 Task: Create a Public Transportation and Transit Systems: Information on public transportation options, routes, and schedules.
Action: Mouse moved to (949, 67)
Screenshot: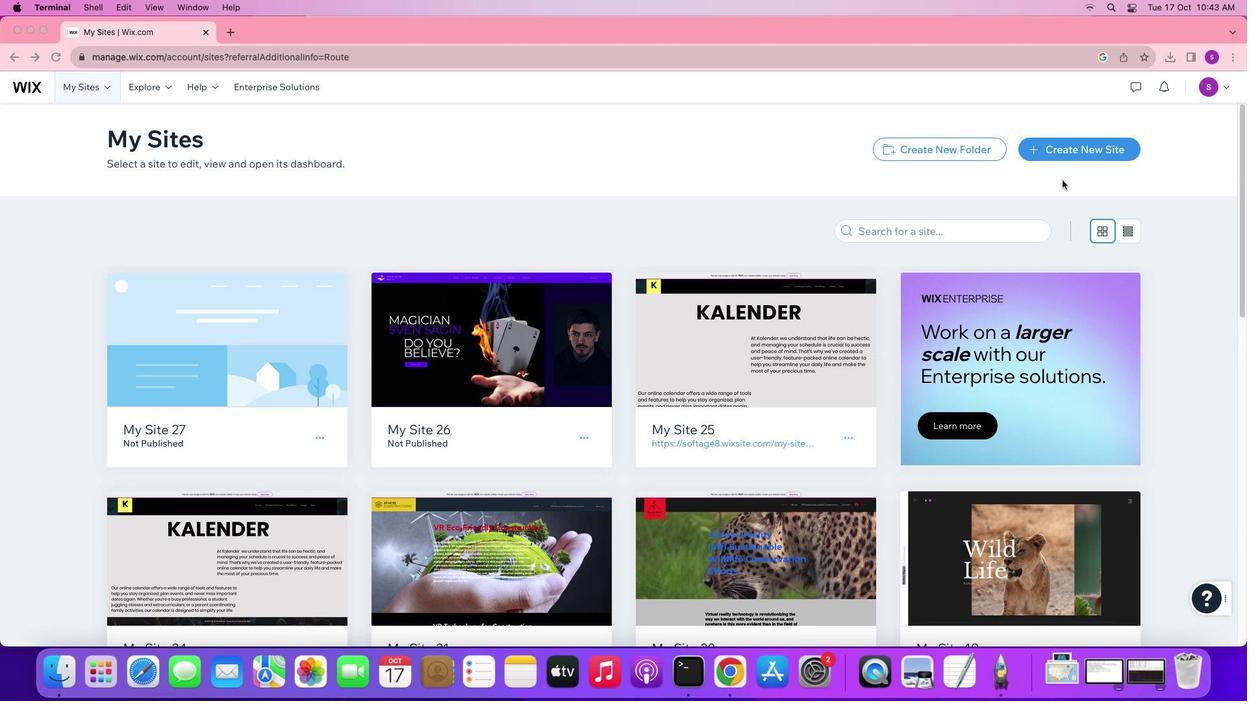 
Action: Mouse pressed left at (949, 67)
Screenshot: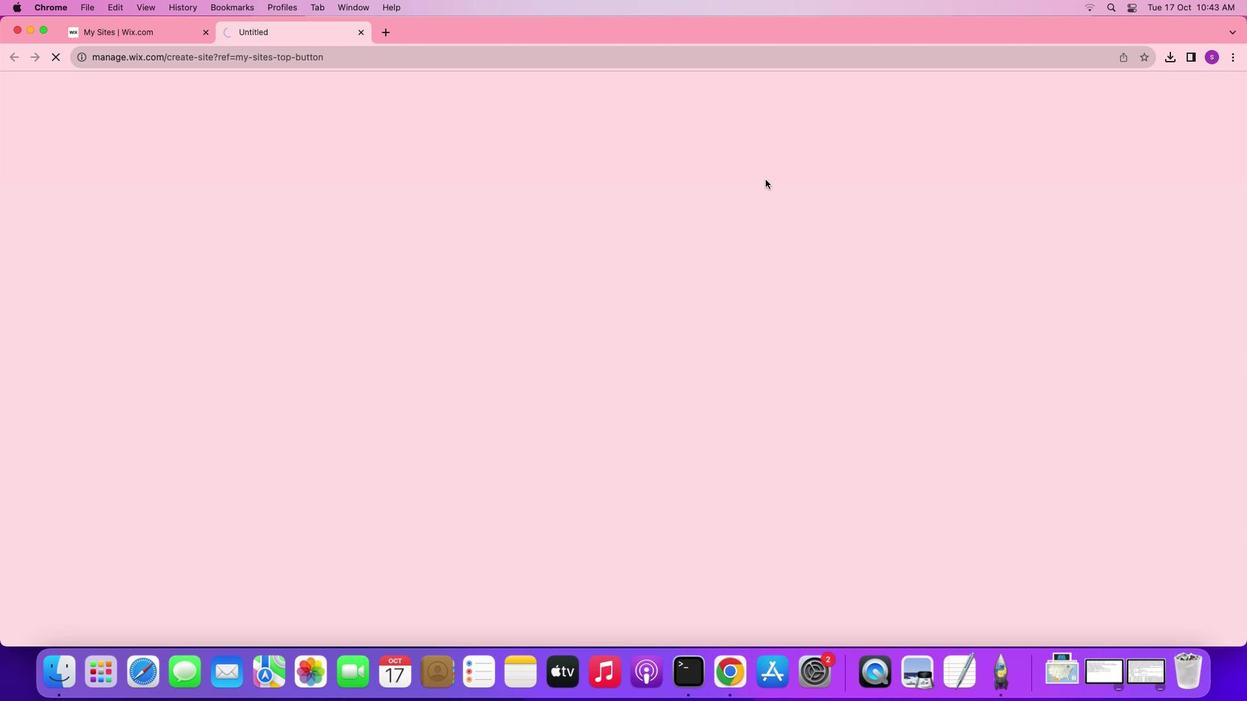 
Action: Mouse moved to (983, 34)
Screenshot: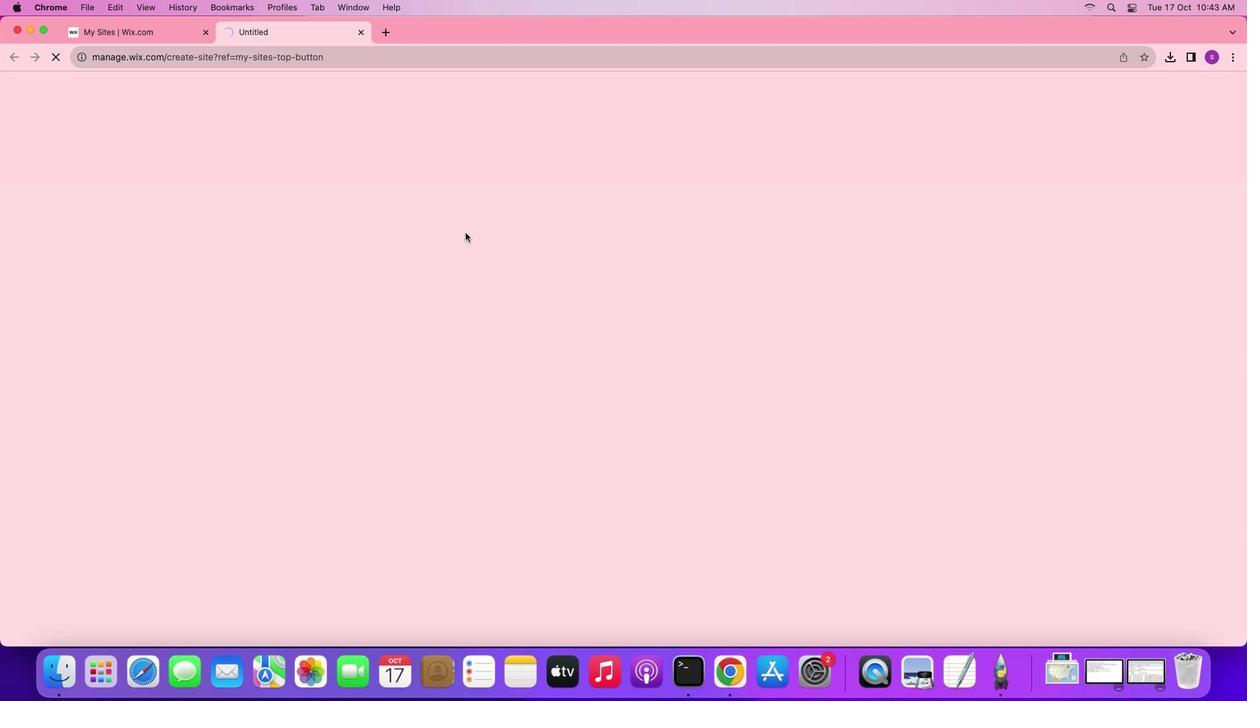 
Action: Mouse pressed left at (983, 34)
Screenshot: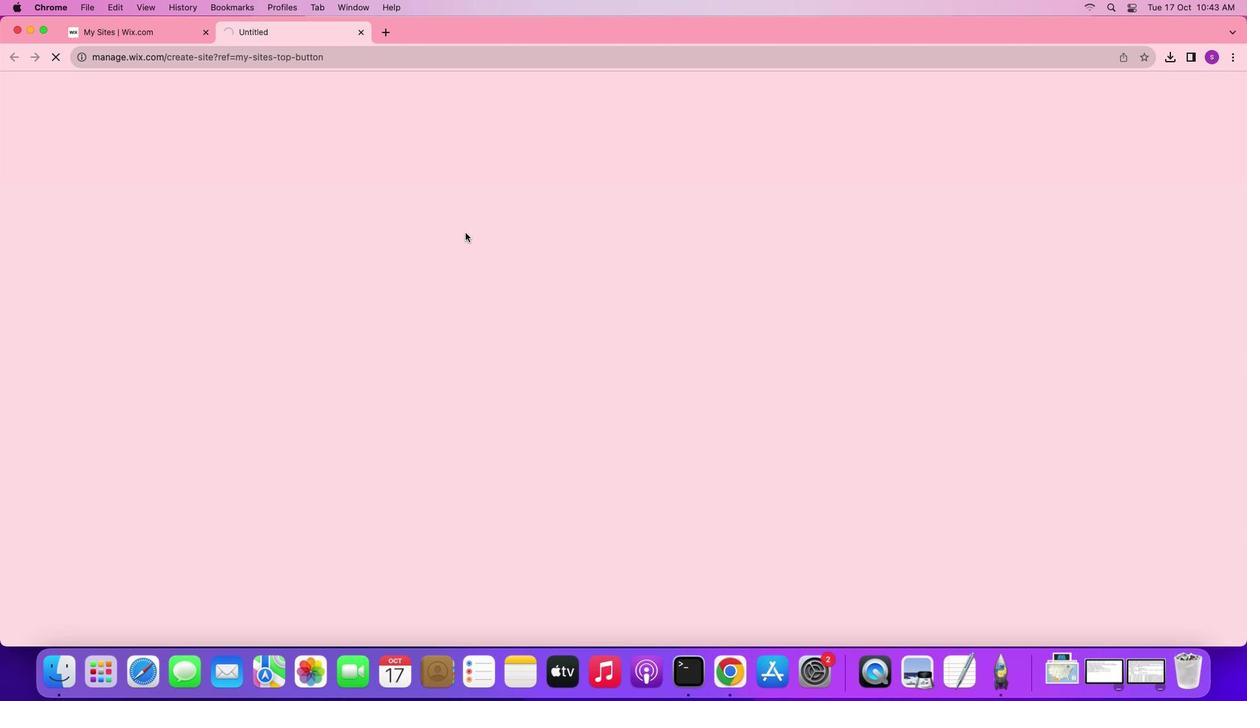 
Action: Mouse moved to (1083, 493)
Screenshot: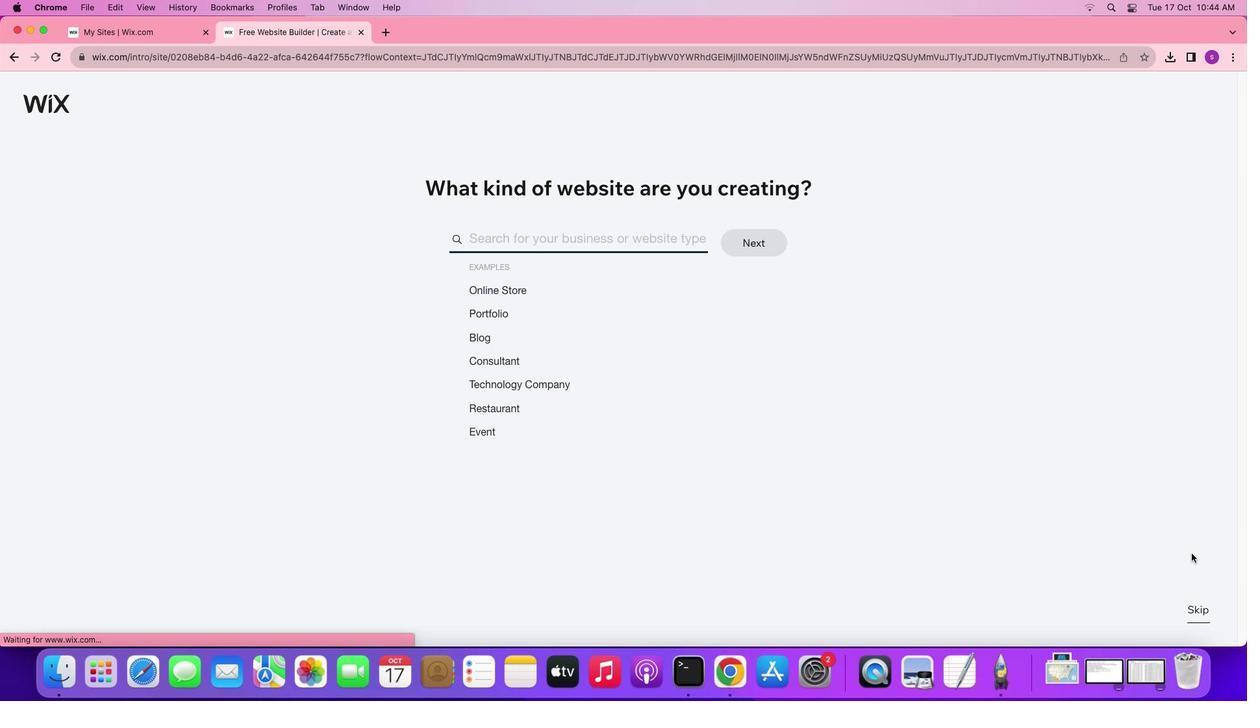 
Action: Mouse pressed left at (1083, 493)
Screenshot: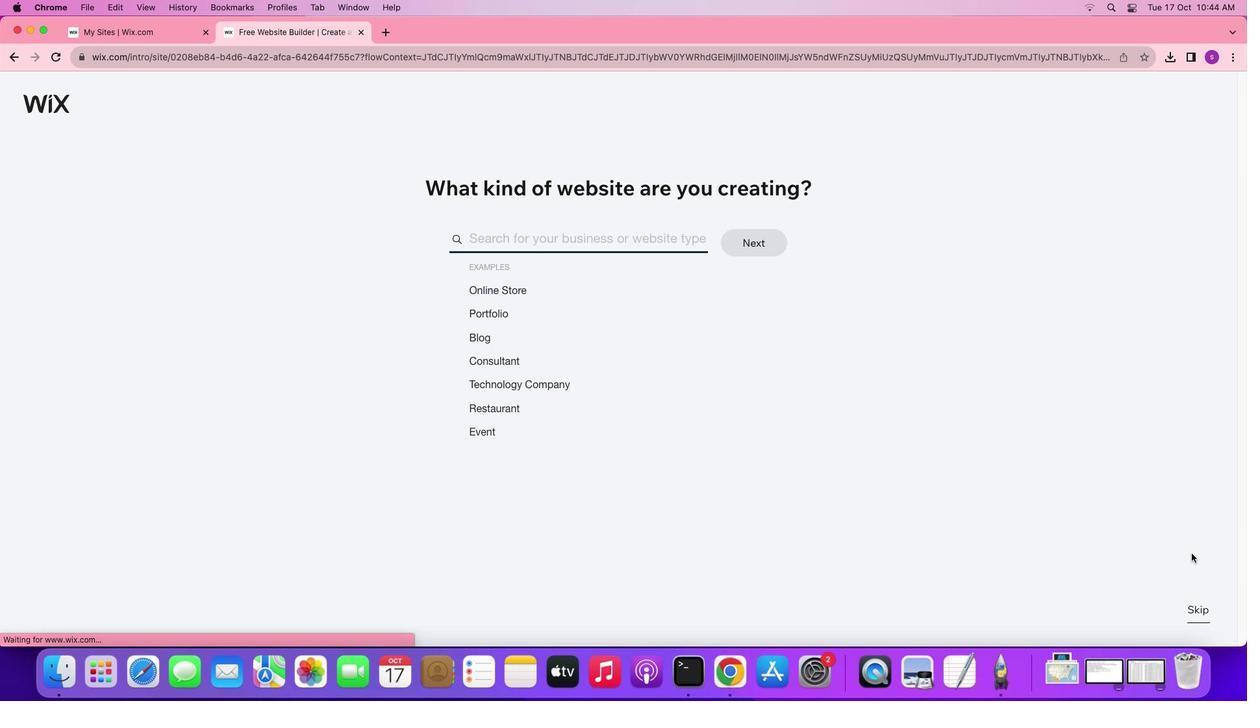 
Action: Mouse moved to (1083, 494)
Screenshot: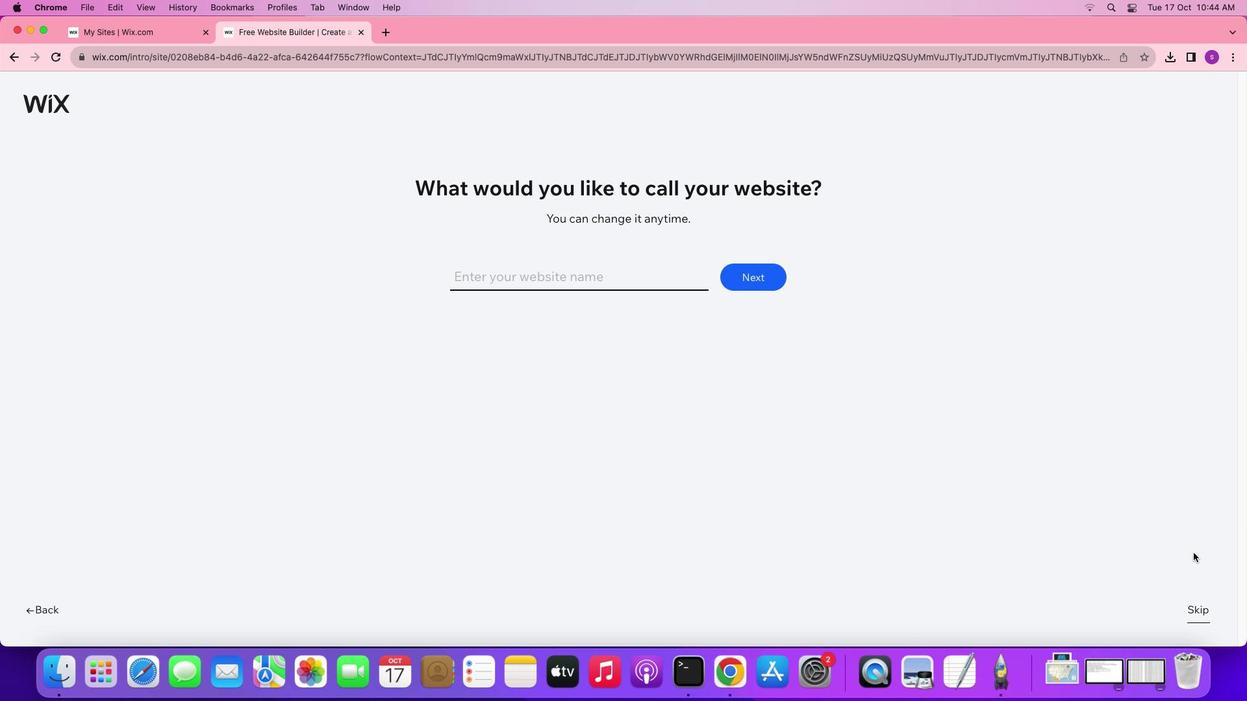 
Action: Mouse pressed left at (1083, 494)
Screenshot: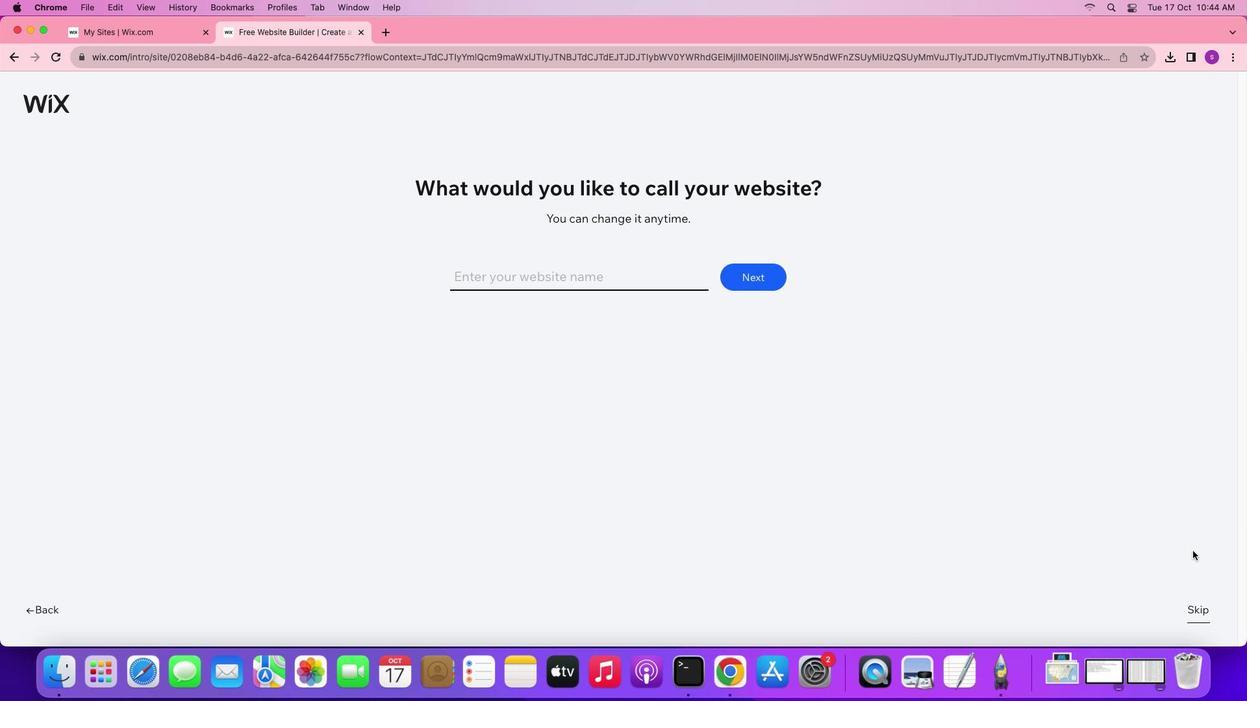 
Action: Mouse moved to (1084, 494)
Screenshot: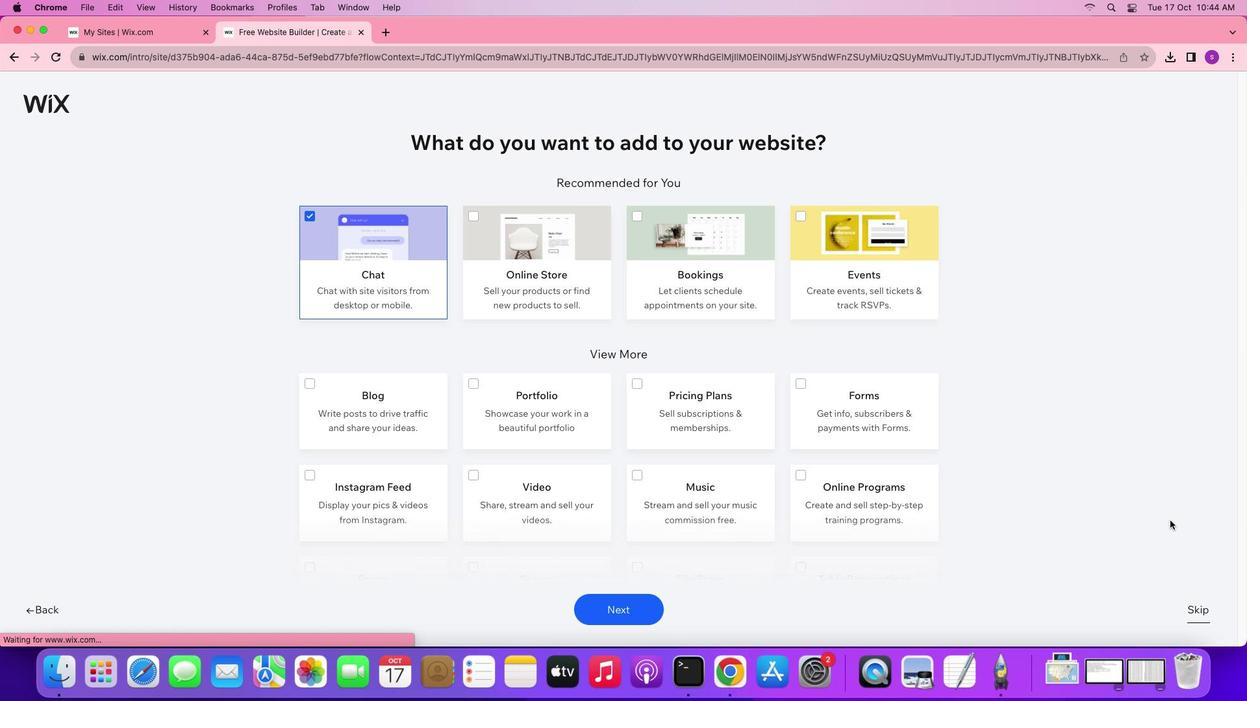 
Action: Mouse pressed left at (1084, 494)
Screenshot: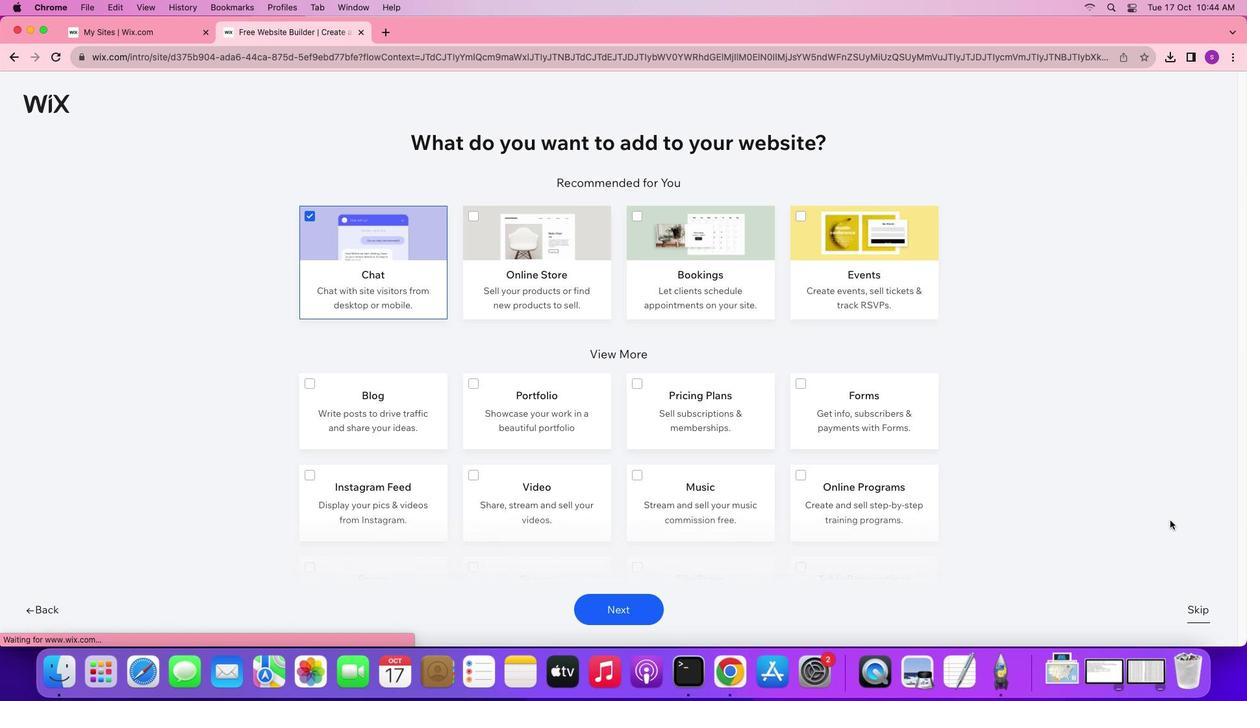 
Action: Mouse moved to (355, 250)
Screenshot: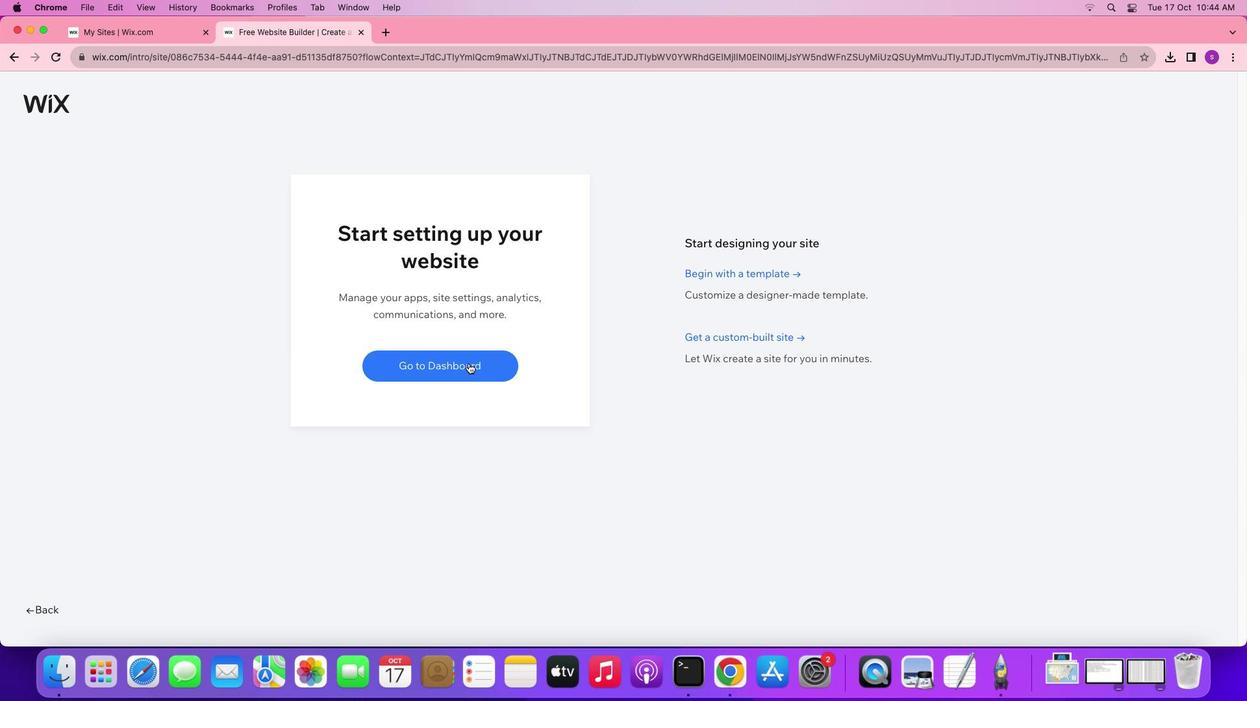 
Action: Mouse pressed left at (355, 250)
Screenshot: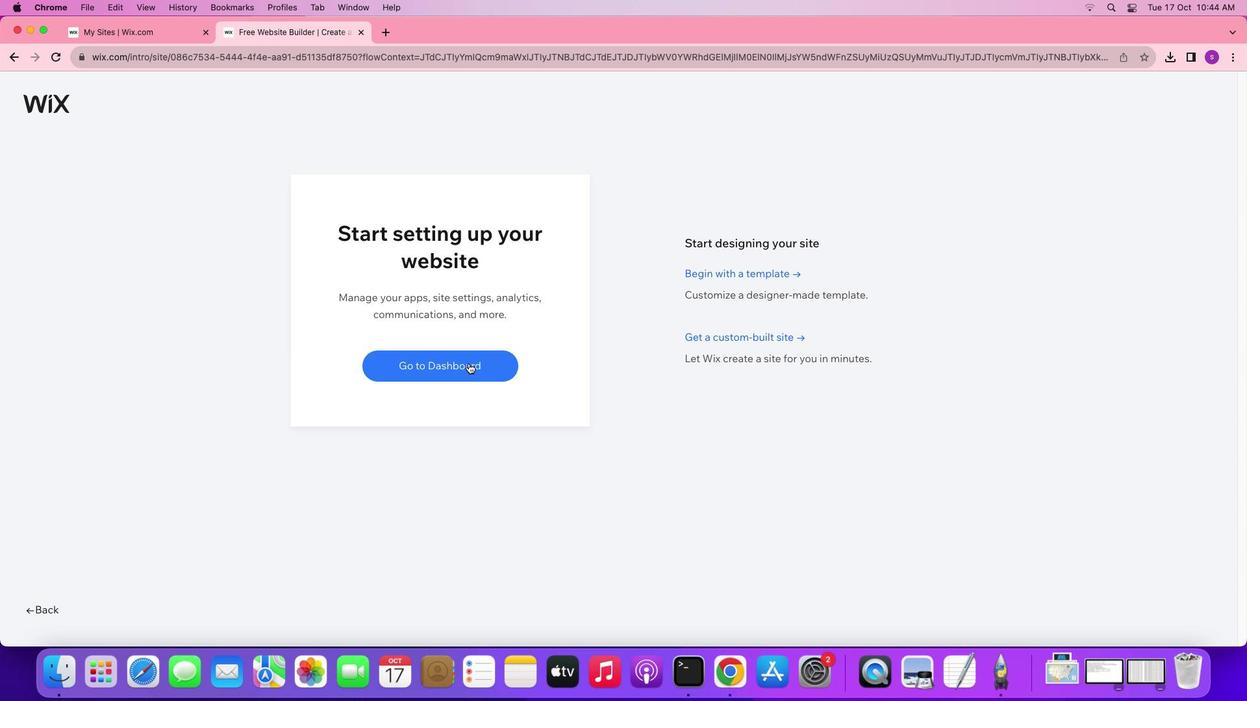 
Action: Mouse moved to (758, 255)
Screenshot: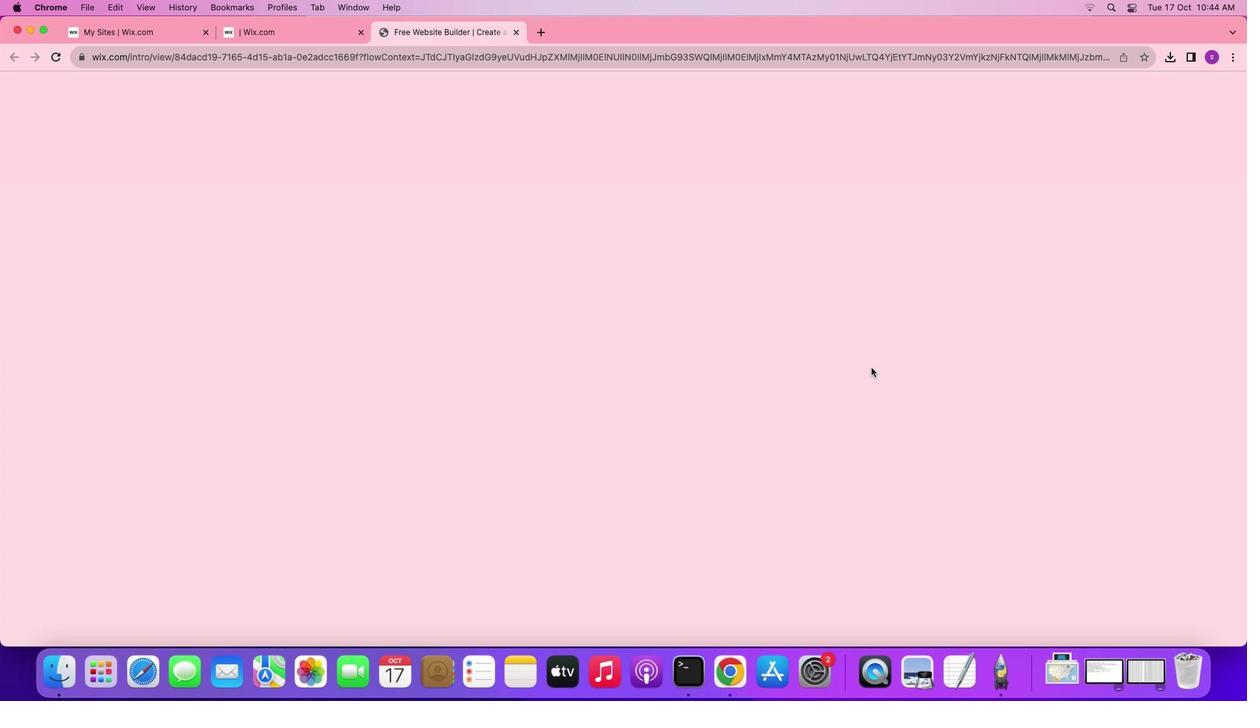 
Action: Mouse pressed left at (758, 255)
Screenshot: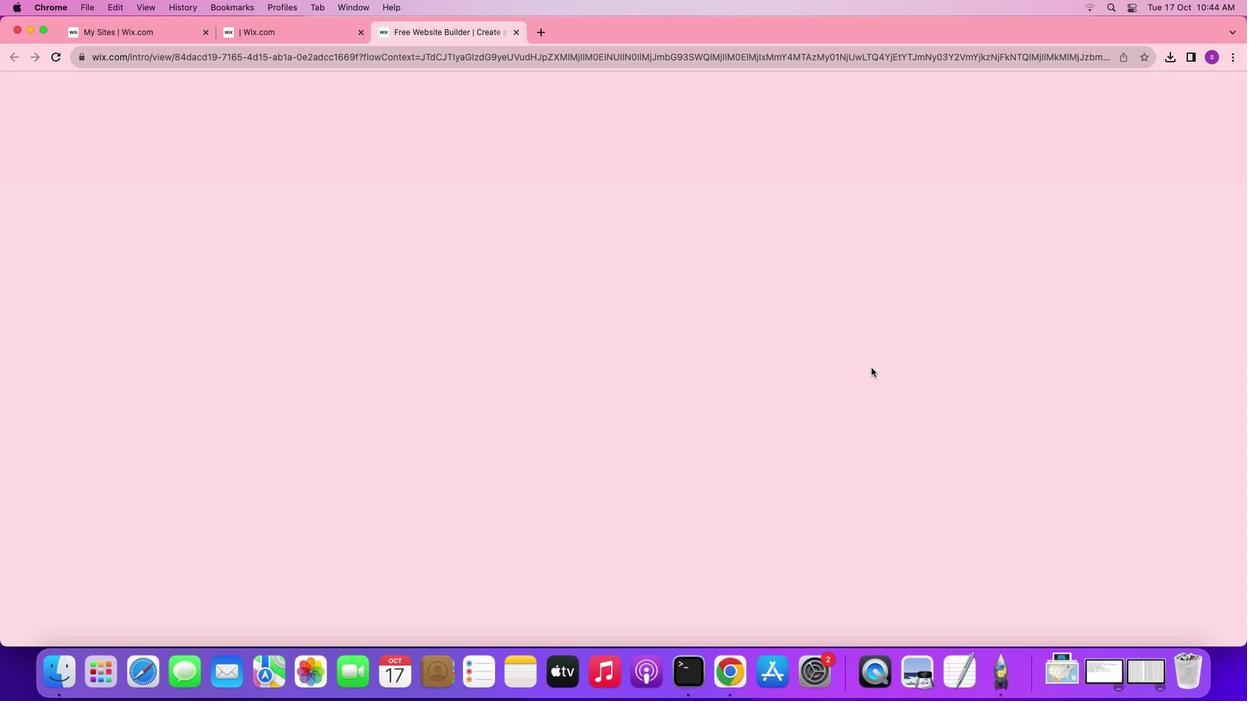
Action: Mouse moved to (653, 324)
Screenshot: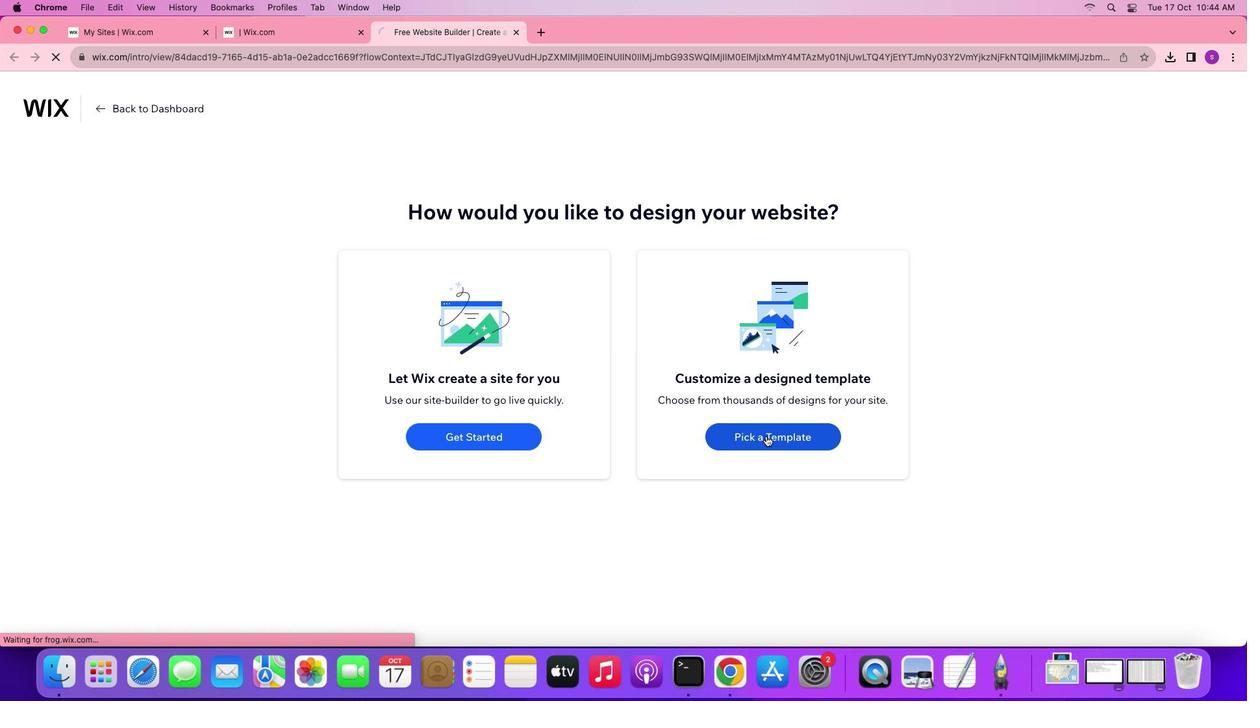 
Action: Mouse pressed left at (653, 324)
Screenshot: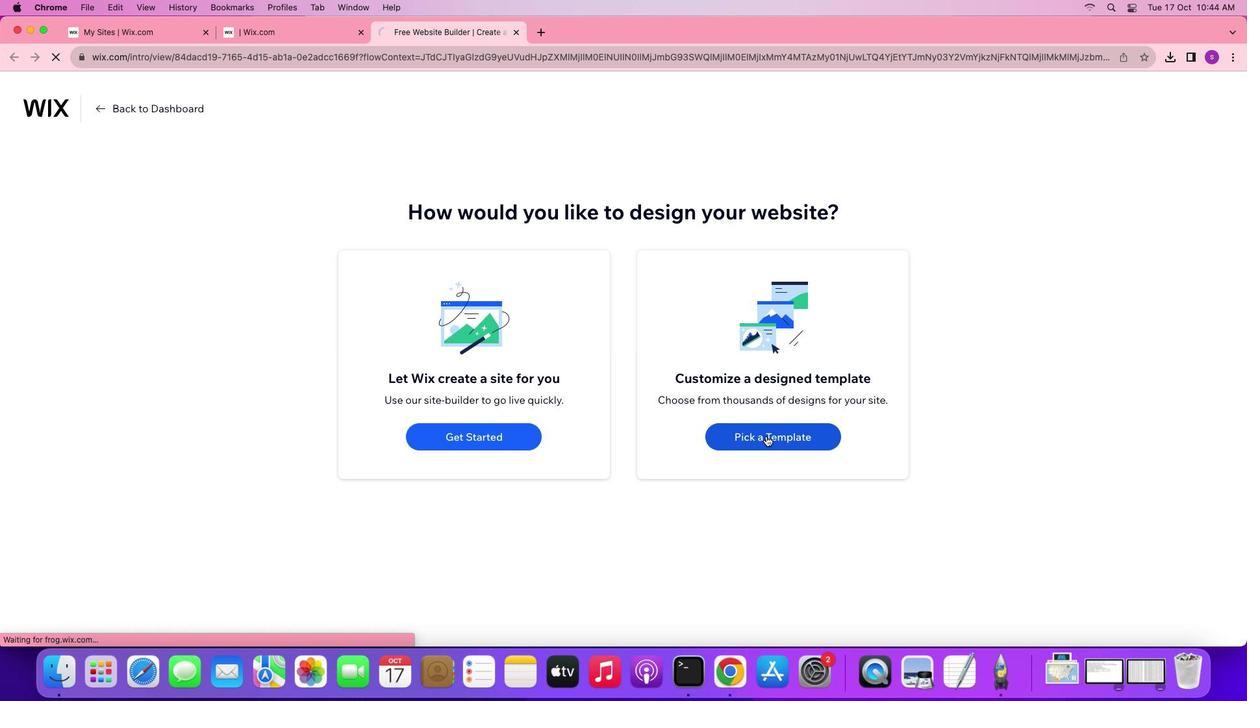 
Action: Mouse moved to (977, 53)
Screenshot: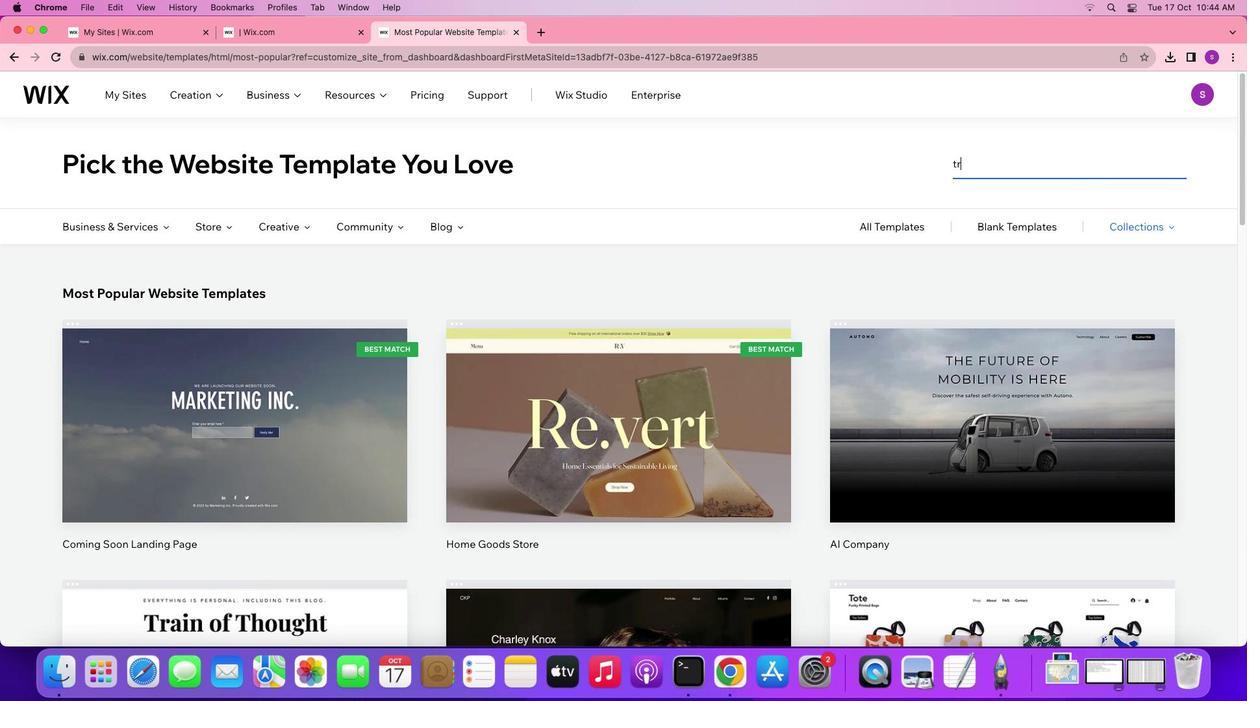 
Action: Mouse pressed left at (977, 53)
Screenshot: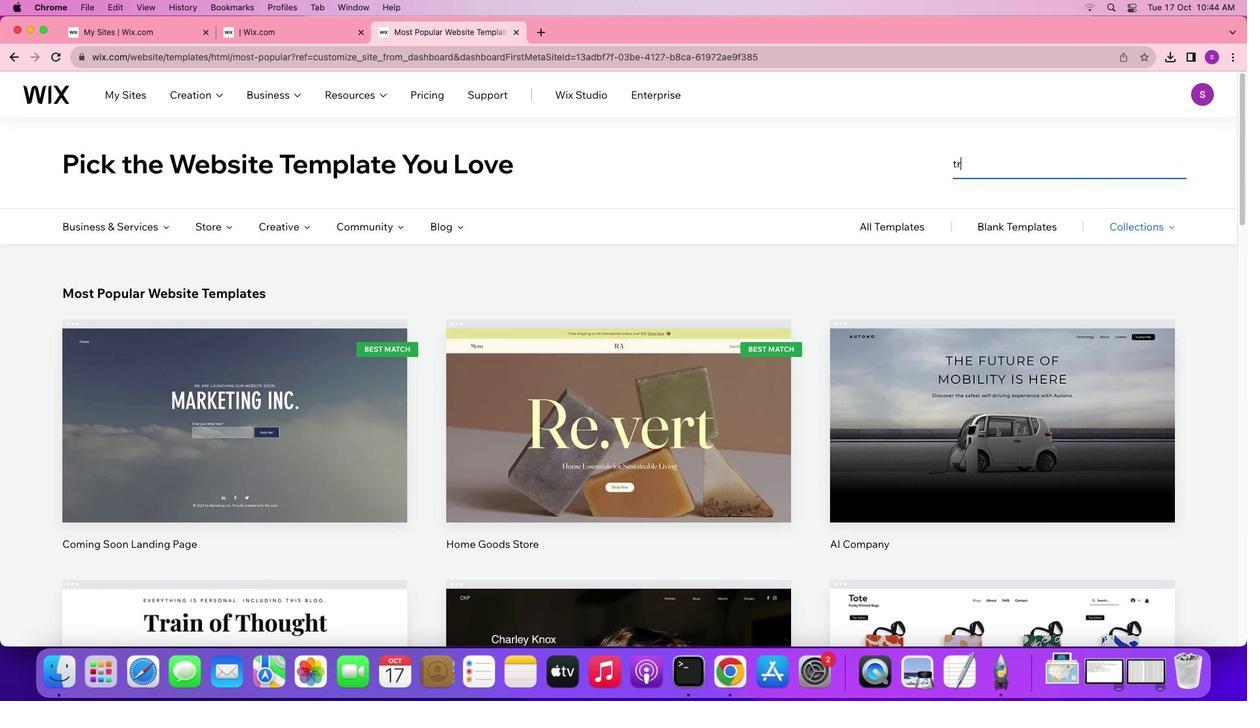 
Action: Mouse moved to (977, 53)
Screenshot: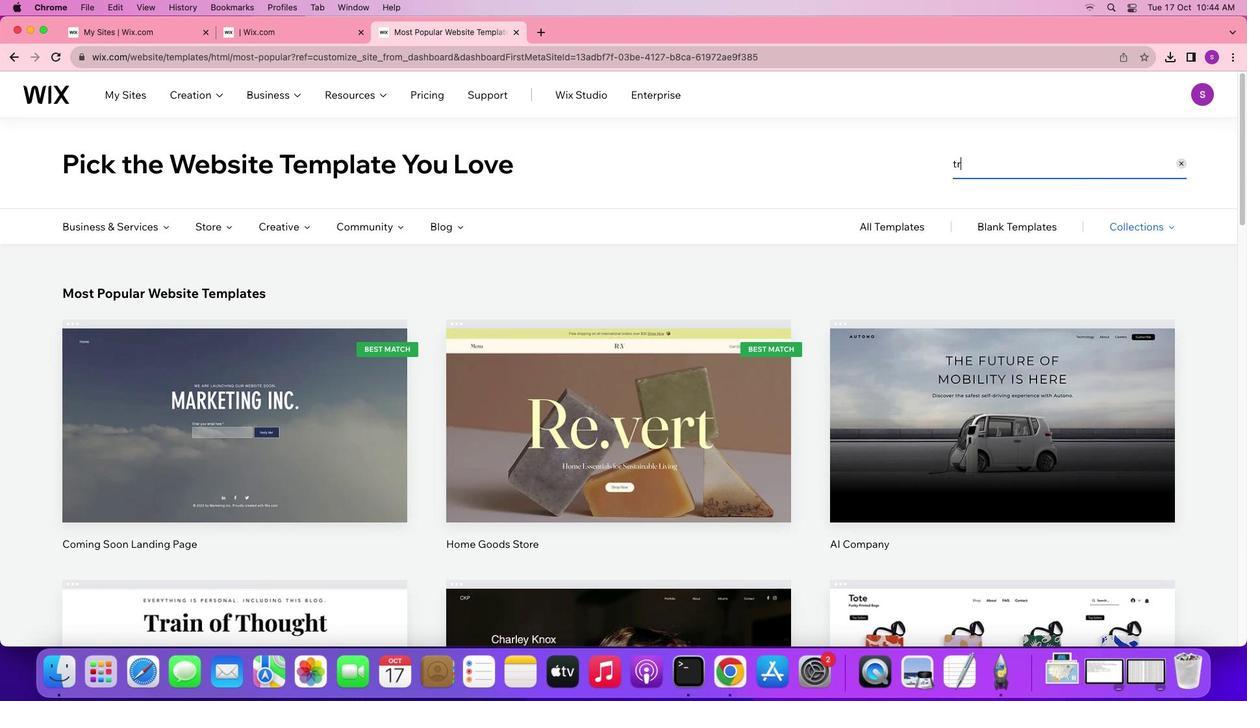 
Action: Key pressed 't''r''a''n''s''p''o''r''t''a''t''i''o''n'
Screenshot: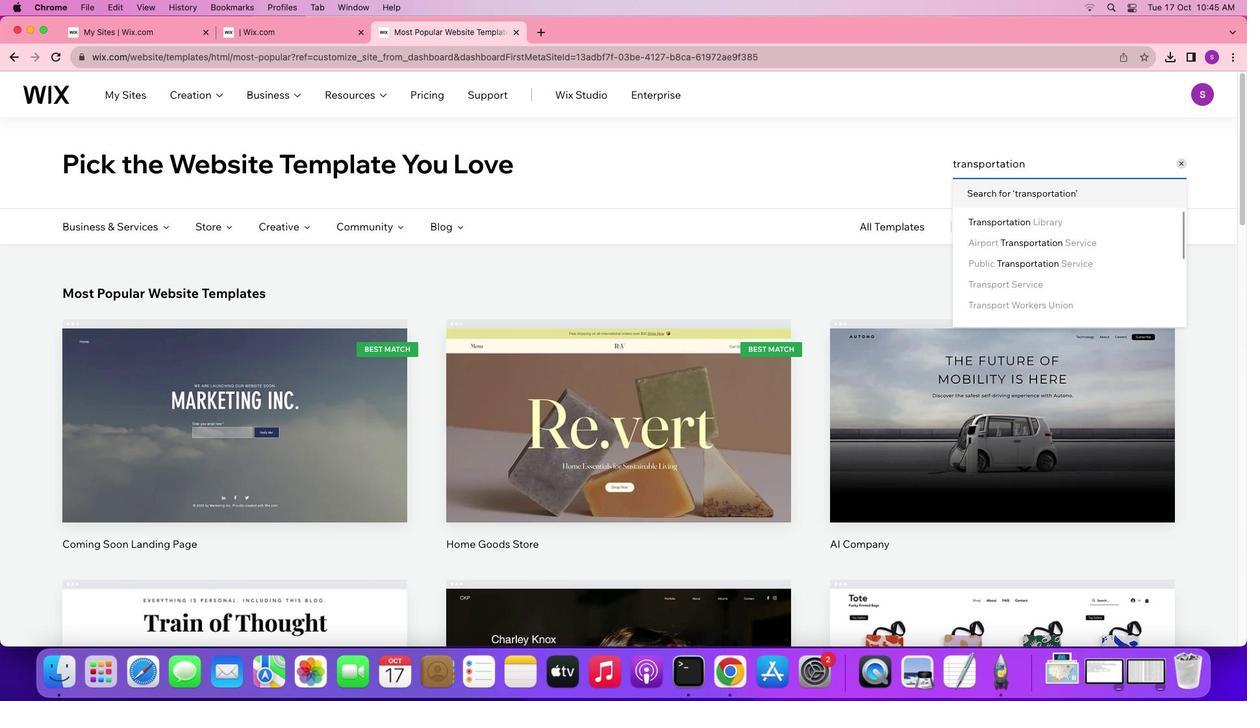 
Action: Mouse moved to (978, 164)
Screenshot: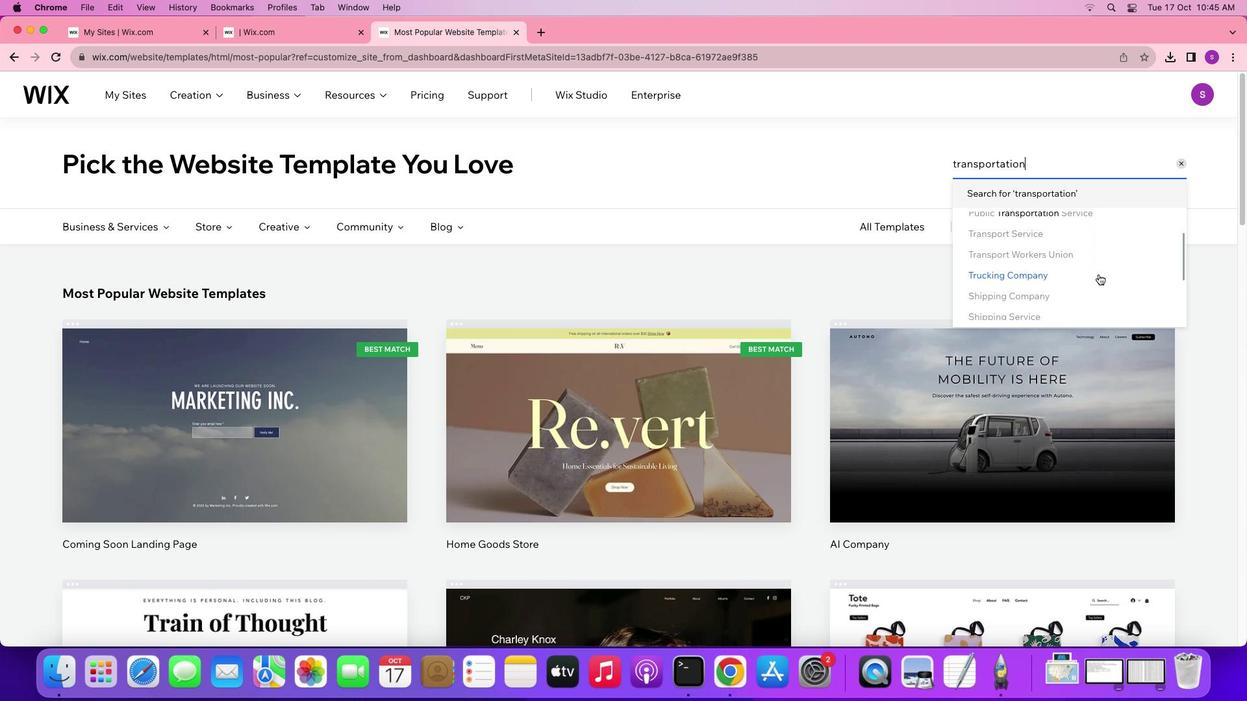 
Action: Mouse scrolled (978, 164) with delta (-112, -113)
Screenshot: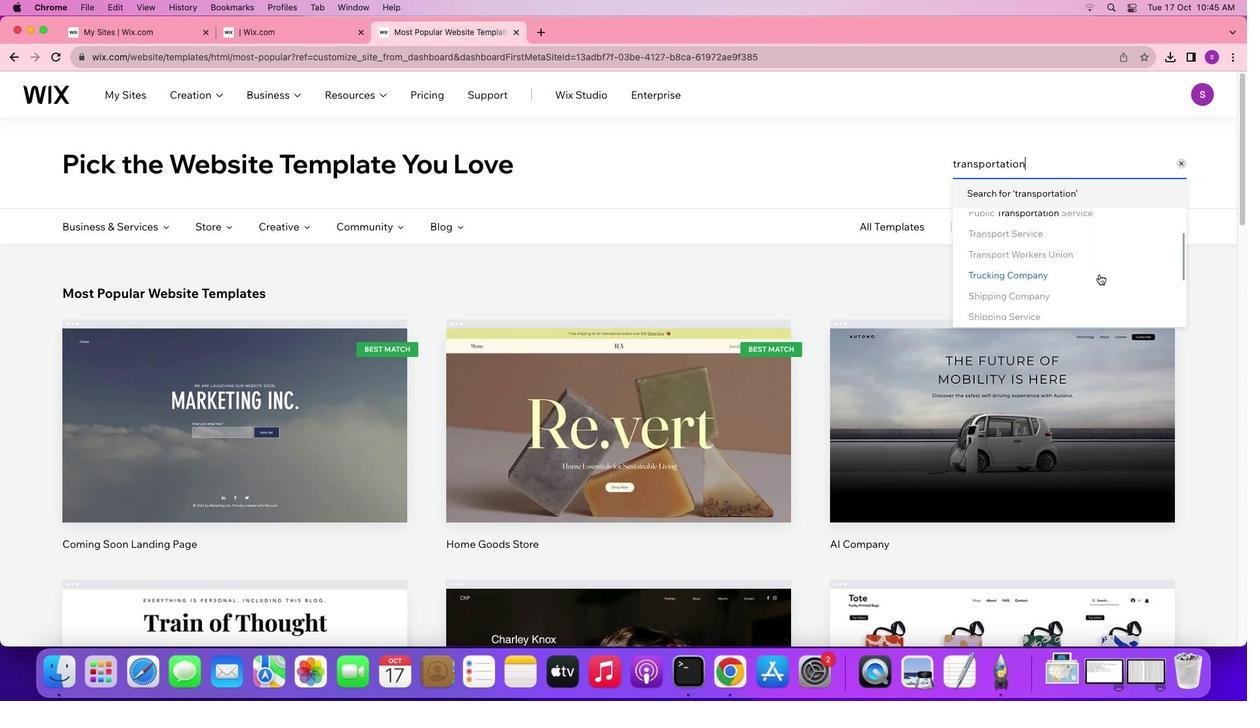 
Action: Mouse scrolled (978, 164) with delta (-112, -113)
Screenshot: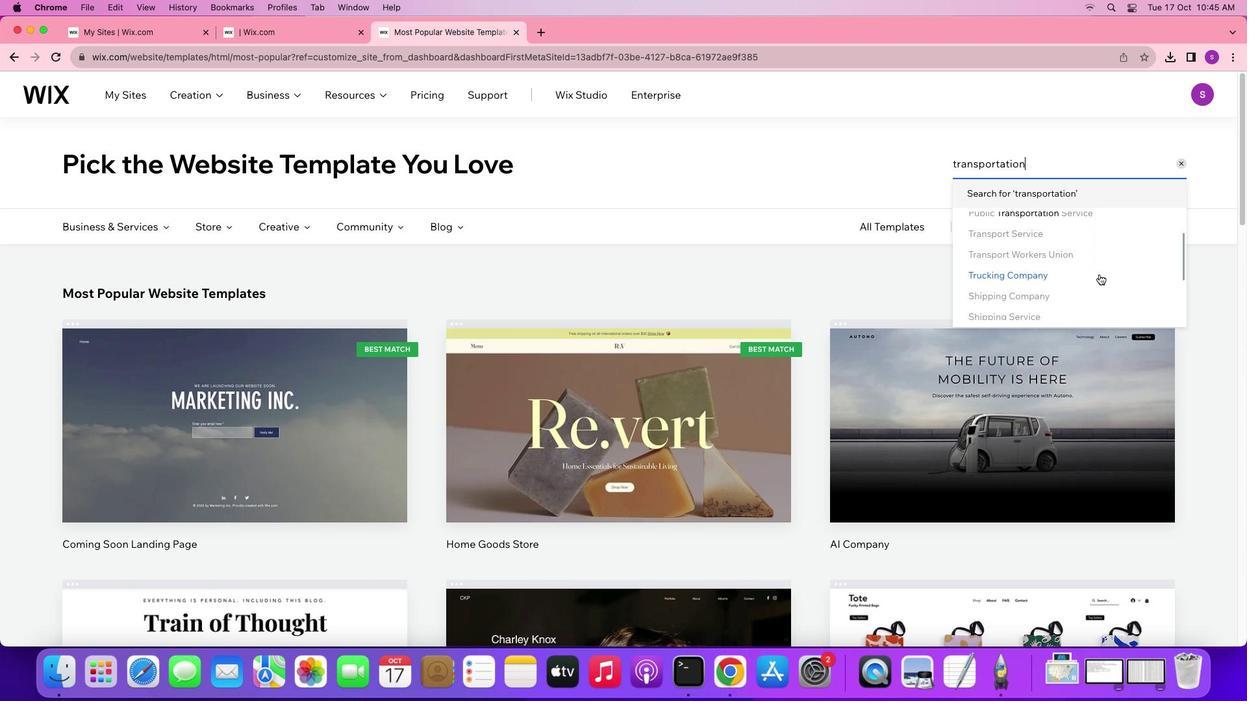 
Action: Mouse scrolled (978, 164) with delta (-112, -113)
Screenshot: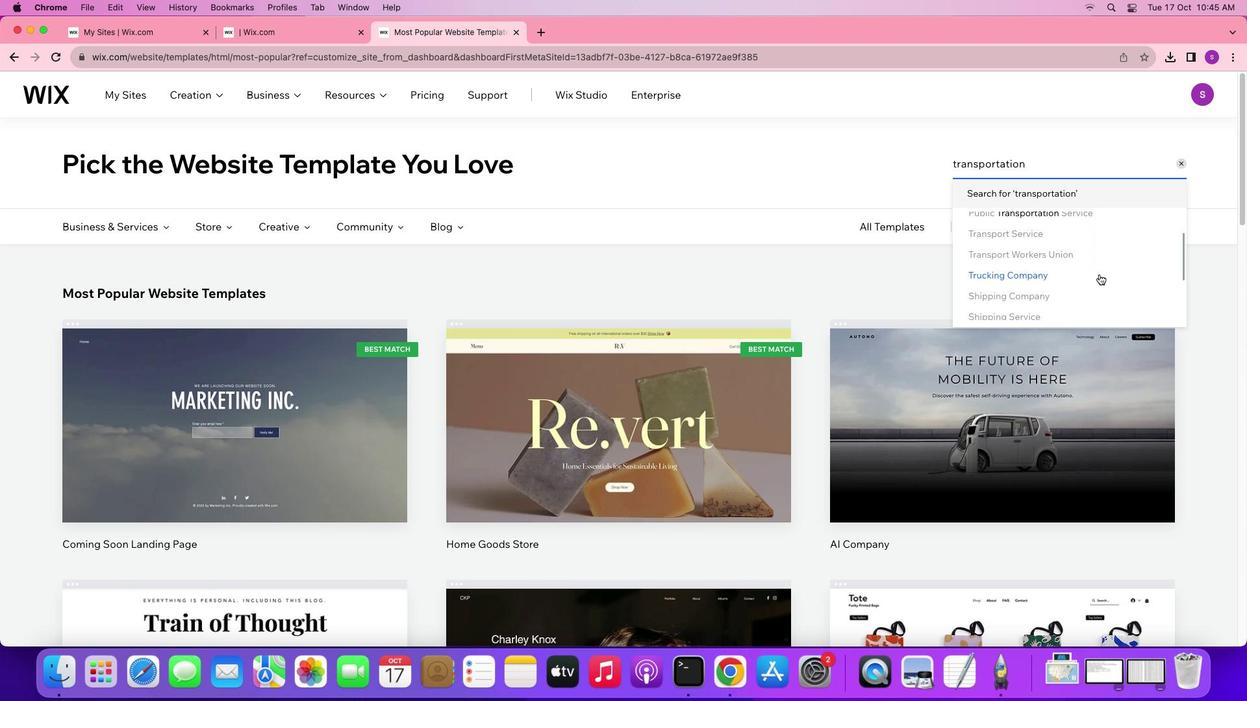 
Action: Mouse moved to (986, 161)
Screenshot: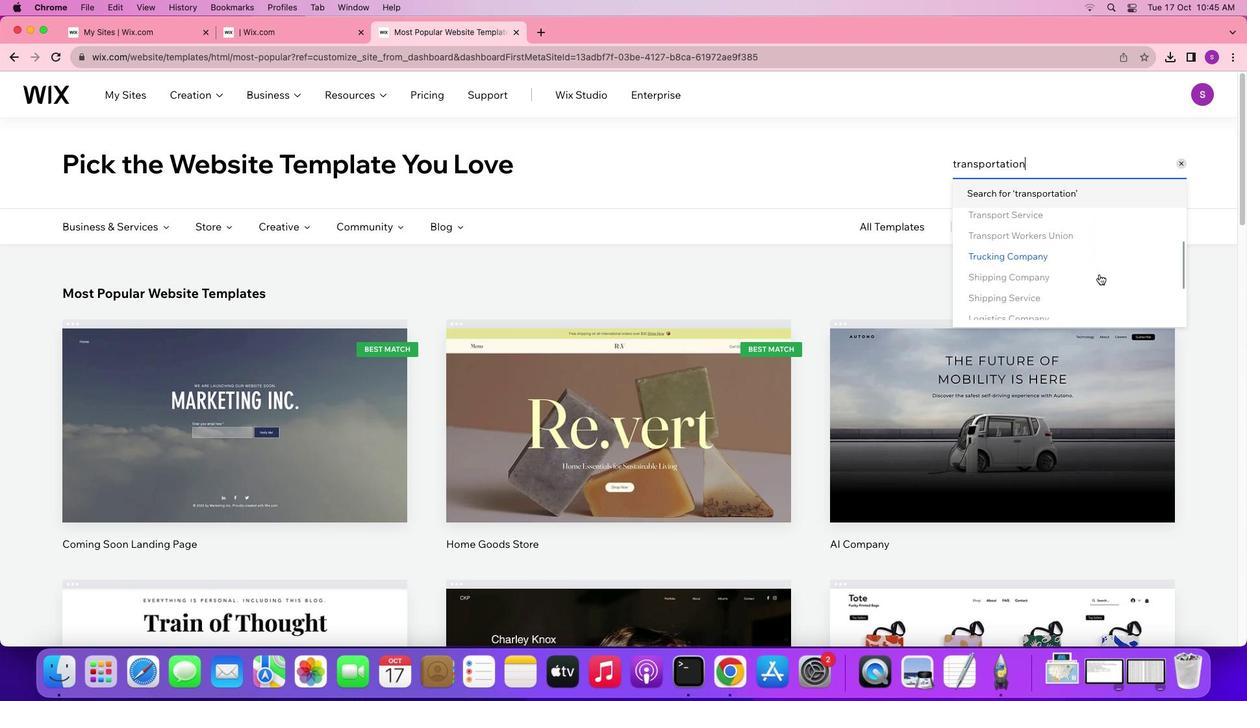 
Action: Mouse scrolled (986, 161) with delta (-112, -113)
Screenshot: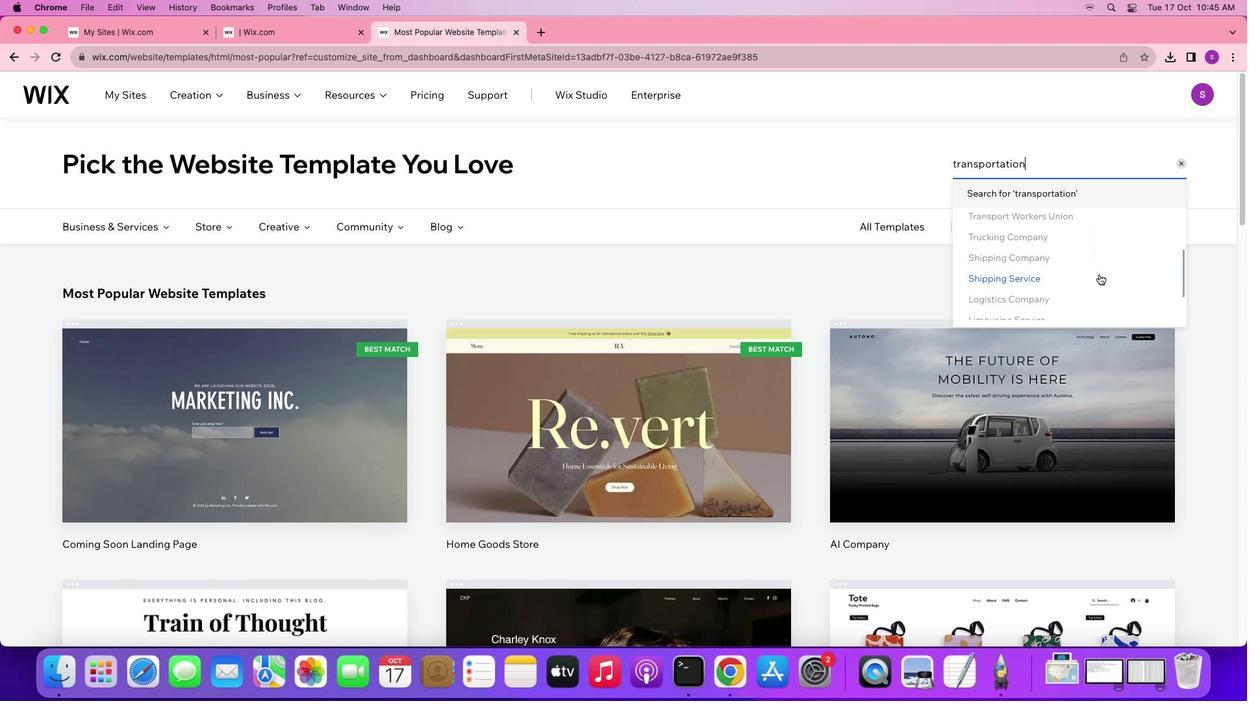 
Action: Mouse scrolled (986, 161) with delta (-112, -113)
Screenshot: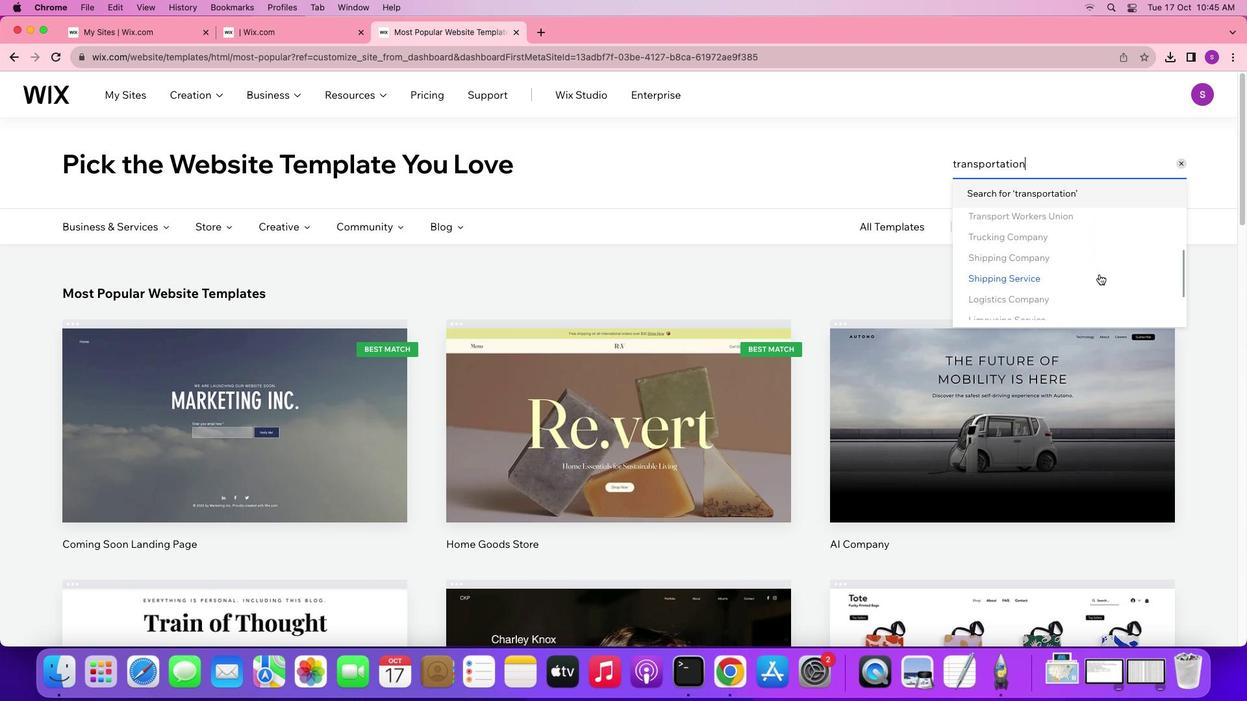 
Action: Mouse scrolled (986, 161) with delta (-112, -113)
Screenshot: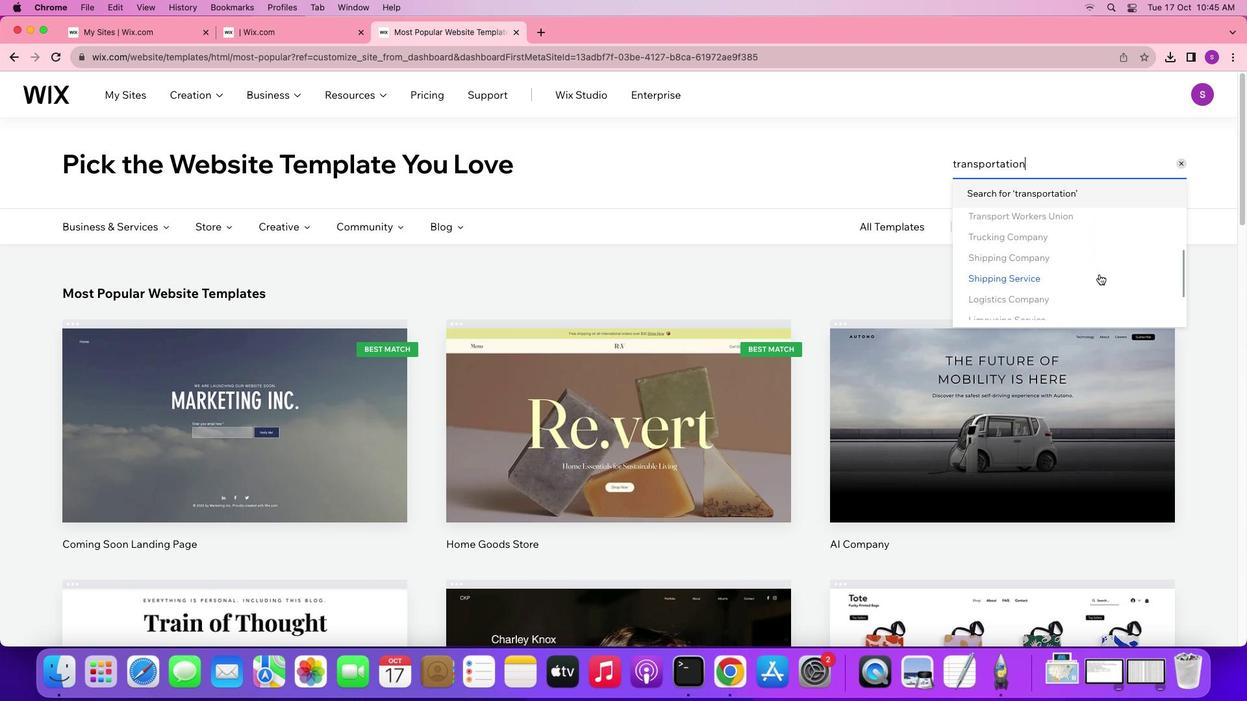 
Action: Mouse scrolled (986, 161) with delta (-112, -113)
Screenshot: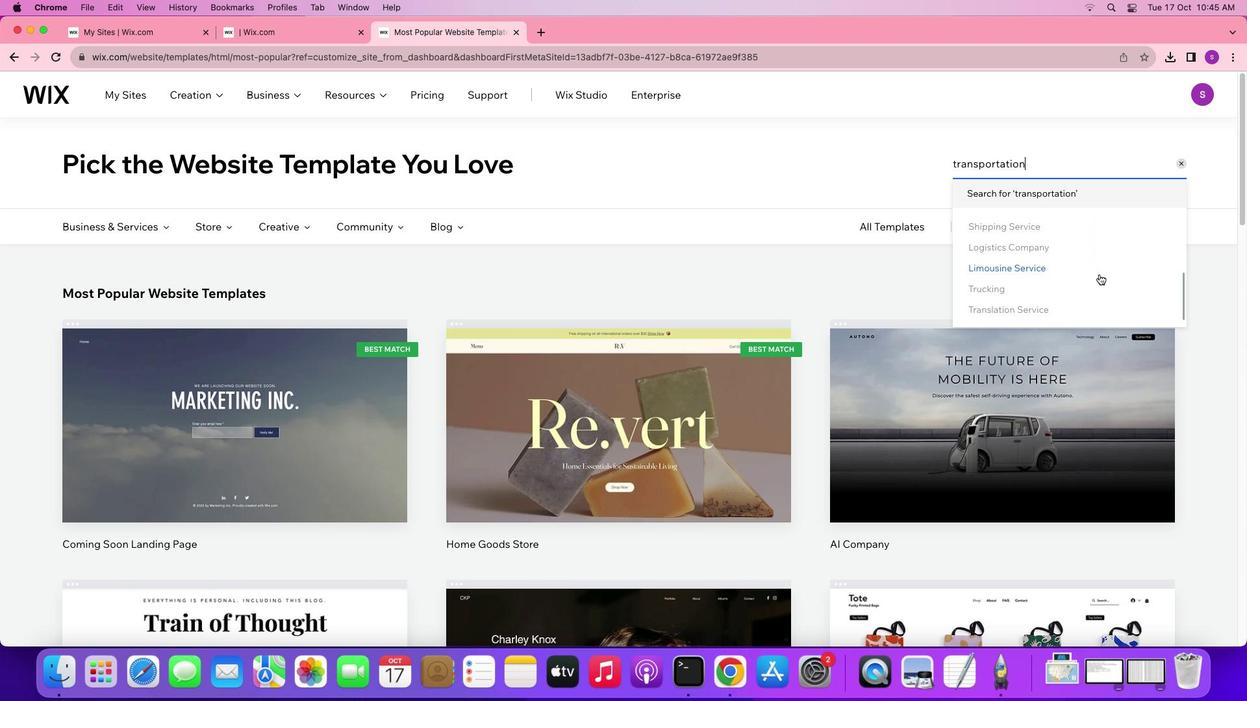 
Action: Mouse scrolled (986, 161) with delta (-112, -113)
Screenshot: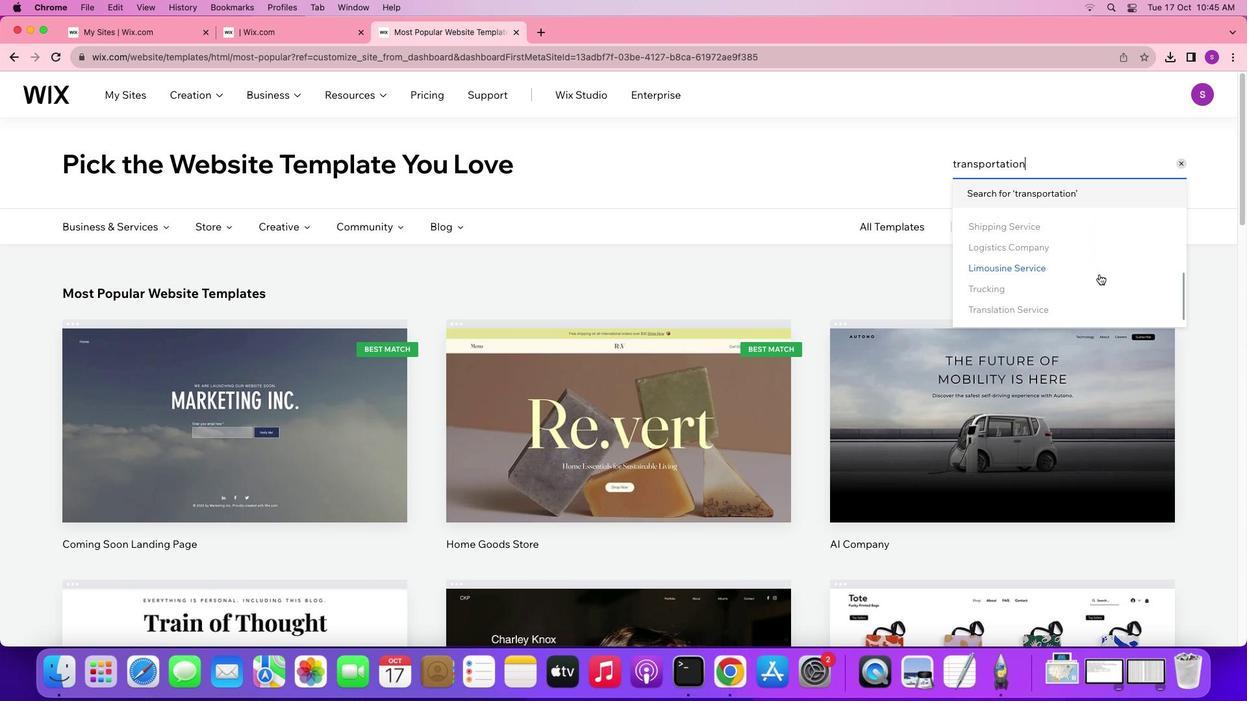 
Action: Mouse scrolled (986, 161) with delta (-112, -113)
Screenshot: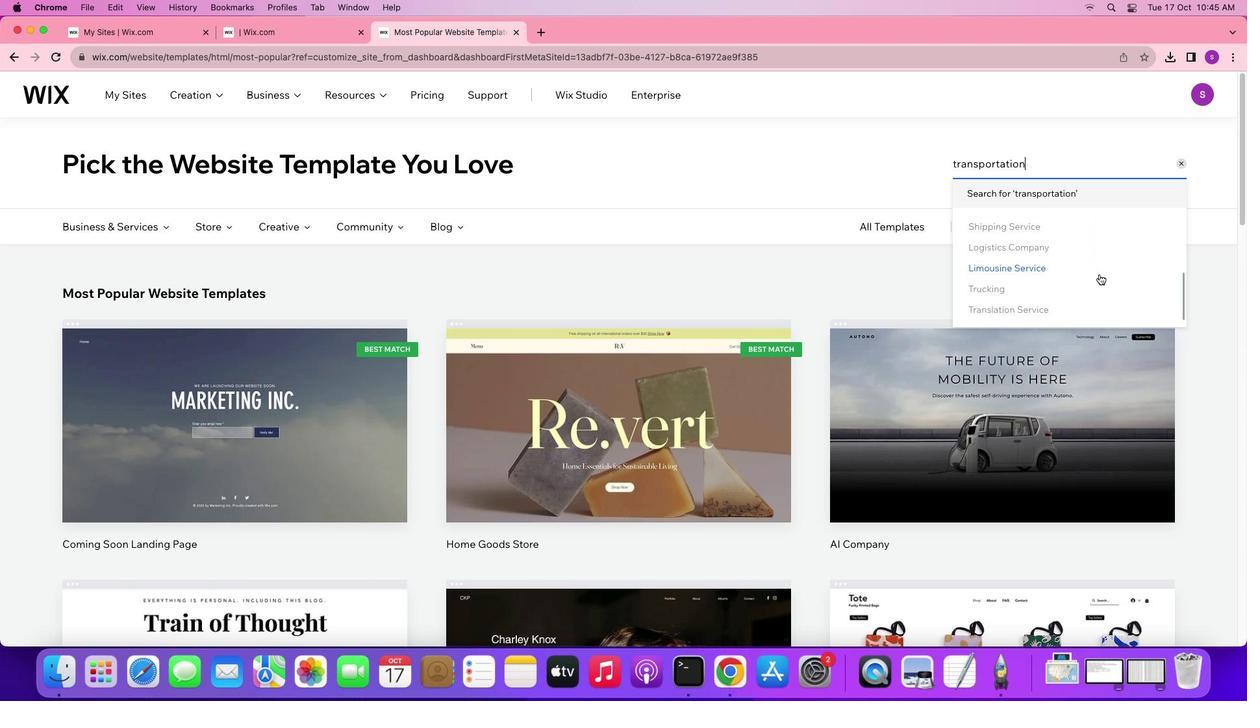 
Action: Mouse scrolled (986, 161) with delta (-112, -113)
Screenshot: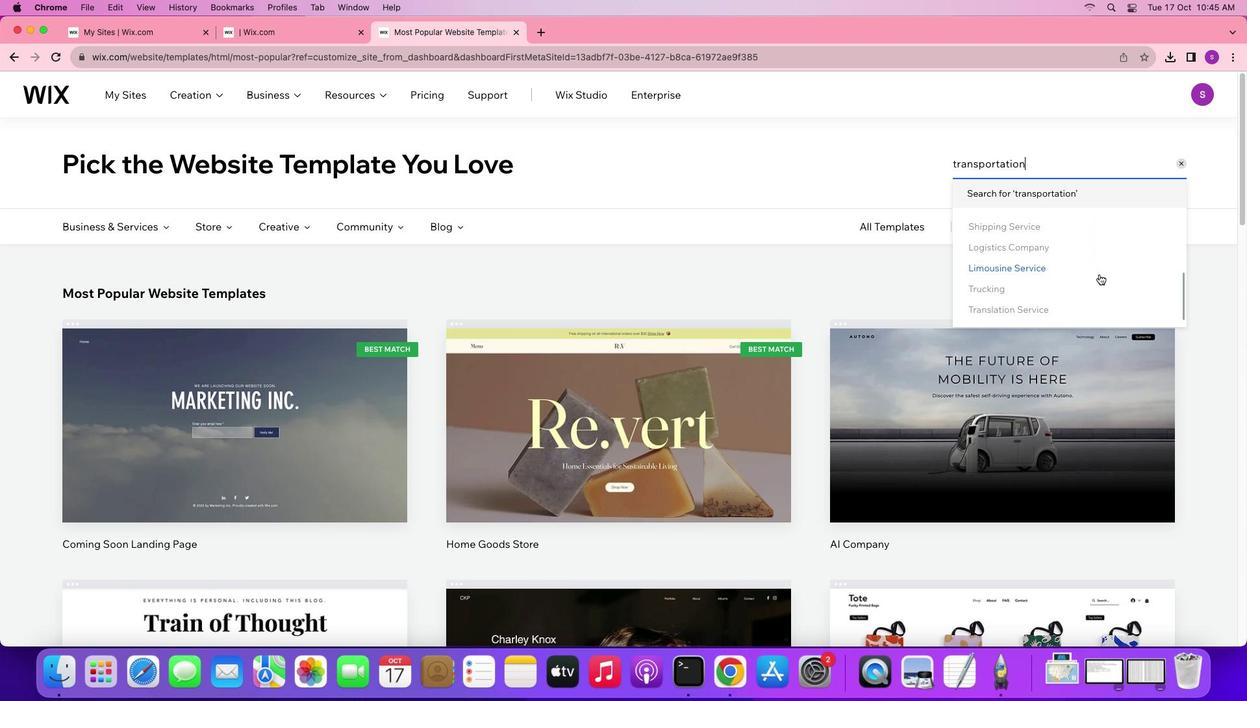 
Action: Mouse scrolled (986, 161) with delta (-112, -113)
Screenshot: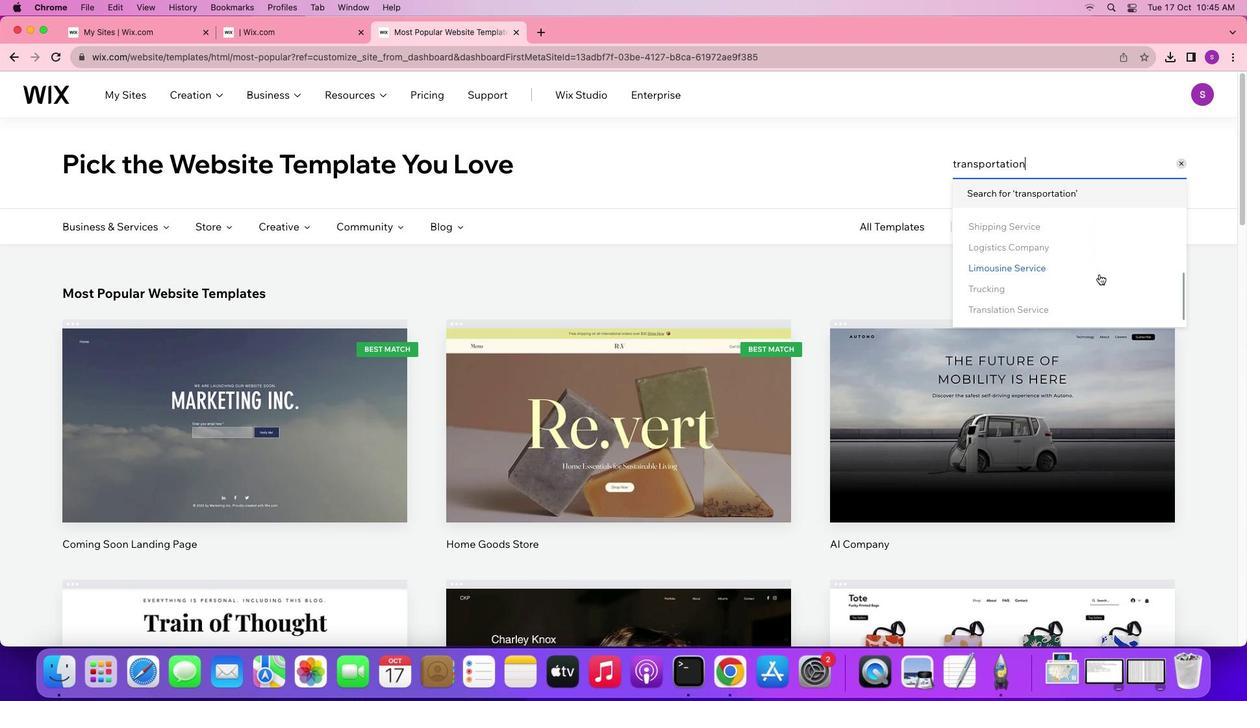 
Action: Mouse scrolled (986, 161) with delta (-112, -113)
Screenshot: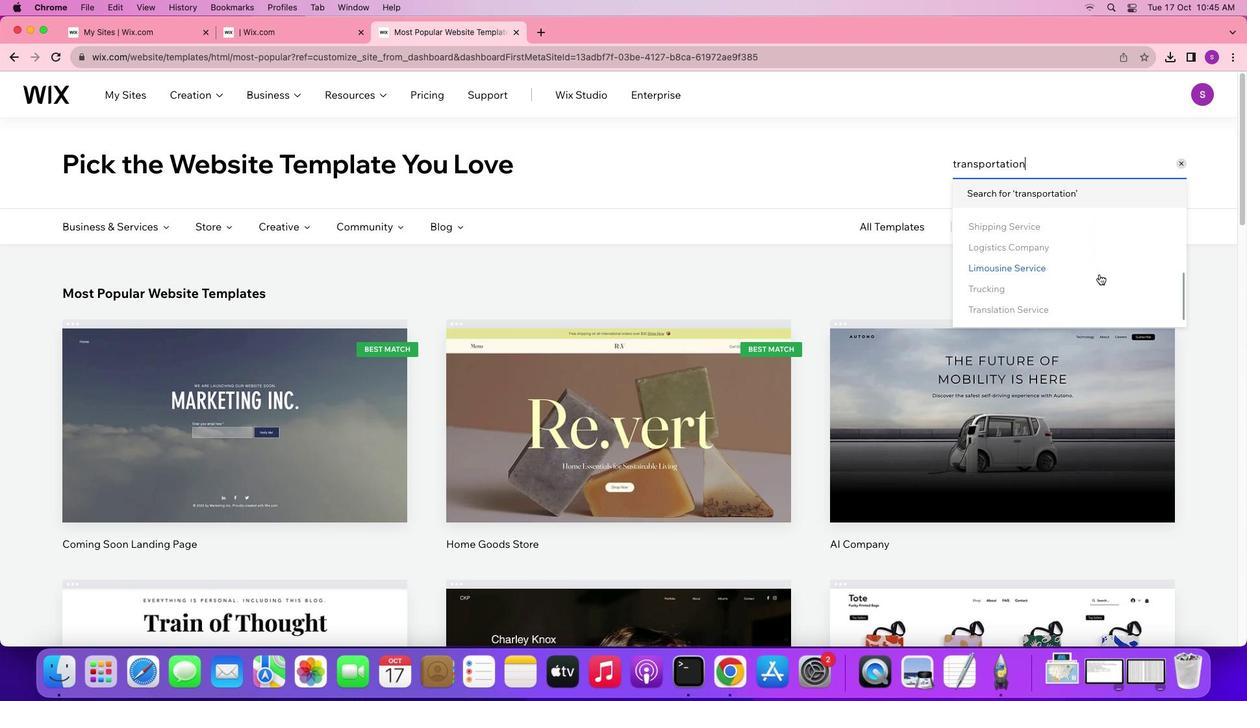 
Action: Mouse scrolled (986, 161) with delta (-112, -113)
Screenshot: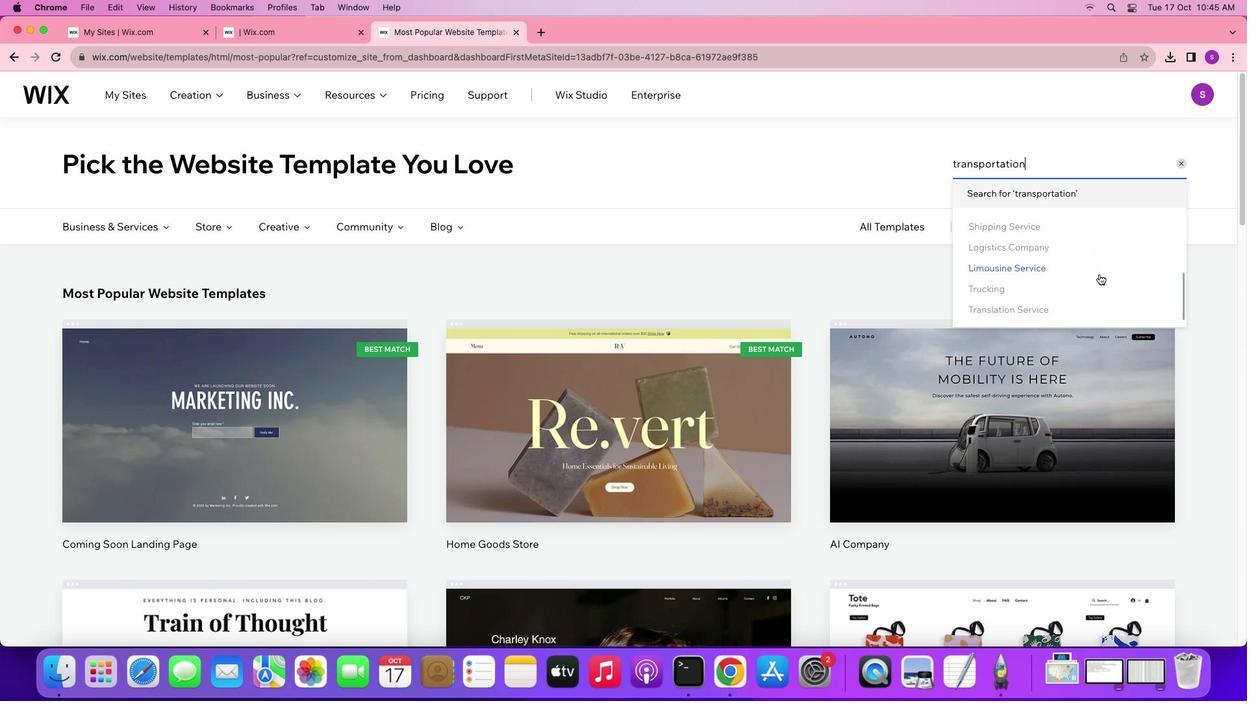 
Action: Mouse moved to (913, 134)
Screenshot: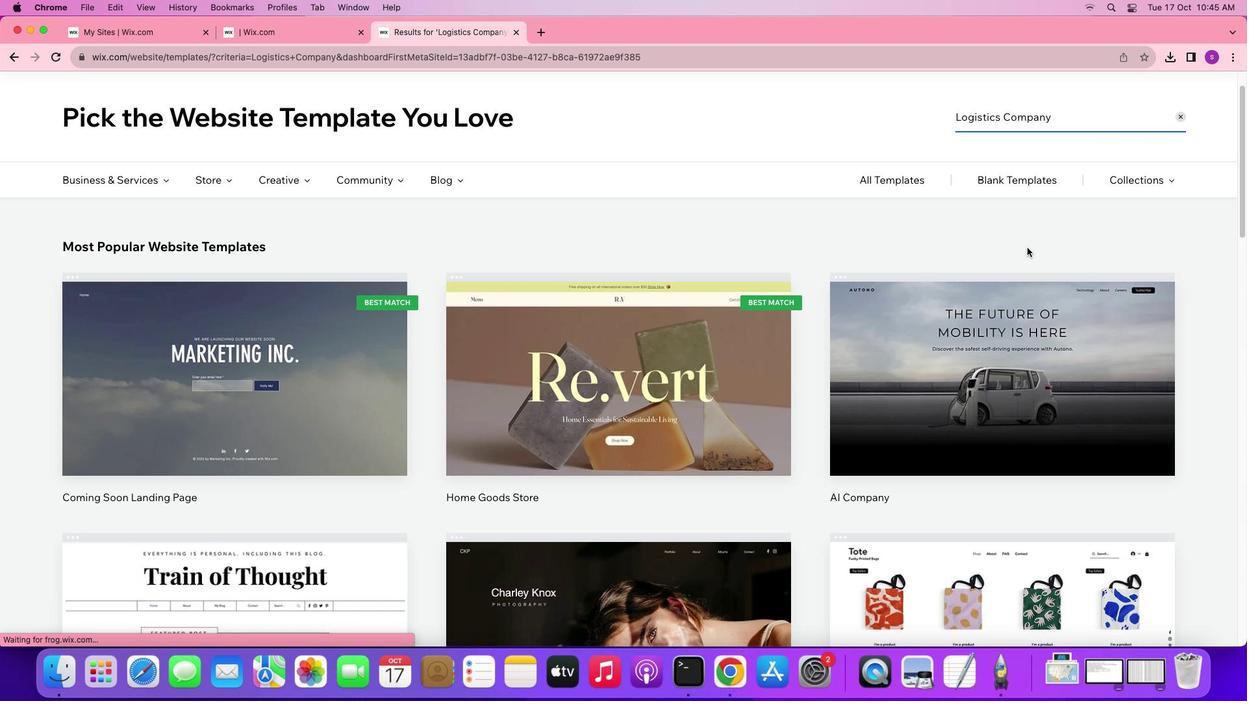 
Action: Mouse pressed left at (913, 134)
Screenshot: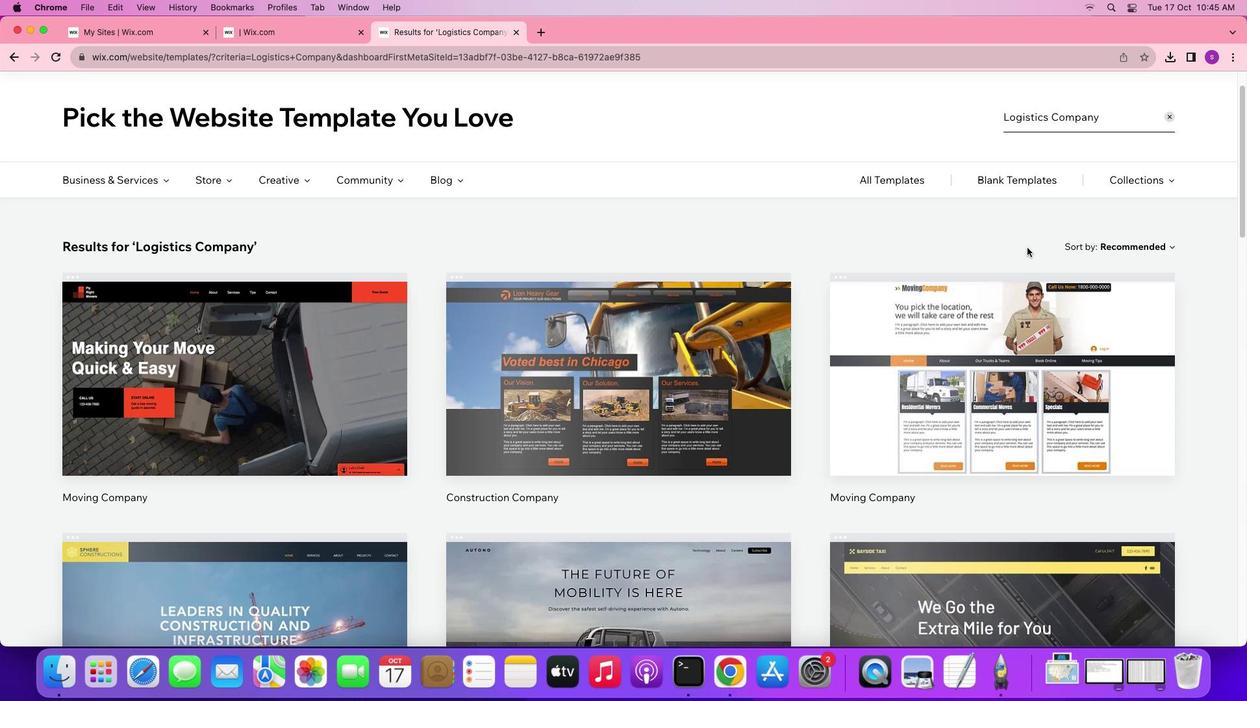 
Action: Mouse moved to (697, 364)
Screenshot: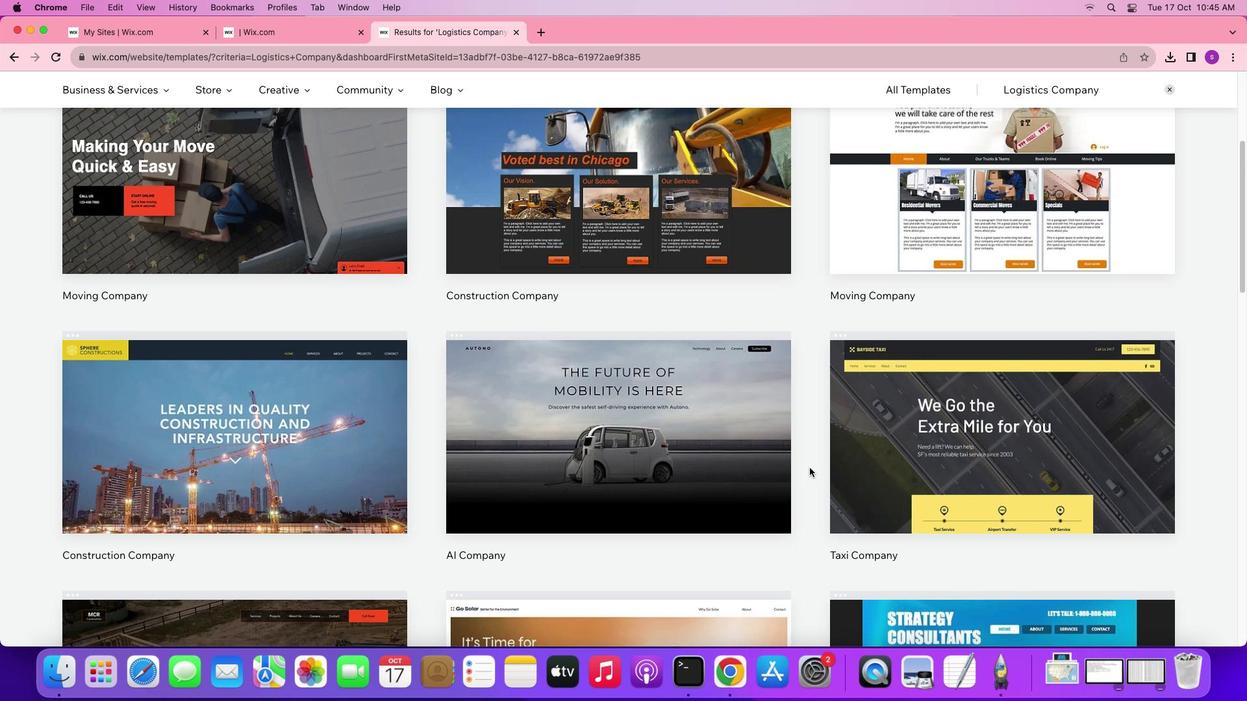 
Action: Mouse scrolled (697, 364) with delta (-112, -113)
Screenshot: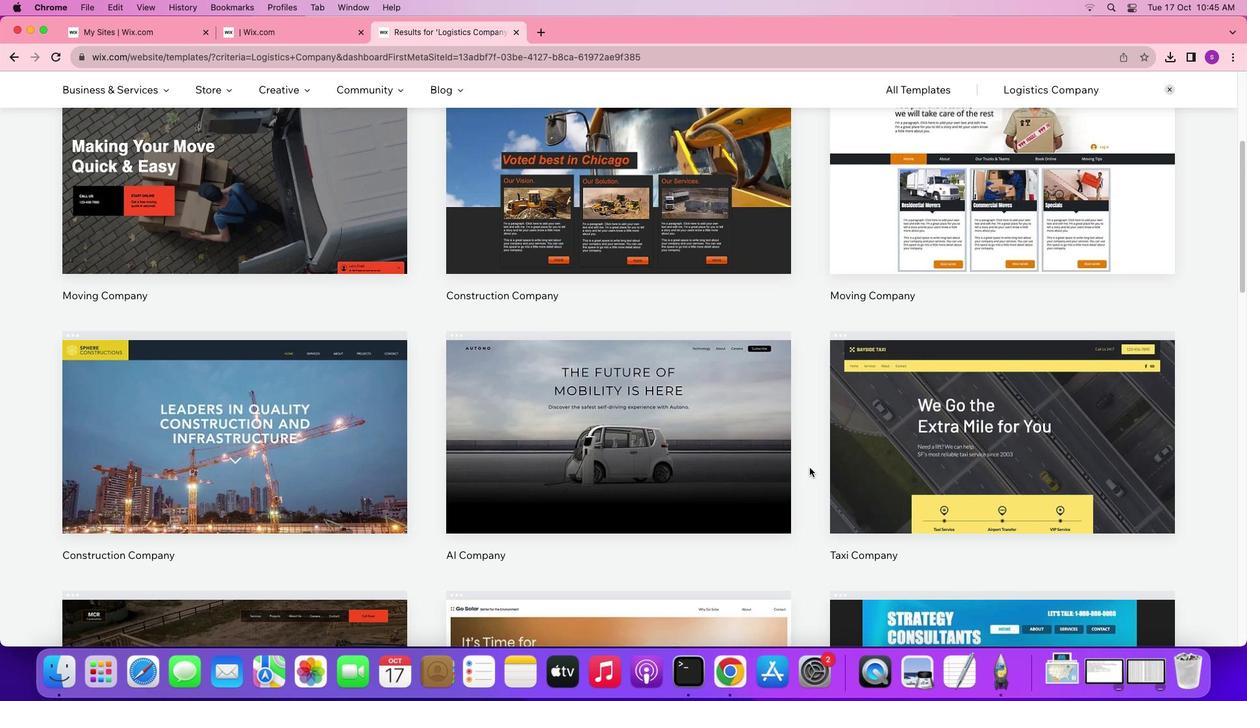 
Action: Mouse scrolled (697, 364) with delta (-112, -113)
Screenshot: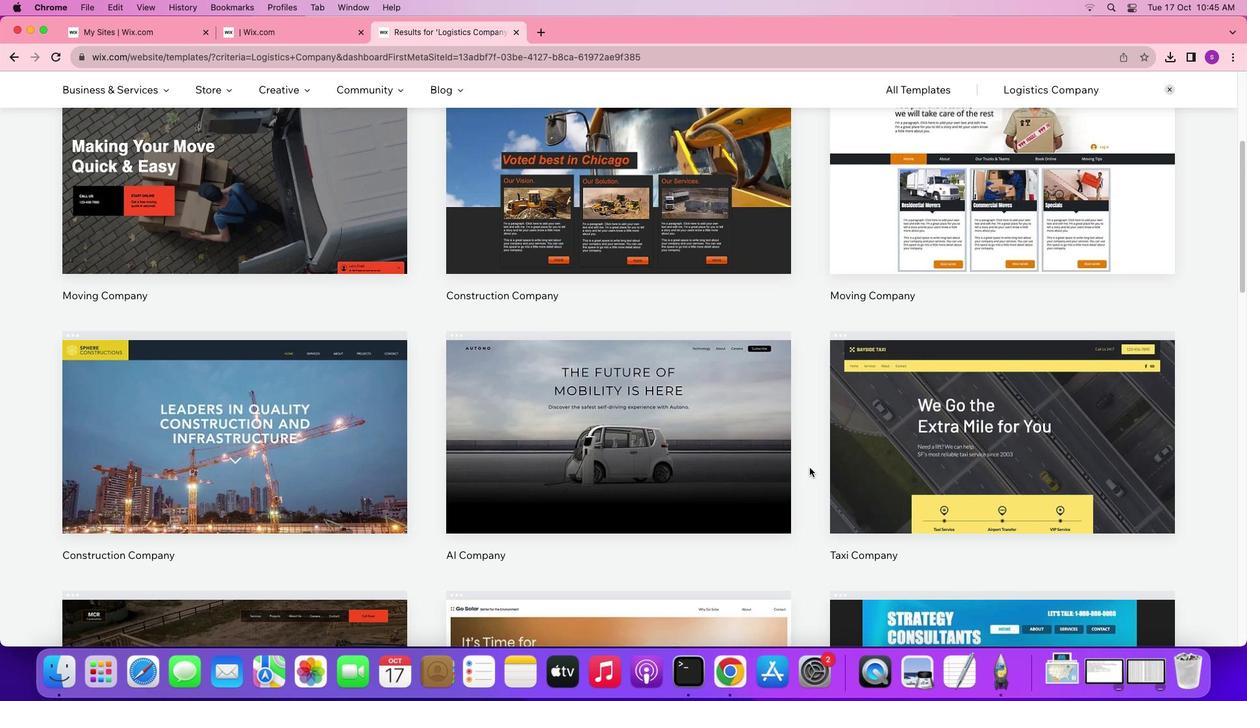 
Action: Mouse scrolled (697, 364) with delta (-112, -113)
Screenshot: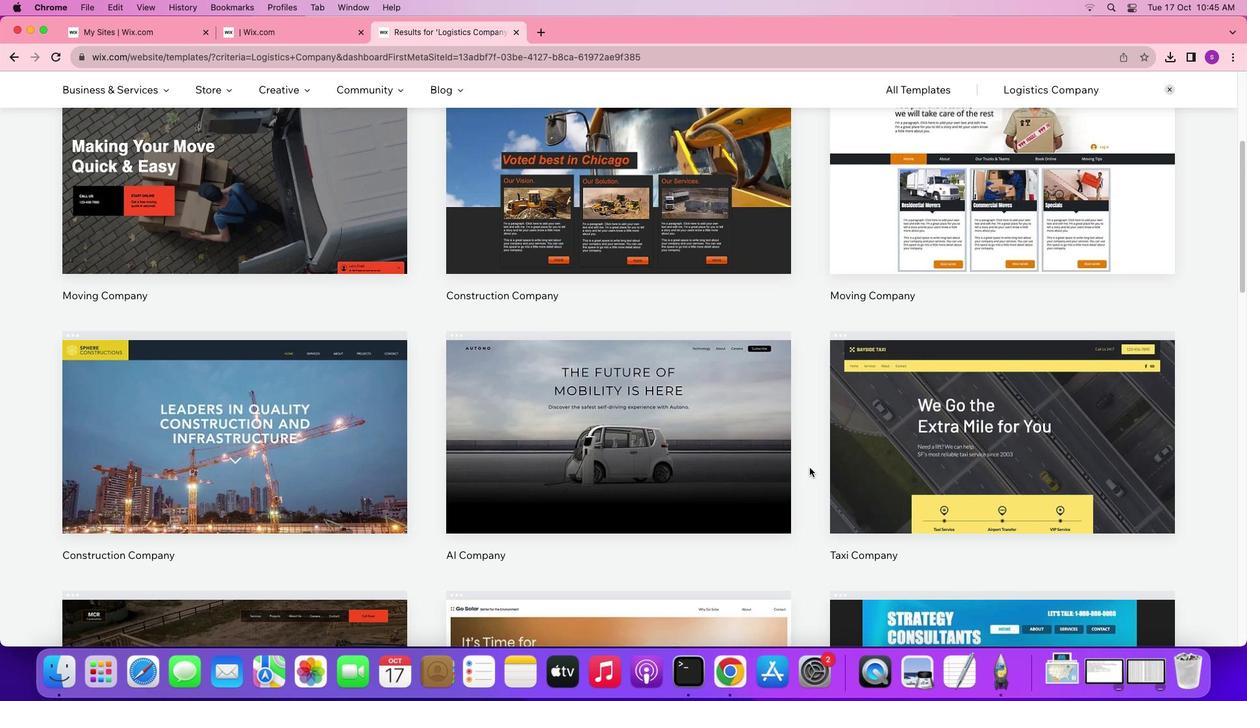 
Action: Mouse scrolled (697, 364) with delta (-112, -114)
Screenshot: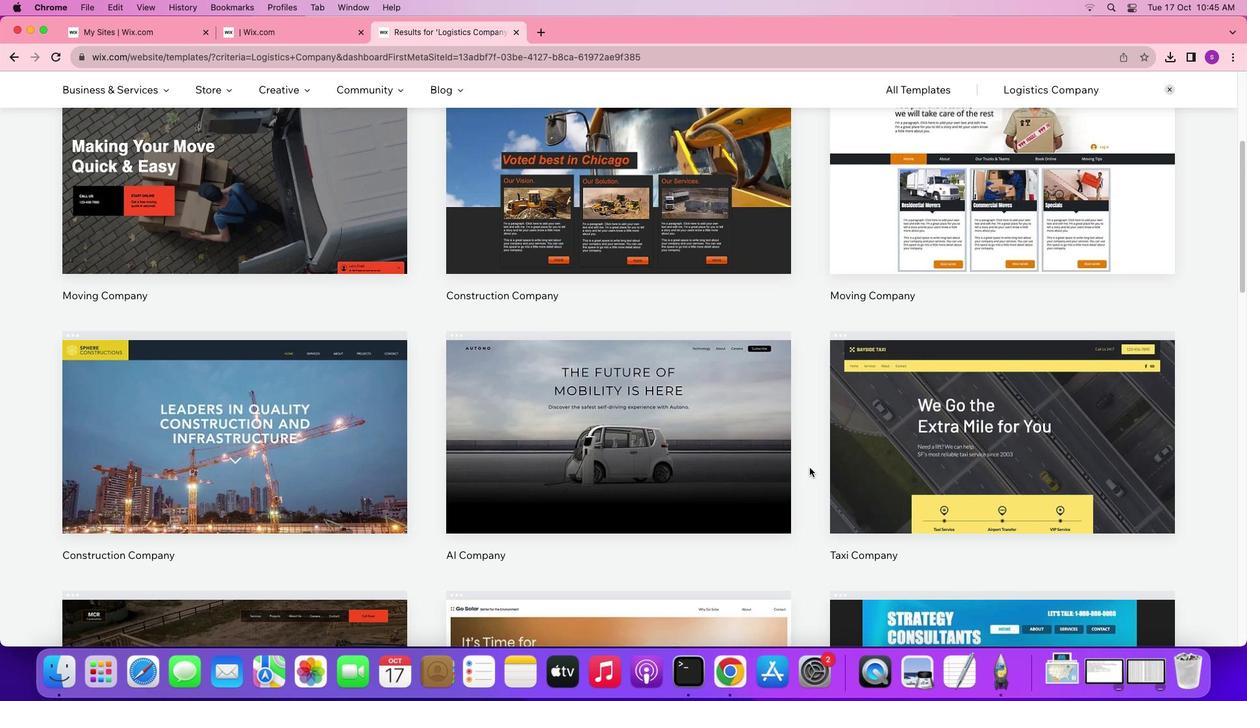 
Action: Mouse moved to (696, 355)
Screenshot: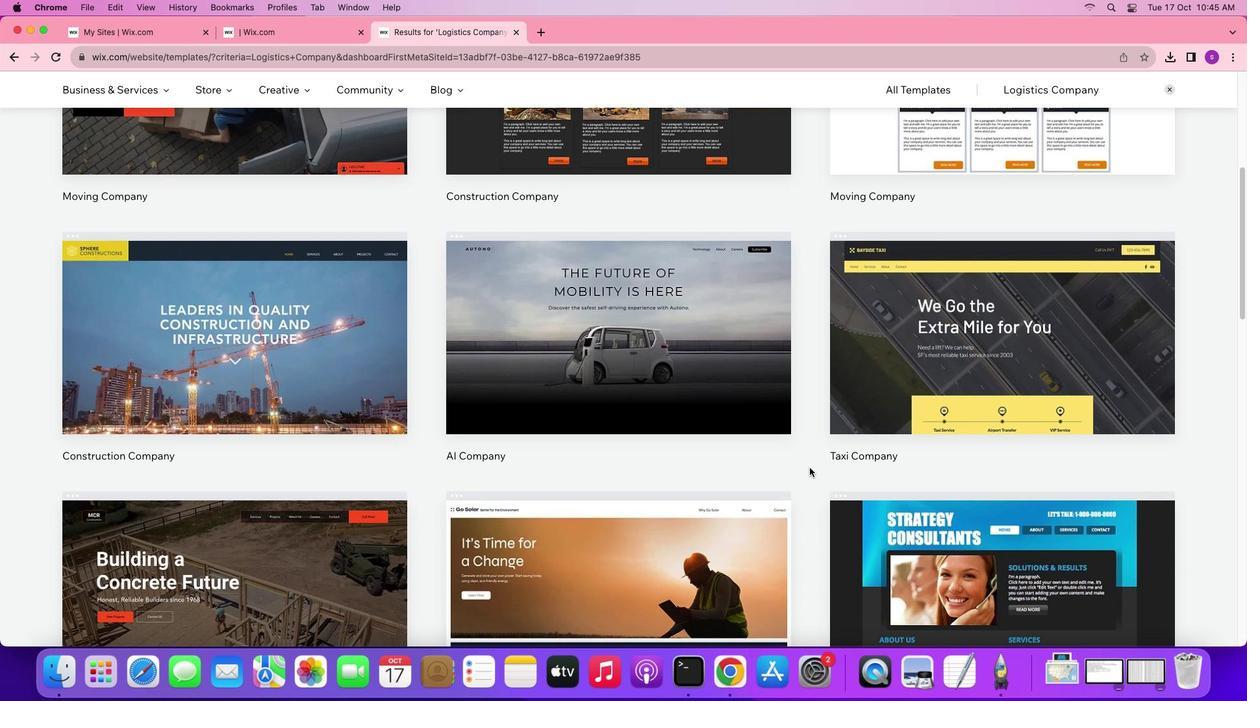 
Action: Mouse scrolled (696, 355) with delta (-112, -113)
Screenshot: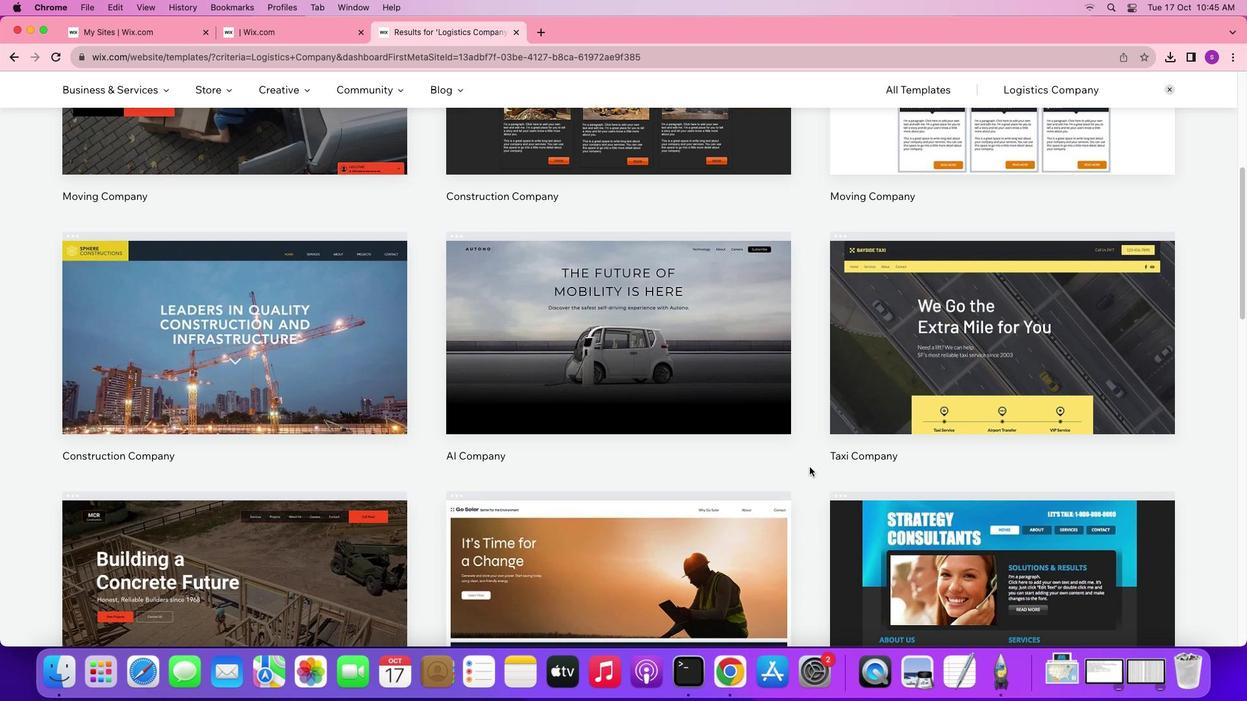 
Action: Mouse scrolled (696, 355) with delta (-112, -113)
Screenshot: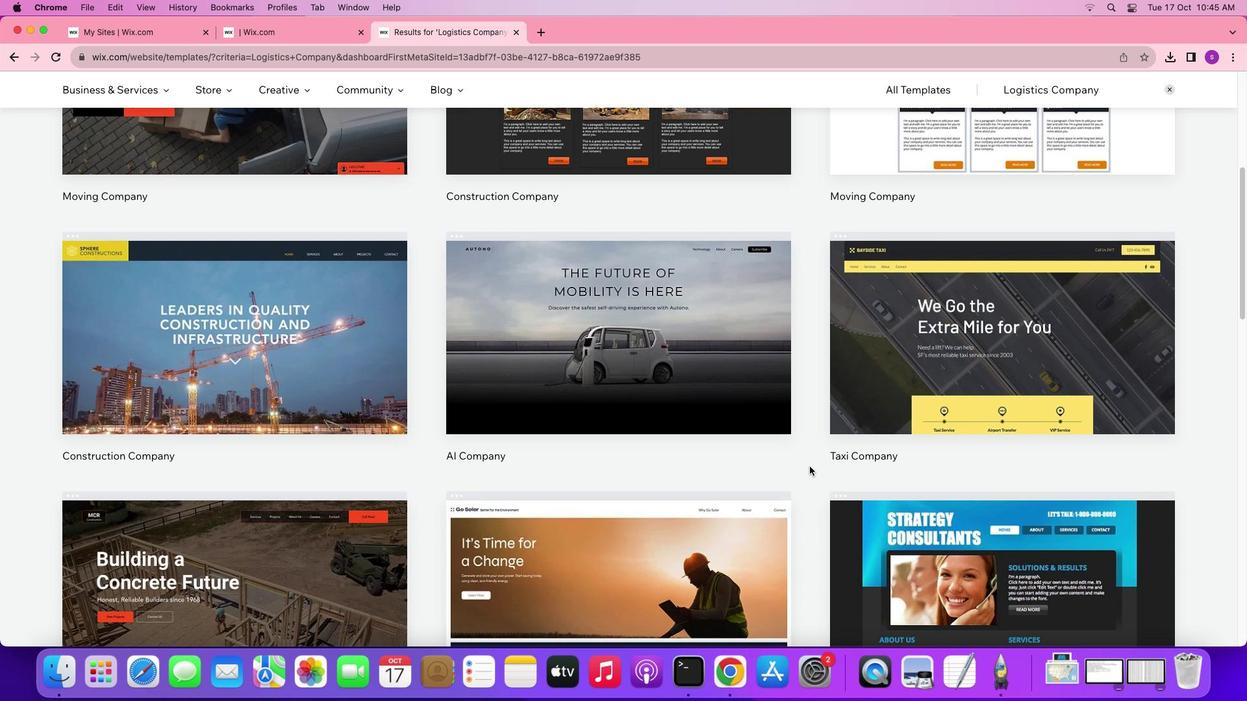 
Action: Mouse scrolled (696, 355) with delta (-112, -113)
Screenshot: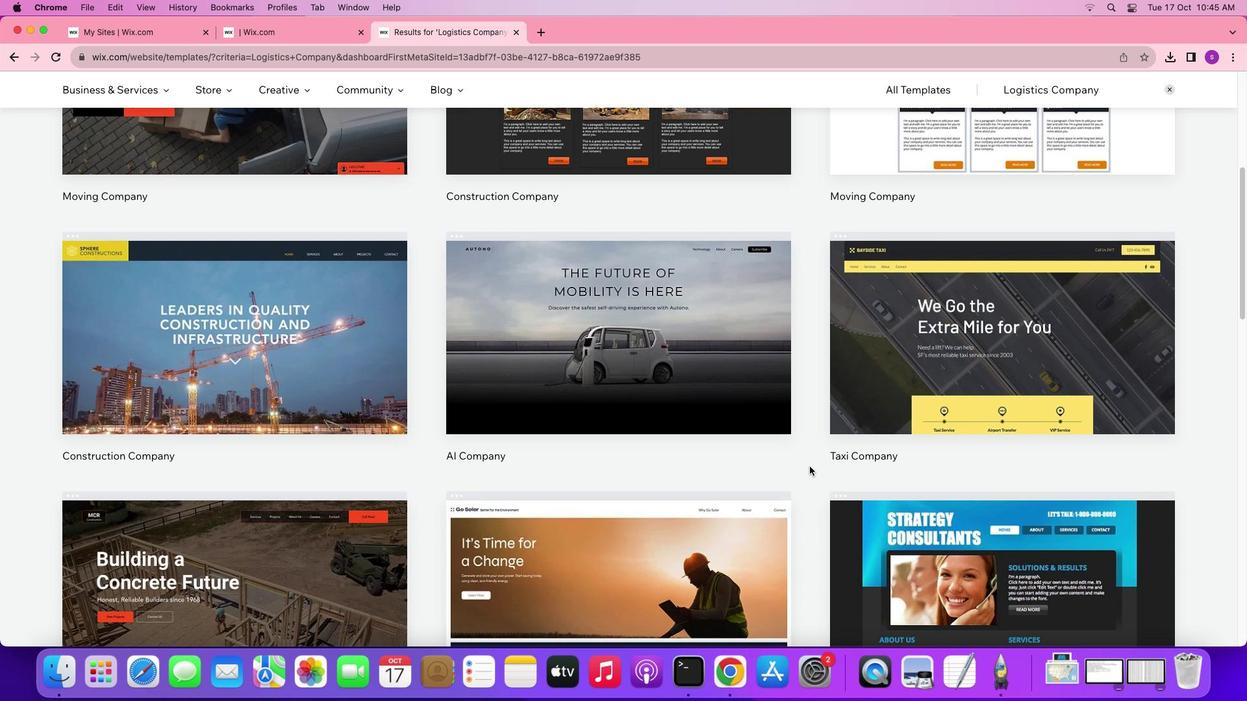 
Action: Mouse scrolled (696, 355) with delta (-112, -113)
Screenshot: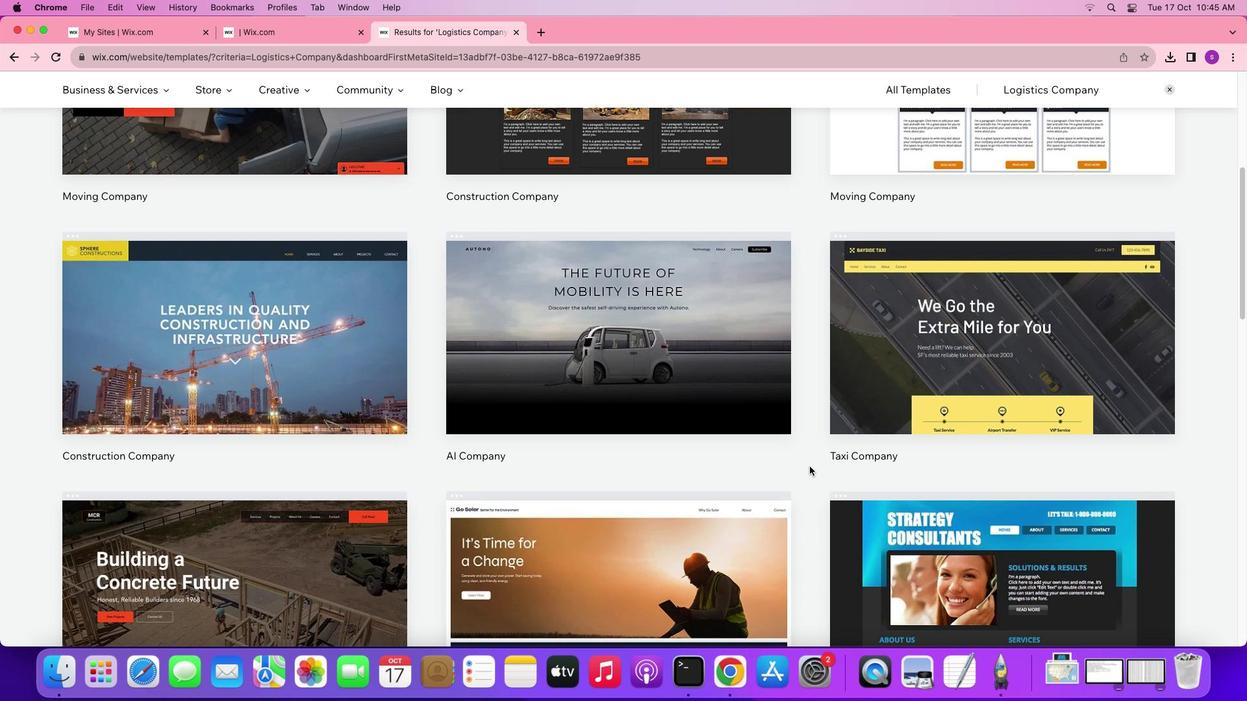 
Action: Mouse moved to (696, 353)
Screenshot: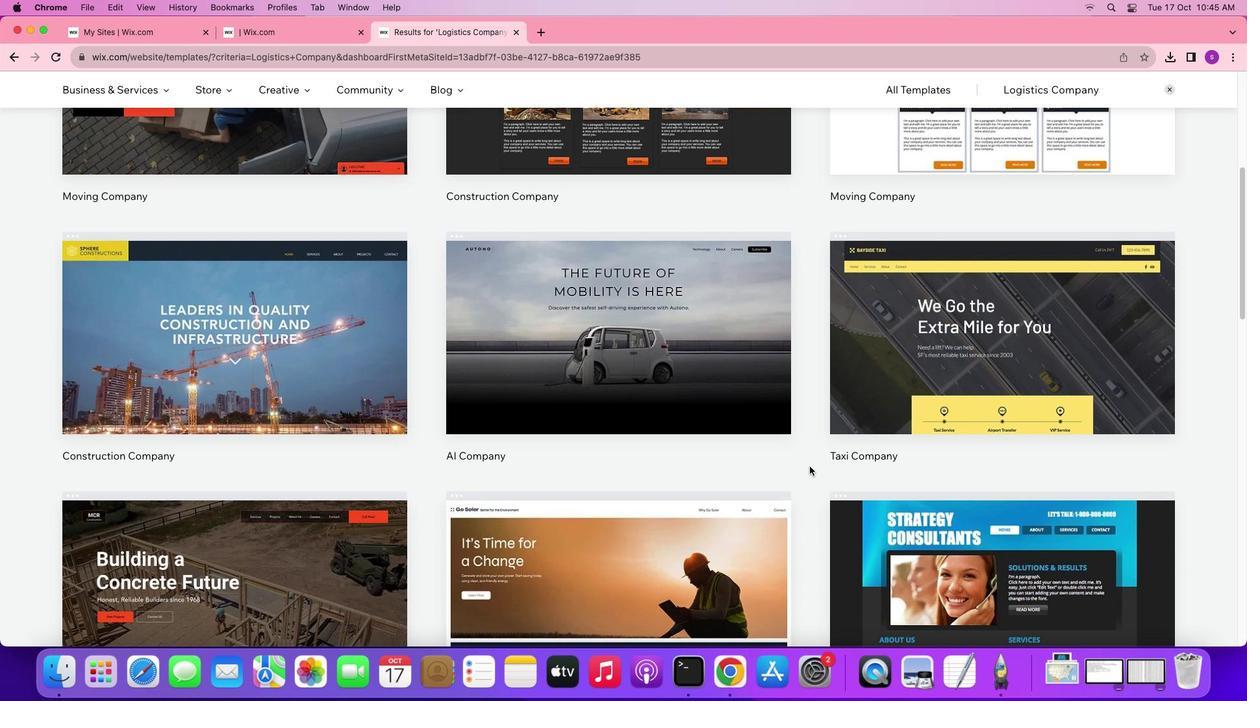 
Action: Mouse scrolled (696, 353) with delta (-112, -113)
Screenshot: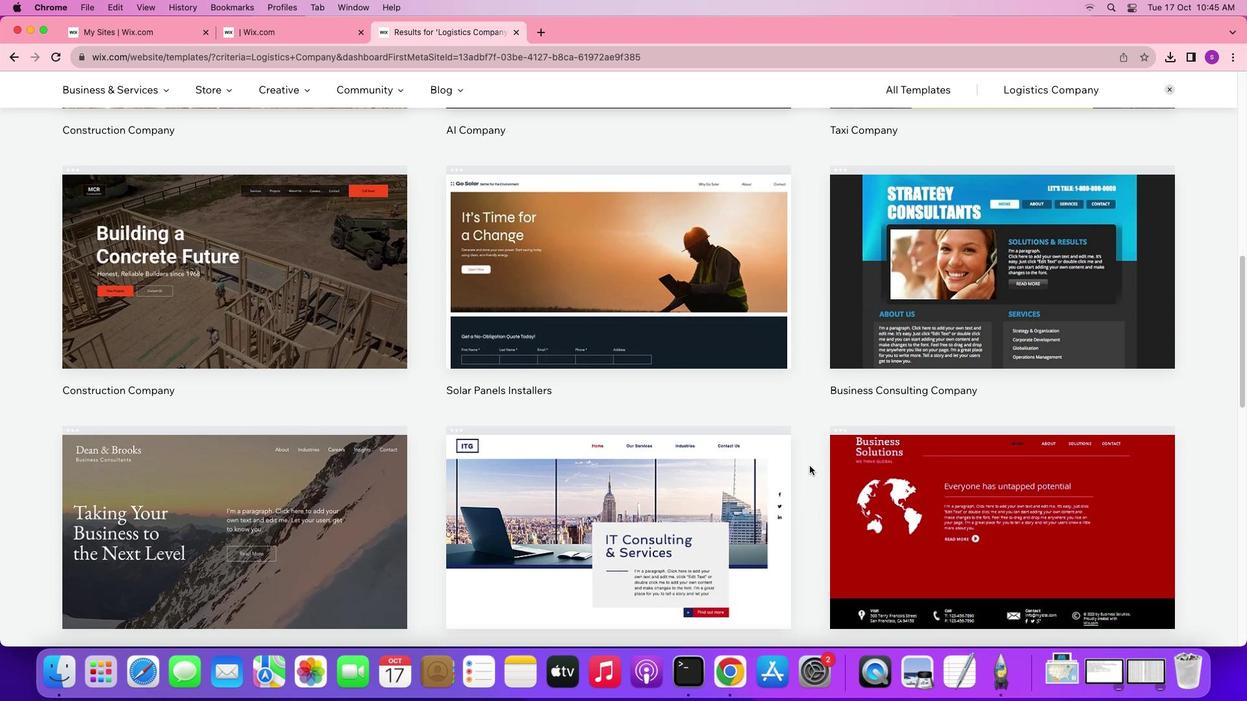 
Action: Mouse scrolled (696, 353) with delta (-112, -113)
Screenshot: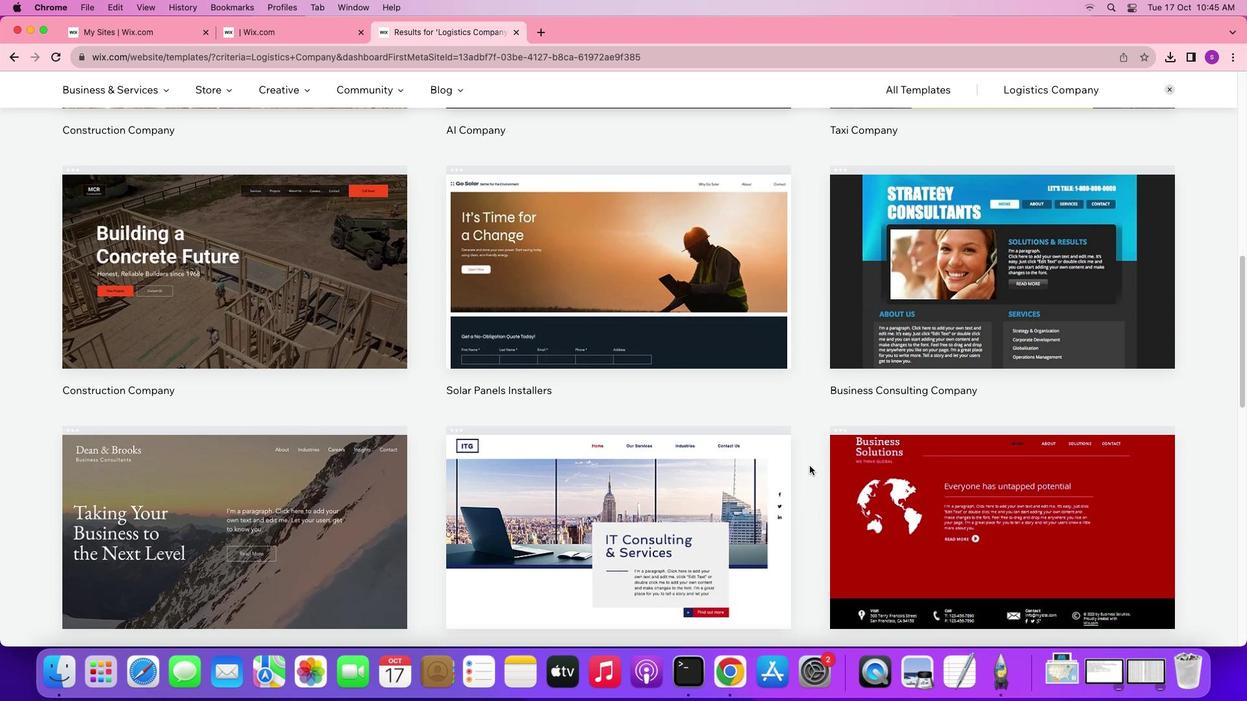 
Action: Mouse scrolled (696, 353) with delta (-112, -111)
Screenshot: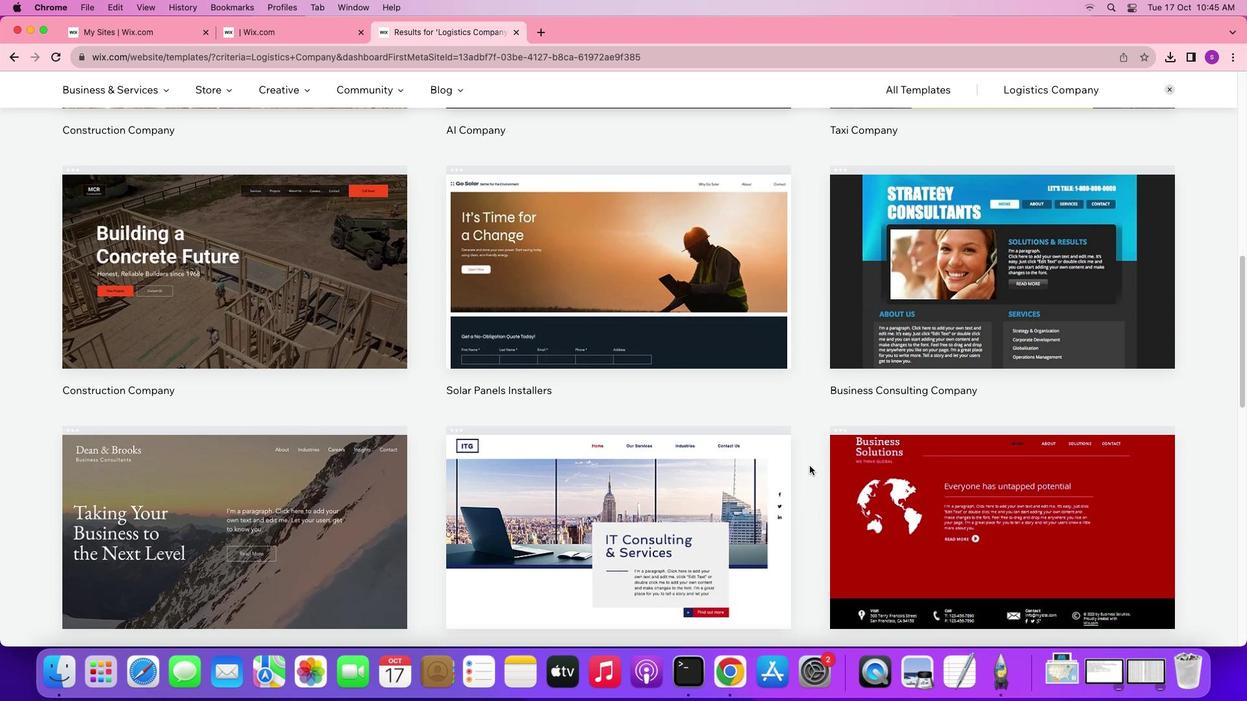 
Action: Mouse scrolled (696, 353) with delta (-112, -113)
Screenshot: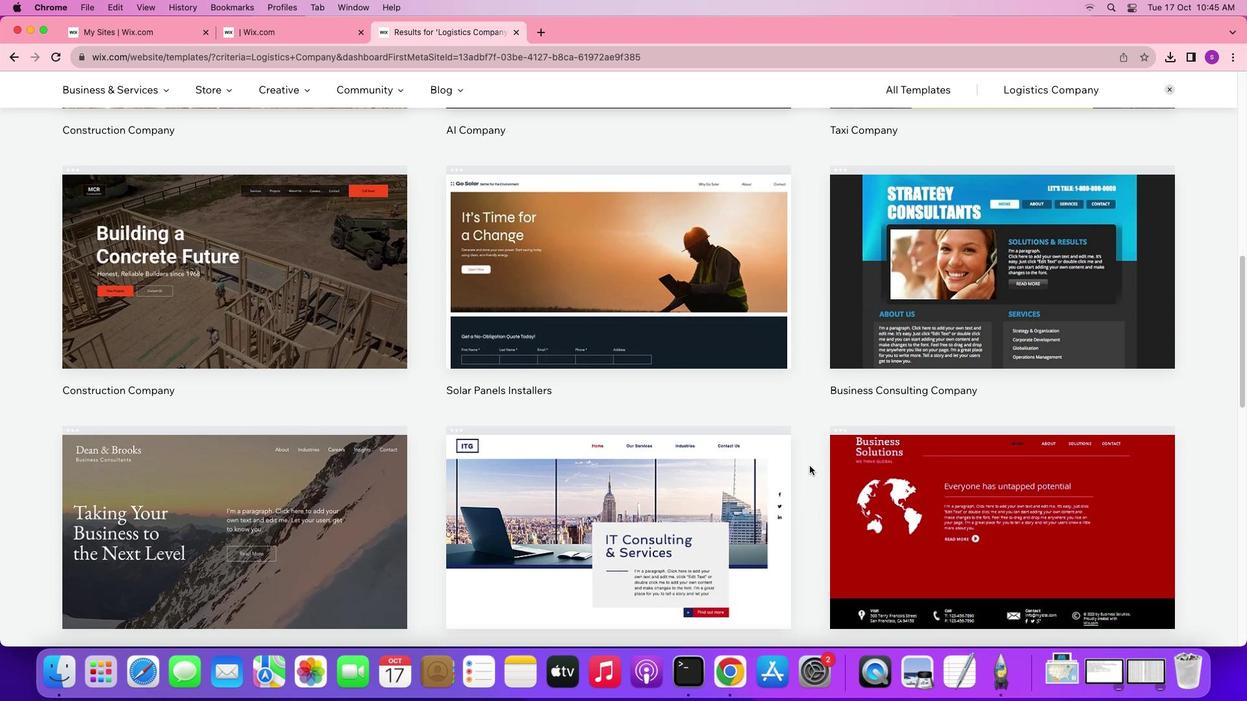 
Action: Mouse scrolled (696, 353) with delta (-112, -113)
Screenshot: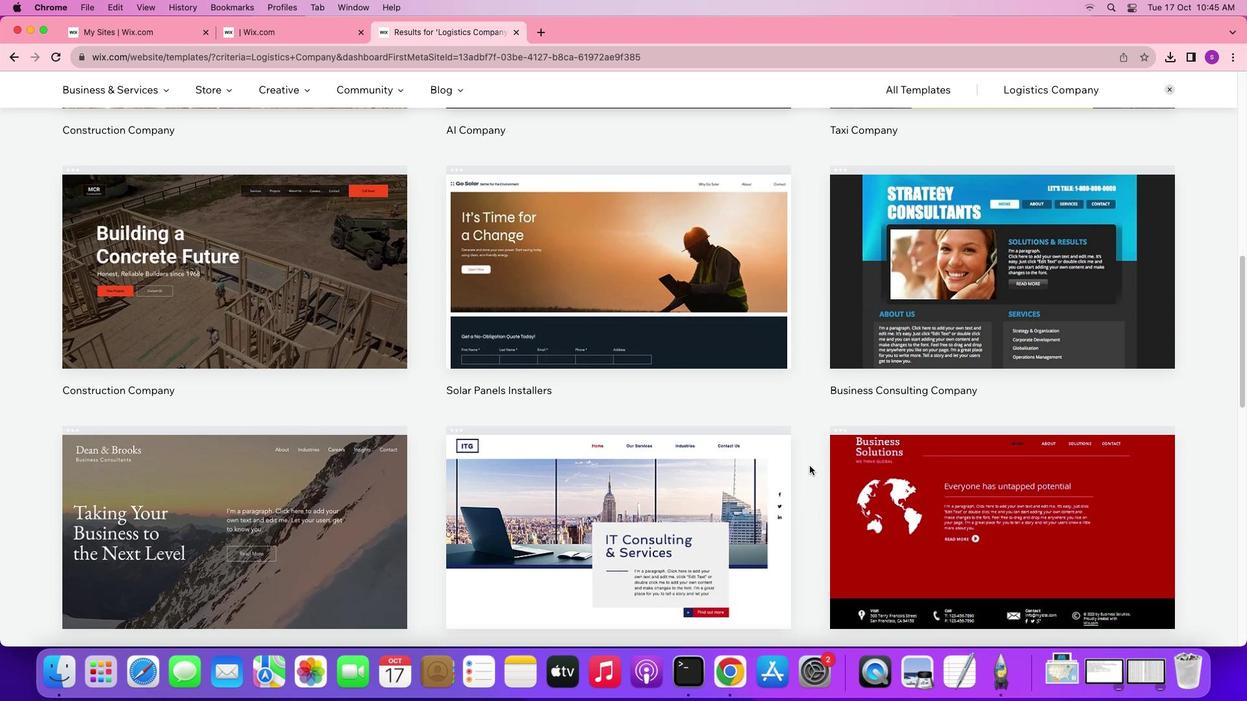 
Action: Mouse moved to (696, 352)
Screenshot: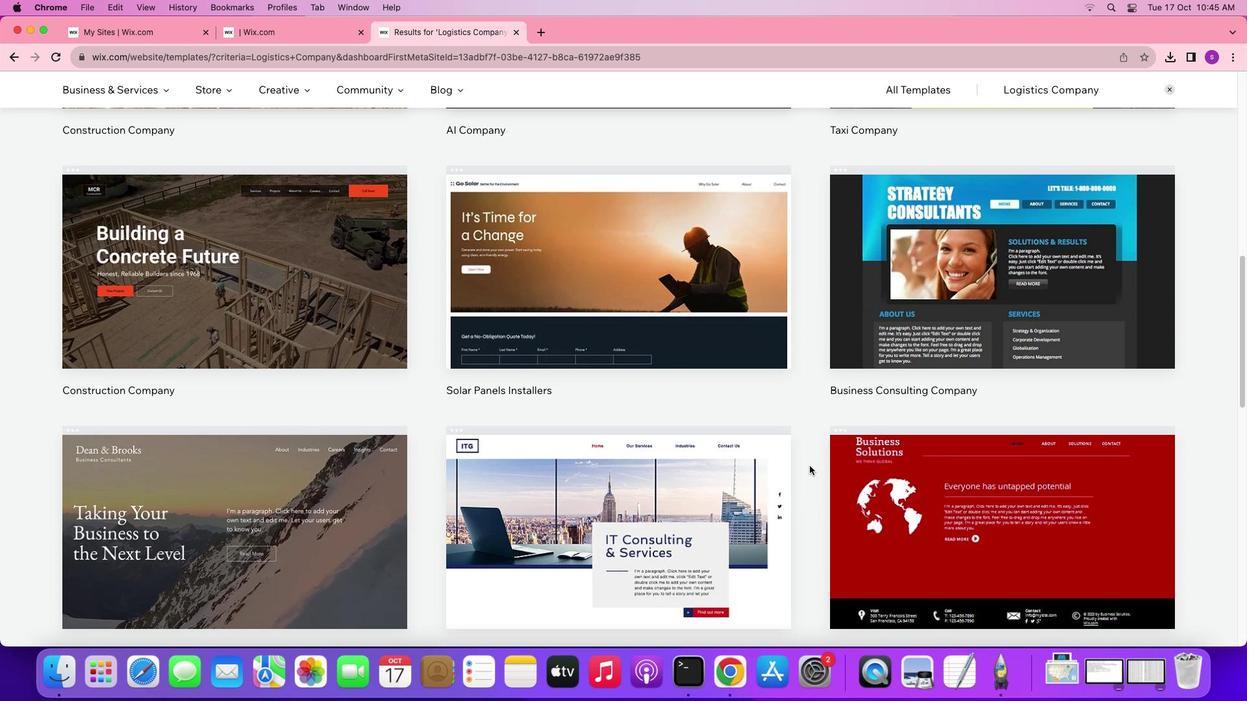 
Action: Mouse scrolled (696, 352) with delta (-112, -113)
Screenshot: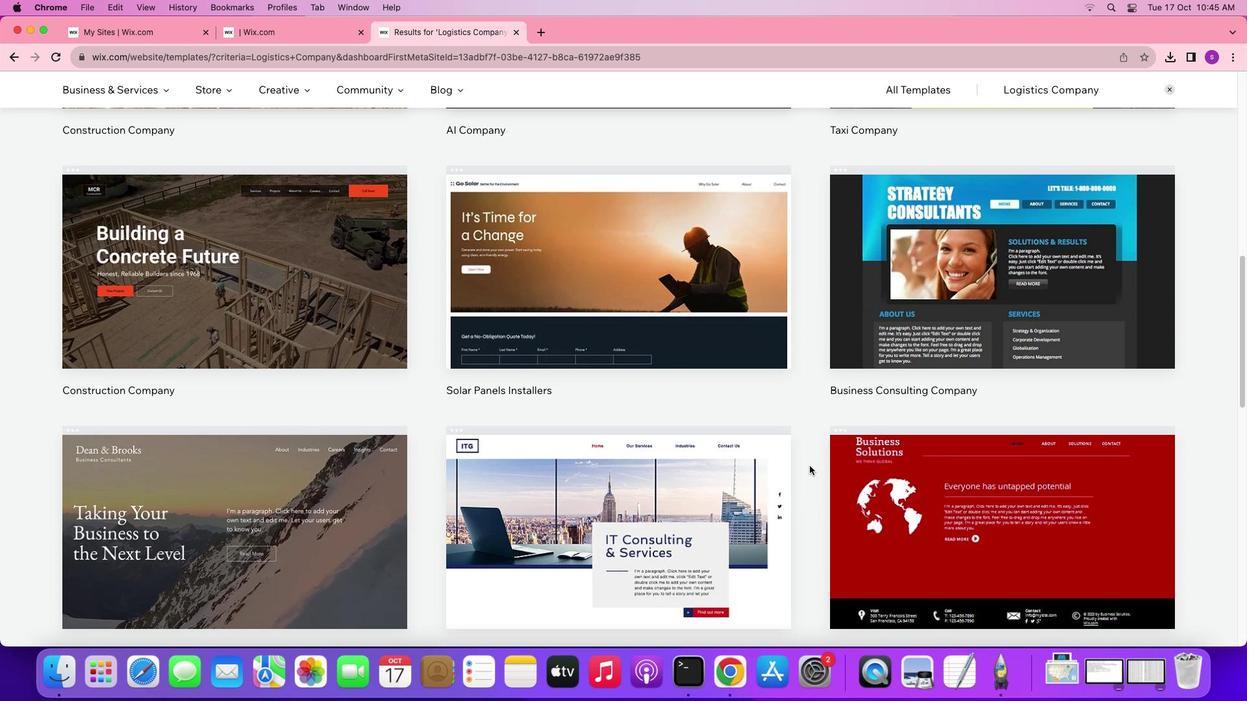 
Action: Mouse scrolled (696, 352) with delta (-112, -113)
Screenshot: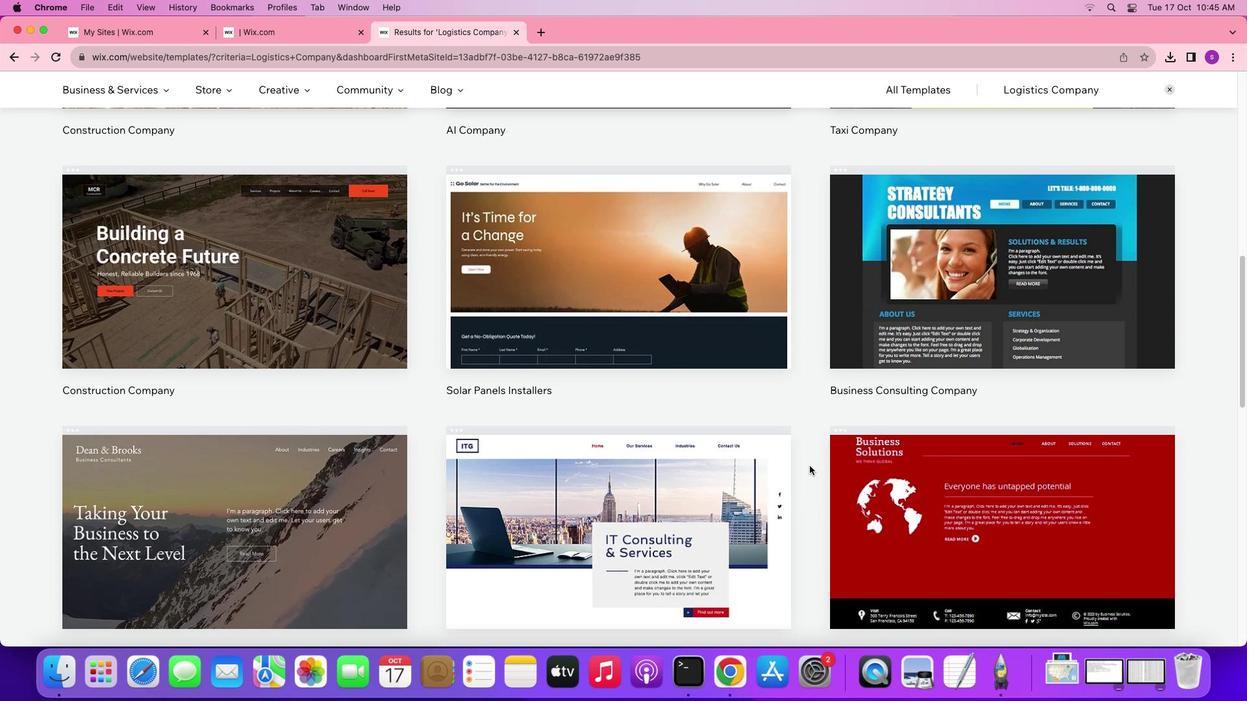 
Action: Mouse scrolled (696, 352) with delta (-112, -113)
Screenshot: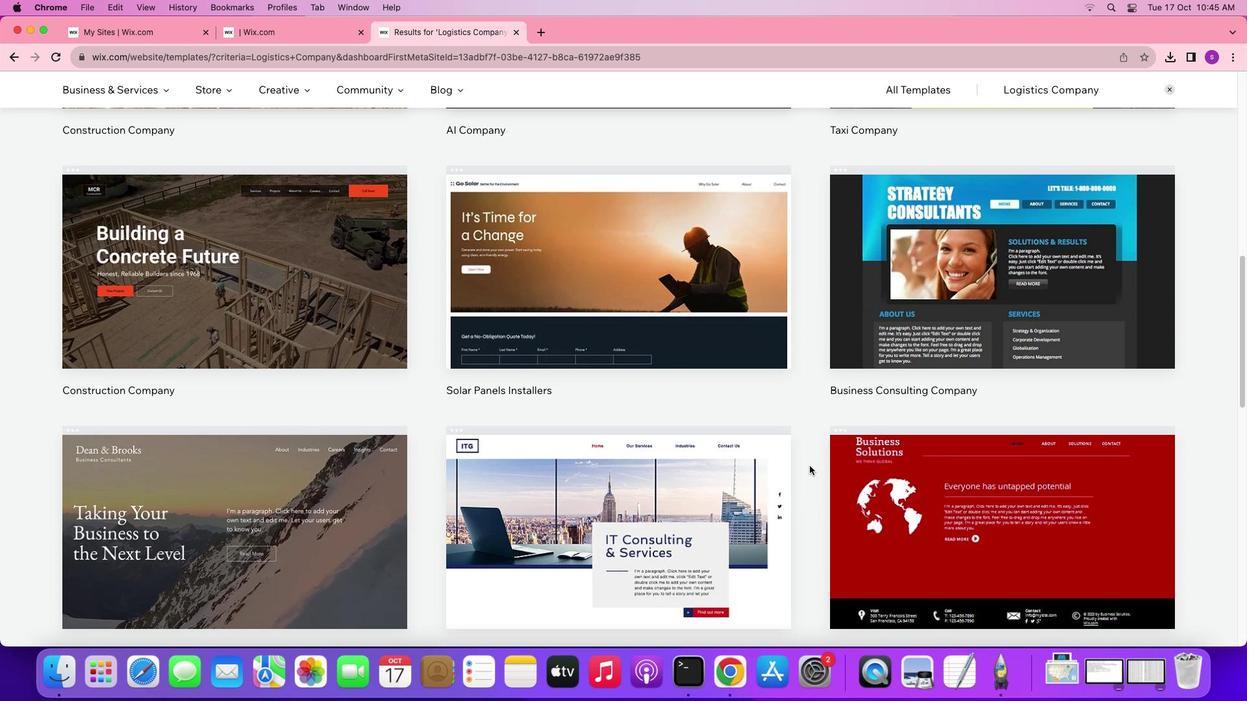 
Action: Mouse scrolled (696, 352) with delta (-112, -114)
Screenshot: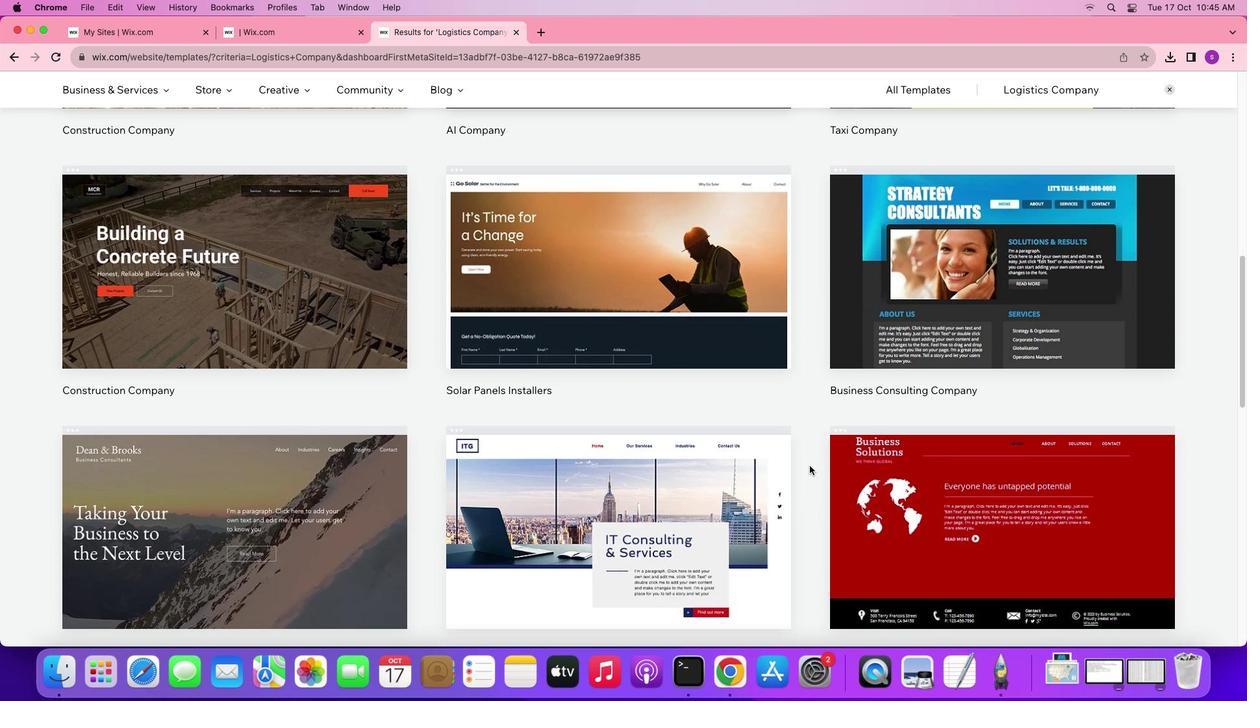 
Action: Mouse scrolled (696, 352) with delta (-112, -114)
Screenshot: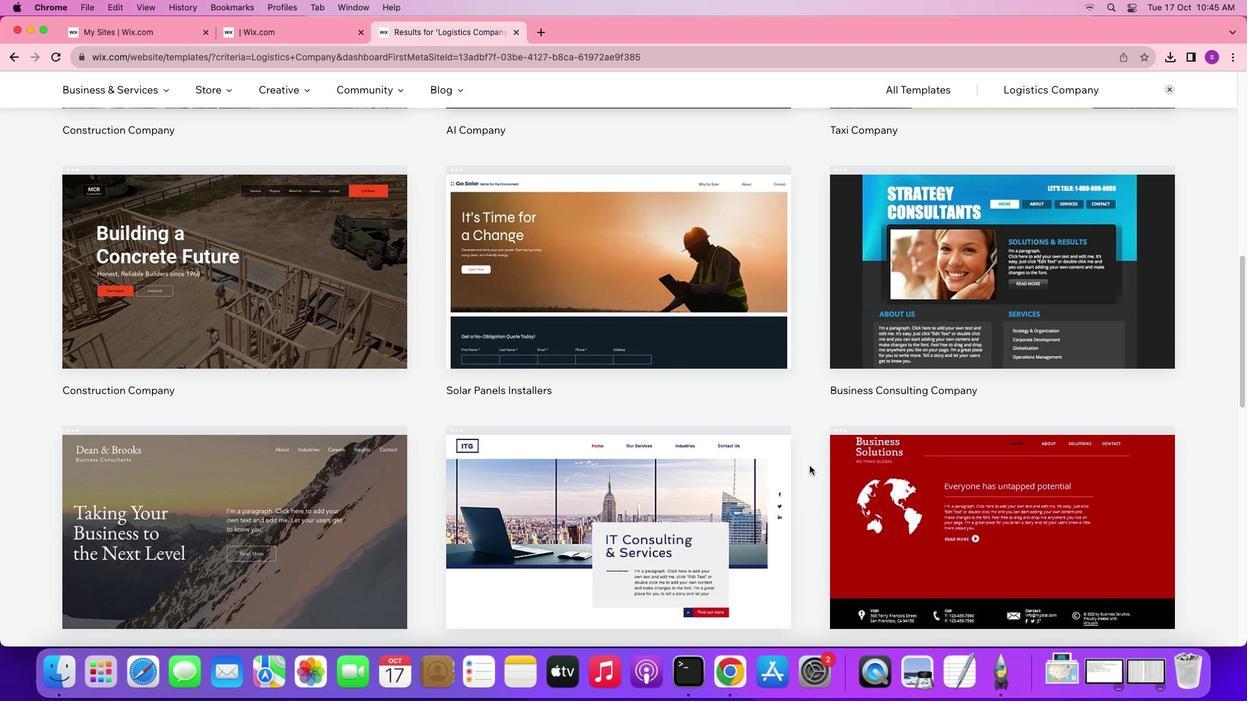 
Action: Mouse moved to (696, 350)
Screenshot: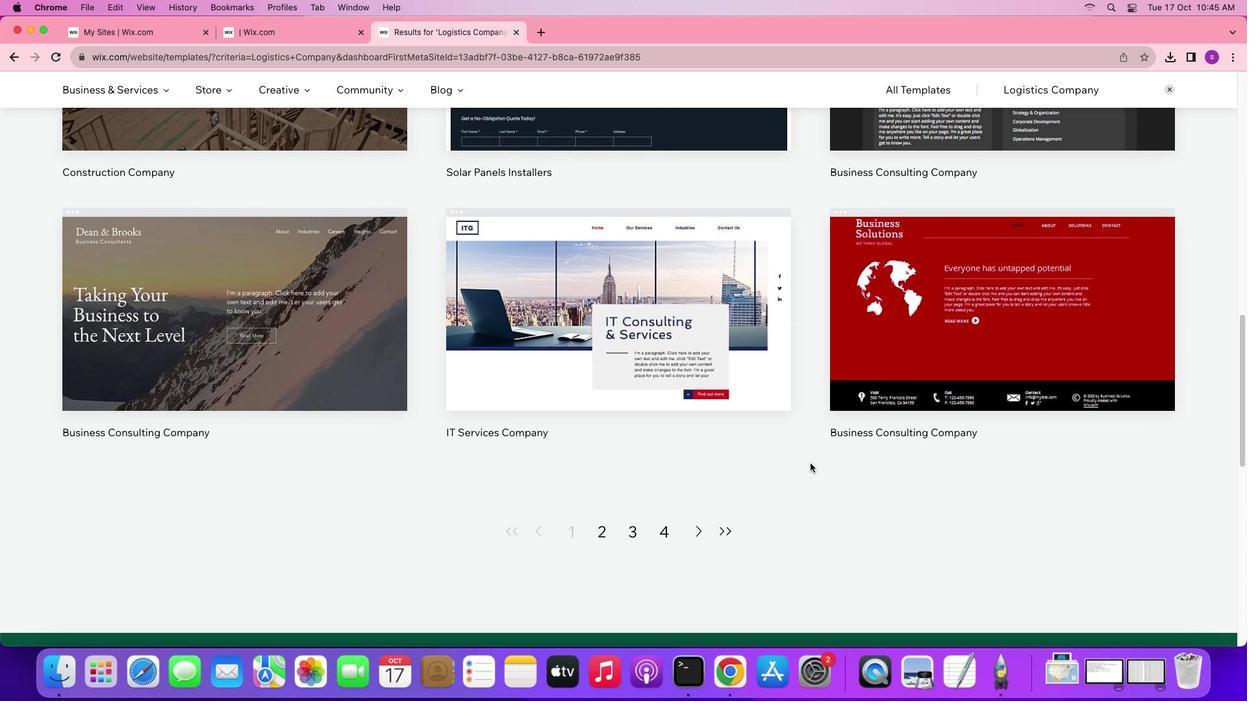 
Action: Mouse scrolled (696, 350) with delta (-112, -113)
Screenshot: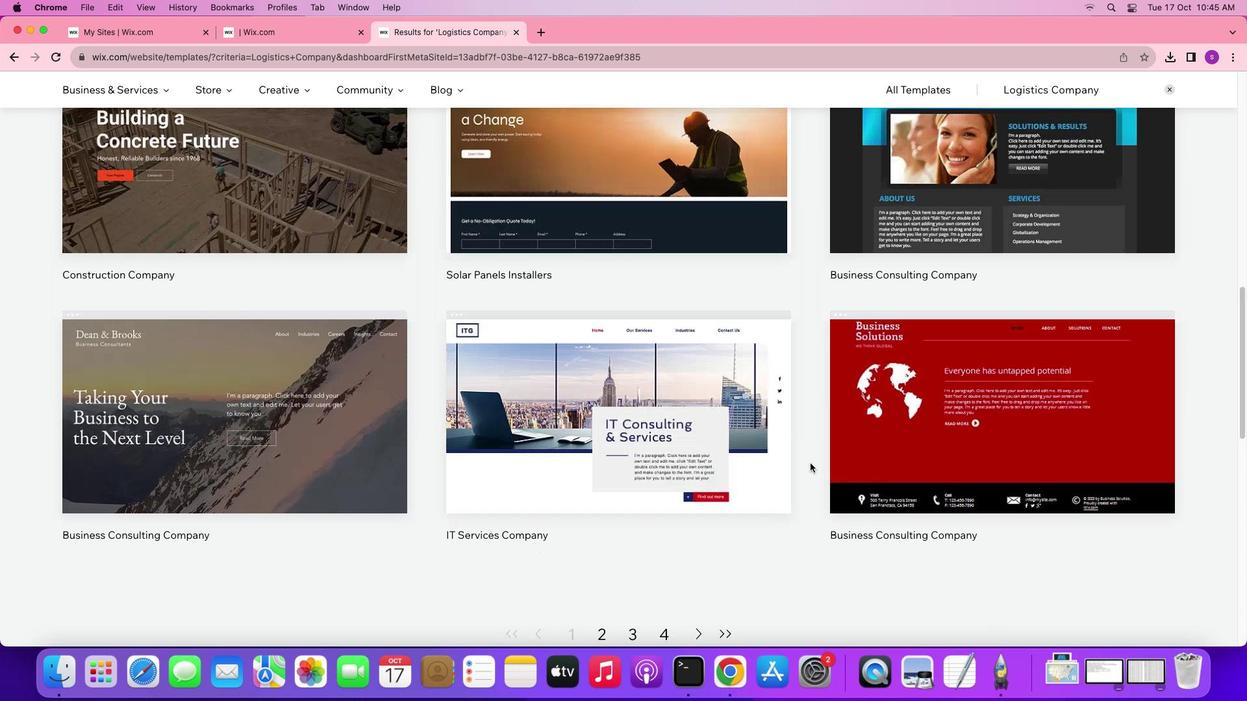 
Action: Mouse scrolled (696, 350) with delta (-112, -113)
Screenshot: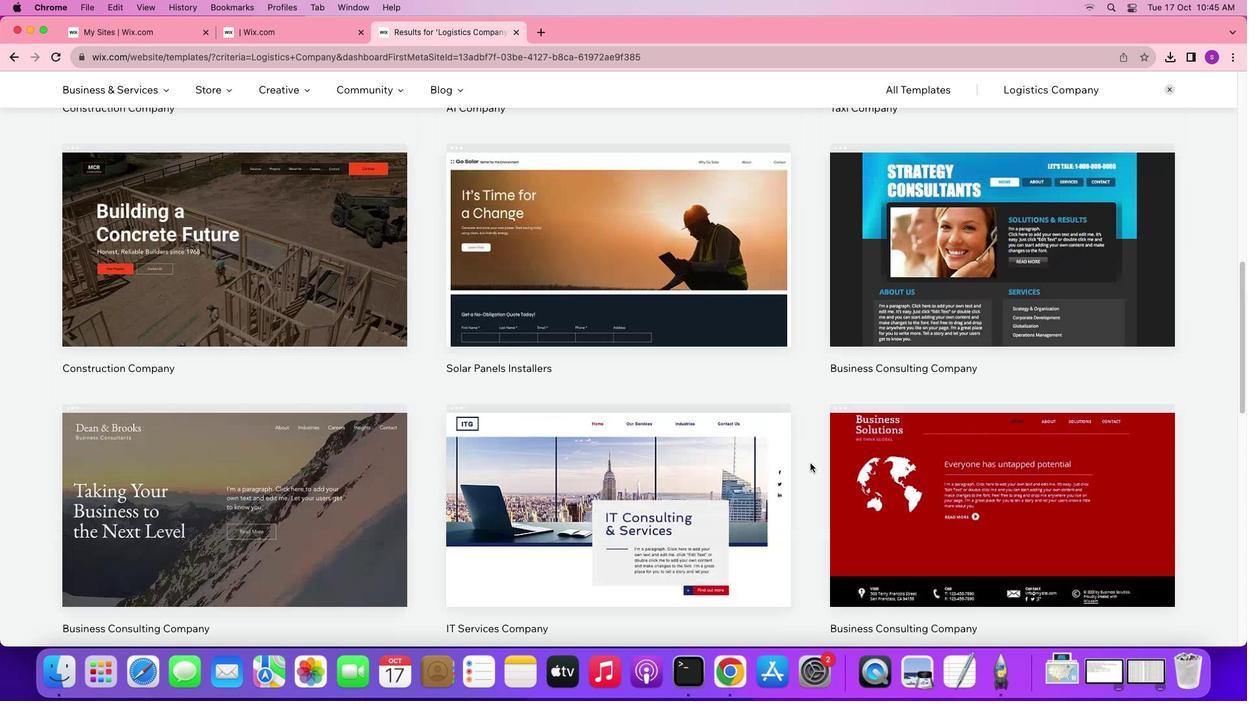 
Action: Mouse scrolled (696, 350) with delta (-112, -114)
Screenshot: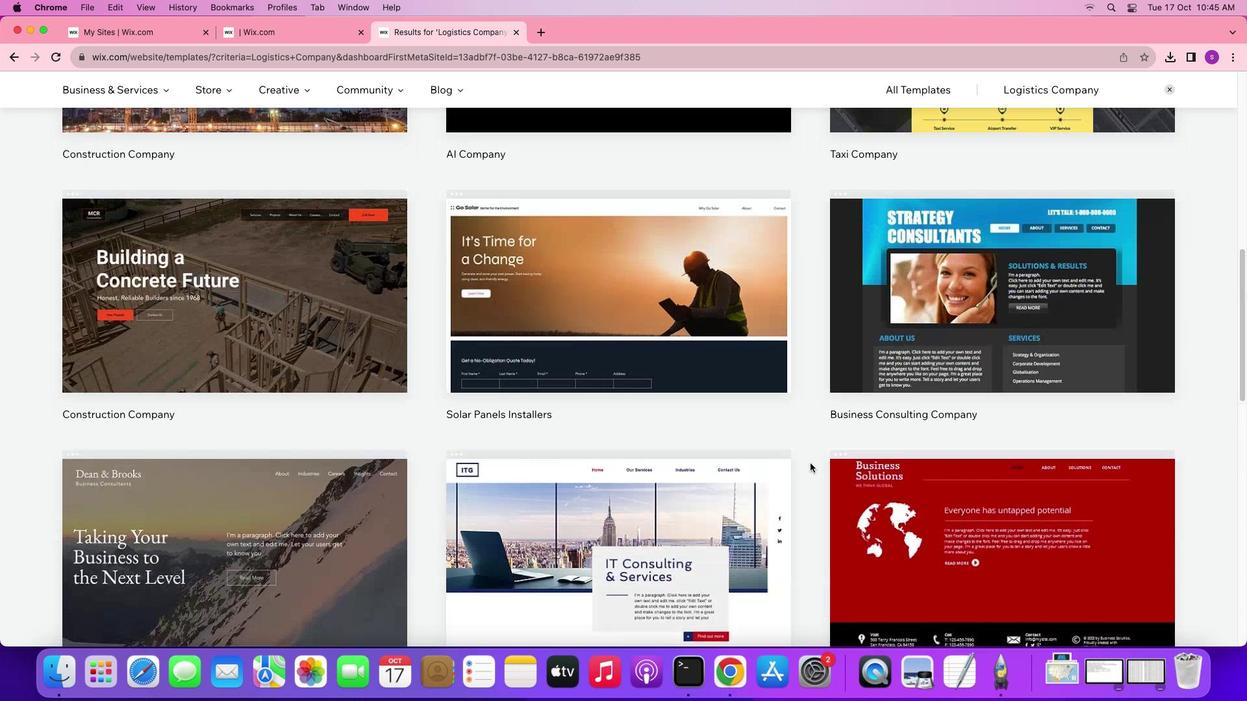
Action: Mouse scrolled (696, 350) with delta (-112, -114)
Screenshot: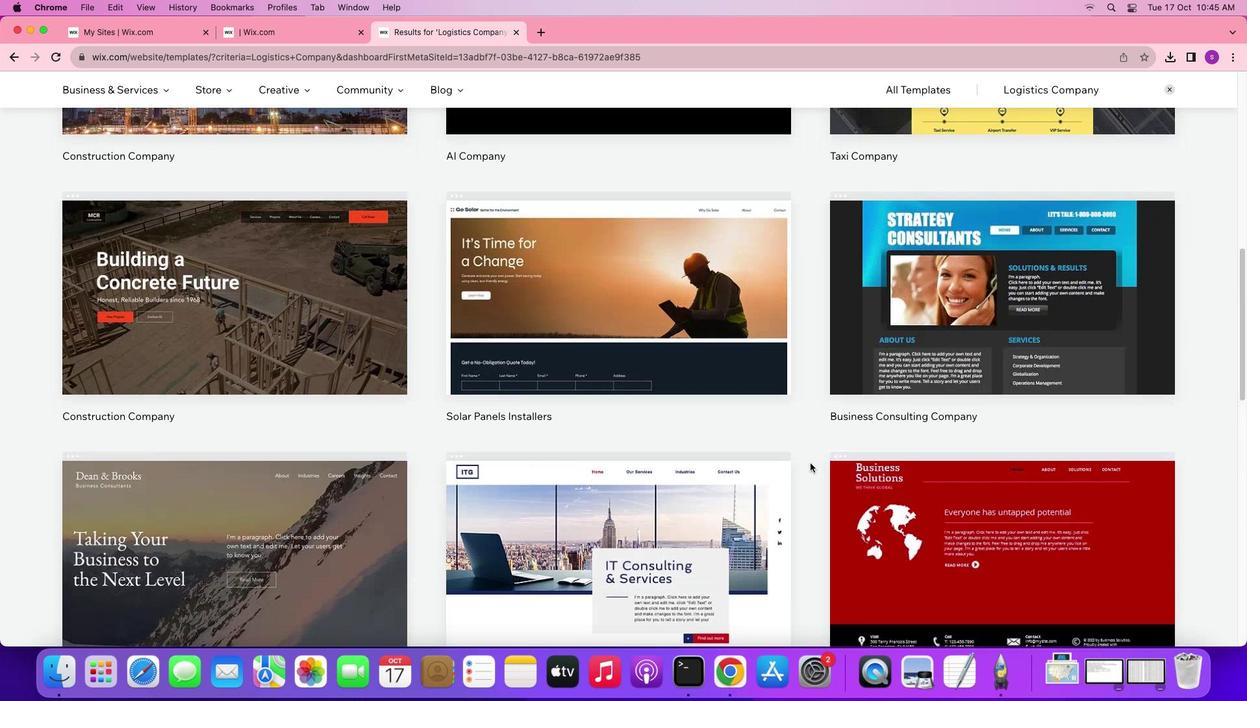 
Action: Mouse scrolled (696, 350) with delta (-112, -111)
Screenshot: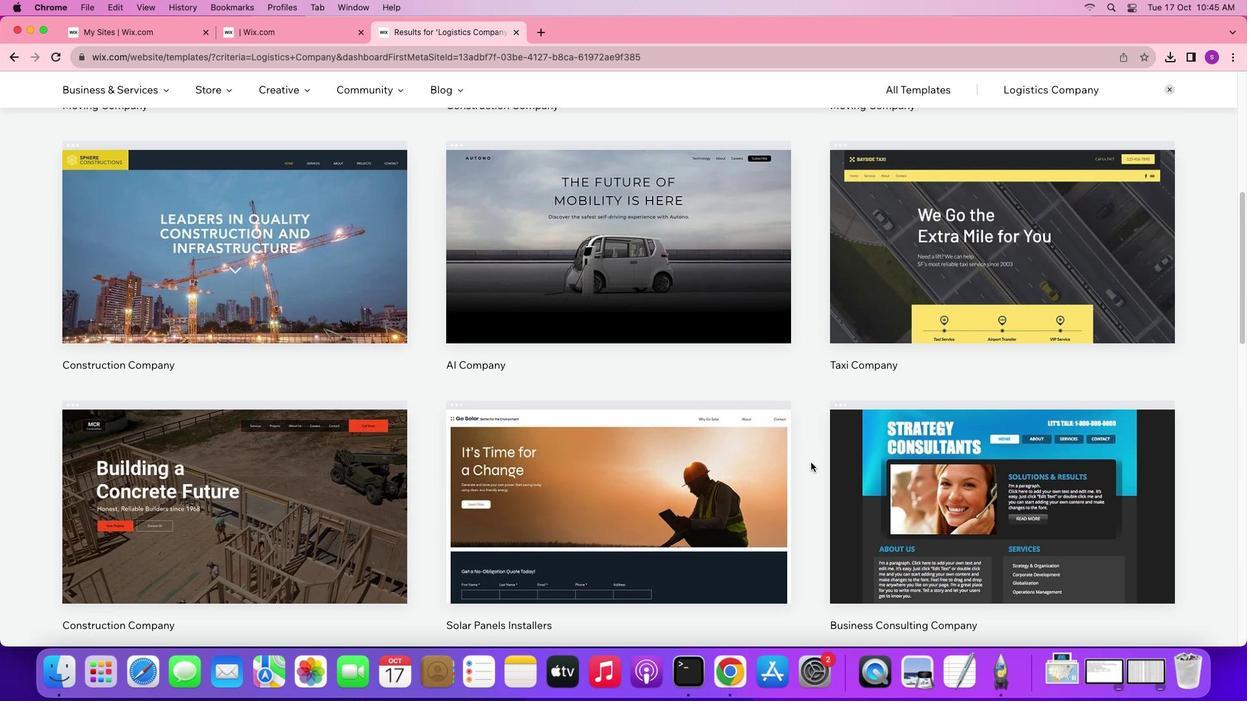 
Action: Mouse scrolled (696, 350) with delta (-112, -111)
Screenshot: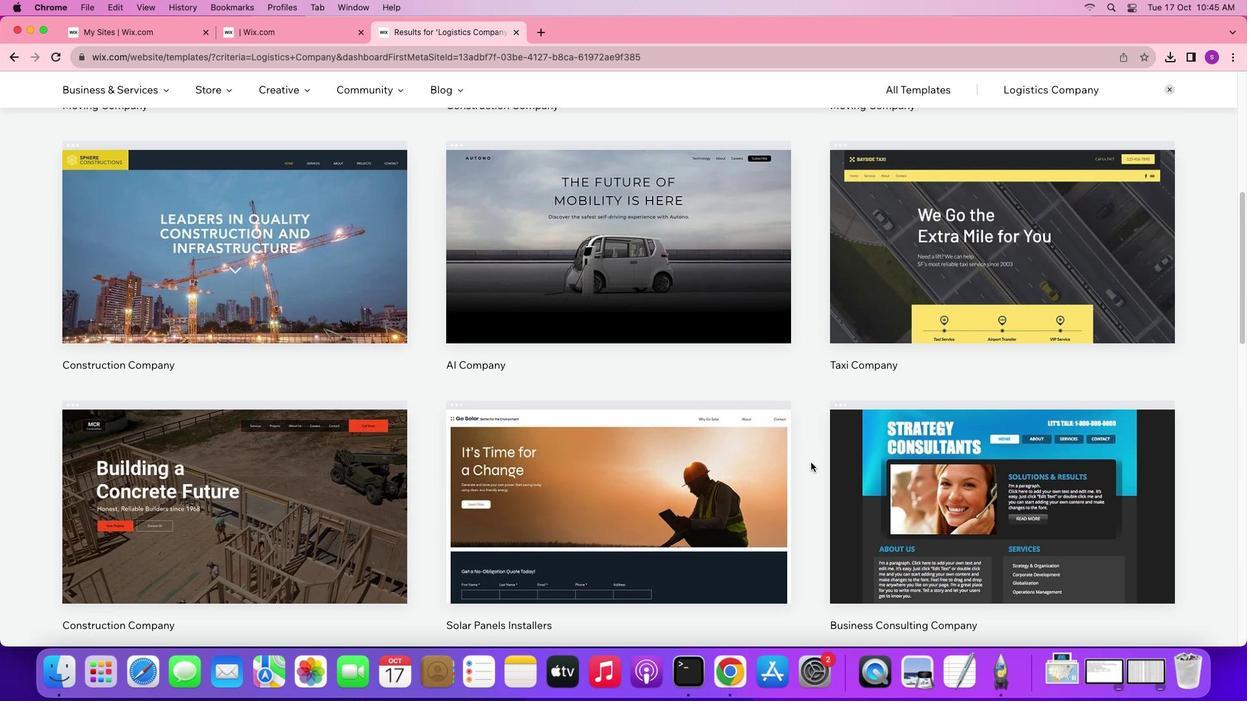 
Action: Mouse scrolled (696, 350) with delta (-112, -110)
Screenshot: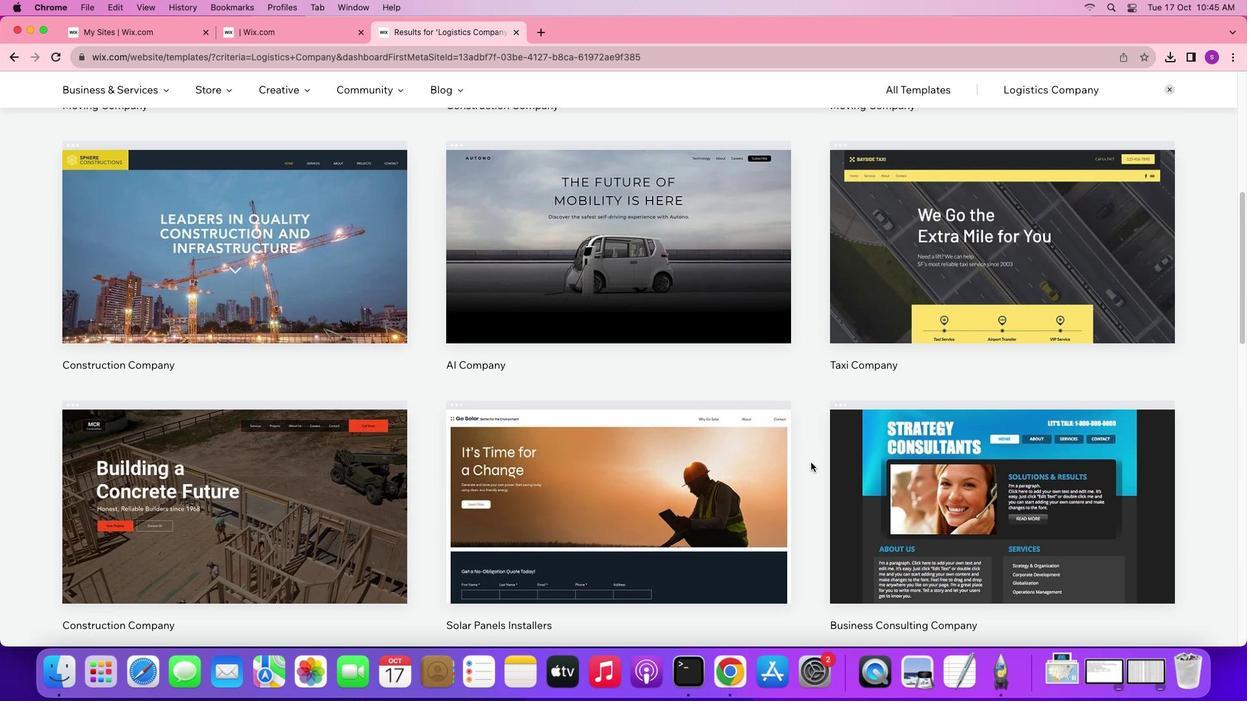 
Action: Mouse scrolled (696, 350) with delta (-112, -109)
Screenshot: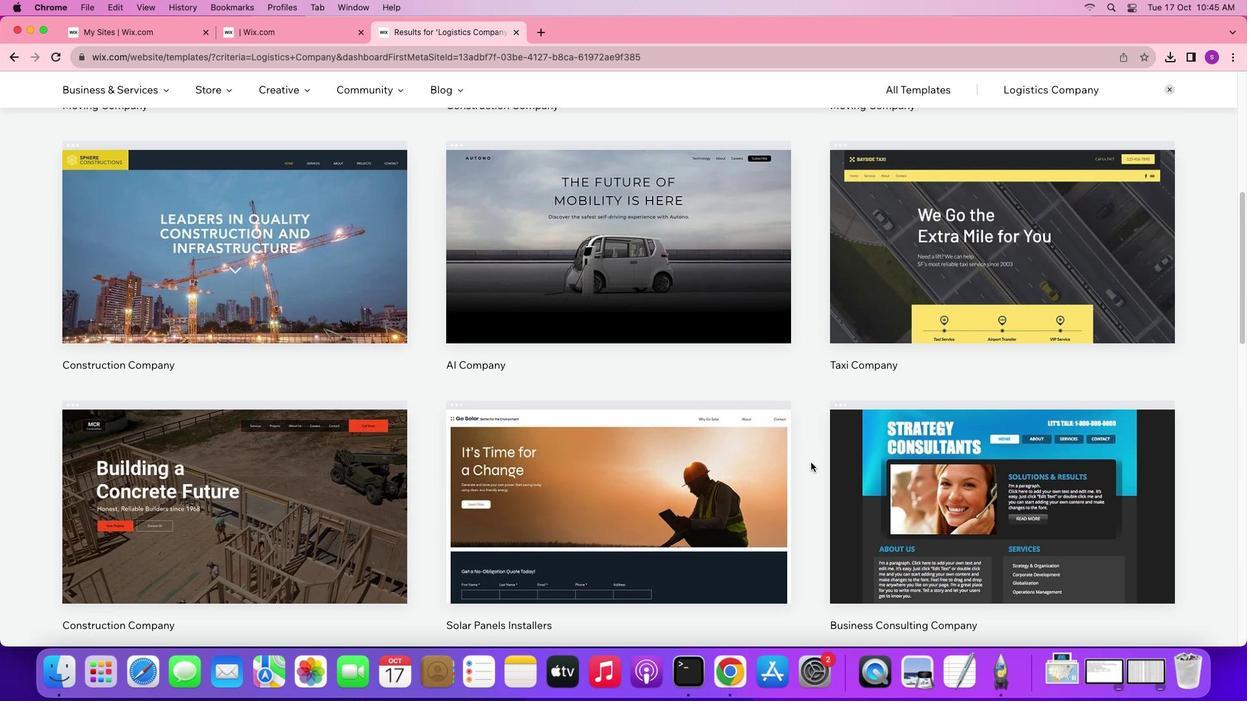 
Action: Mouse scrolled (696, 350) with delta (-112, -111)
Screenshot: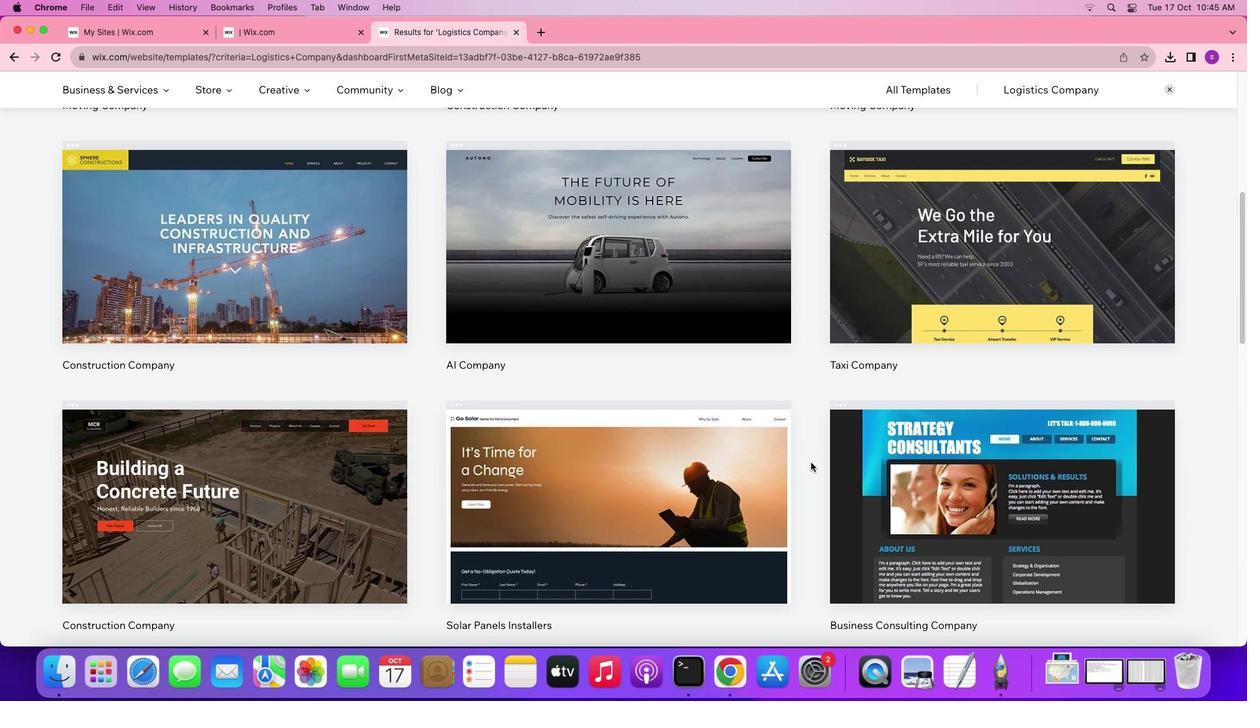 
Action: Mouse scrolled (696, 350) with delta (-112, -111)
Screenshot: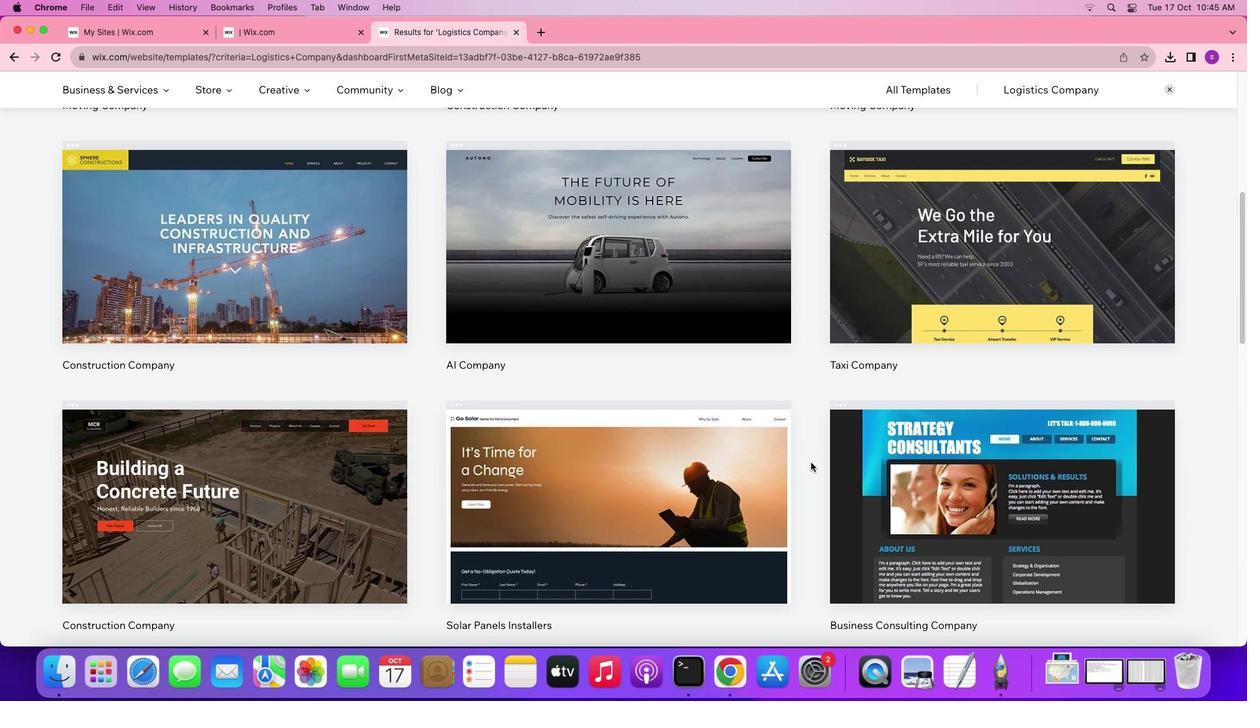 
Action: Mouse scrolled (696, 350) with delta (-112, -111)
Screenshot: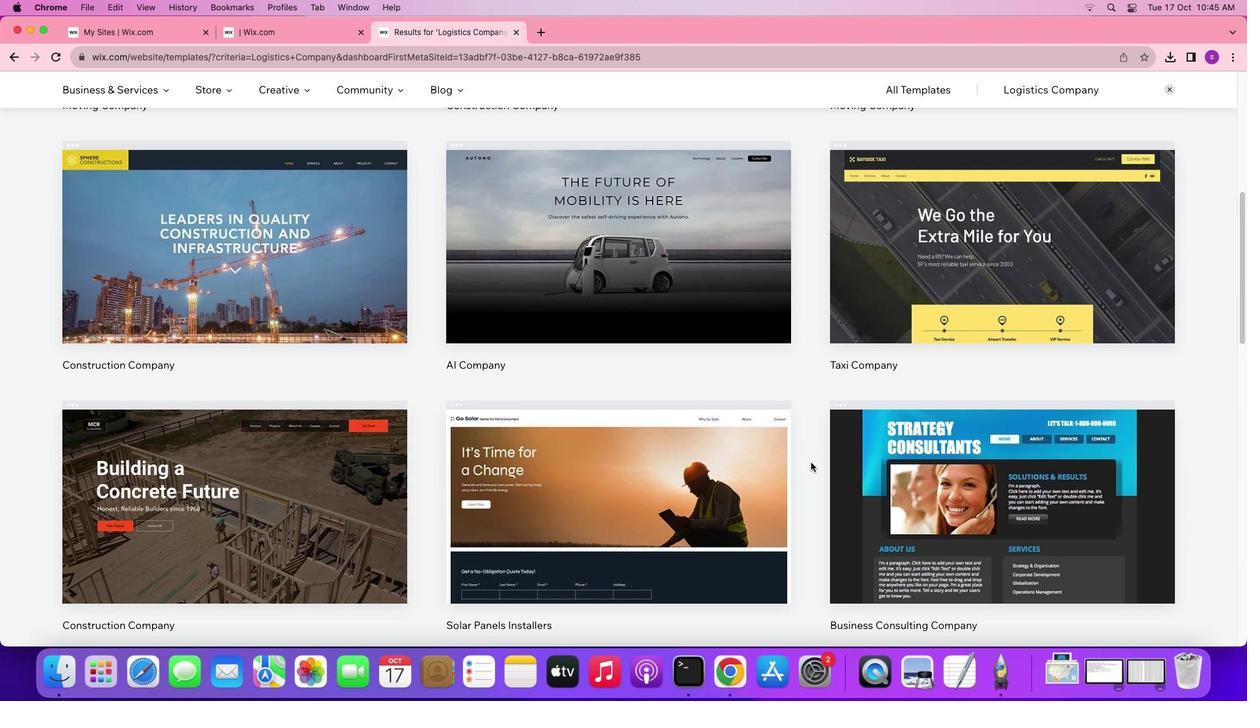 
Action: Mouse scrolled (696, 350) with delta (-112, -109)
Screenshot: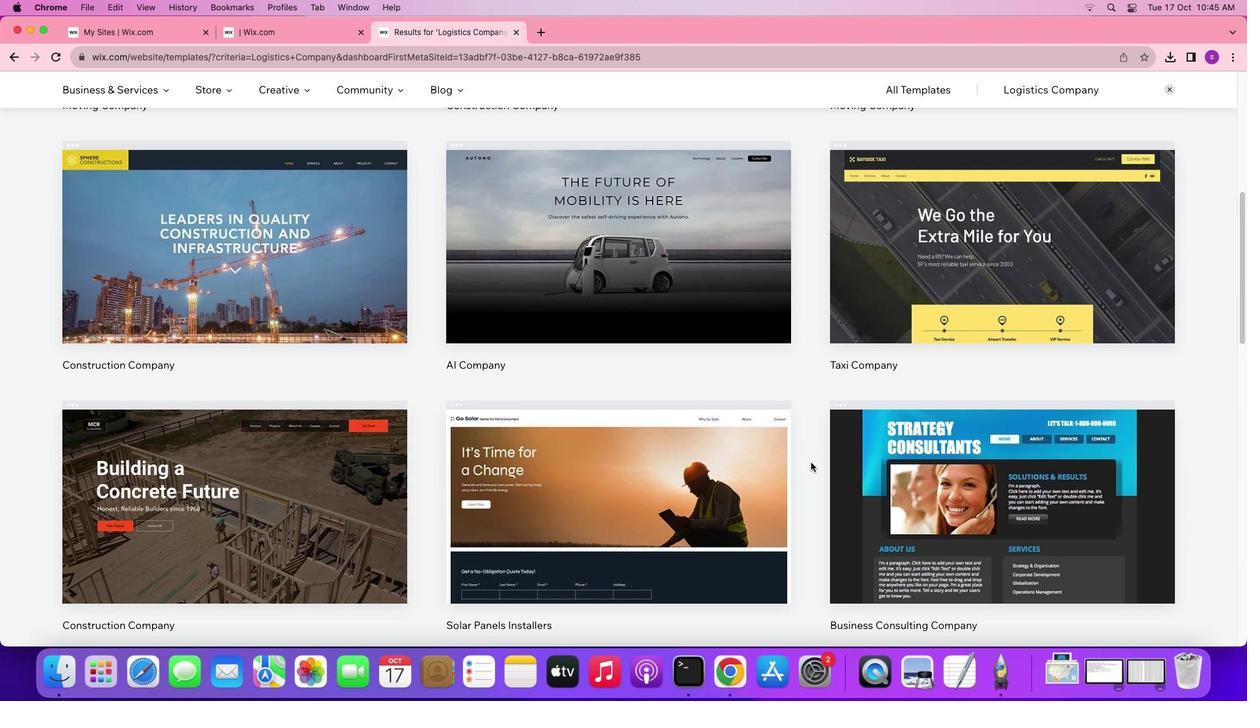 
Action: Mouse moved to (697, 350)
Screenshot: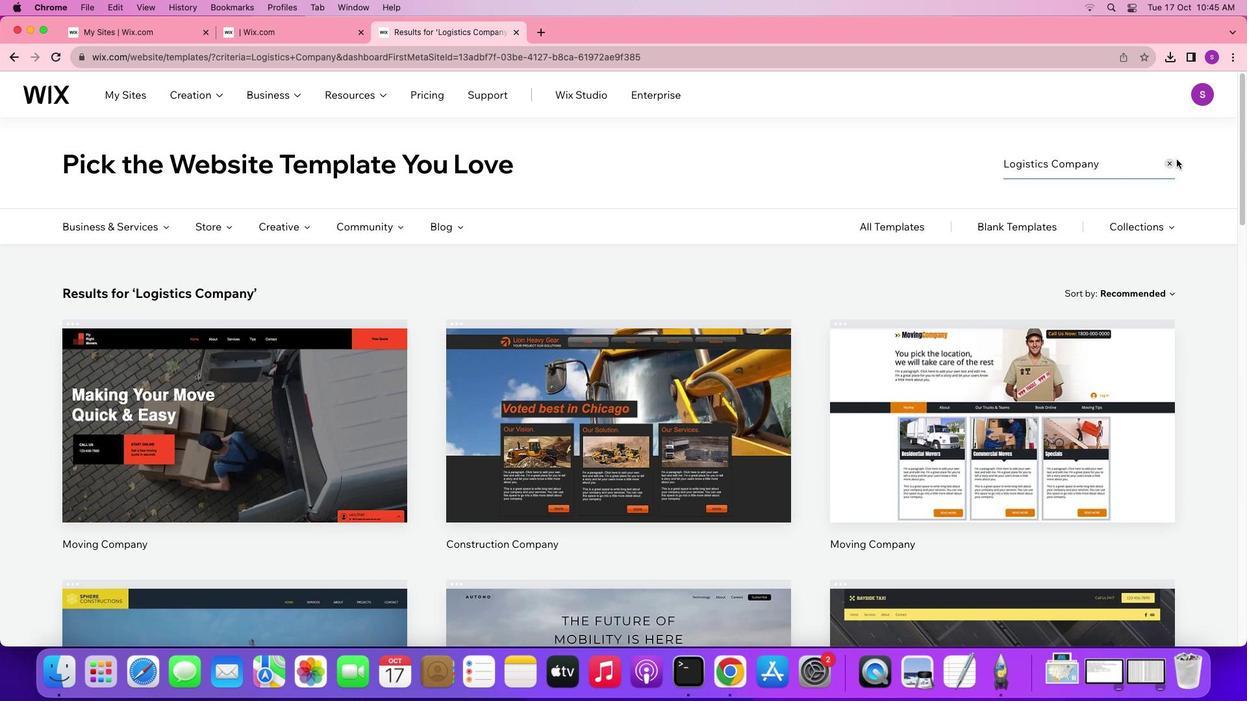 
Action: Mouse scrolled (697, 350) with delta (-112, -111)
Screenshot: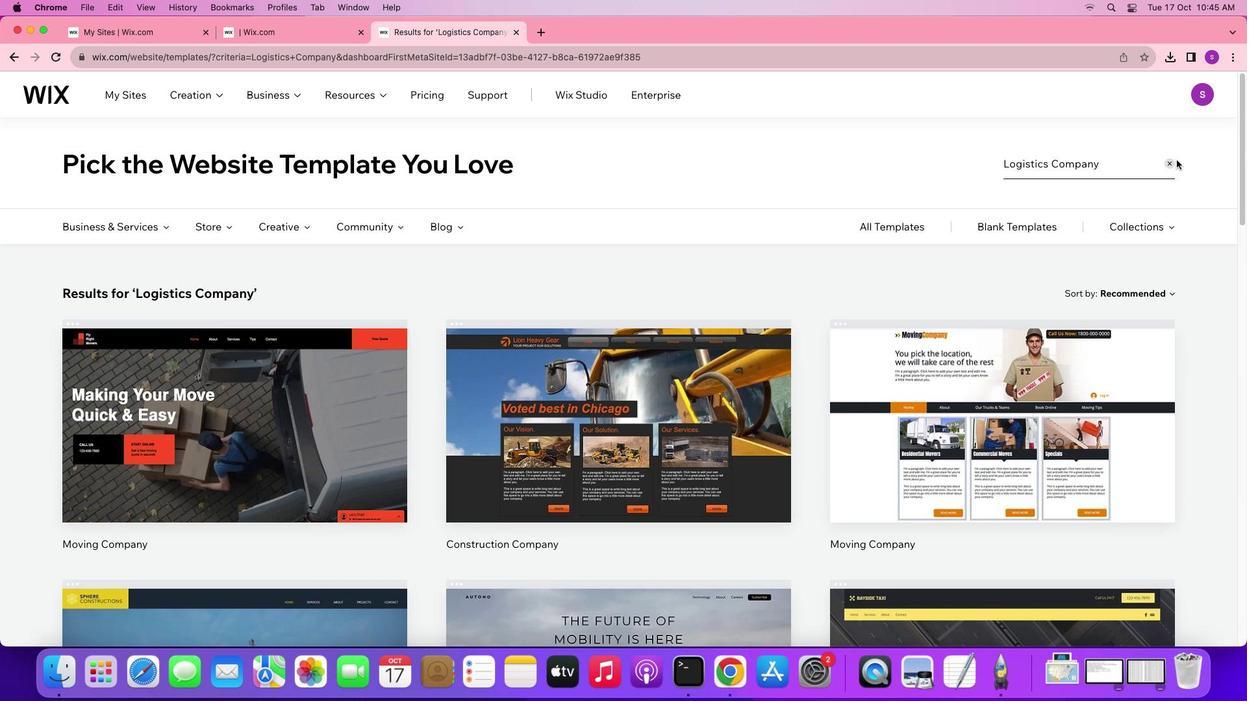 
Action: Mouse scrolled (697, 350) with delta (-112, -111)
Screenshot: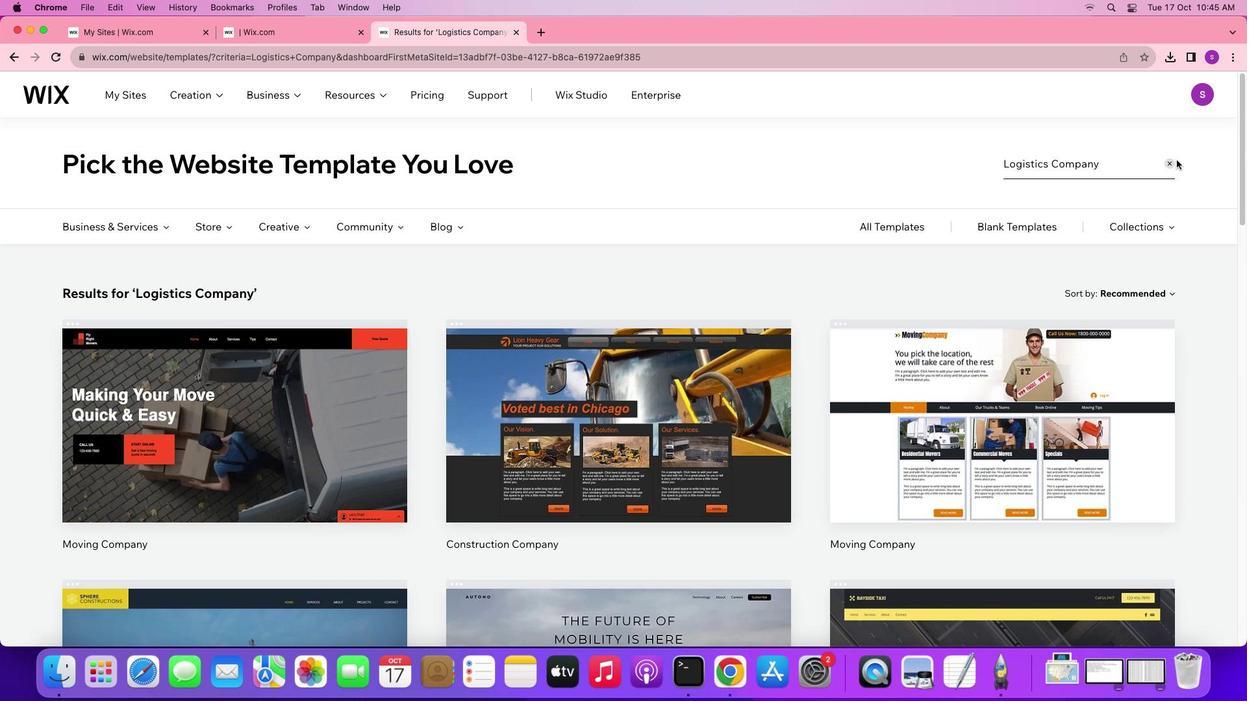 
Action: Mouse scrolled (697, 350) with delta (-112, -110)
Screenshot: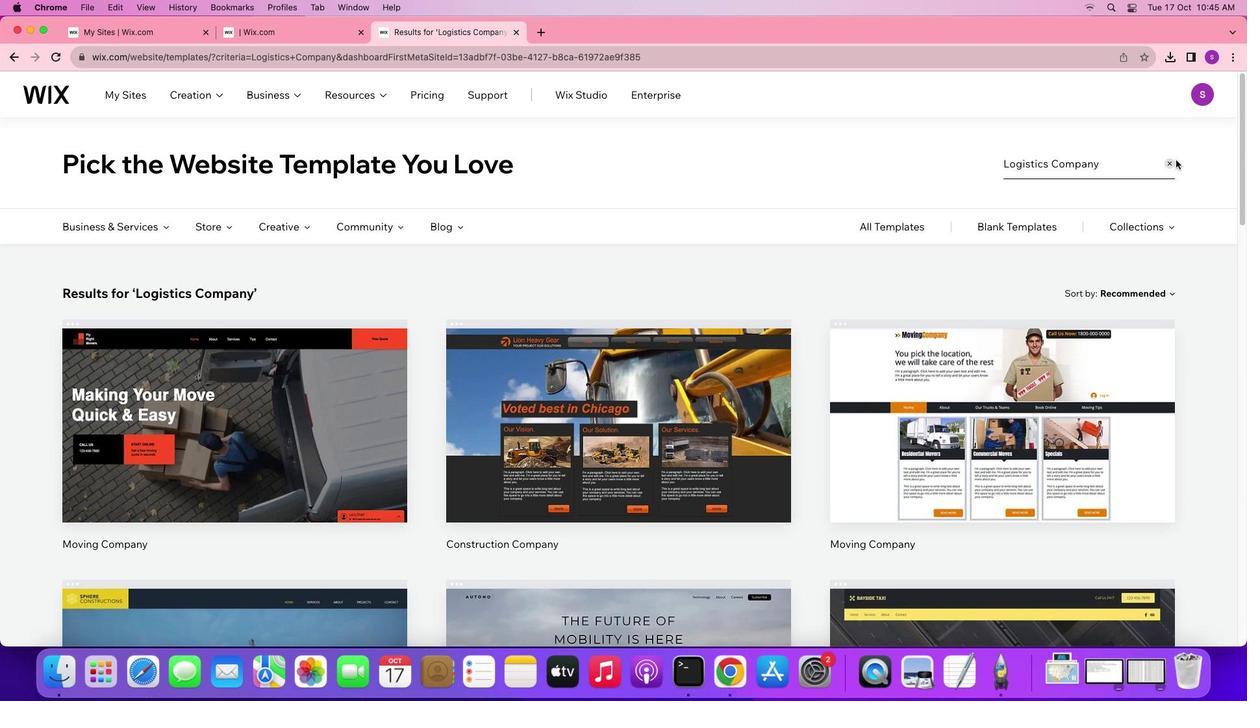 
Action: Mouse scrolled (697, 350) with delta (-112, -109)
Screenshot: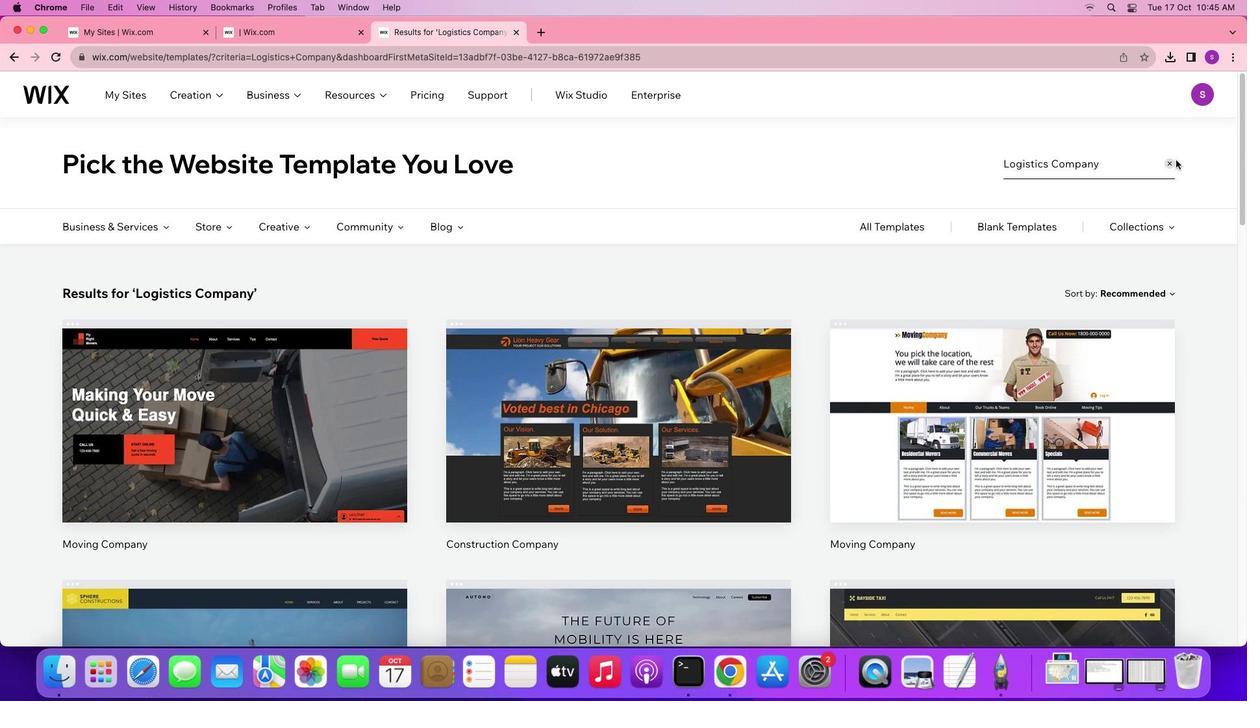 
Action: Mouse scrolled (697, 350) with delta (-112, -108)
Screenshot: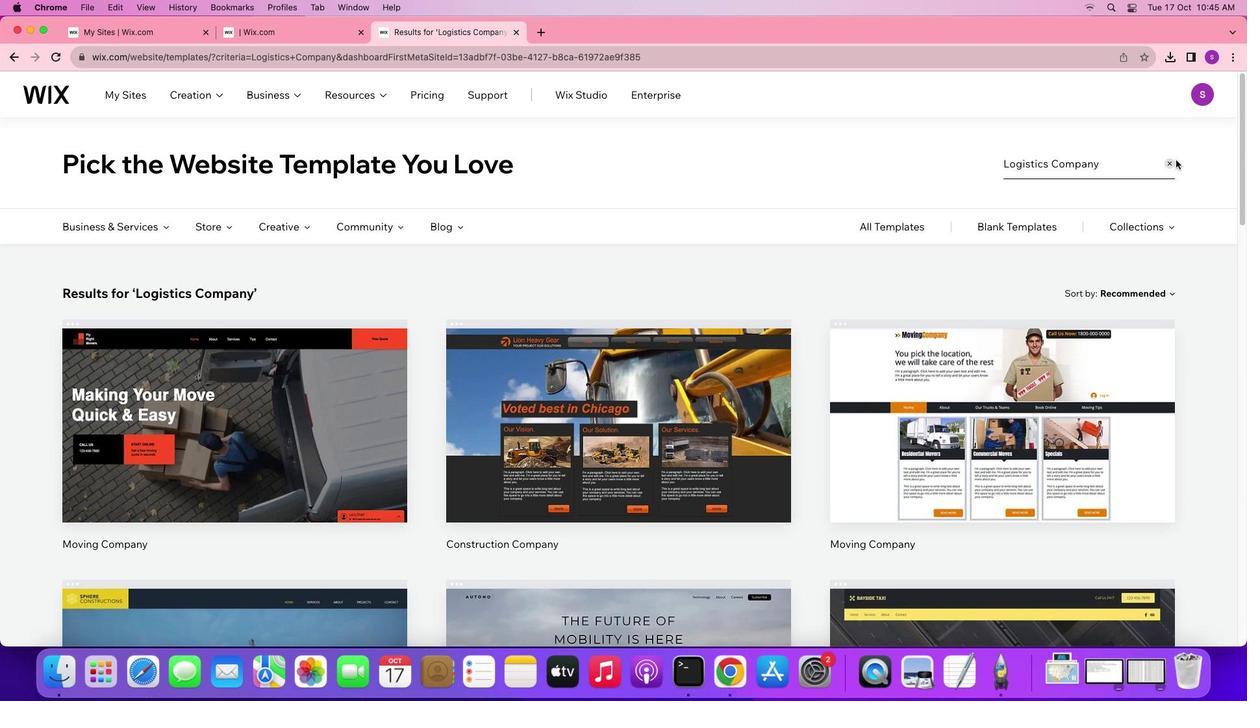 
Action: Mouse scrolled (697, 350) with delta (-112, -107)
Screenshot: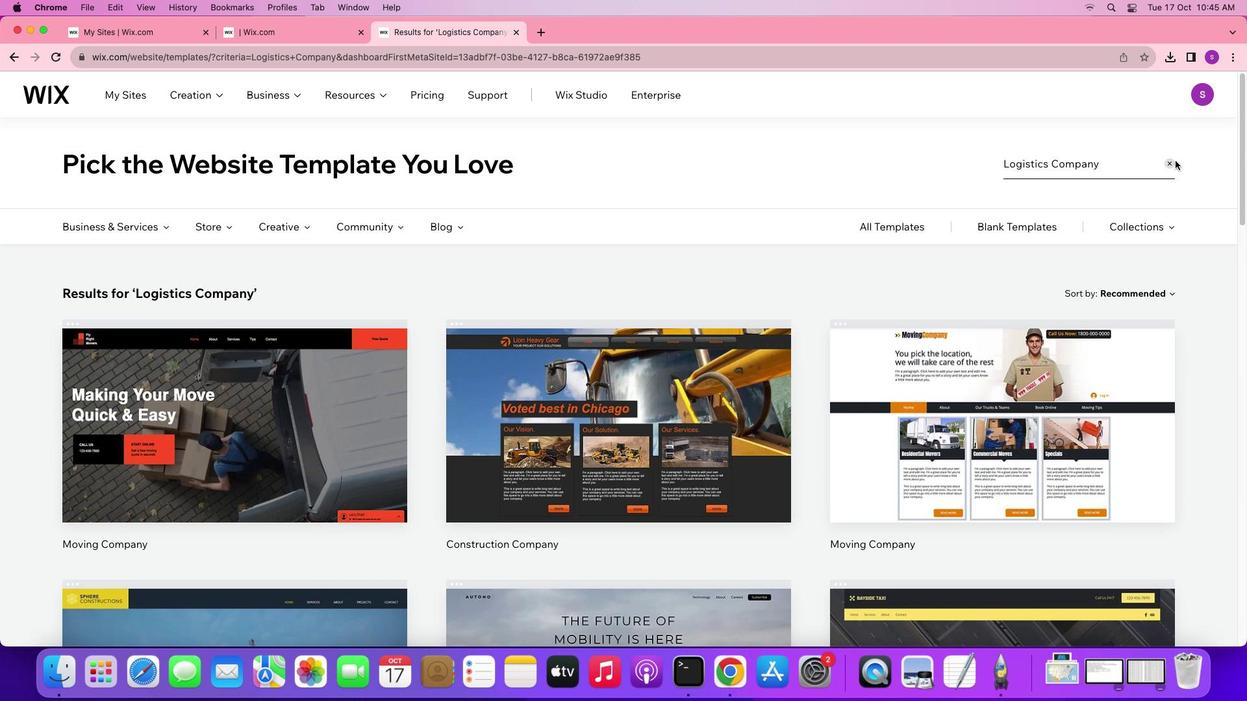 
Action: Mouse scrolled (697, 350) with delta (-112, -107)
Screenshot: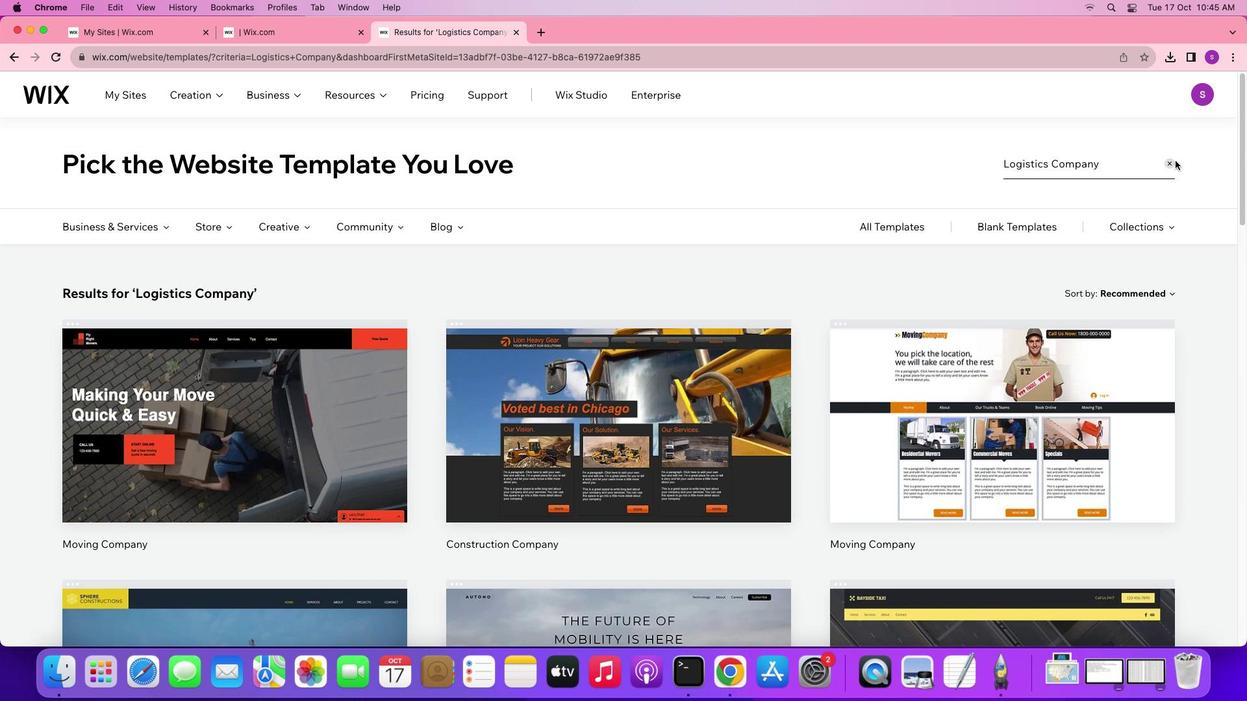 
Action: Mouse moved to (696, 350)
Screenshot: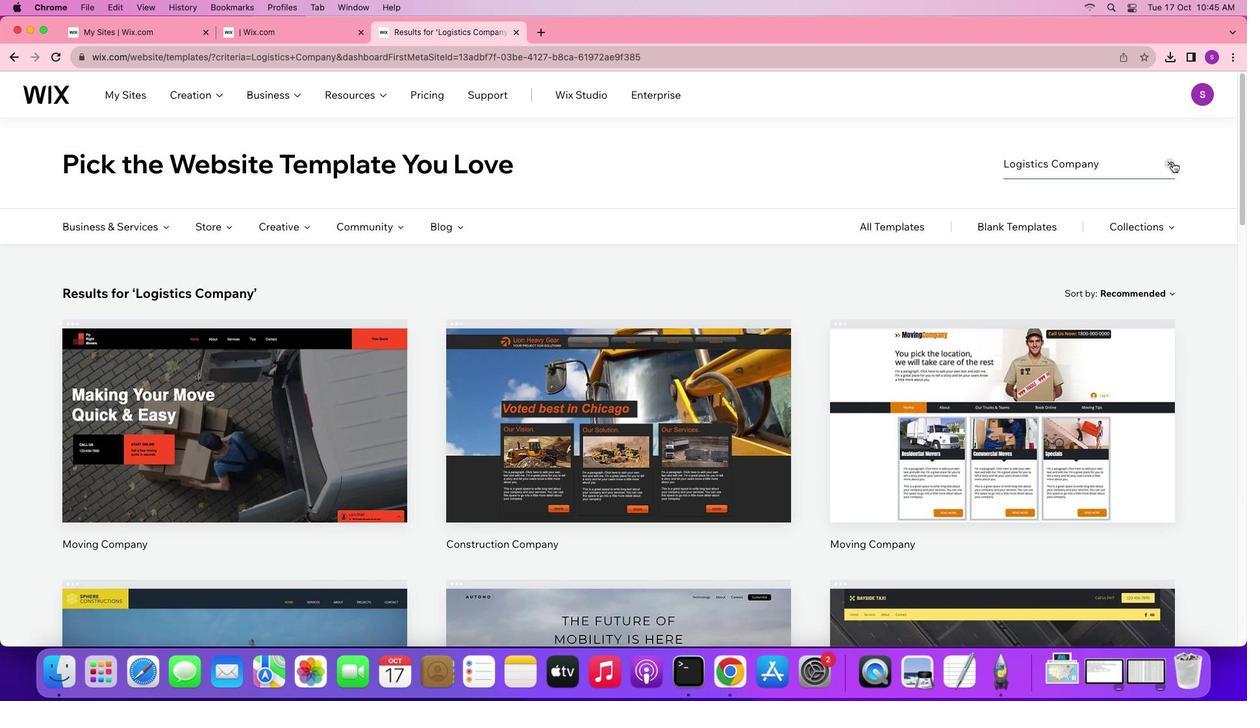 
Action: Mouse scrolled (696, 350) with delta (-112, -111)
Screenshot: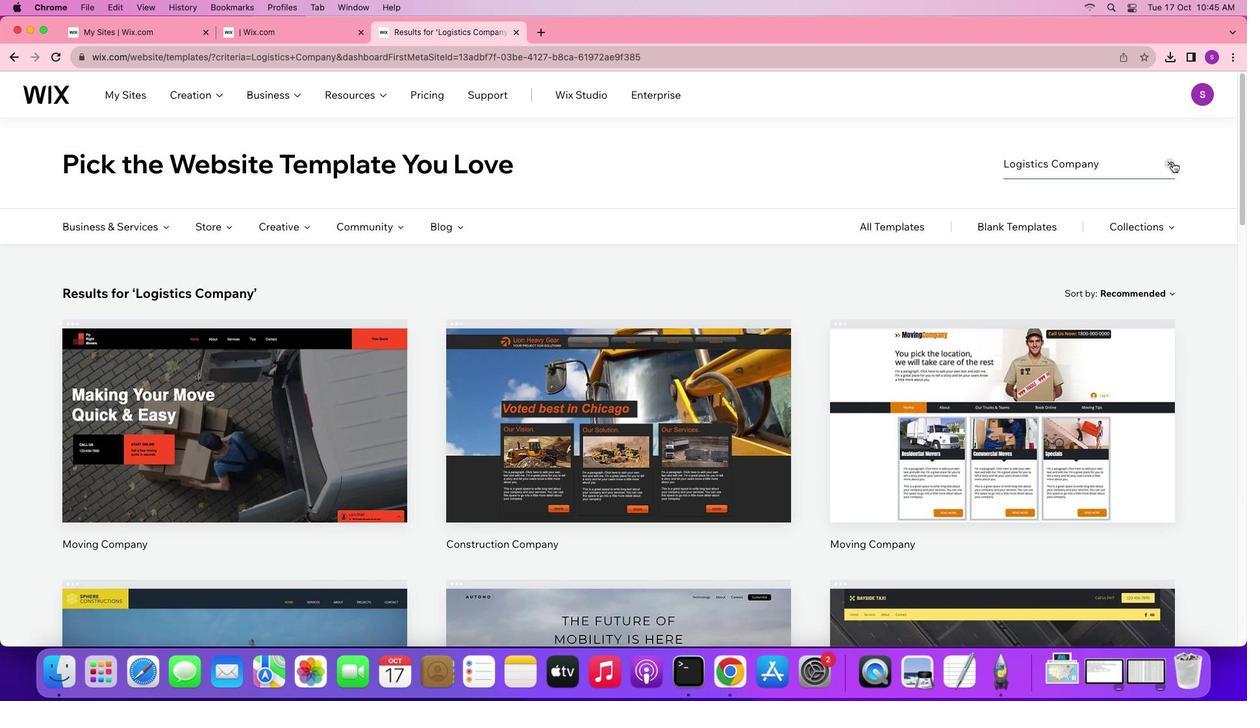 
Action: Mouse moved to (696, 350)
Screenshot: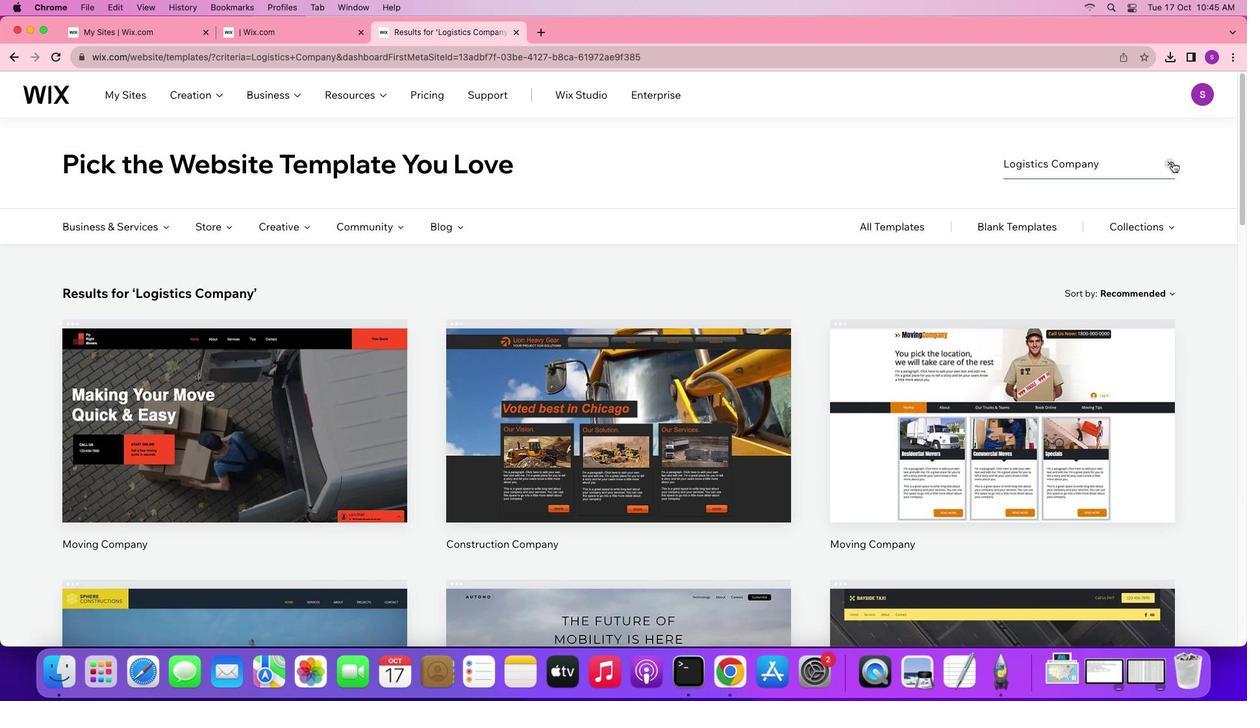 
Action: Mouse scrolled (696, 350) with delta (-112, -111)
Screenshot: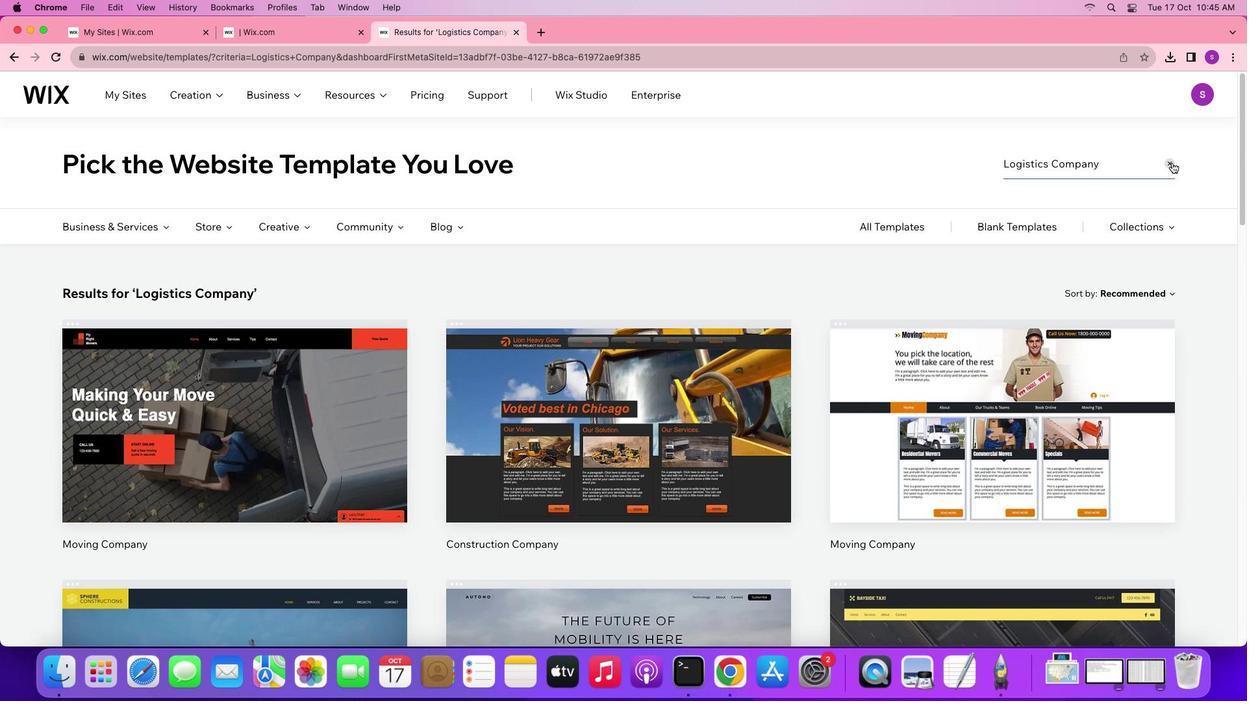 
Action: Mouse moved to (696, 349)
Screenshot: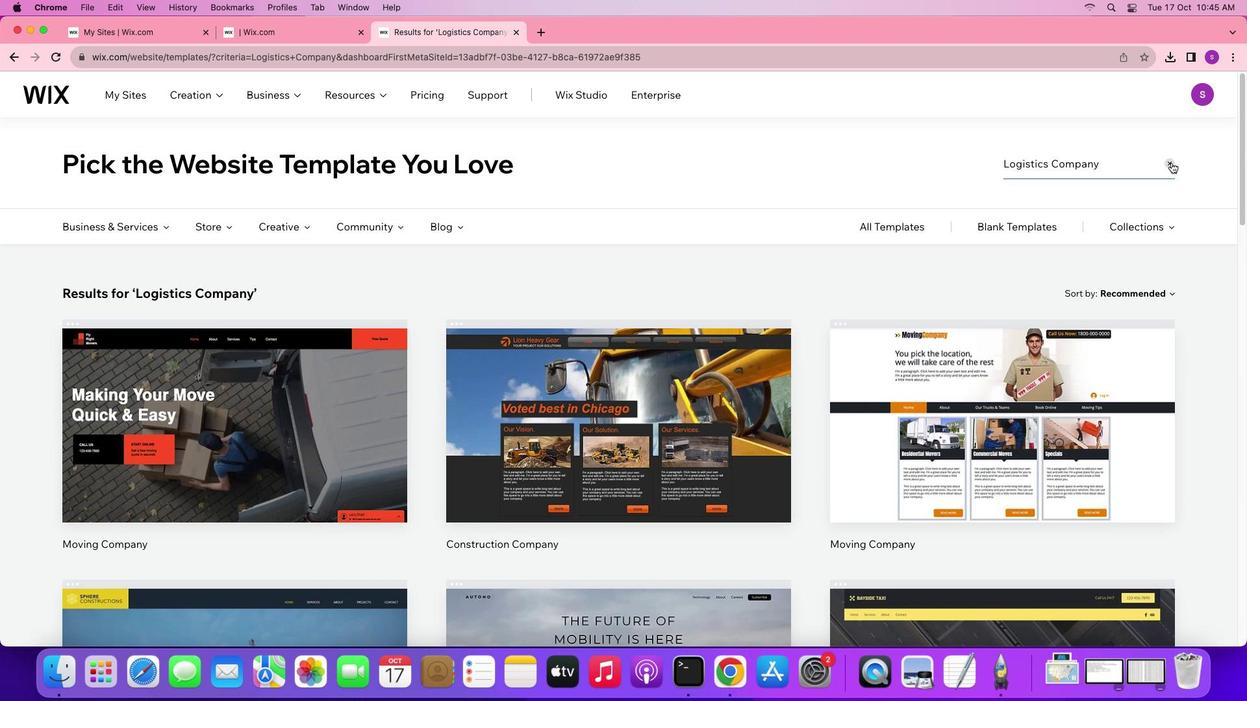 
Action: Mouse scrolled (696, 349) with delta (-112, -110)
Screenshot: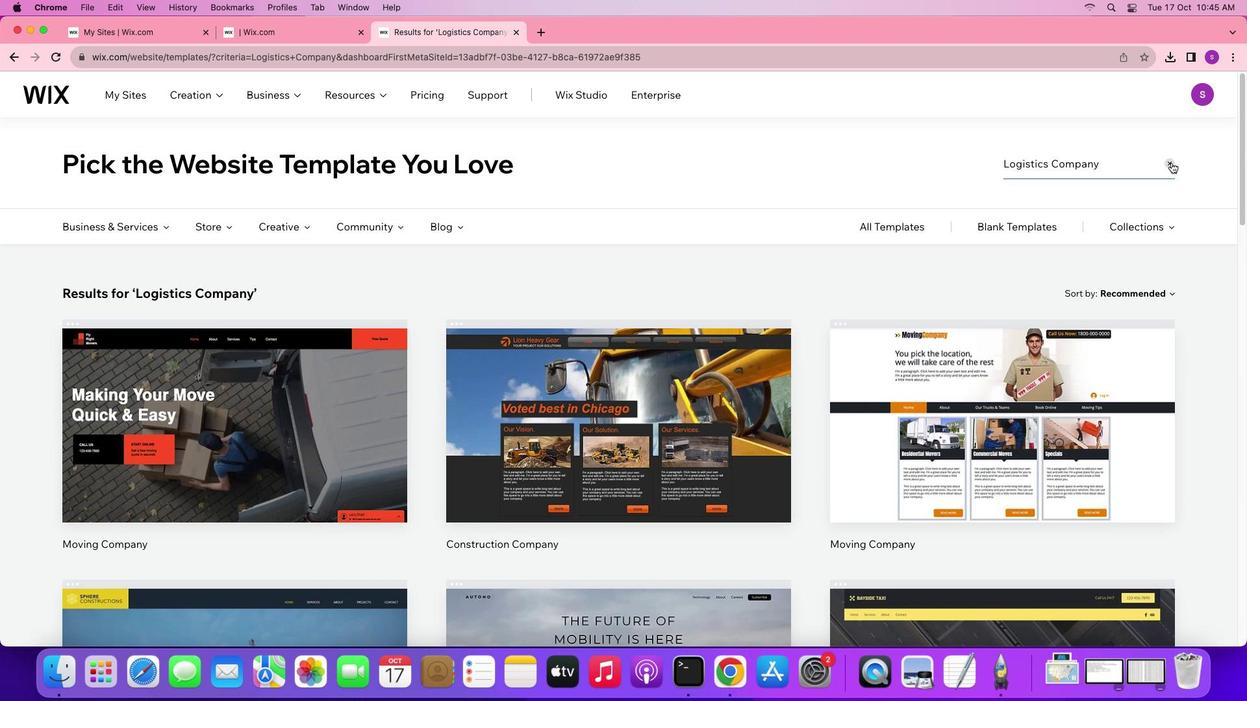 
Action: Mouse moved to (1063, 46)
Screenshot: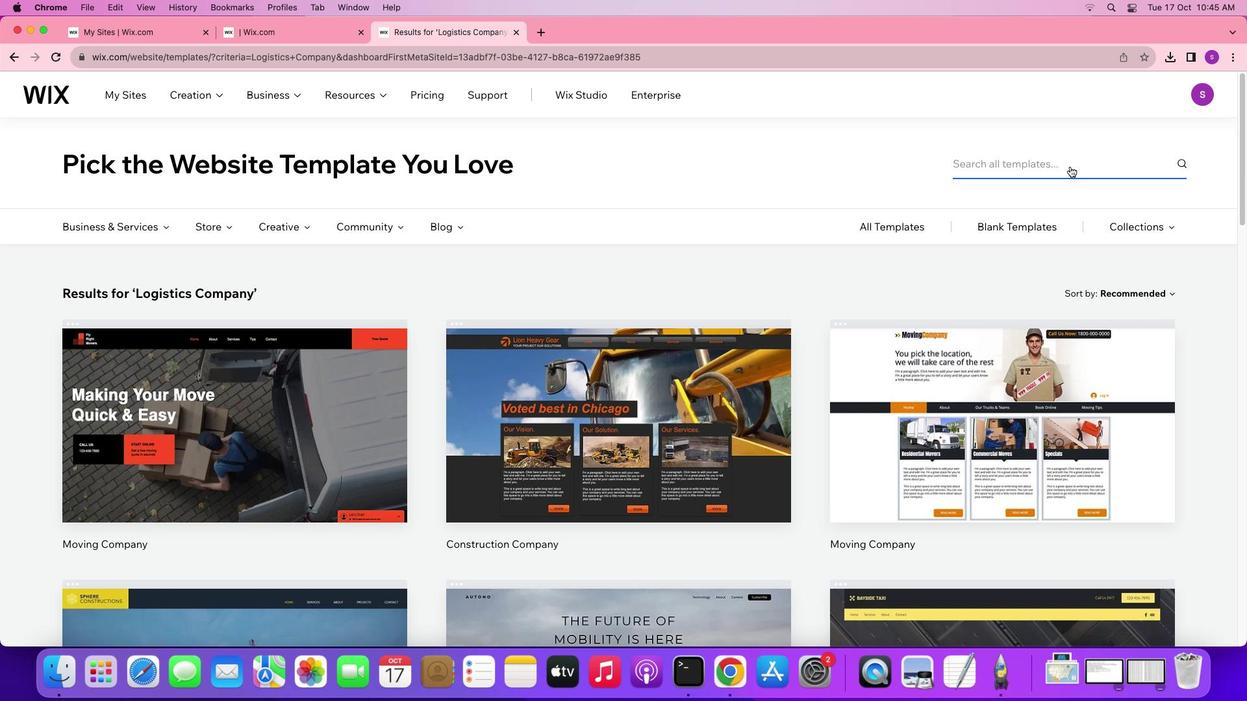
Action: Mouse pressed left at (1063, 46)
Screenshot: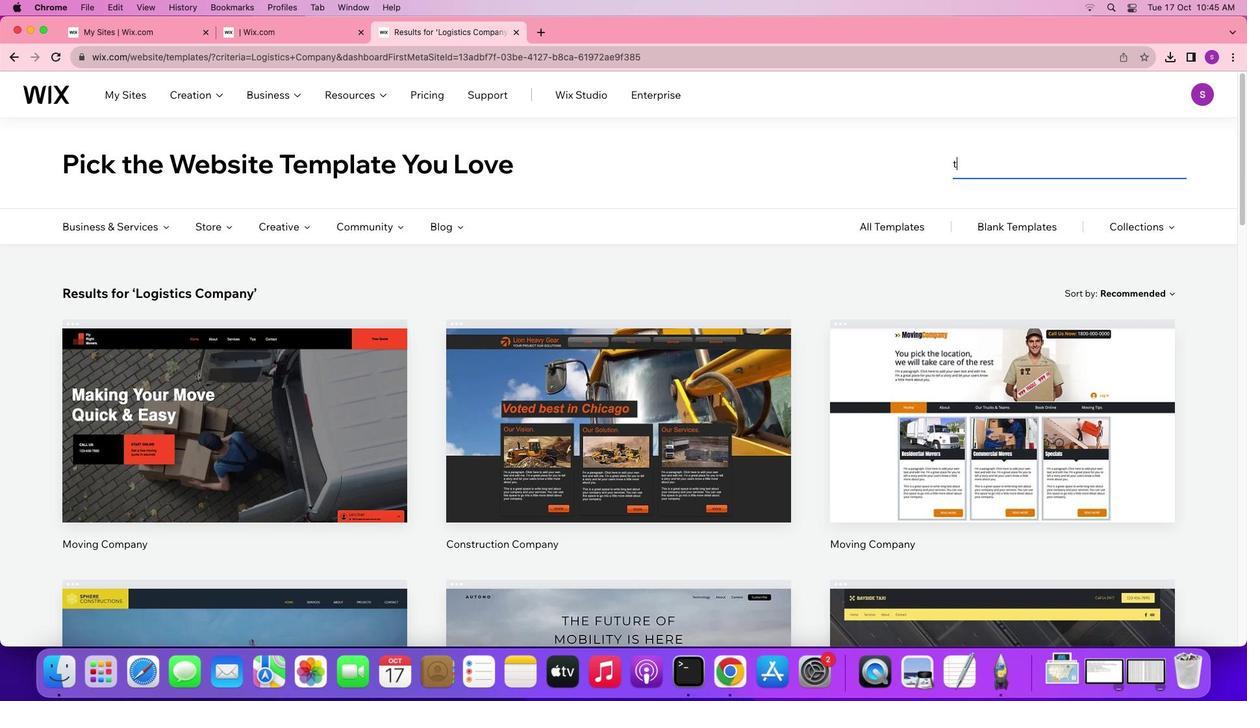 
Action: Mouse moved to (1058, 49)
Screenshot: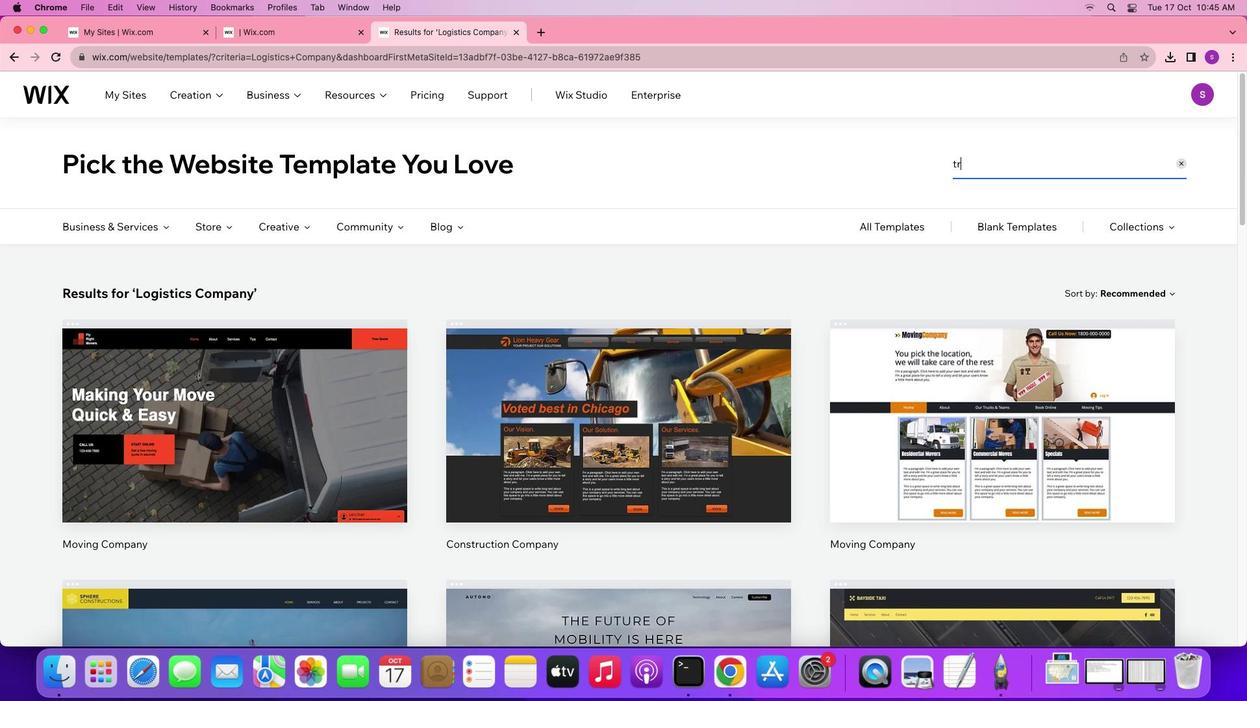 
Action: Mouse pressed left at (1058, 49)
Screenshot: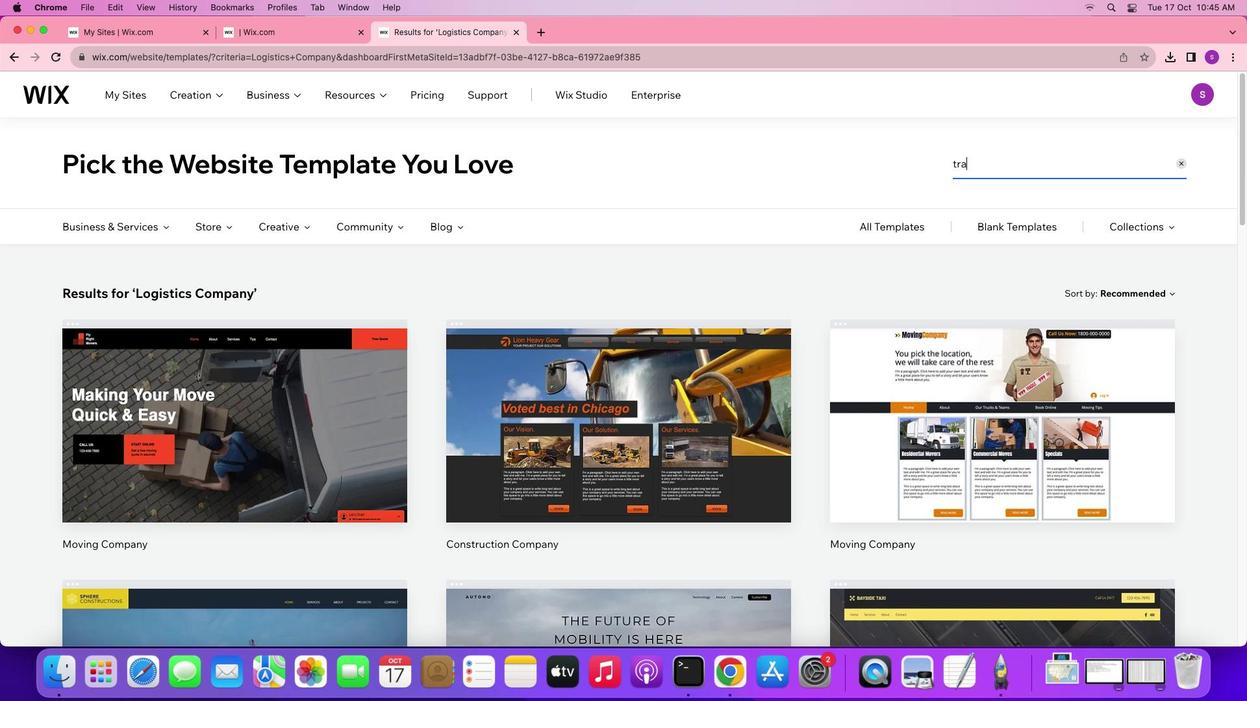 
Action: Mouse moved to (958, 53)
Screenshot: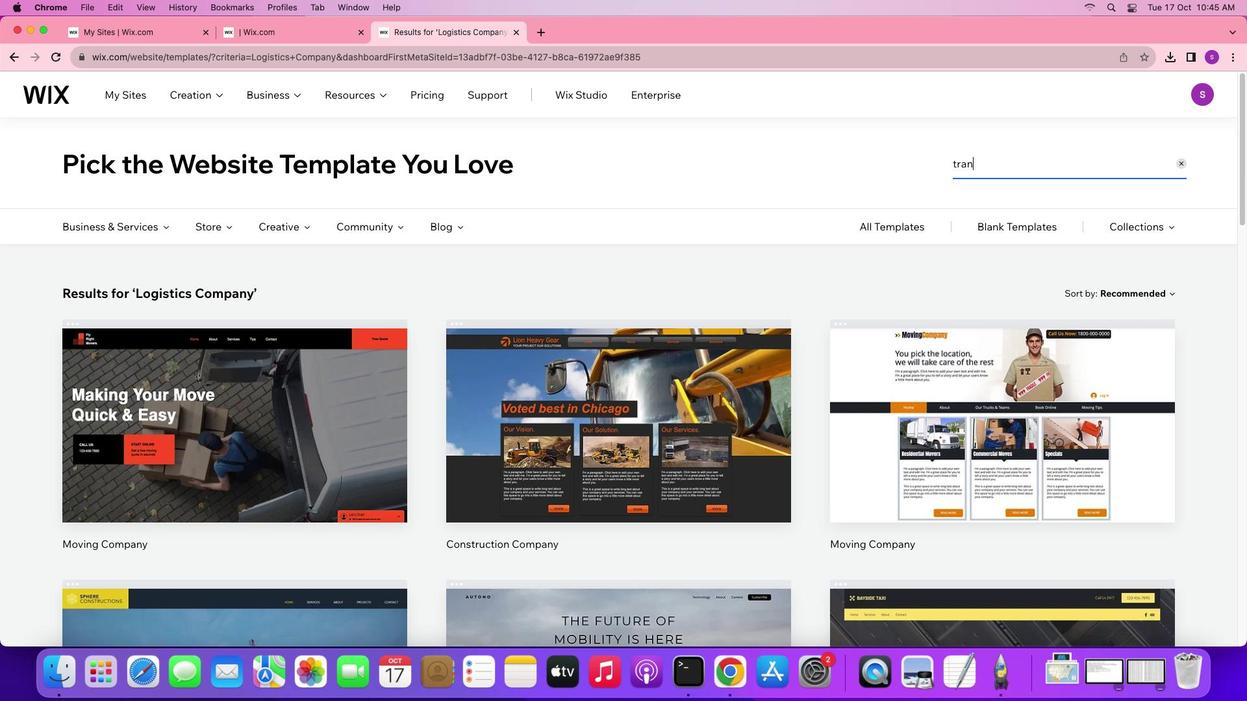 
Action: Mouse pressed left at (958, 53)
Screenshot: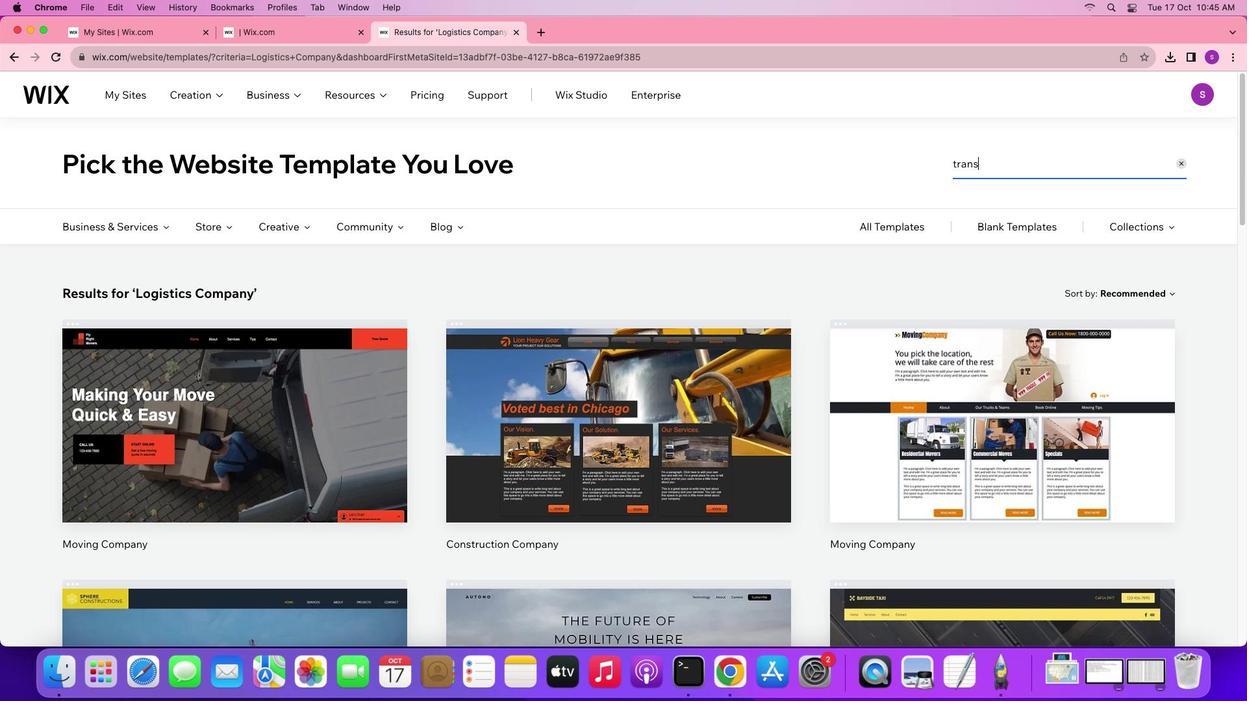 
Action: Mouse moved to (957, 53)
Screenshot: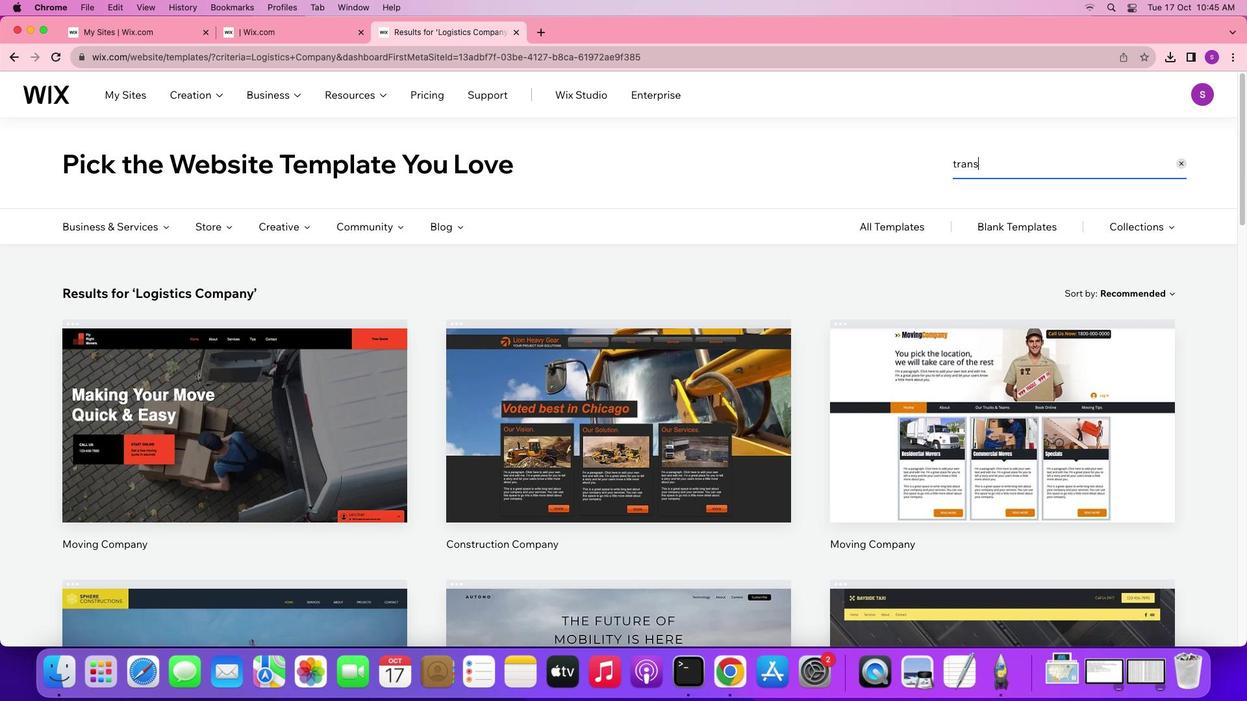 
Action: Key pressed 't''r''a''n''s''p''o''t'Key.backspace'r''t''a''t''i''o''n'
Screenshot: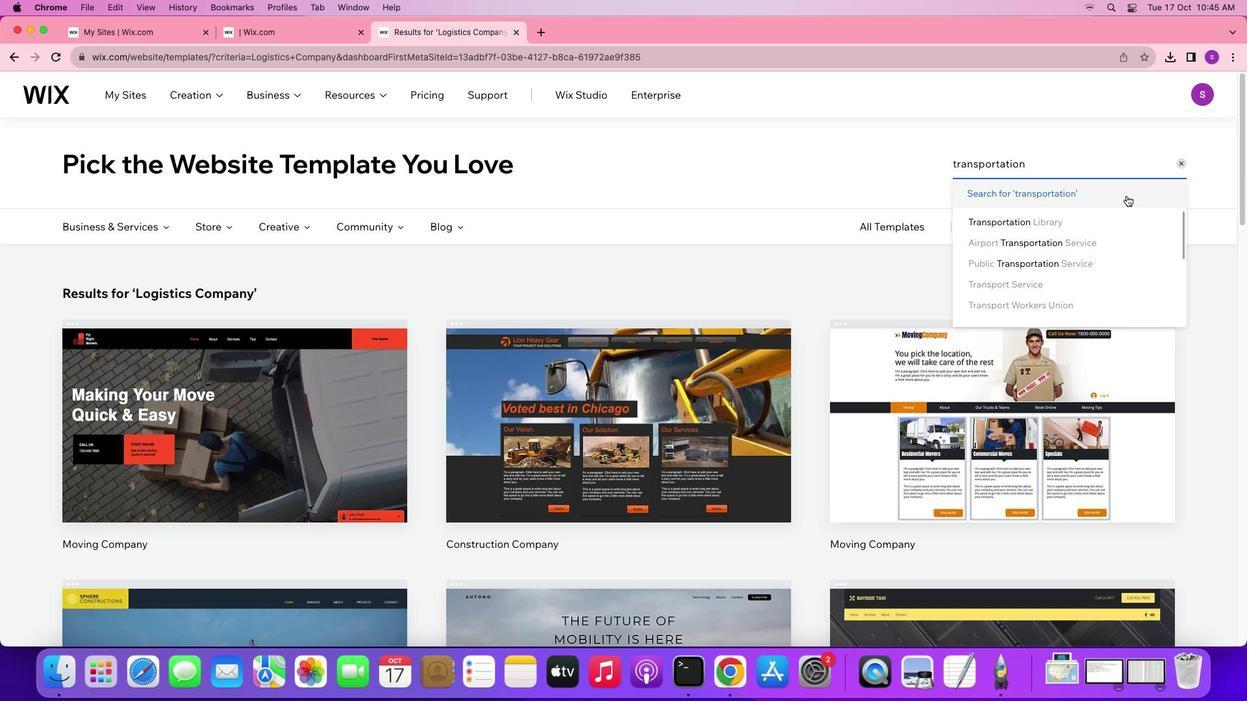 
Action: Mouse moved to (912, 170)
Screenshot: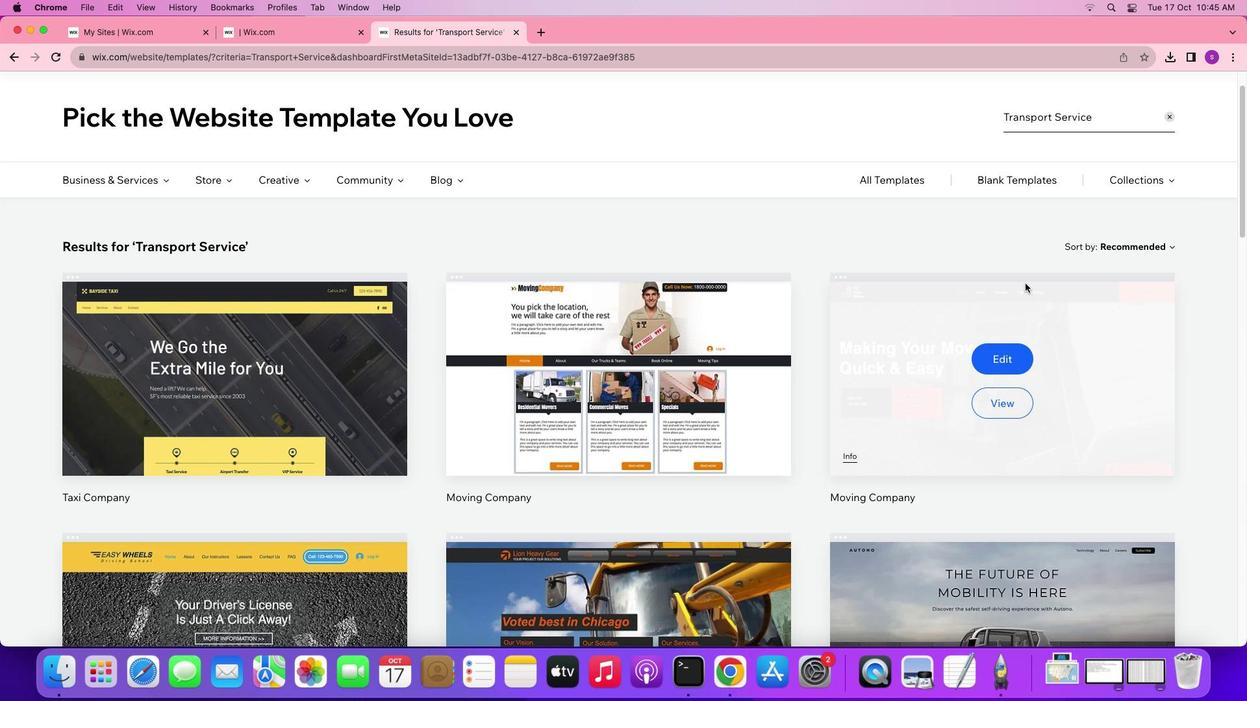 
Action: Mouse pressed left at (912, 170)
Screenshot: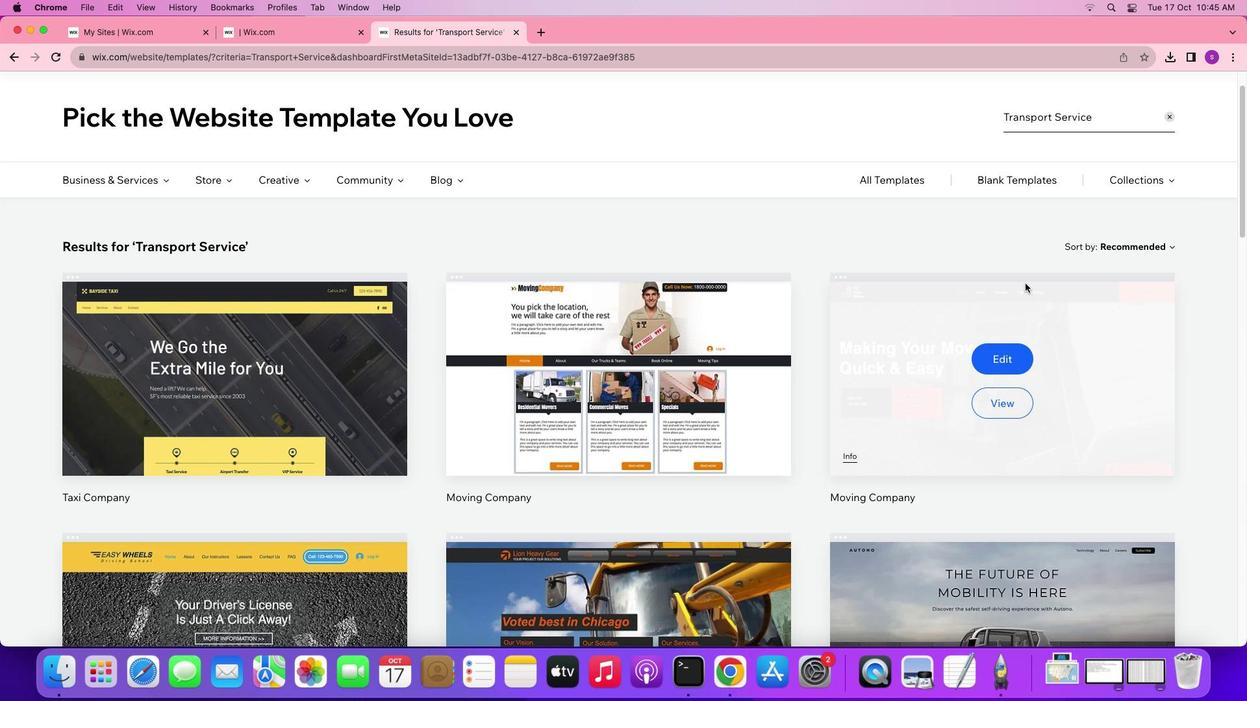 
Action: Mouse moved to (702, 244)
Screenshot: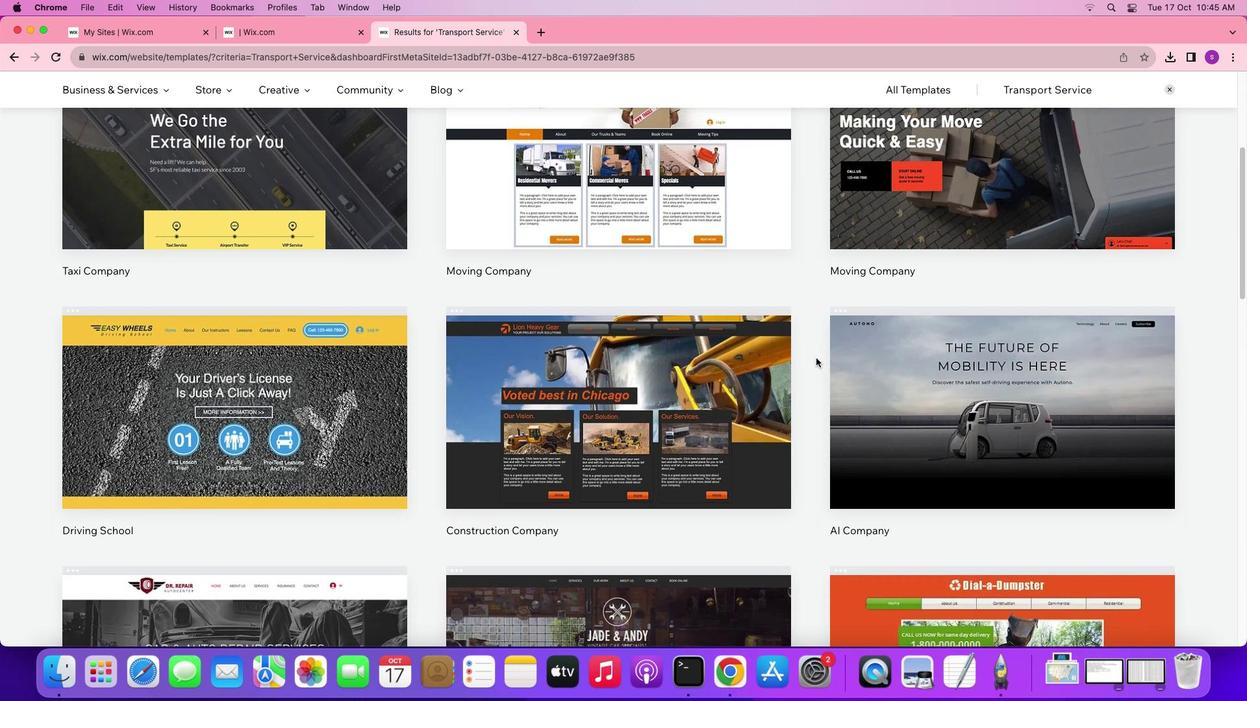 
Action: Mouse scrolled (702, 244) with delta (-112, -113)
Screenshot: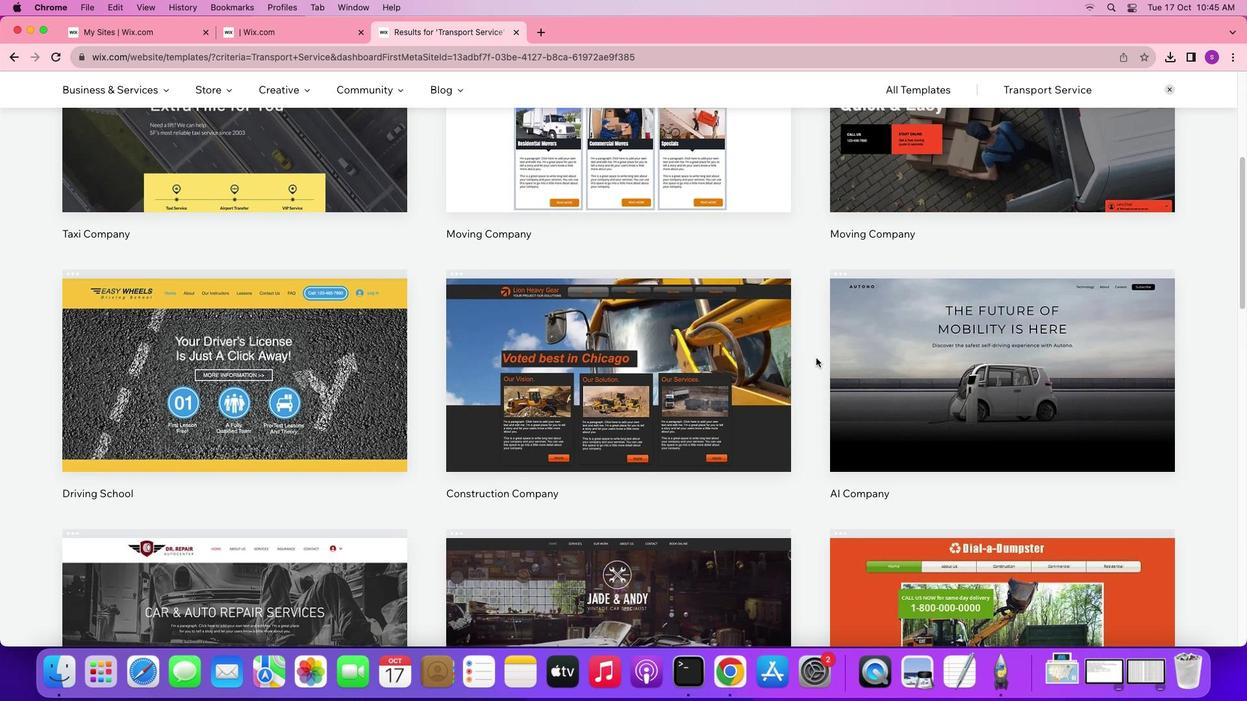 
Action: Mouse scrolled (702, 244) with delta (-112, -113)
Screenshot: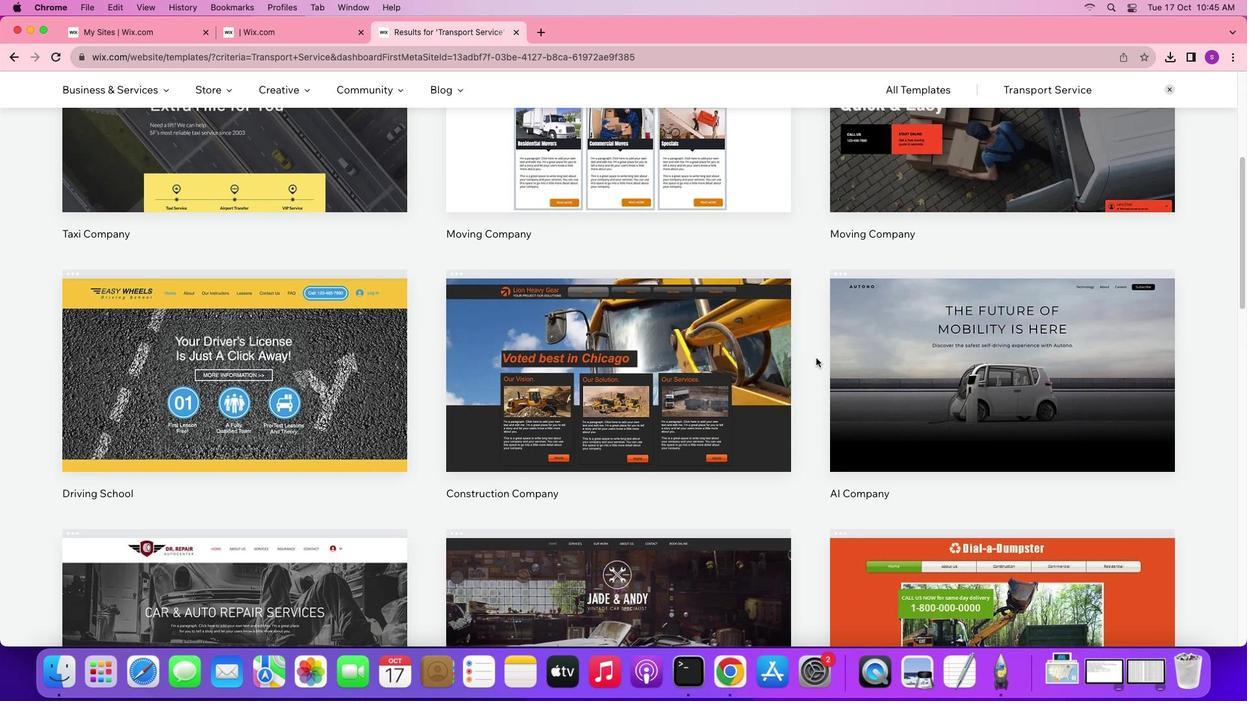 
Action: Mouse scrolled (702, 244) with delta (-112, -113)
Screenshot: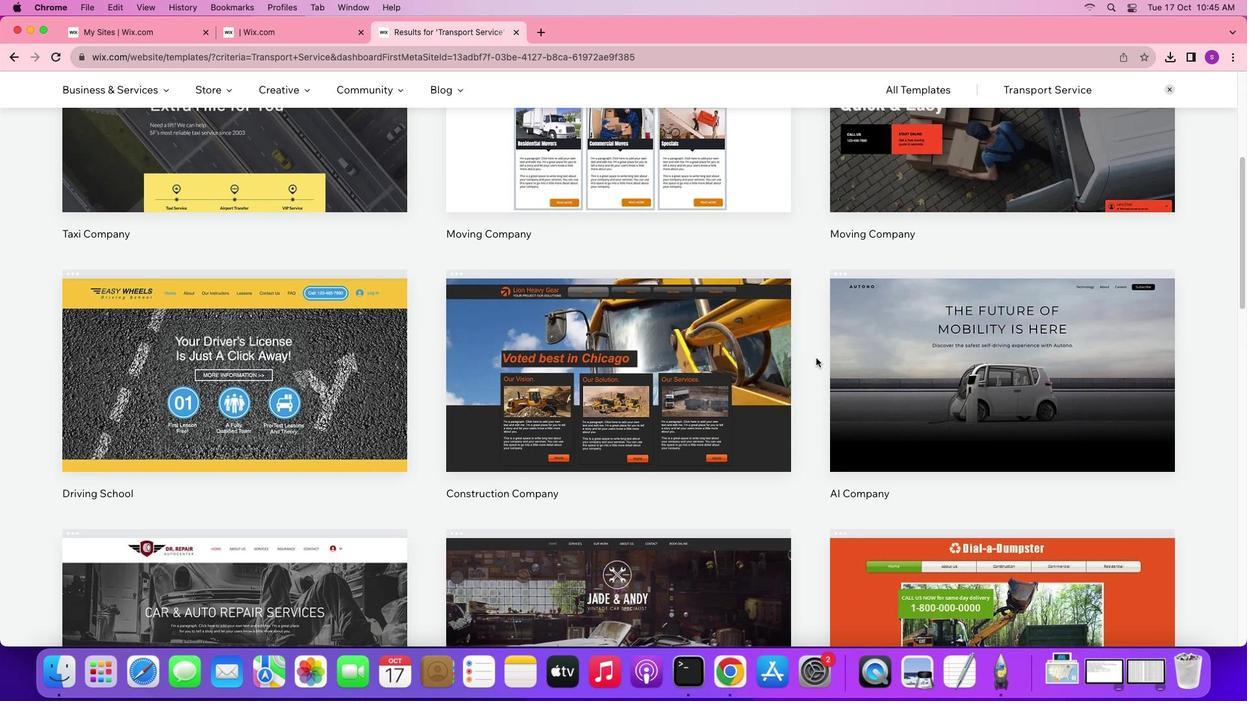 
Action: Mouse scrolled (702, 244) with delta (-112, -114)
Screenshot: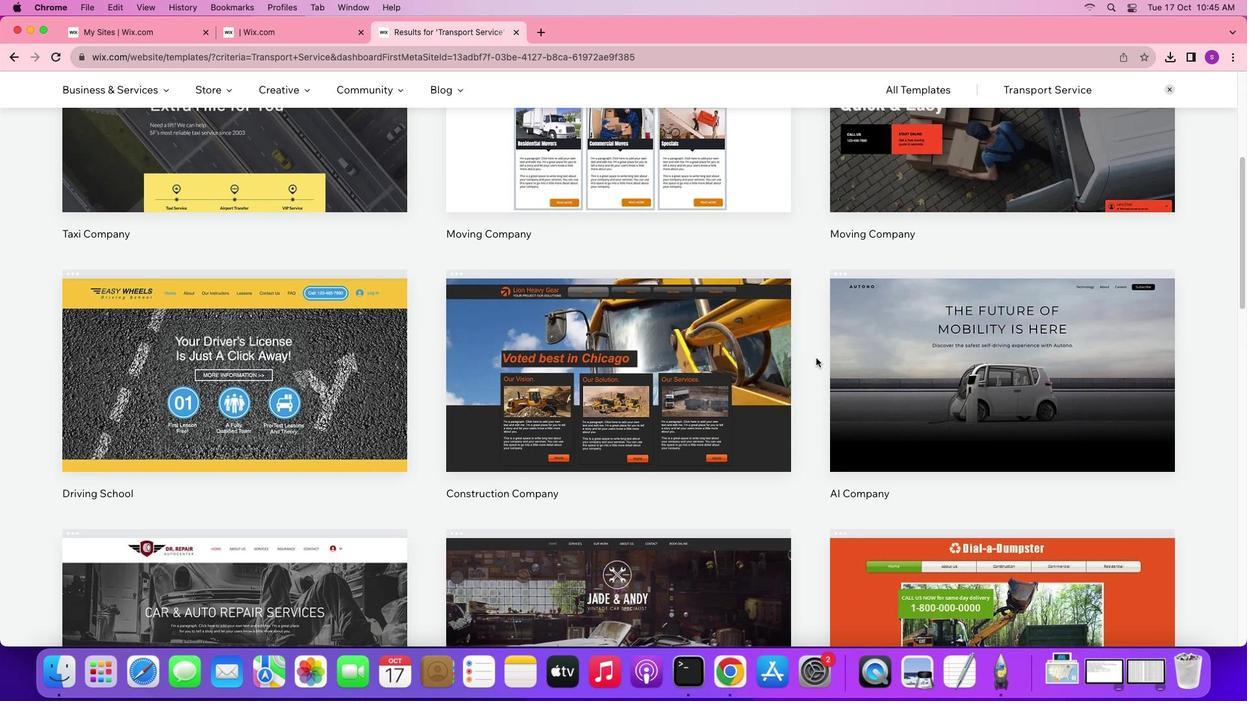 
Action: Mouse scrolled (702, 244) with delta (-112, -113)
Screenshot: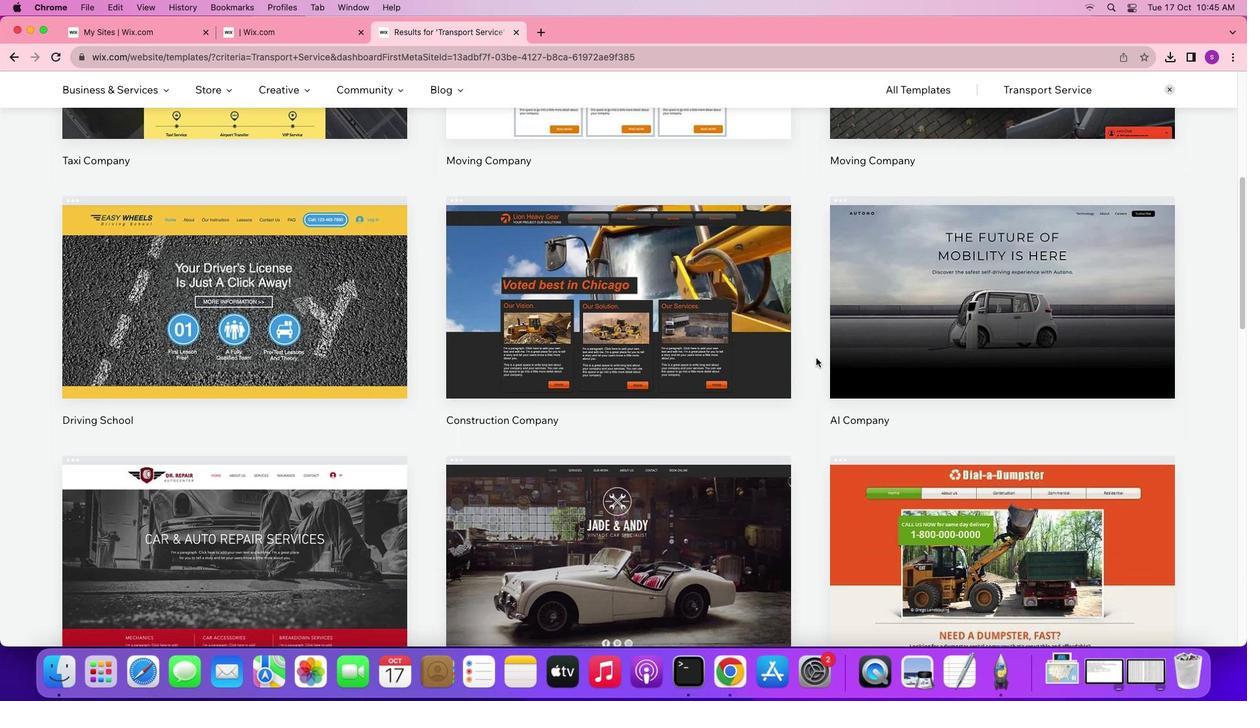 
Action: Mouse scrolled (702, 244) with delta (-112, -113)
Screenshot: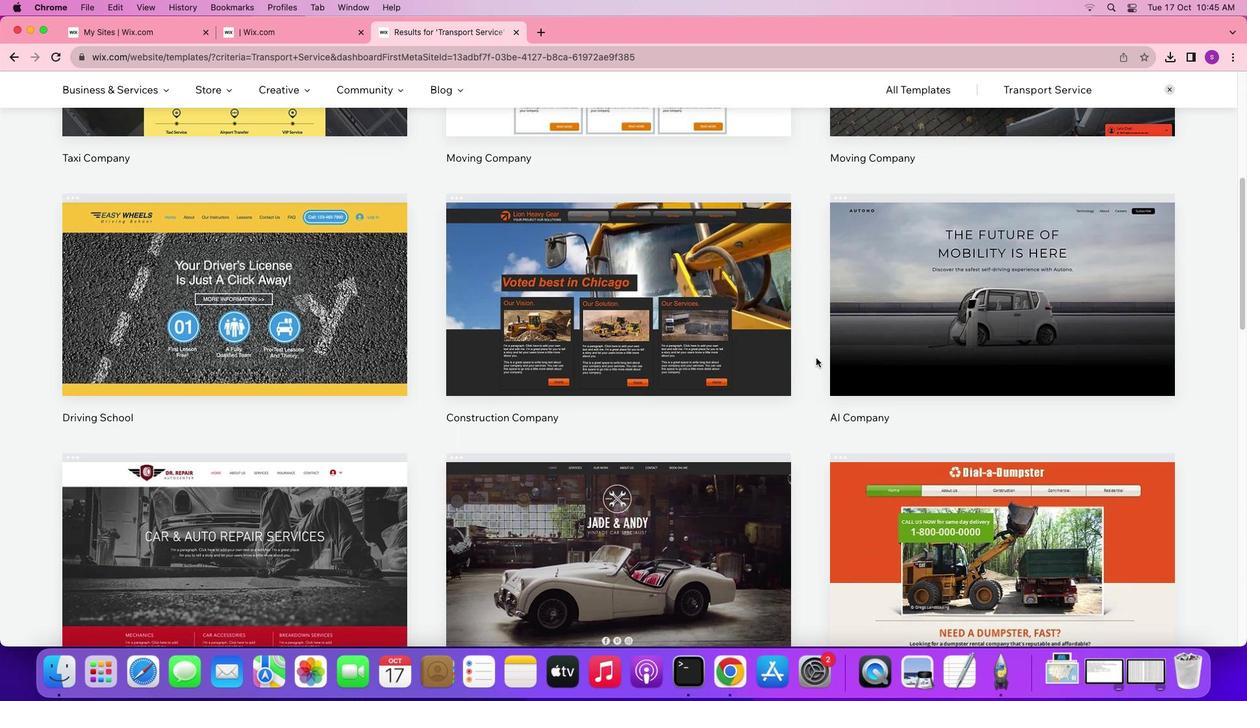 
Action: Mouse scrolled (702, 244) with delta (-112, -113)
Screenshot: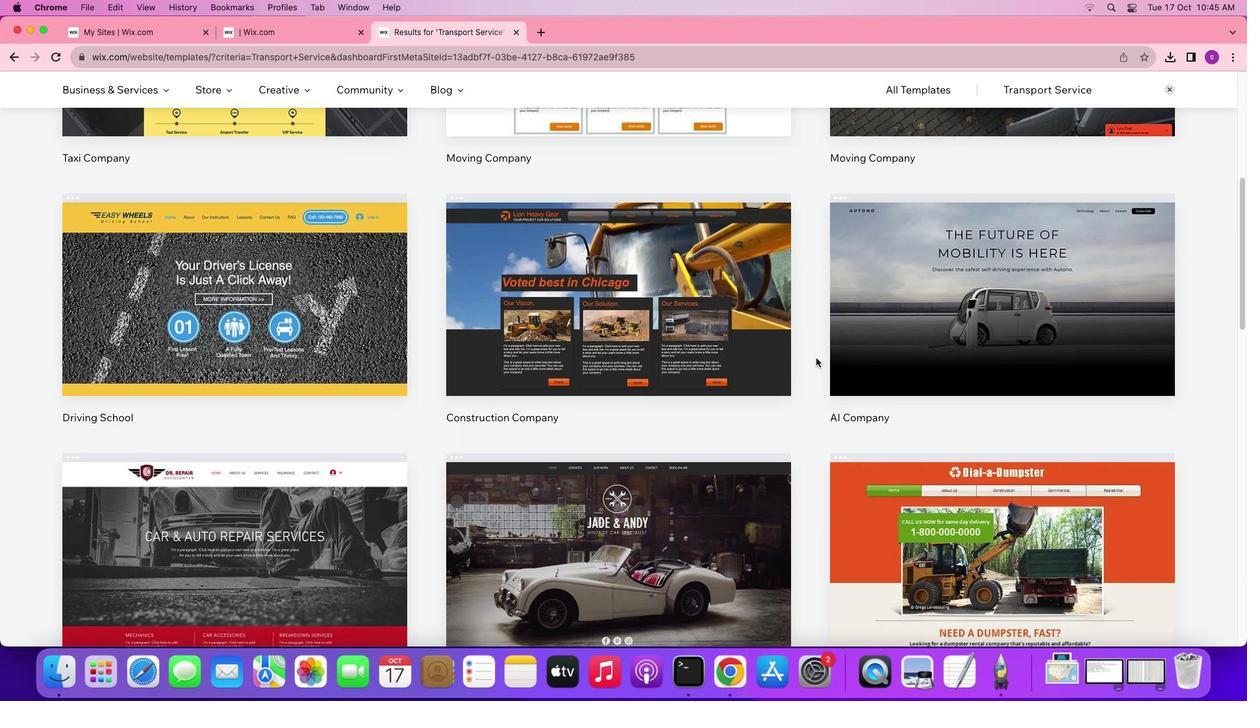 
Action: Mouse scrolled (702, 244) with delta (-112, -113)
Screenshot: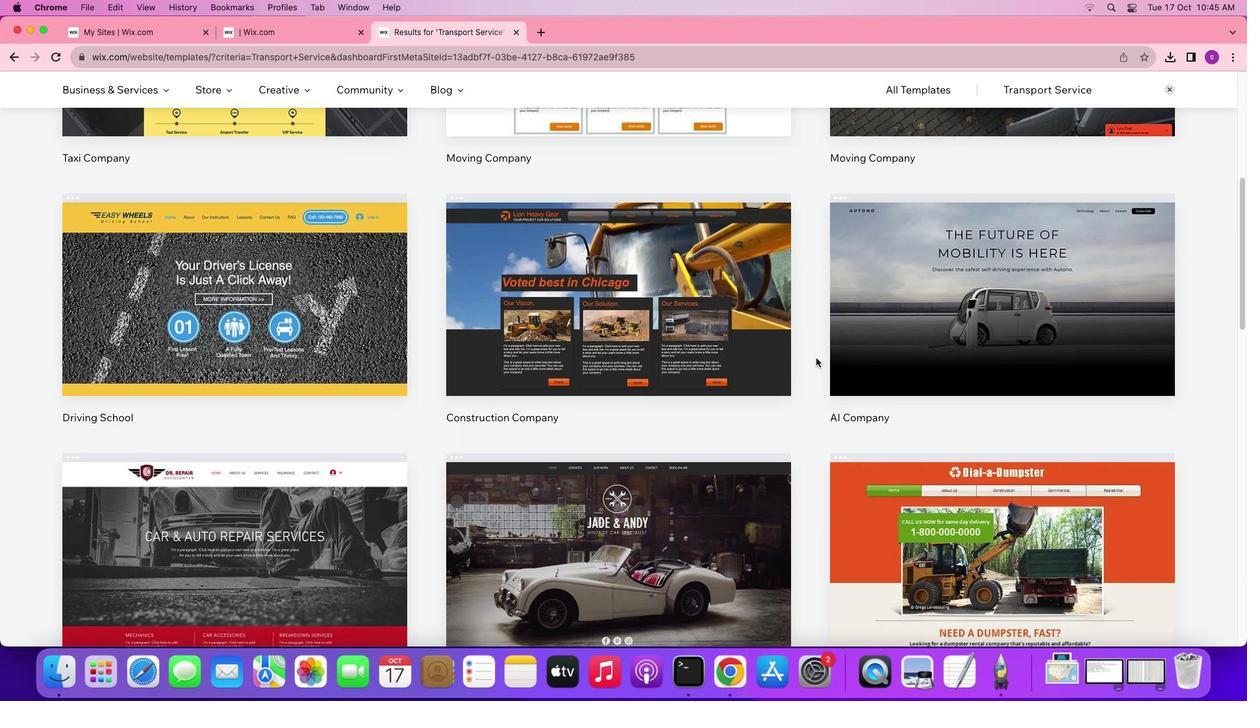 
Action: Mouse scrolled (702, 244) with delta (-112, -113)
Screenshot: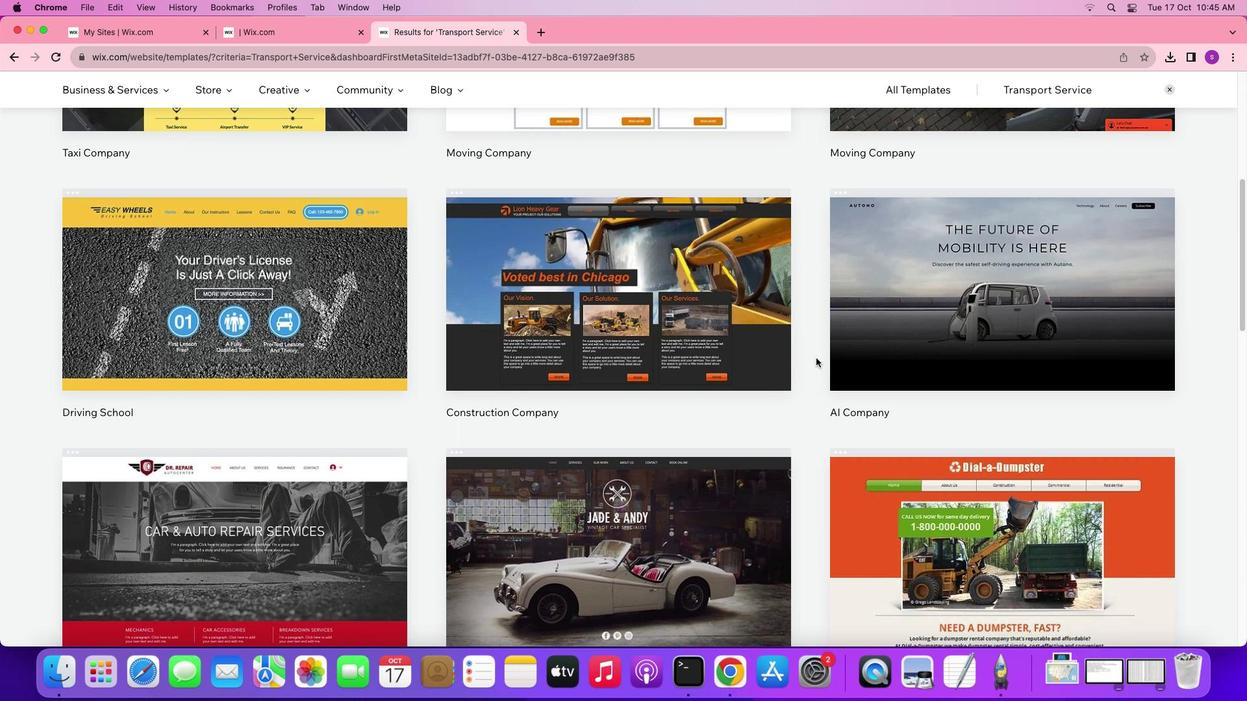 
Action: Mouse scrolled (702, 244) with delta (-112, -113)
Screenshot: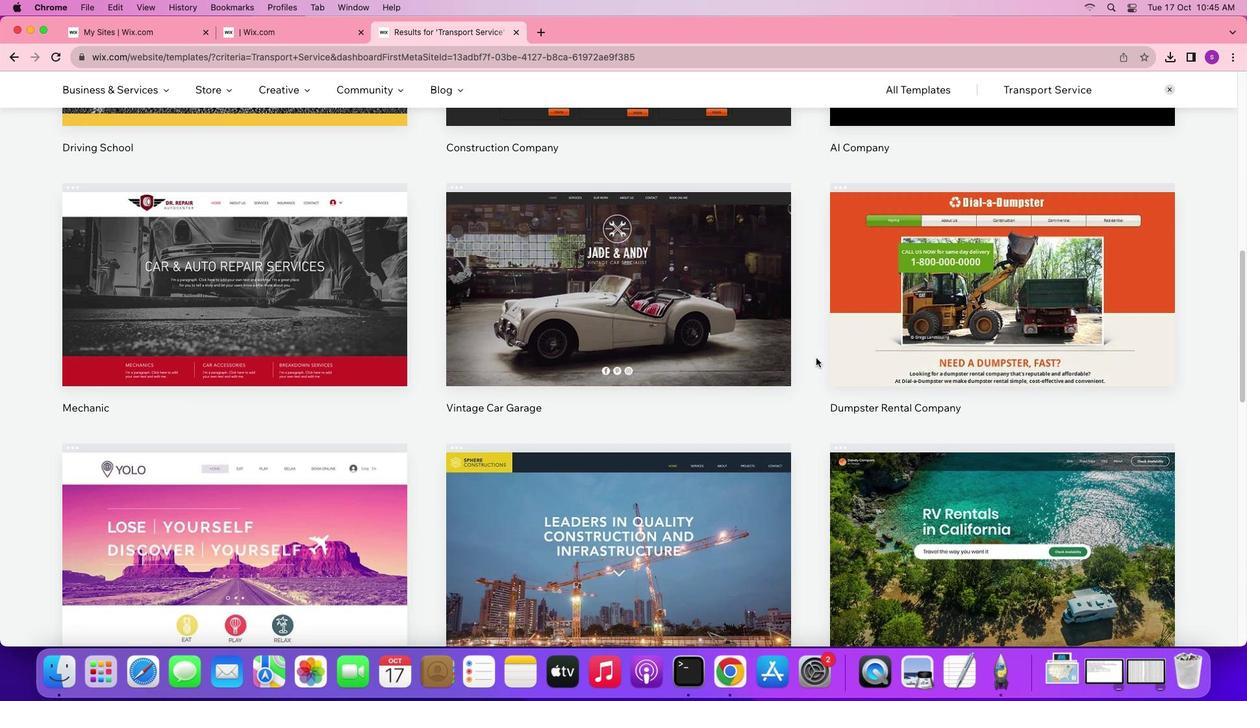 
Action: Mouse scrolled (702, 244) with delta (-112, -113)
Screenshot: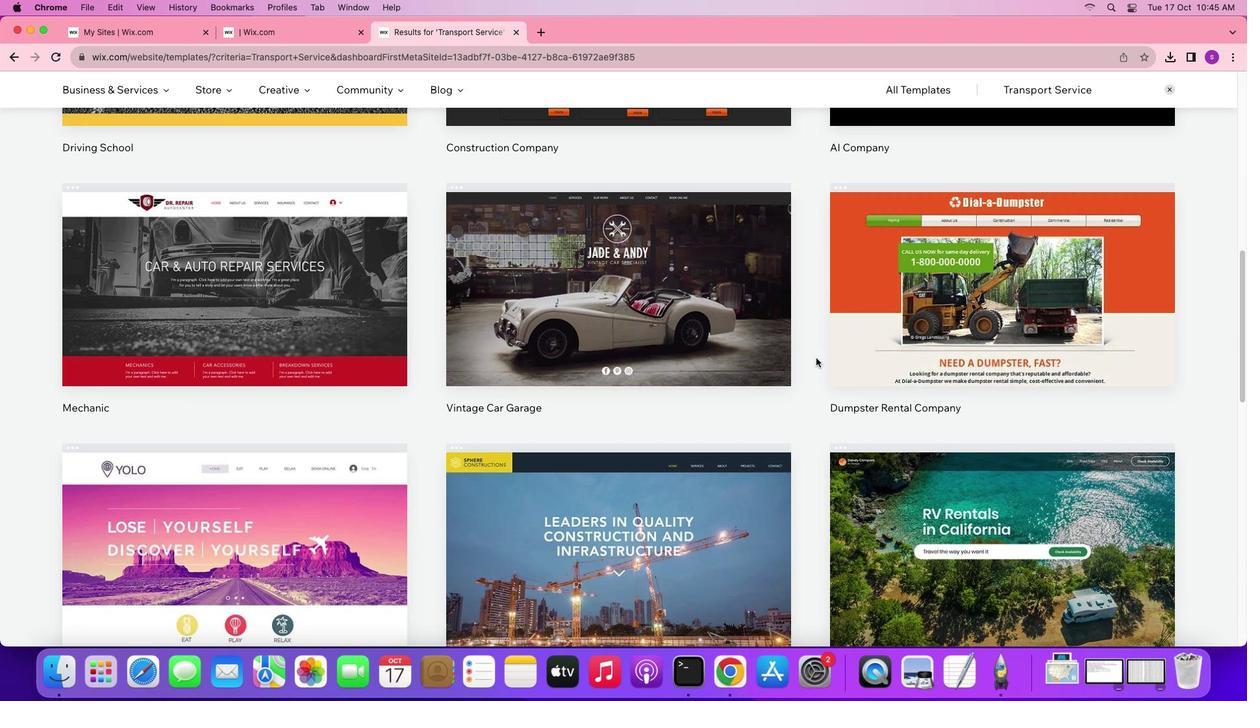 
Action: Mouse scrolled (702, 244) with delta (-112, -113)
Screenshot: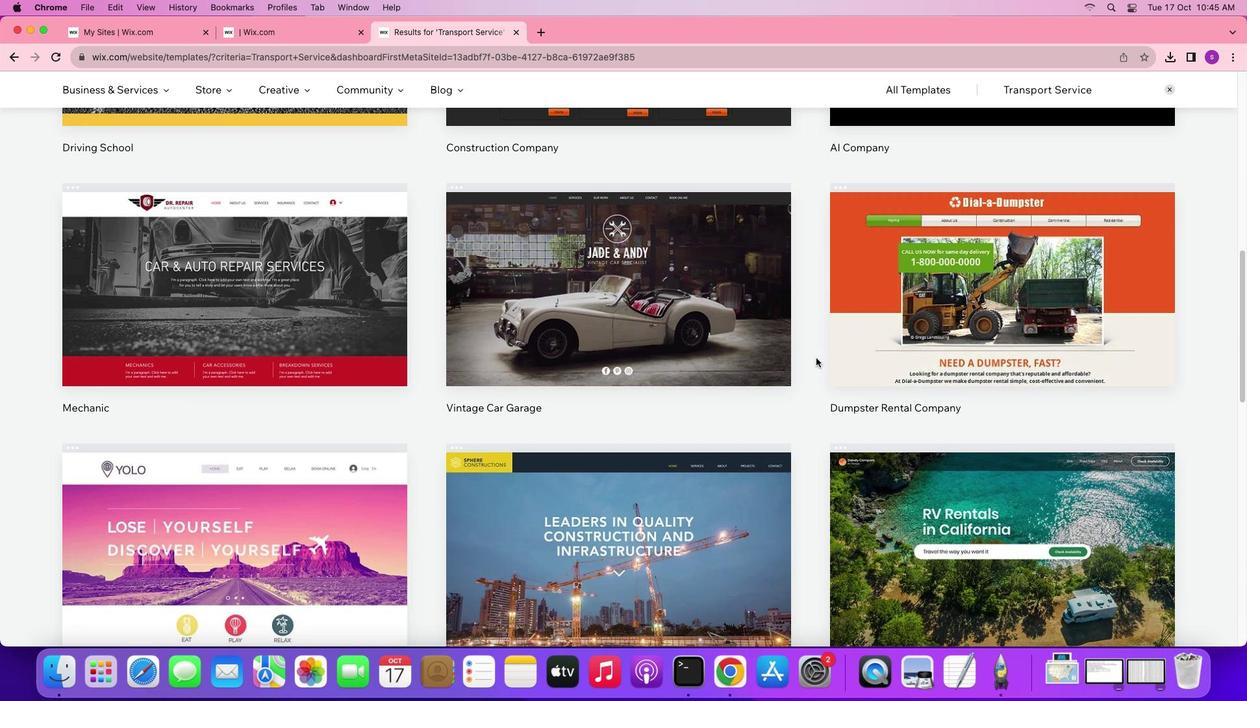 
Action: Mouse scrolled (702, 244) with delta (-112, -113)
Screenshot: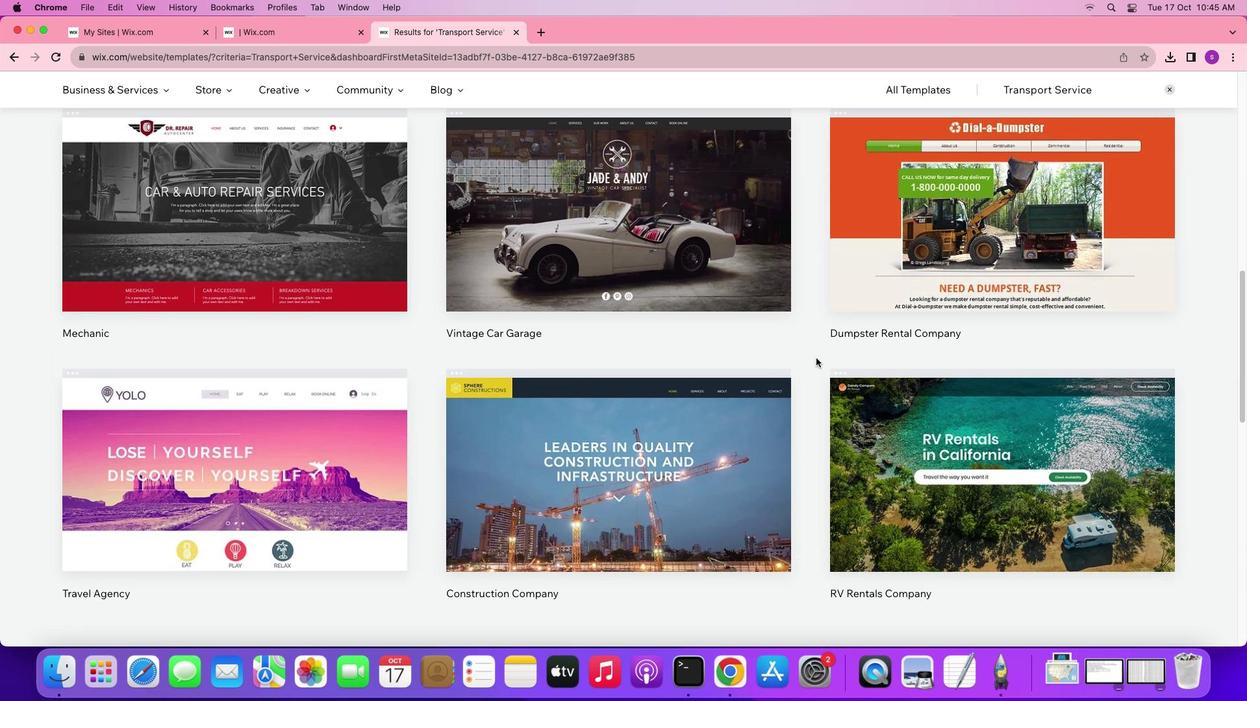 
Action: Mouse scrolled (702, 244) with delta (-112, -113)
Screenshot: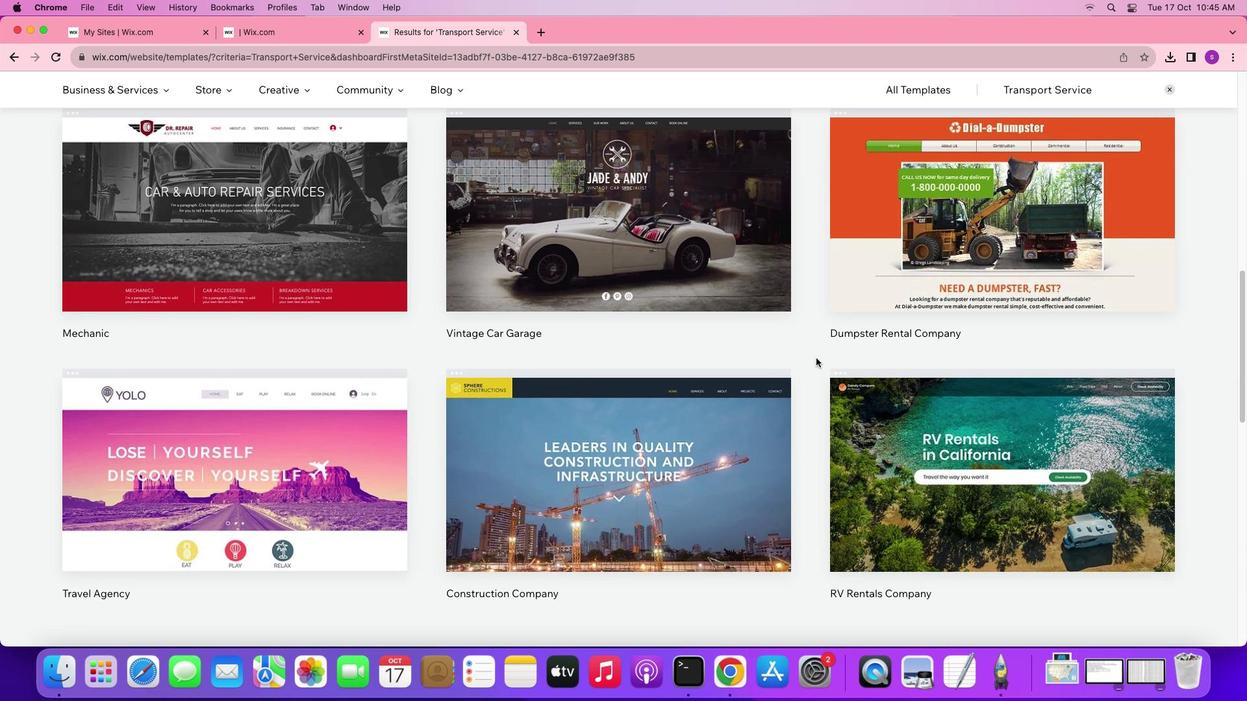 
Action: Mouse scrolled (702, 244) with delta (-112, -113)
Screenshot: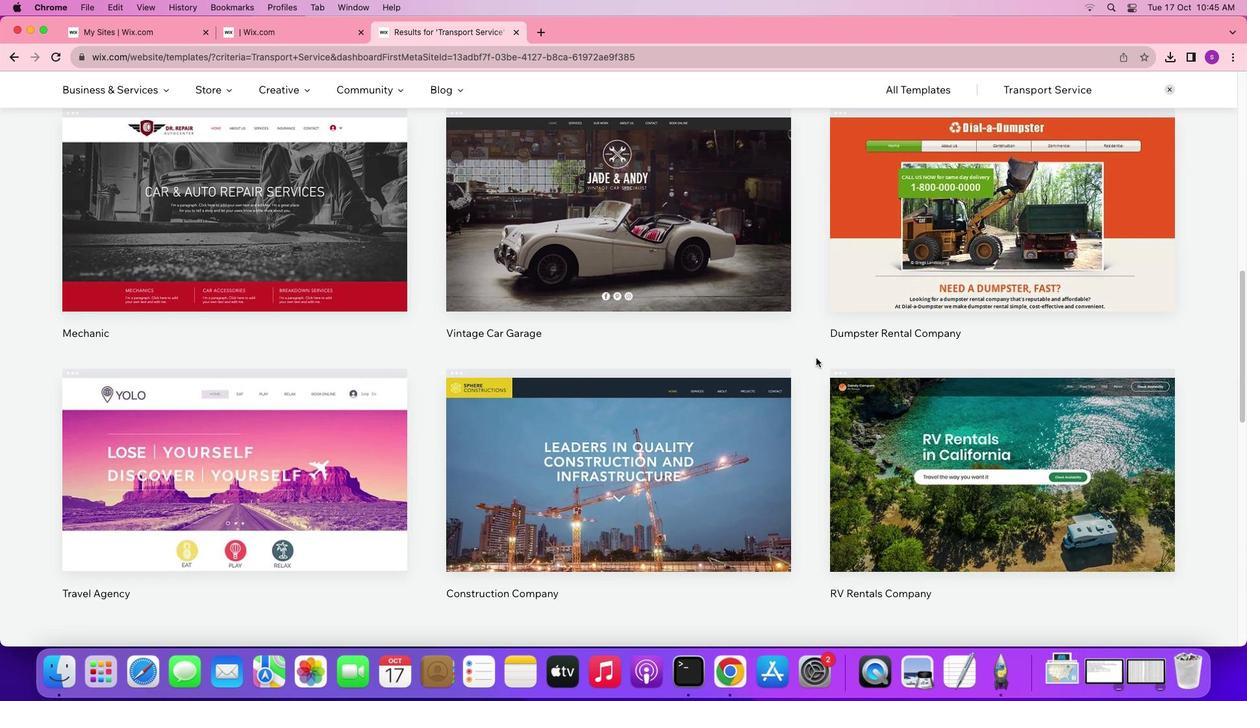 
Action: Mouse scrolled (702, 244) with delta (-112, -113)
Screenshot: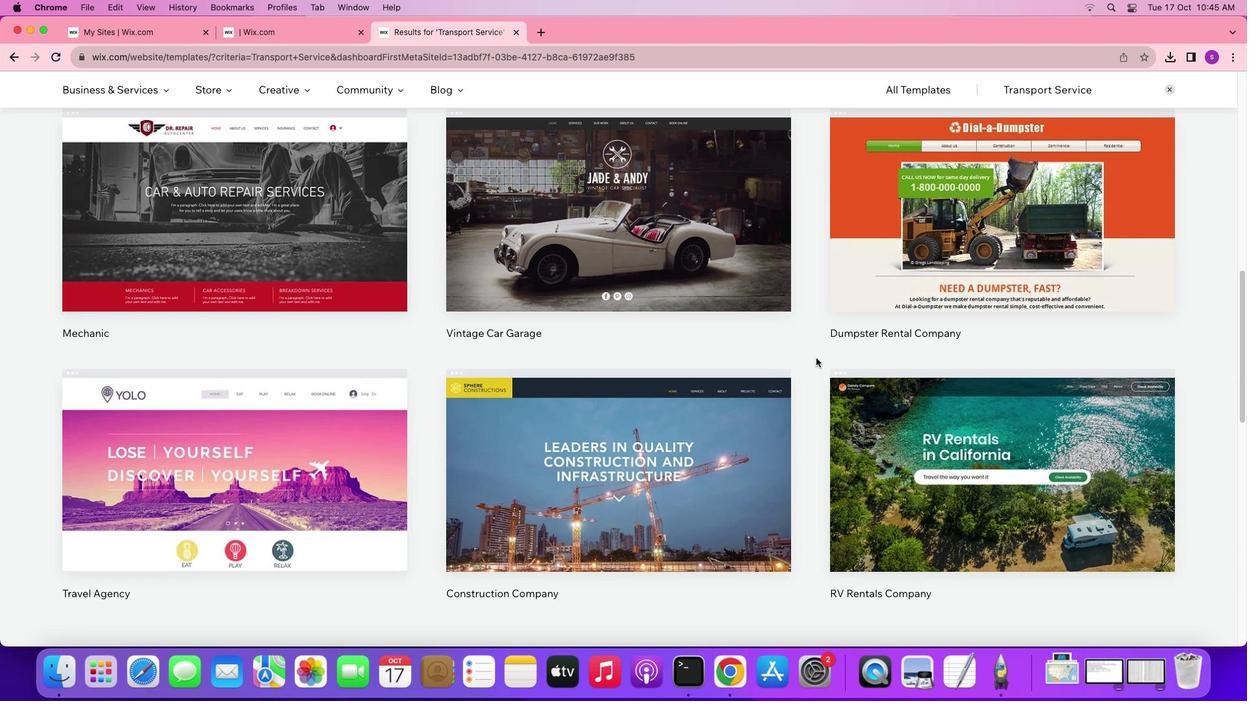 
Action: Mouse scrolled (702, 244) with delta (-112, -113)
Screenshot: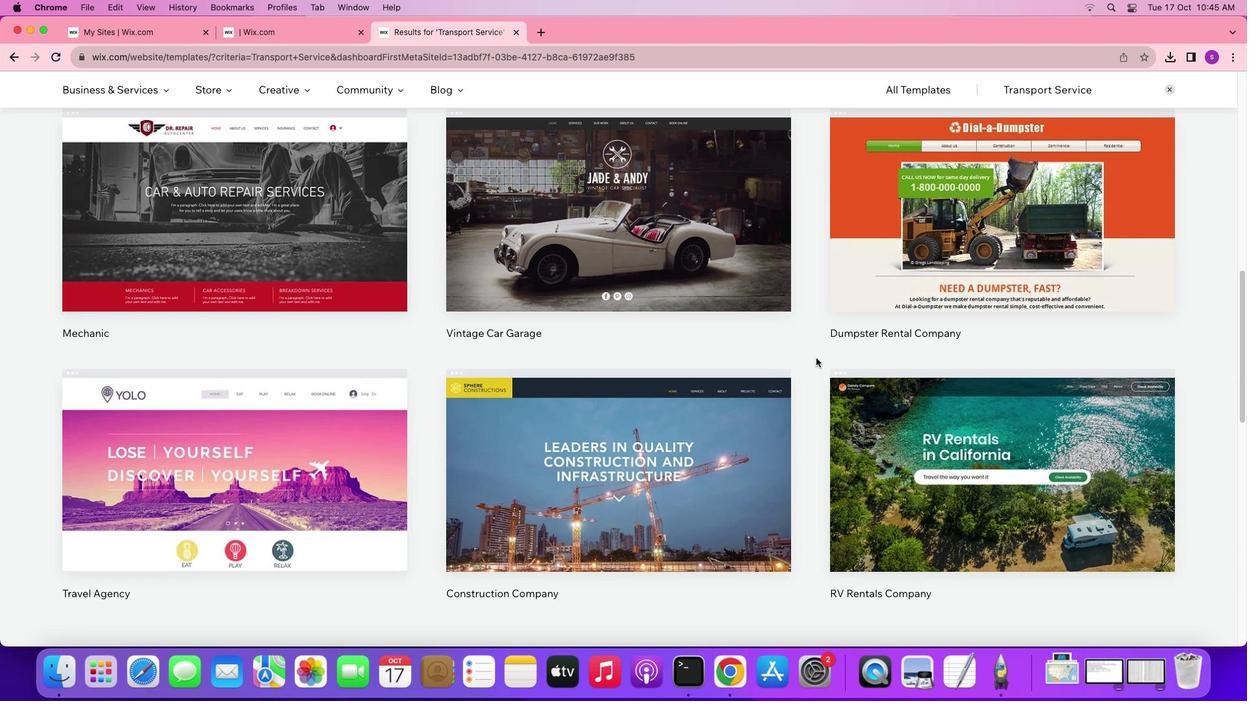 
Action: Mouse scrolled (702, 244) with delta (-112, -113)
Screenshot: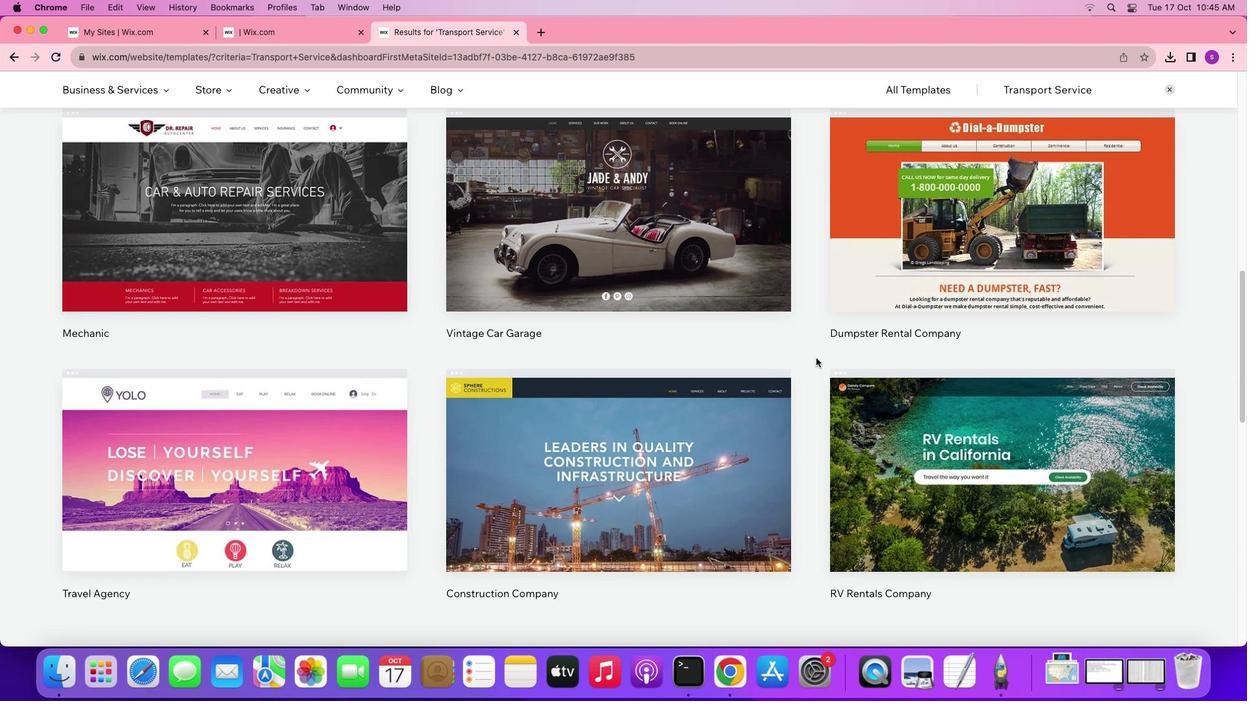 
Action: Mouse scrolled (702, 244) with delta (-112, -114)
Screenshot: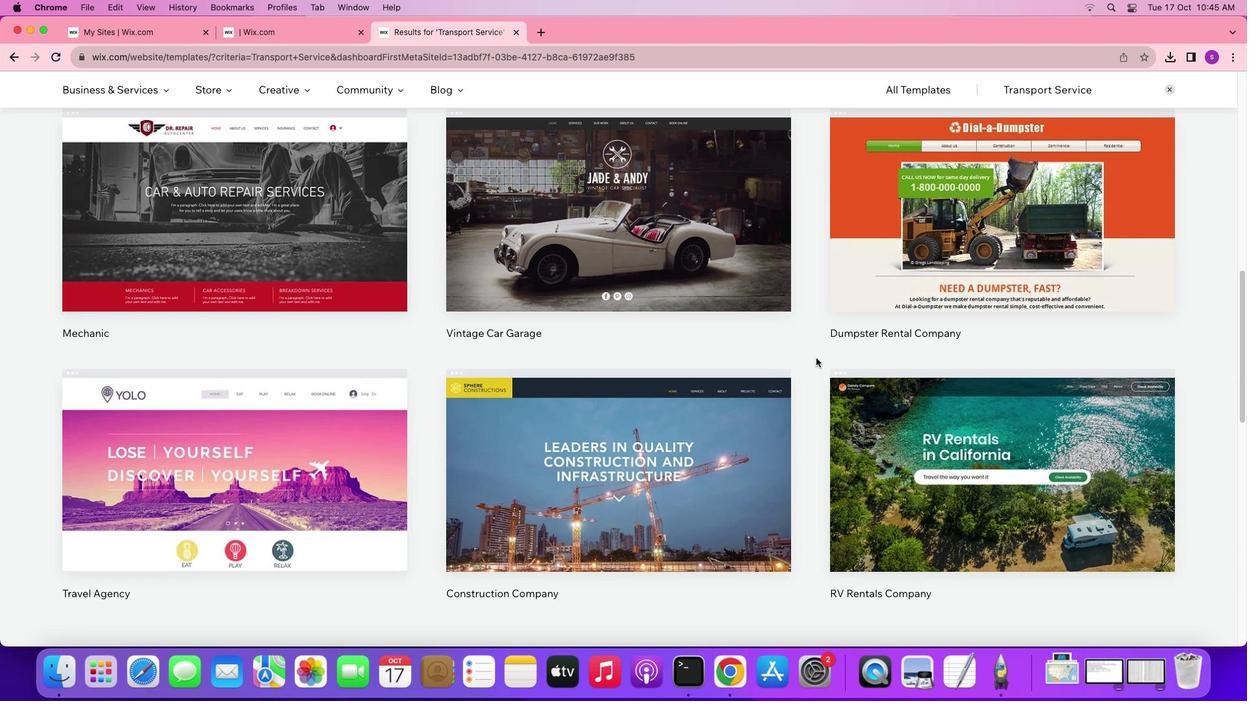 
Action: Mouse scrolled (702, 244) with delta (-112, -113)
Screenshot: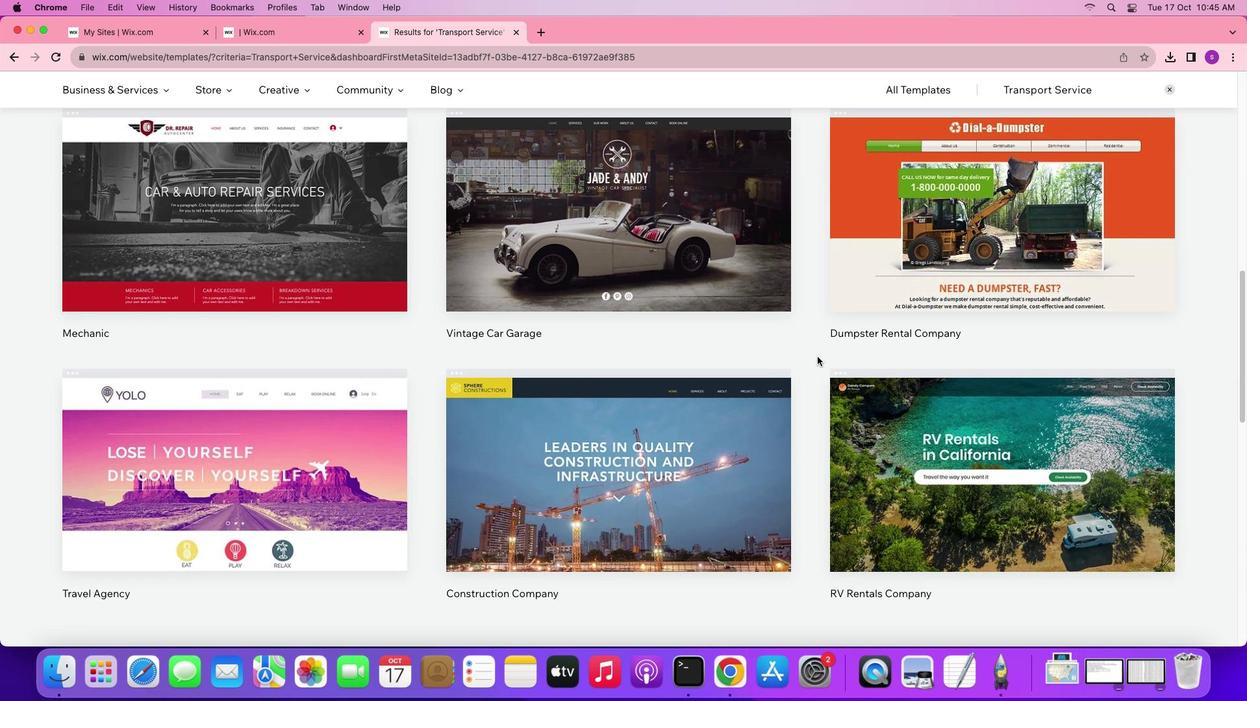 
Action: Mouse scrolled (702, 244) with delta (-112, -113)
Screenshot: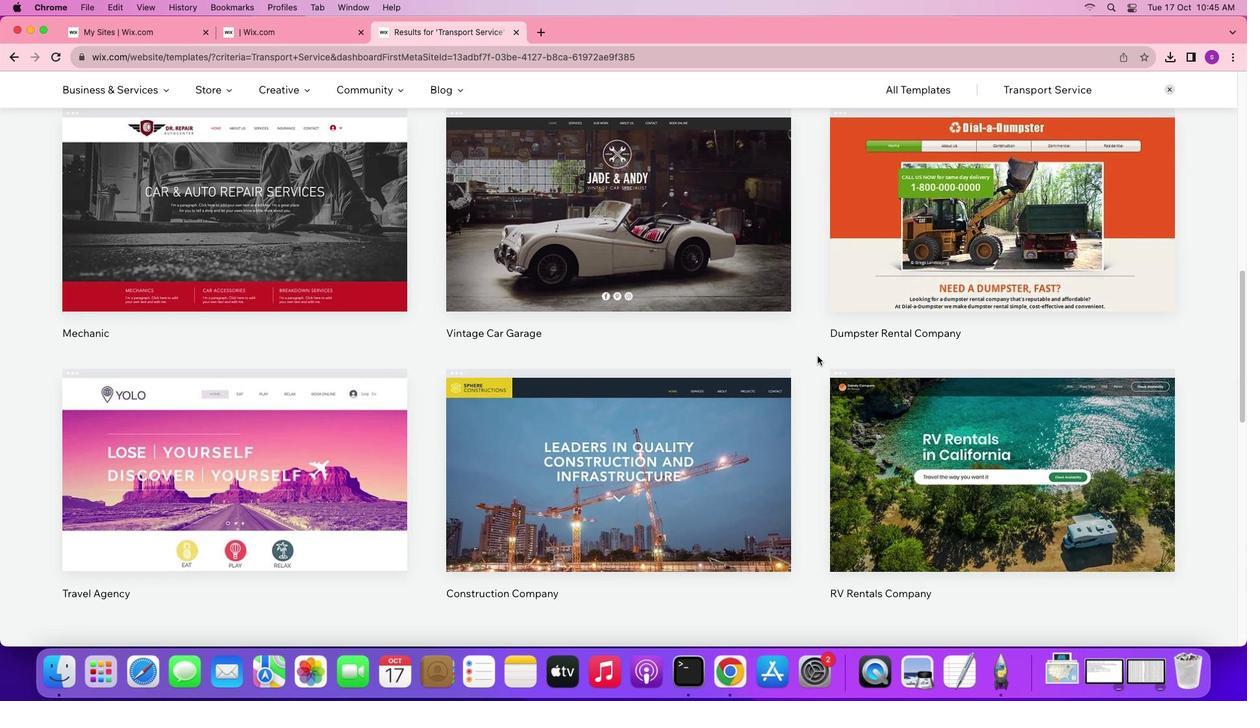 
Action: Mouse scrolled (702, 244) with delta (-112, -113)
Screenshot: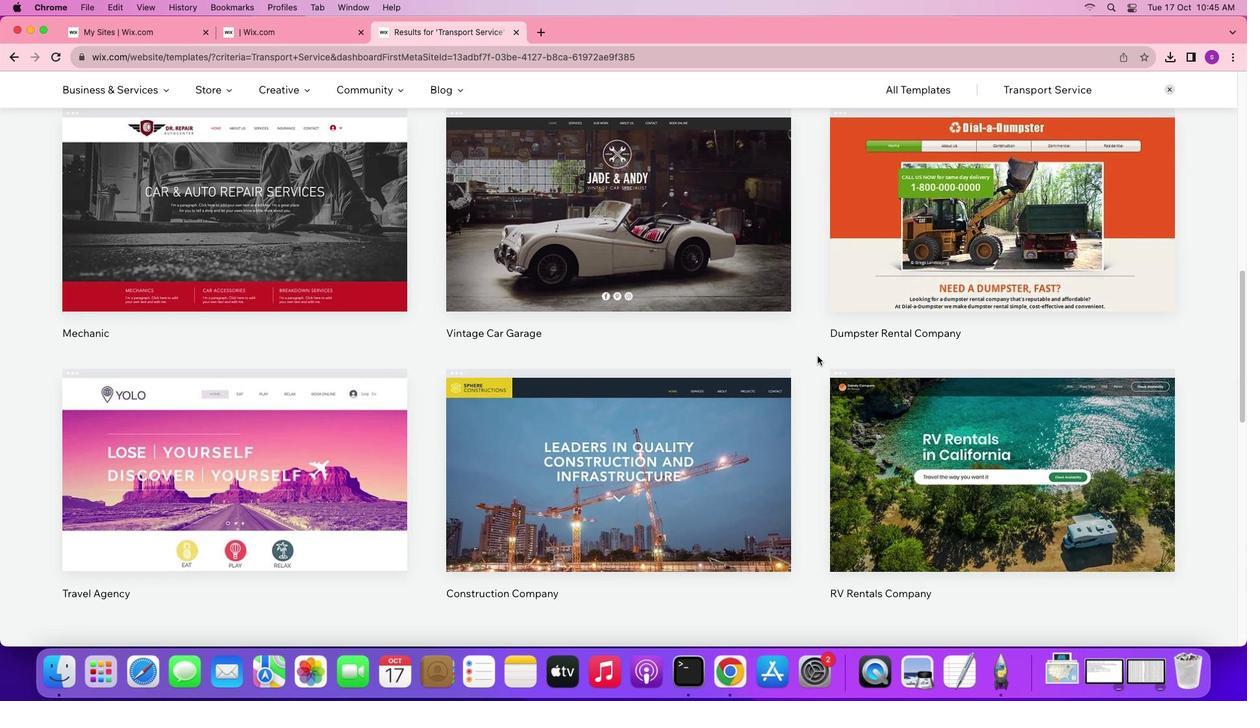 
Action: Mouse moved to (706, 242)
Screenshot: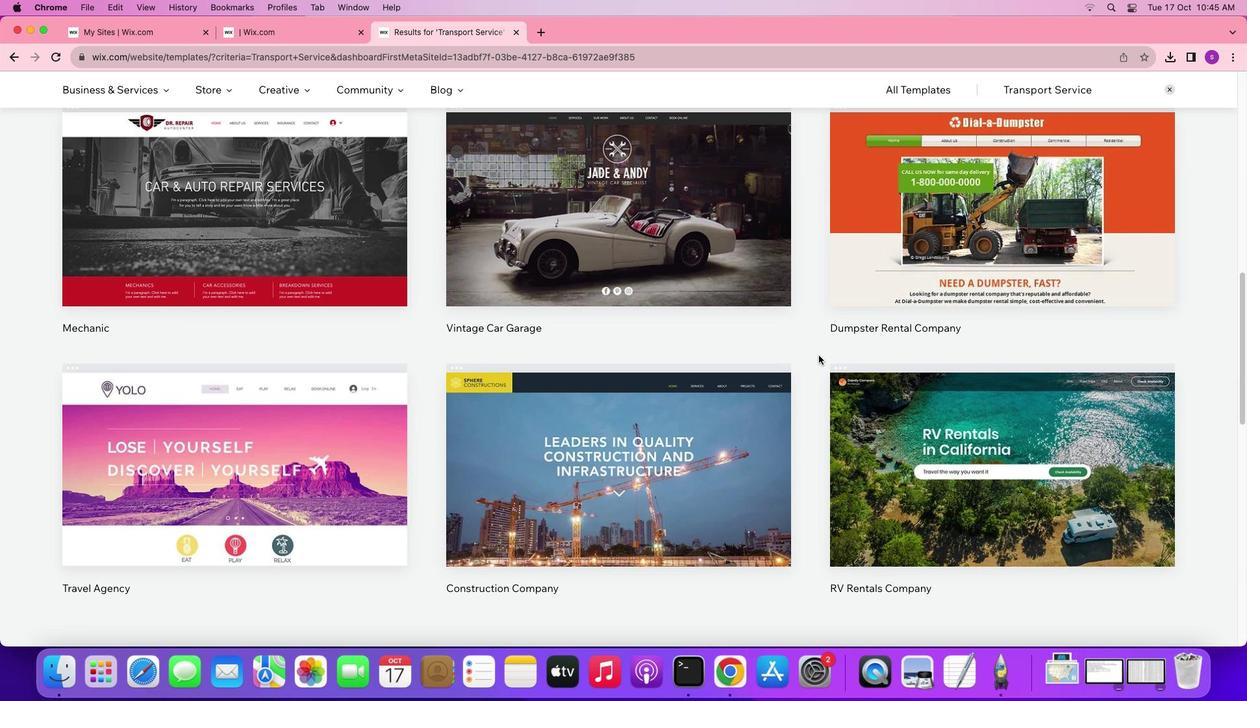 
Action: Mouse scrolled (706, 242) with delta (-112, -113)
Screenshot: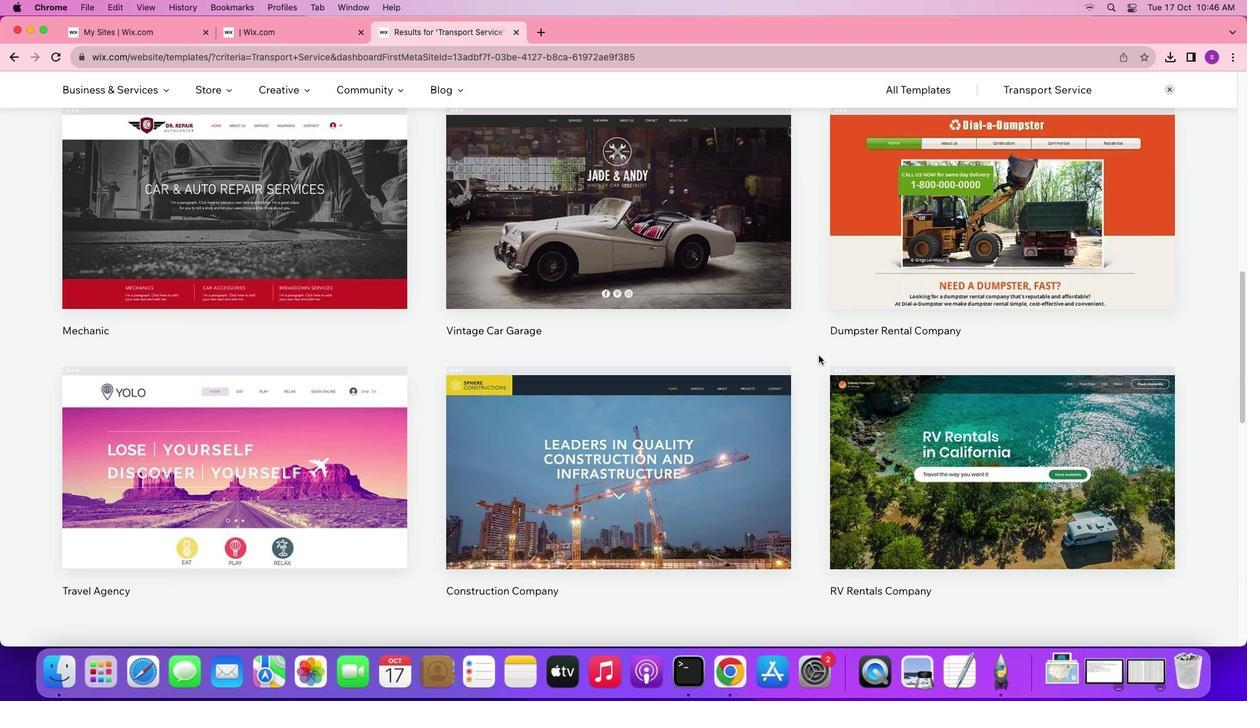 
Action: Mouse scrolled (706, 242) with delta (-112, -113)
Screenshot: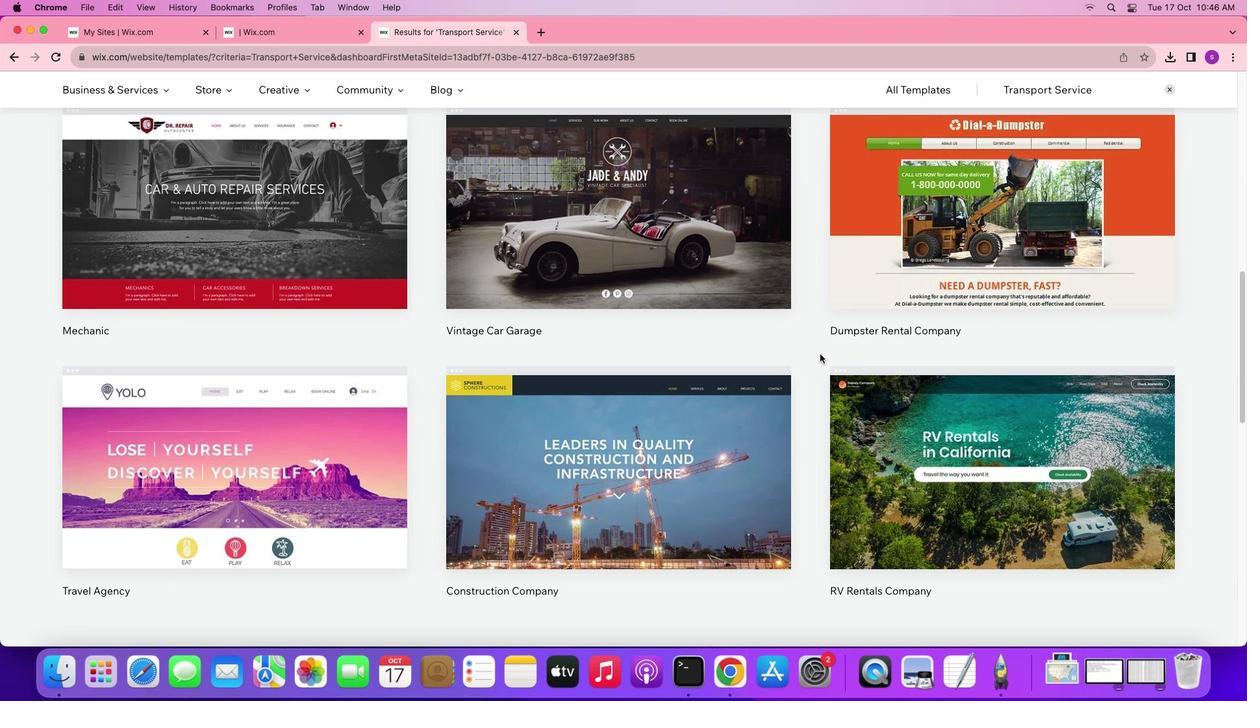 
Action: Mouse scrolled (706, 242) with delta (-112, -111)
Screenshot: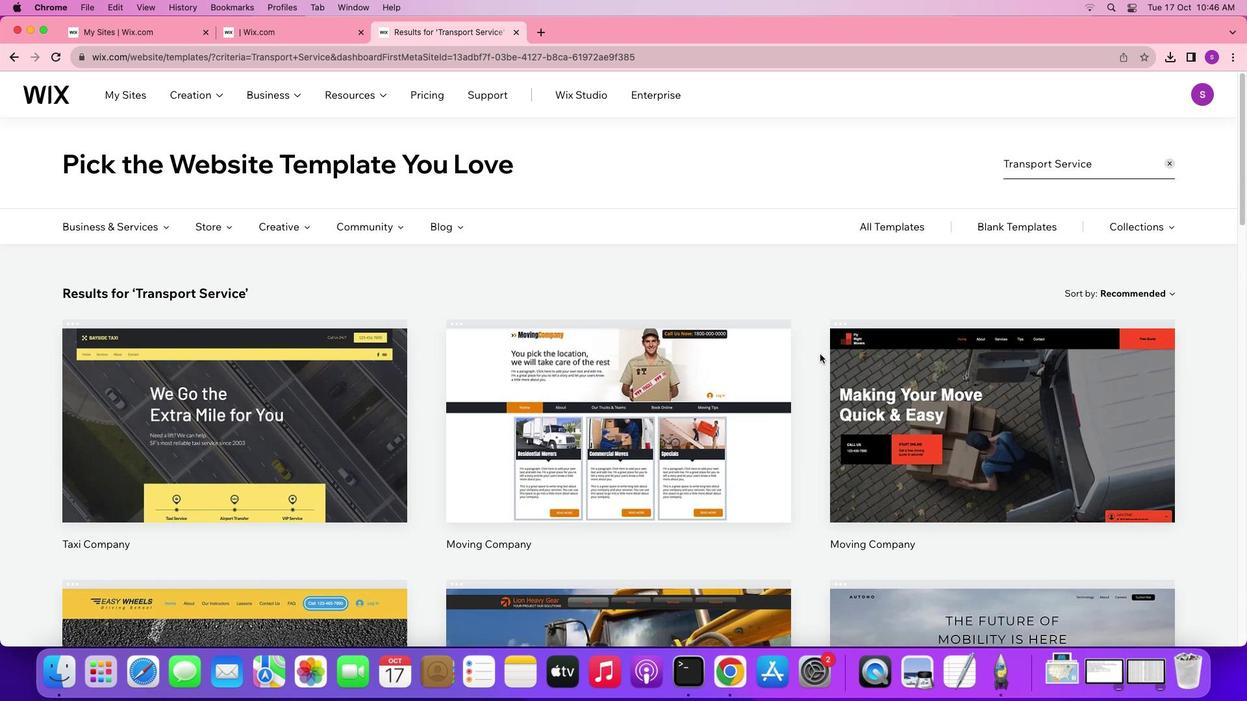 
Action: Mouse moved to (706, 241)
Screenshot: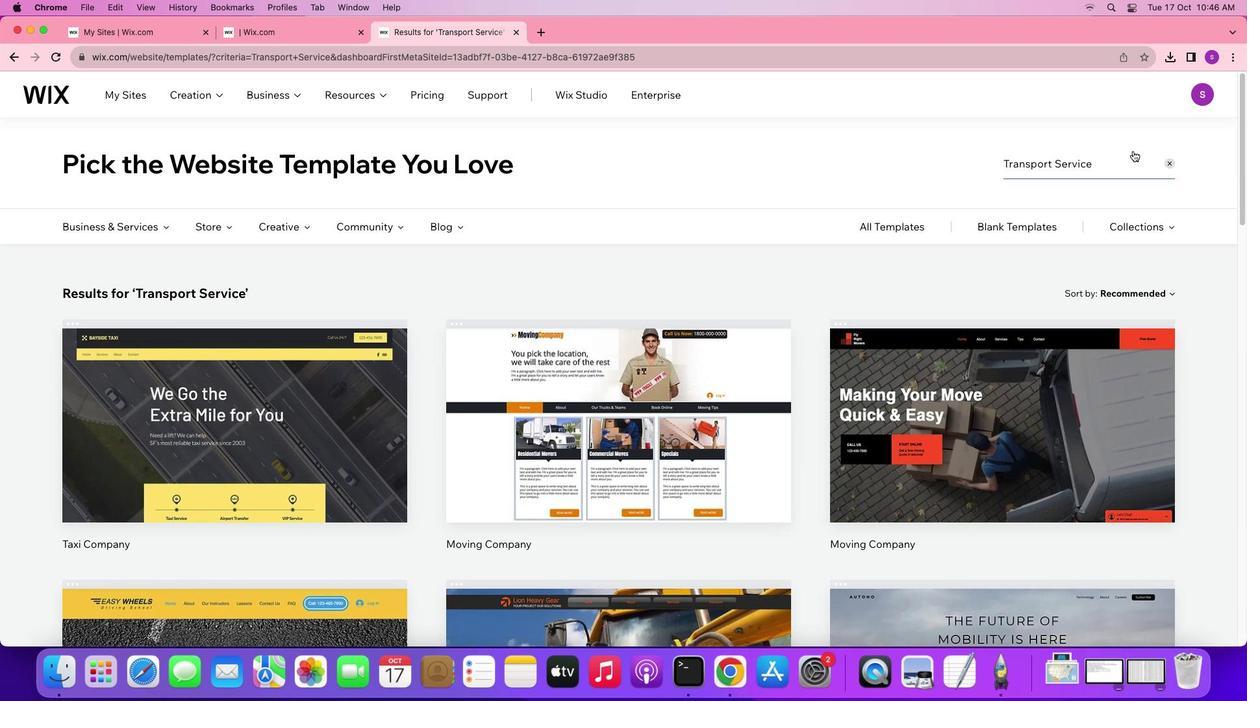 
Action: Mouse scrolled (706, 241) with delta (-112, -111)
Screenshot: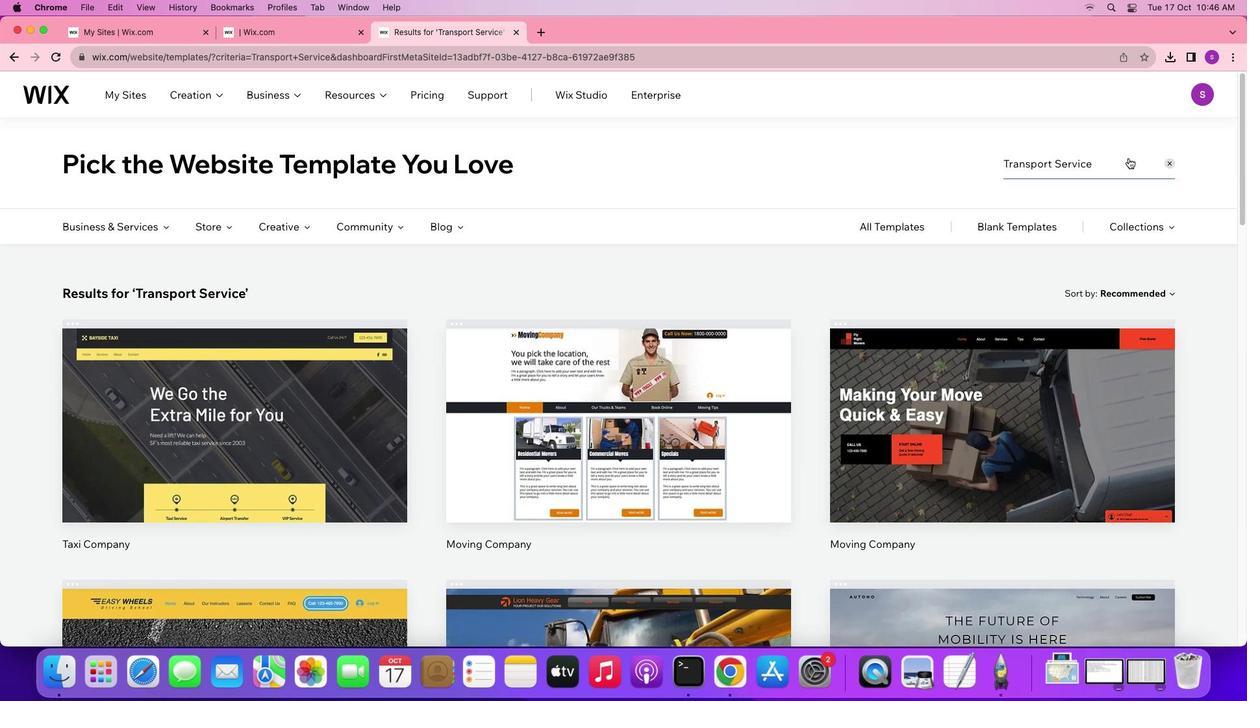 
Action: Mouse scrolled (706, 241) with delta (-112, -111)
Screenshot: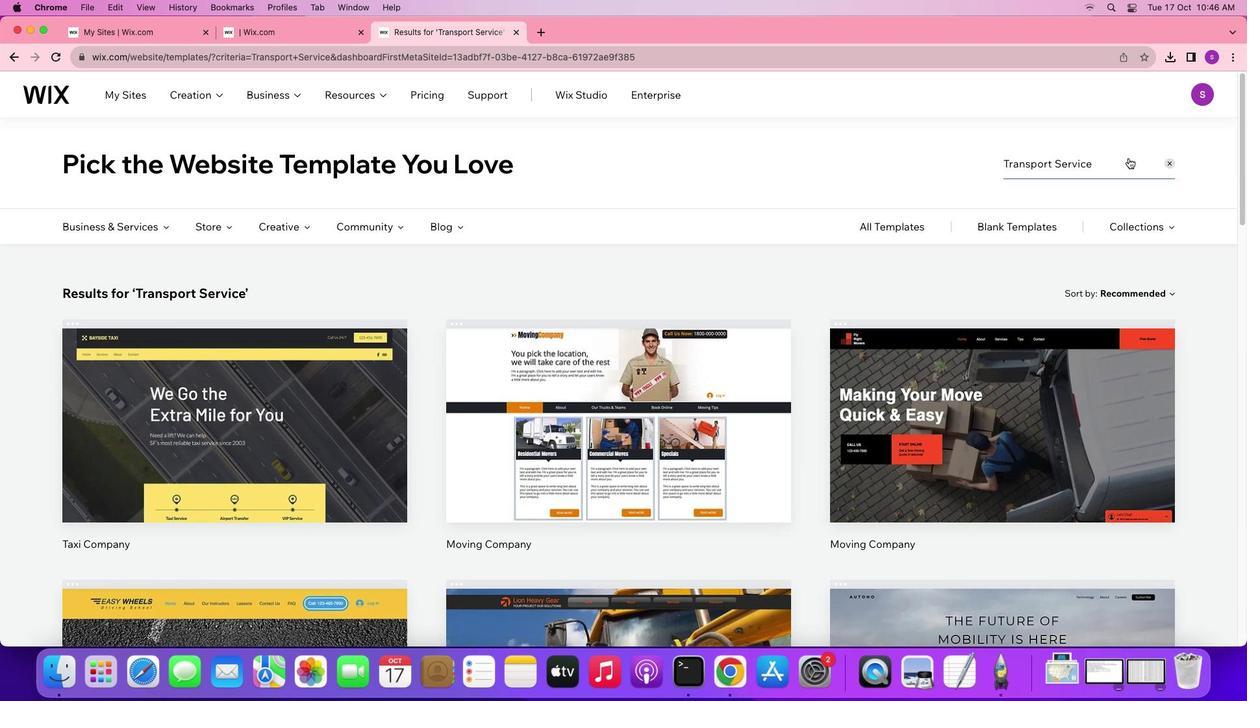
Action: Mouse scrolled (706, 241) with delta (-112, -110)
Screenshot: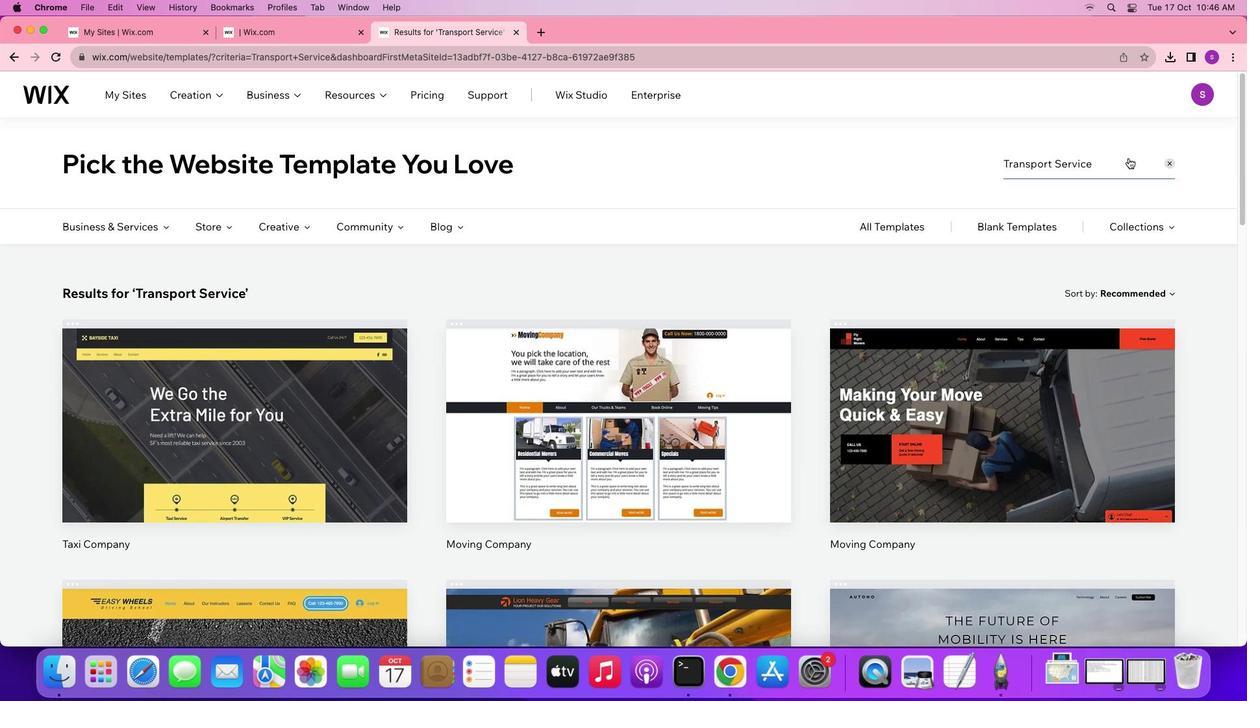 
Action: Mouse scrolled (706, 241) with delta (-112, -109)
Screenshot: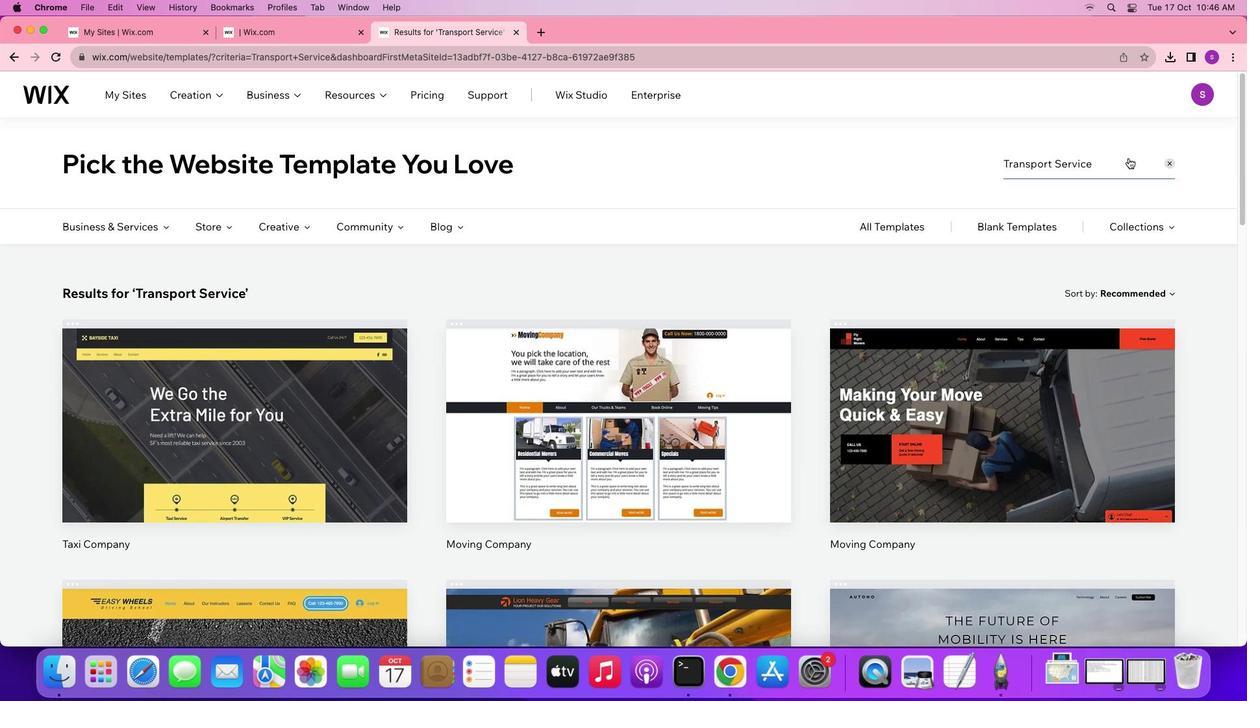 
Action: Mouse scrolled (706, 241) with delta (-112, -108)
Screenshot: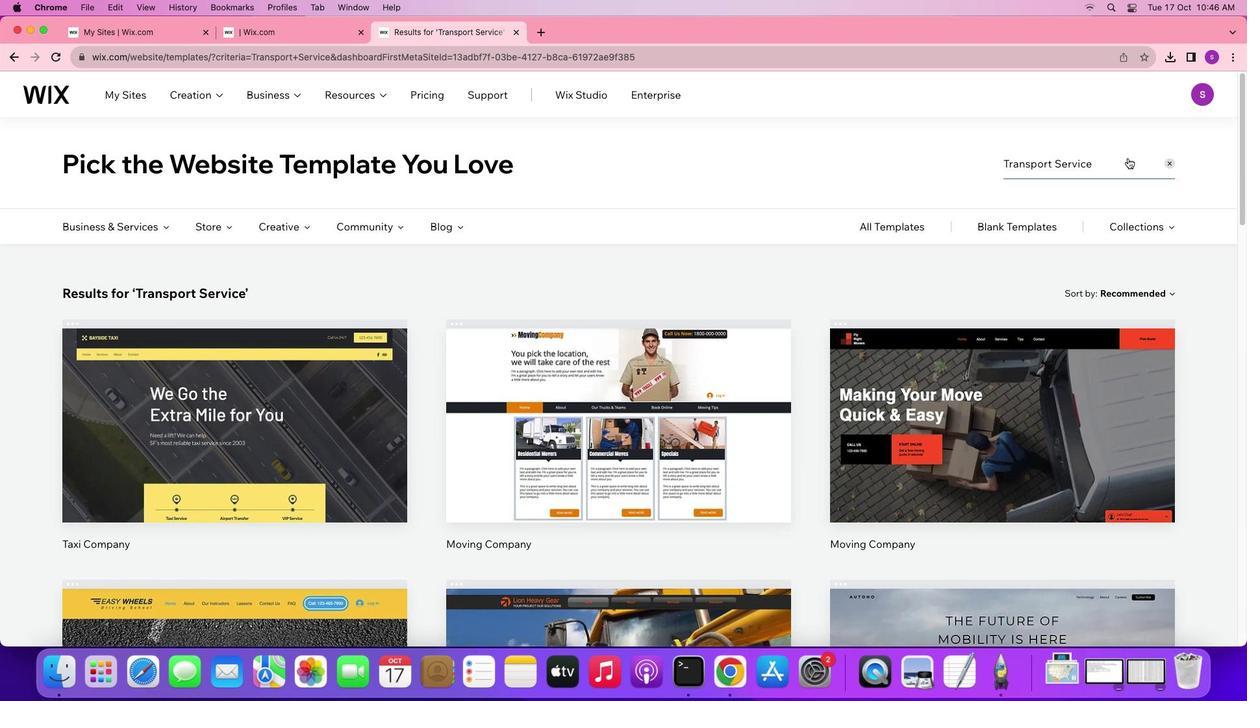 
Action: Mouse scrolled (706, 241) with delta (-112, -111)
Screenshot: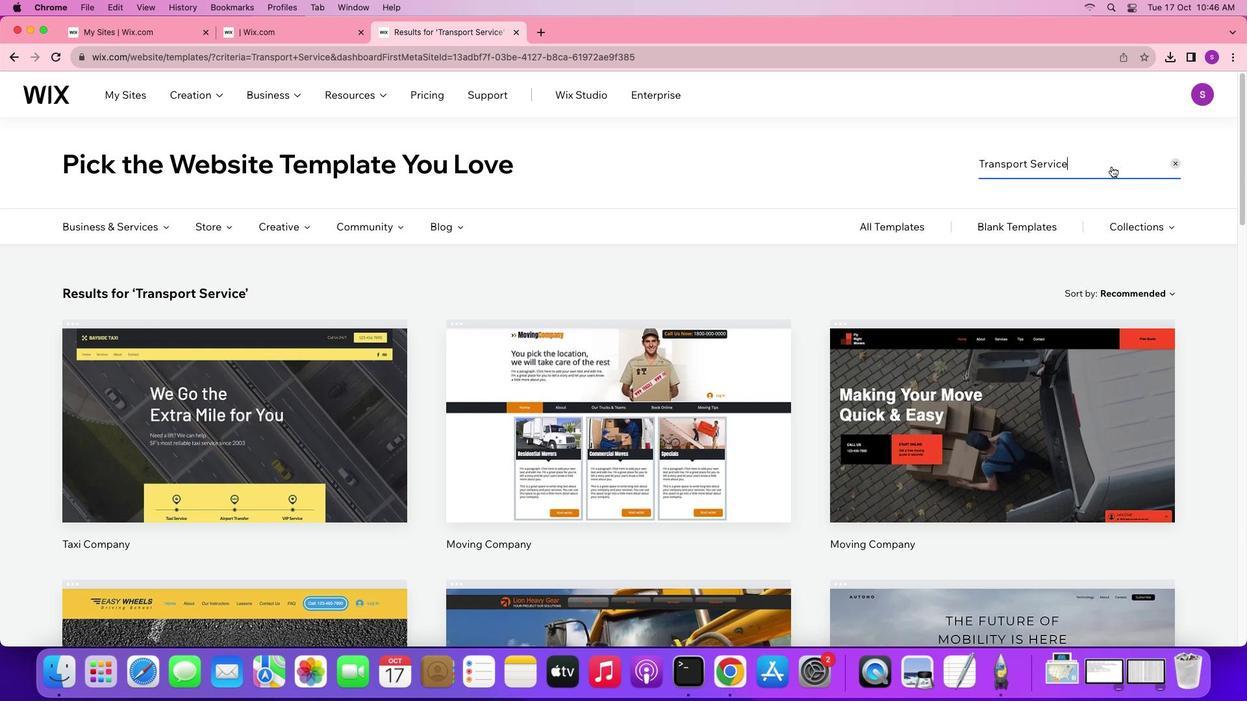 
Action: Mouse scrolled (706, 241) with delta (-112, -111)
Screenshot: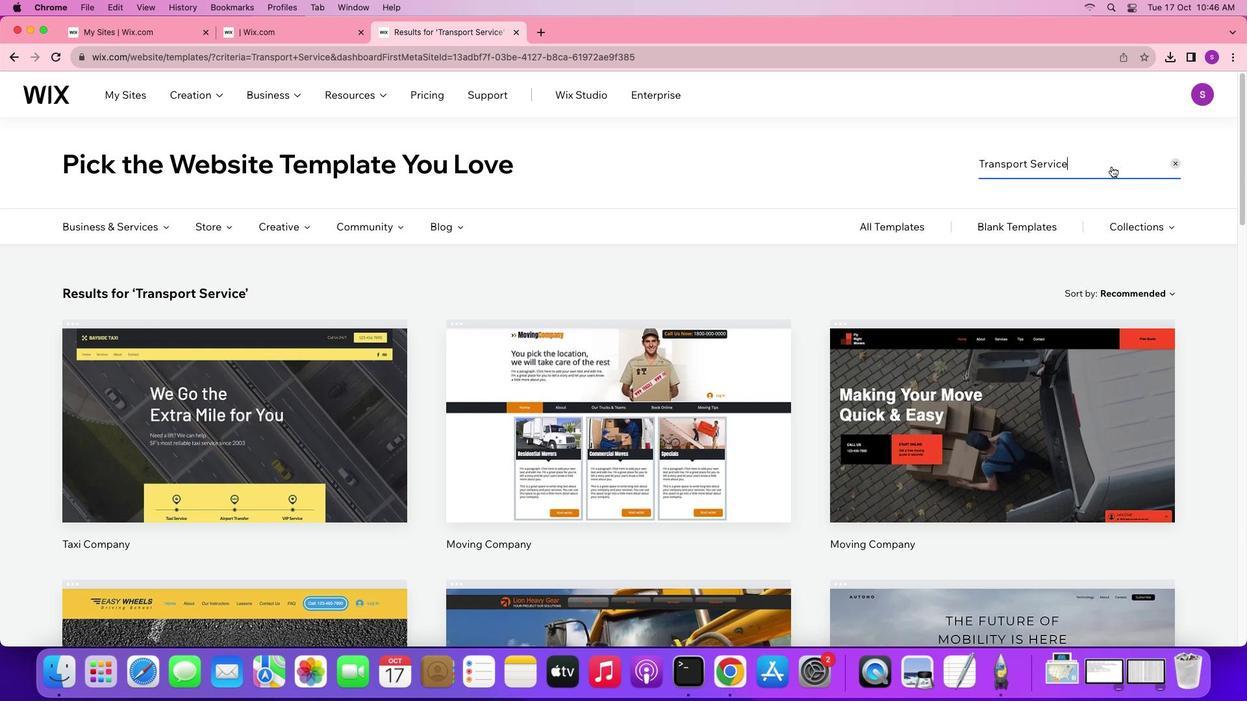 
Action: Mouse scrolled (706, 241) with delta (-112, -109)
Screenshot: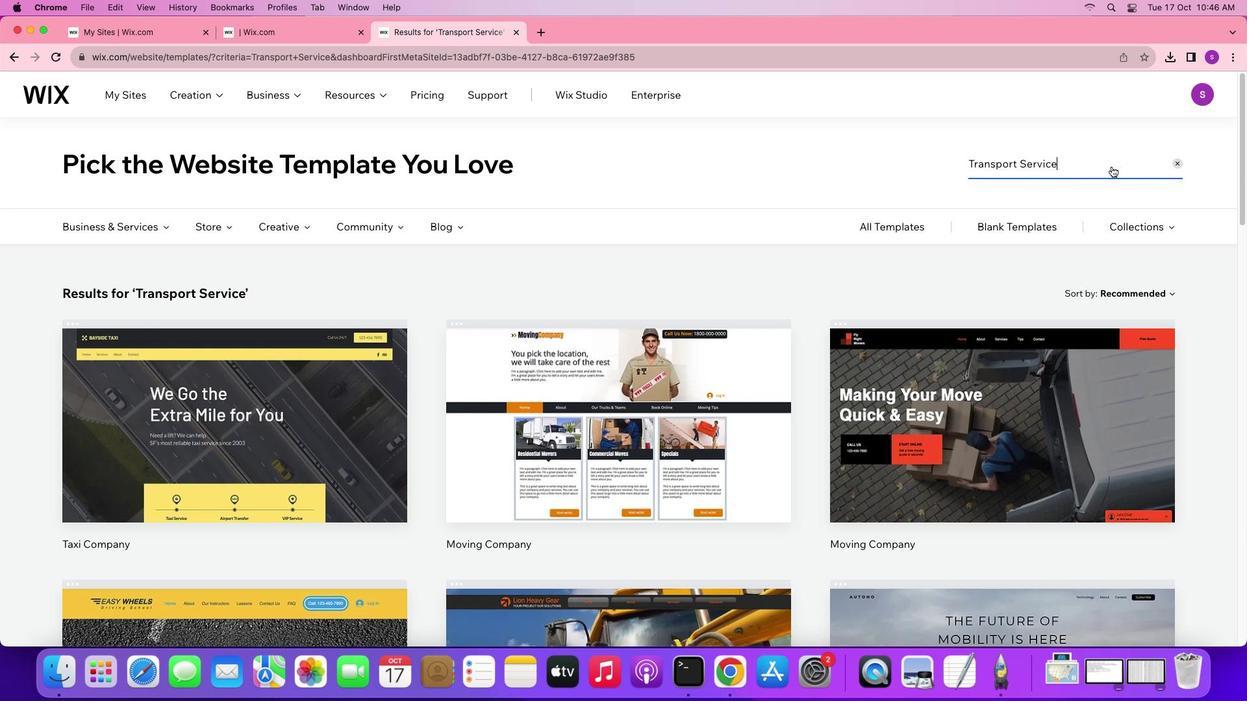 
Action: Mouse scrolled (706, 241) with delta (-112, -109)
Screenshot: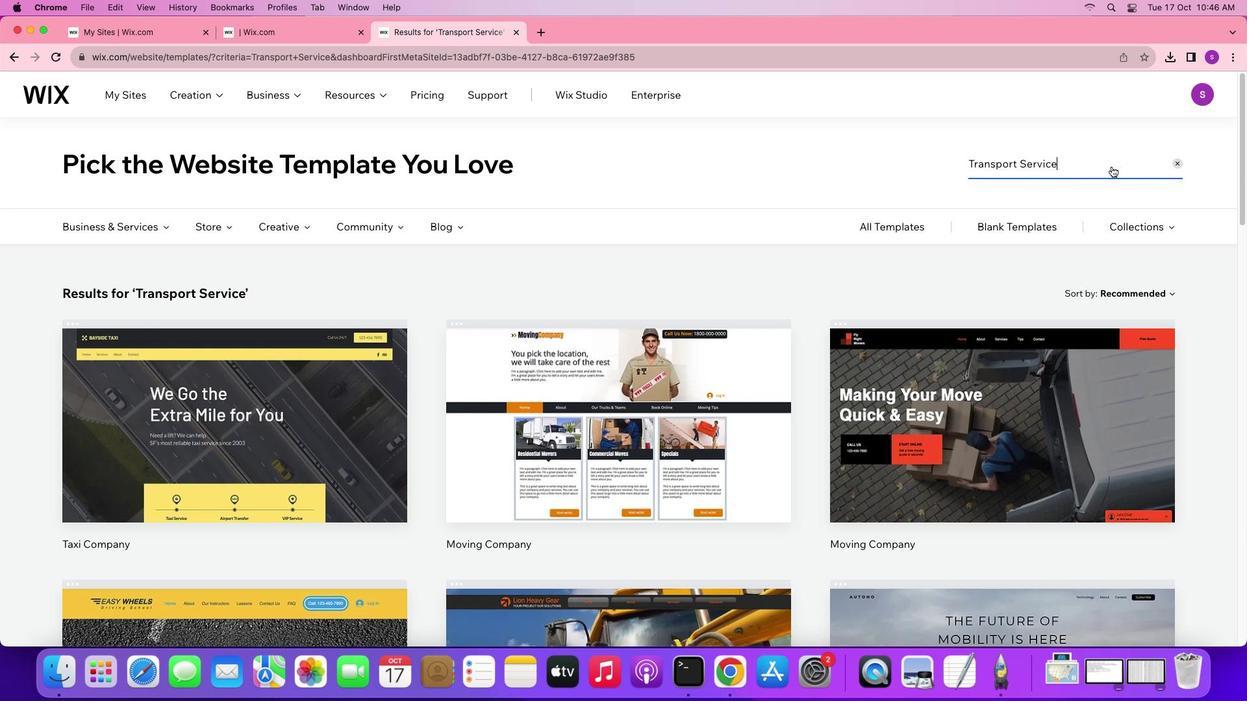 
Action: Mouse scrolled (706, 241) with delta (-112, -108)
Screenshot: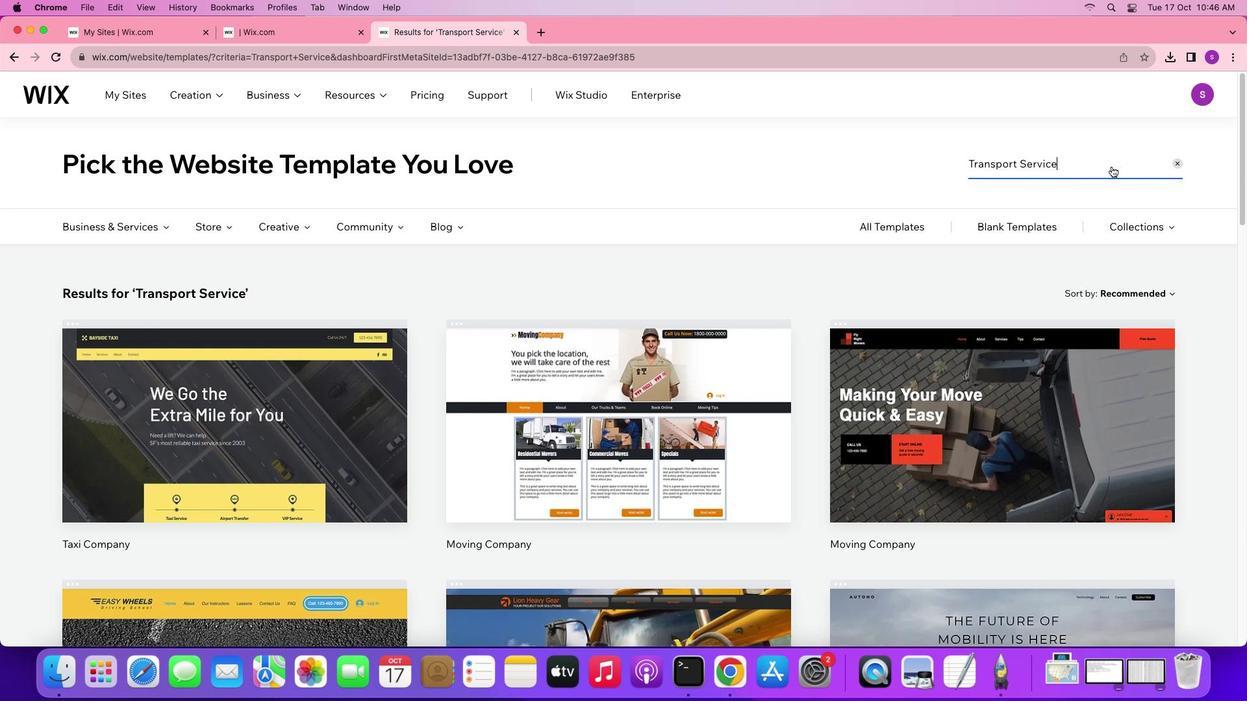 
Action: Mouse scrolled (706, 241) with delta (-112, -111)
Screenshot: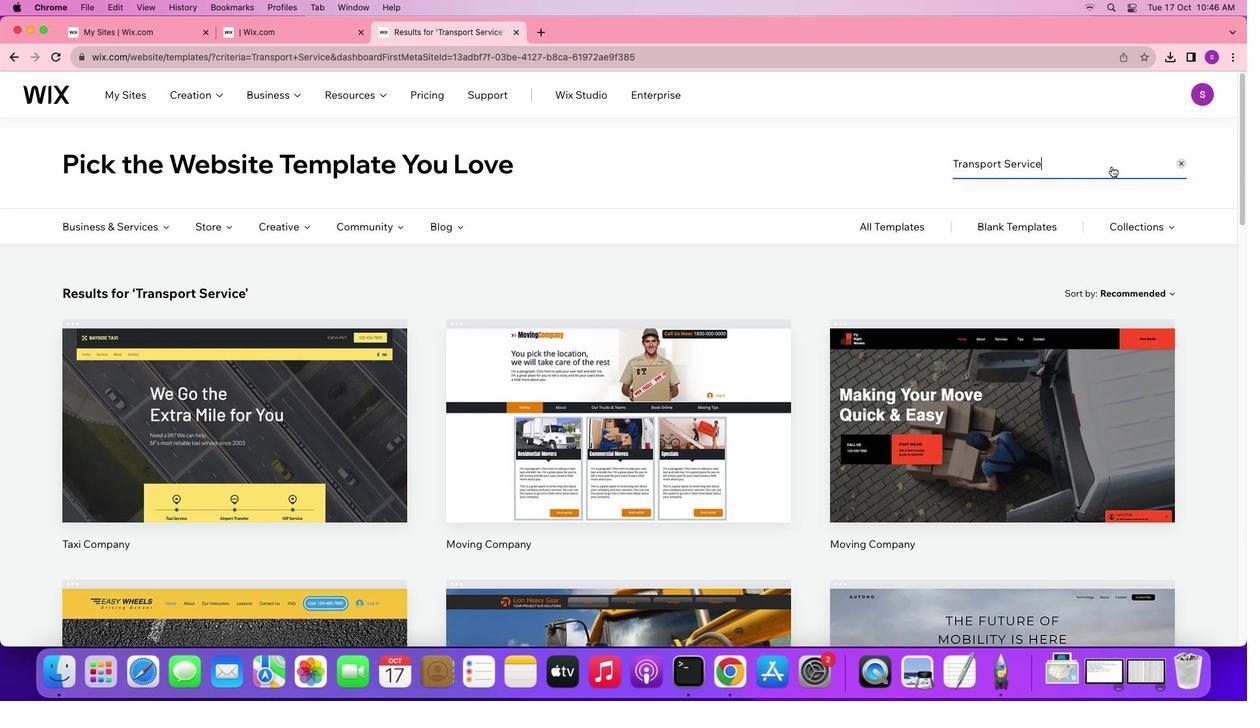 
Action: Mouse scrolled (706, 241) with delta (-112, -111)
Screenshot: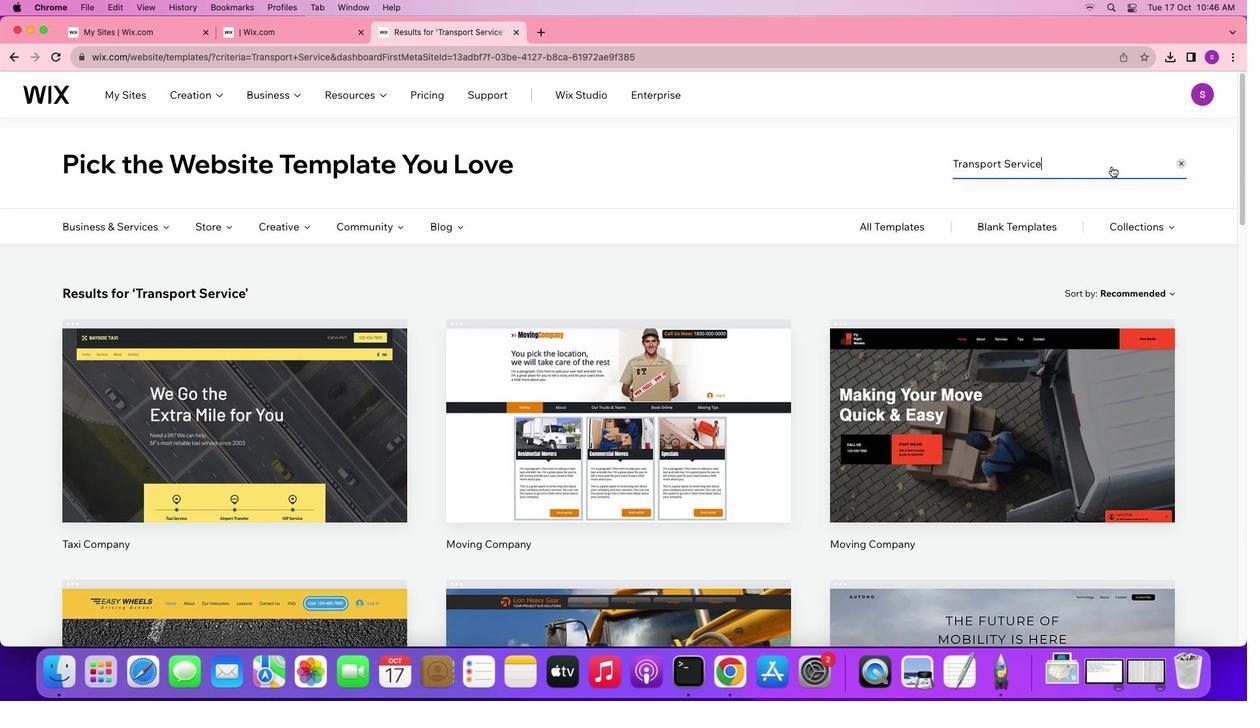 
Action: Mouse scrolled (706, 241) with delta (-112, -110)
Screenshot: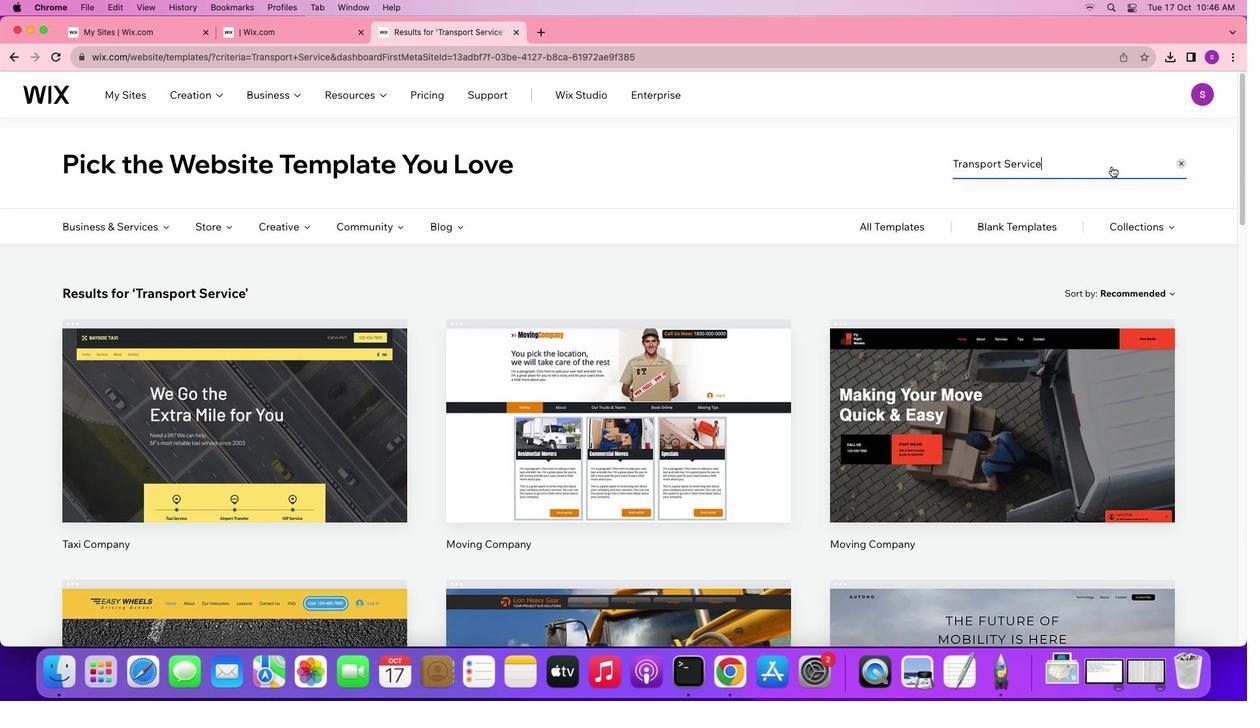 
Action: Mouse scrolled (706, 241) with delta (-112, -109)
Screenshot: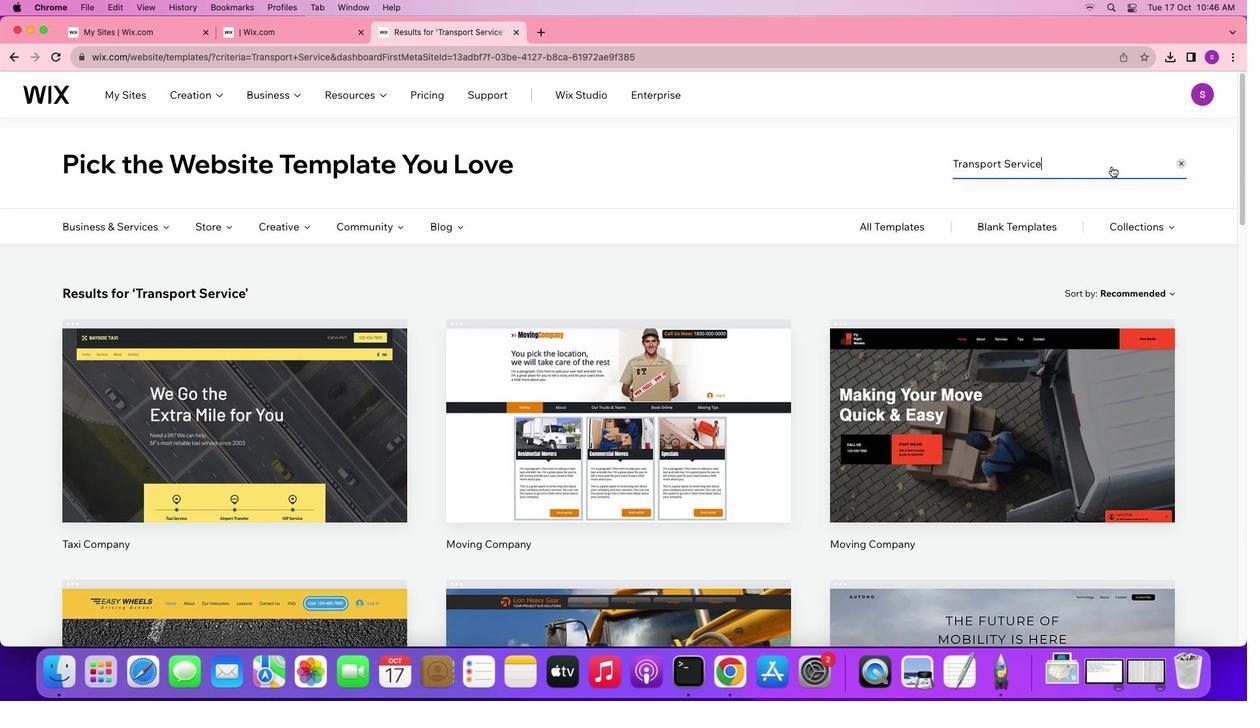 
Action: Mouse scrolled (706, 241) with delta (-112, -114)
Screenshot: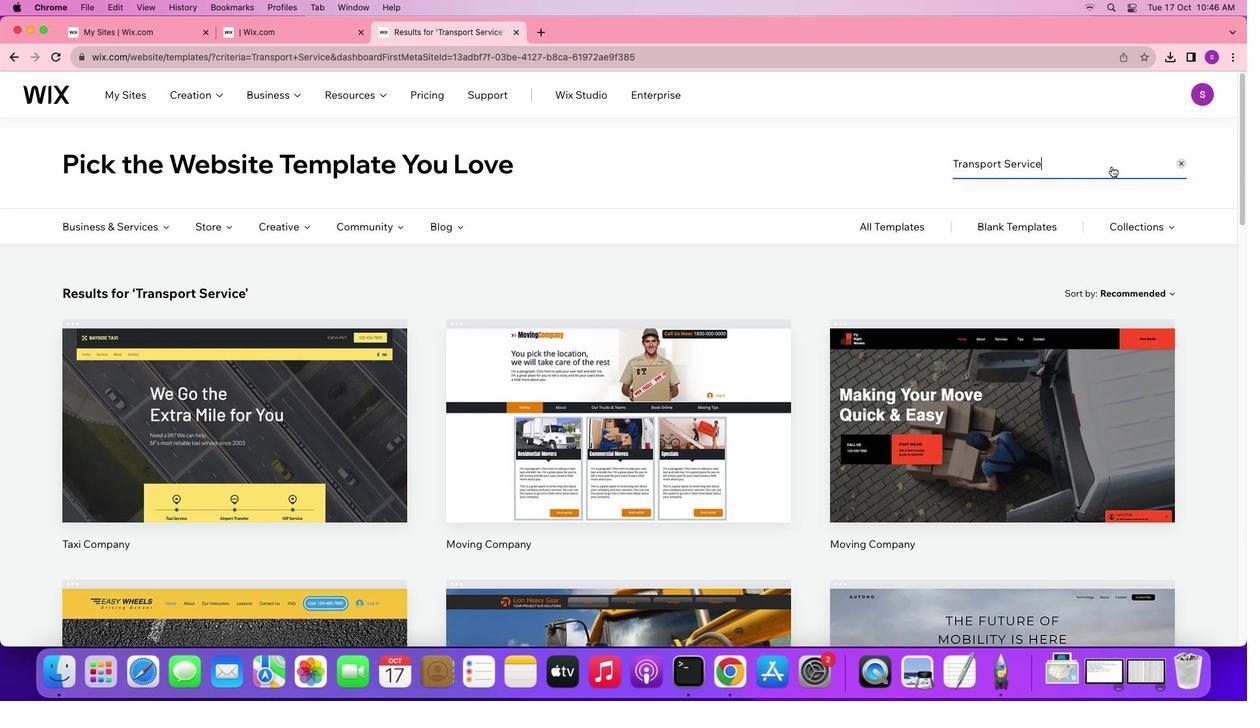 
Action: Mouse scrolled (706, 241) with delta (-112, -109)
Screenshot: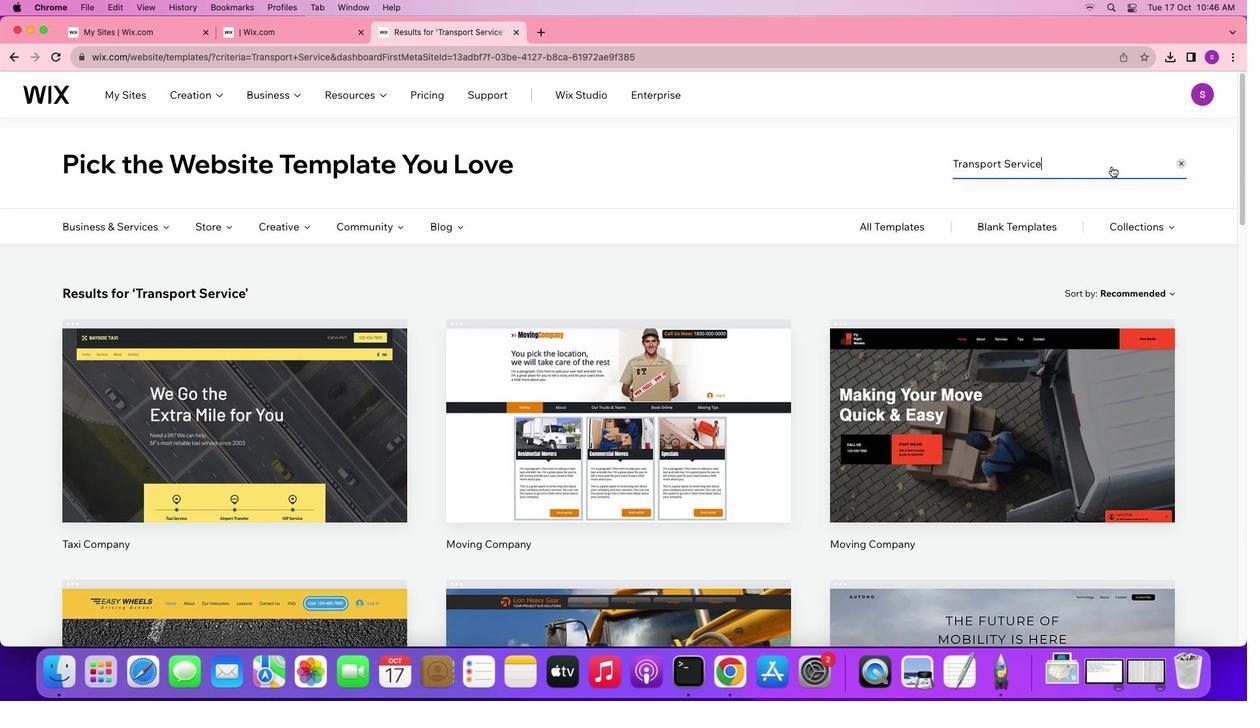 
Action: Mouse scrolled (706, 241) with delta (-112, -110)
Screenshot: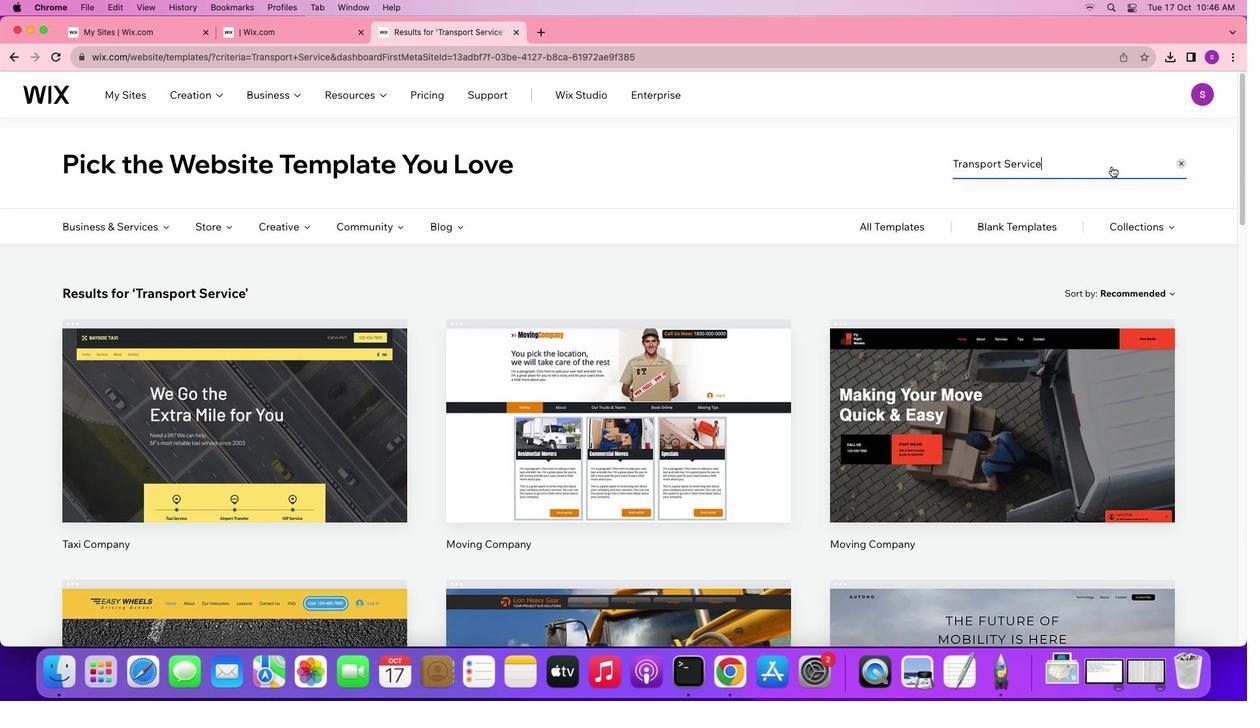 
Action: Mouse moved to (1004, 50)
Screenshot: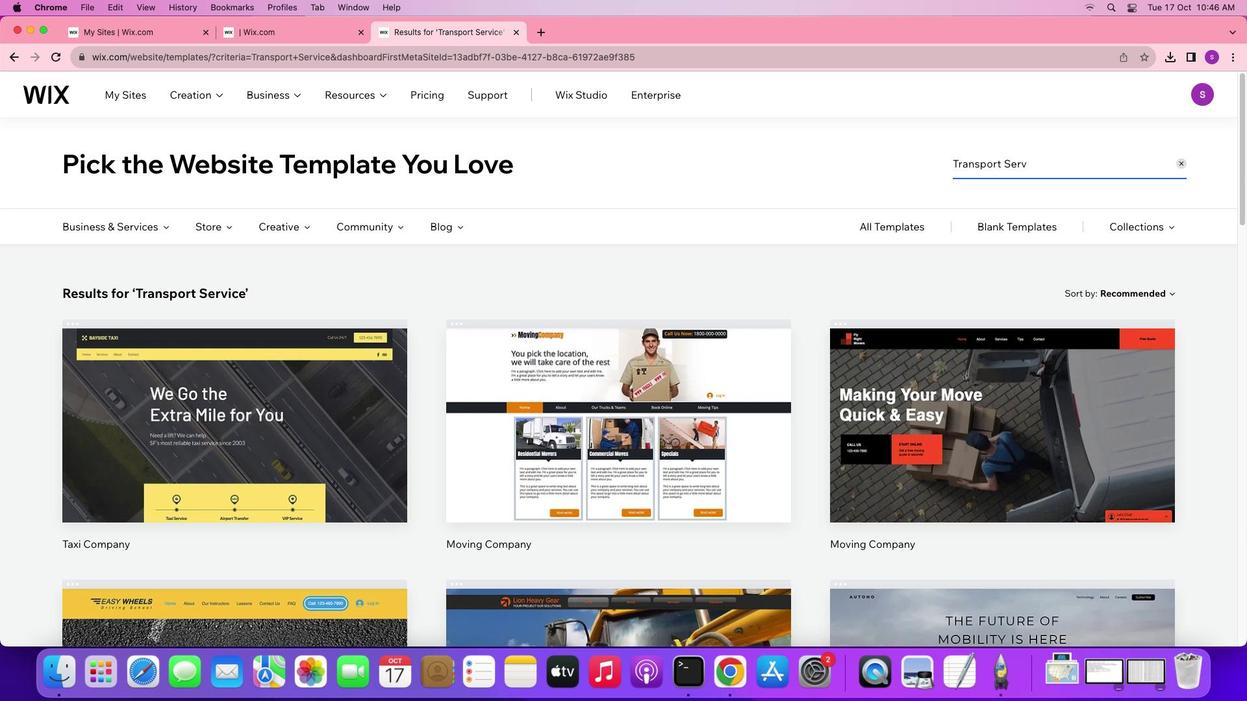
Action: Mouse pressed left at (1004, 50)
Screenshot: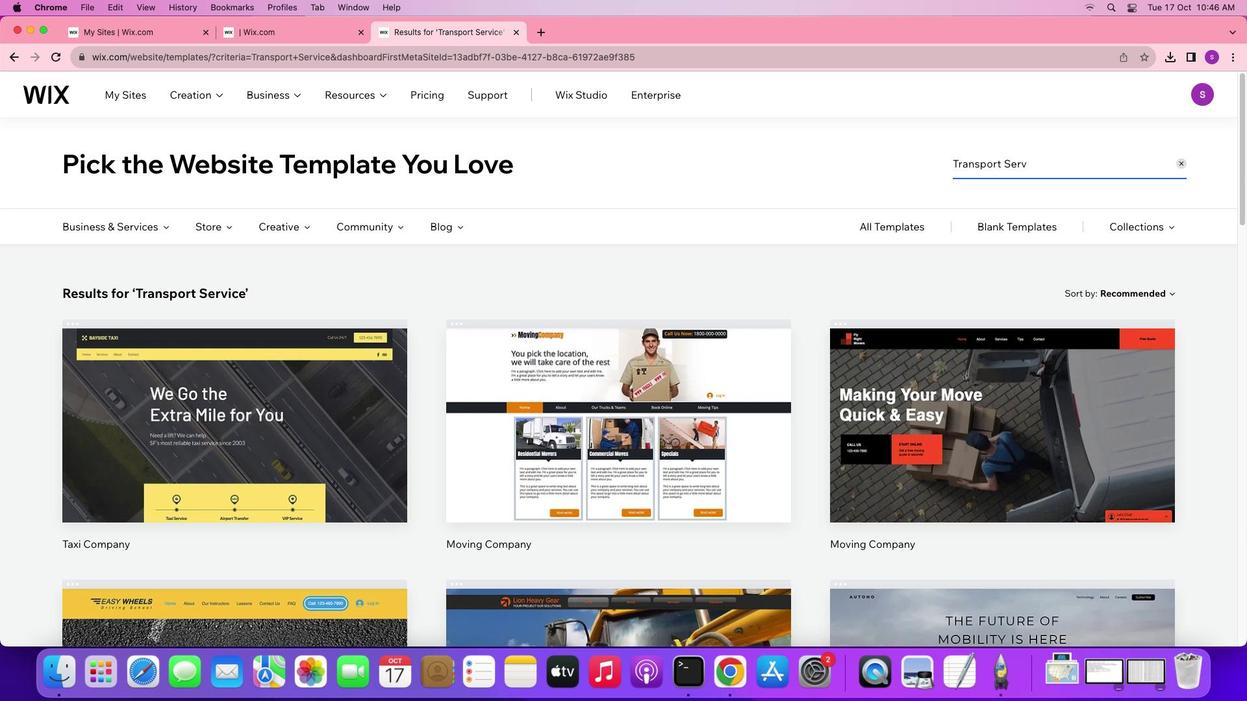 
Action: Mouse moved to (998, 53)
Screenshot: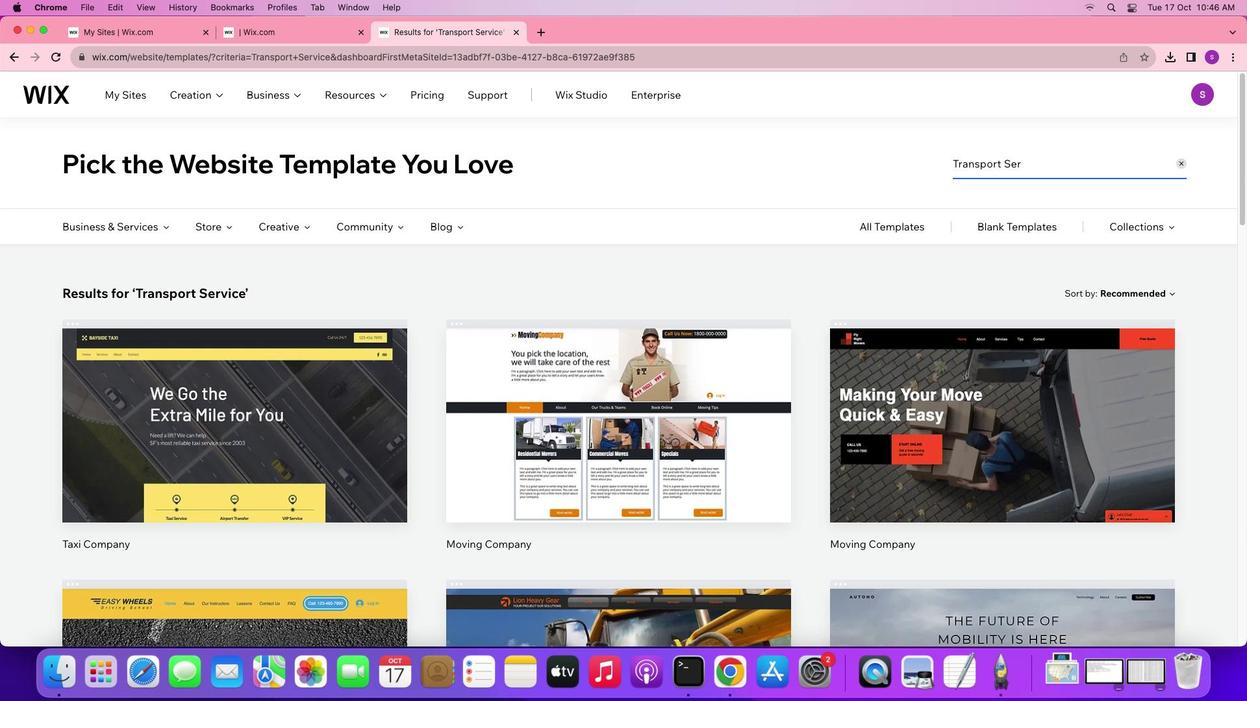 
Action: Key pressed Key.backspaceKey.backspaceKey.backspaceKey.backspaceKey.backspaceKey.backspaceKey.backspaceKey.backspaceKey.backspaceKey.backspaceKey.backspaceKey.backspaceKey.backspaceKey.backspaceKey.backspaceKey.backspaceKey.backspaceKey.backspaceKey.backspaceKey.backspace'm''a''p'Key.enter
Screenshot: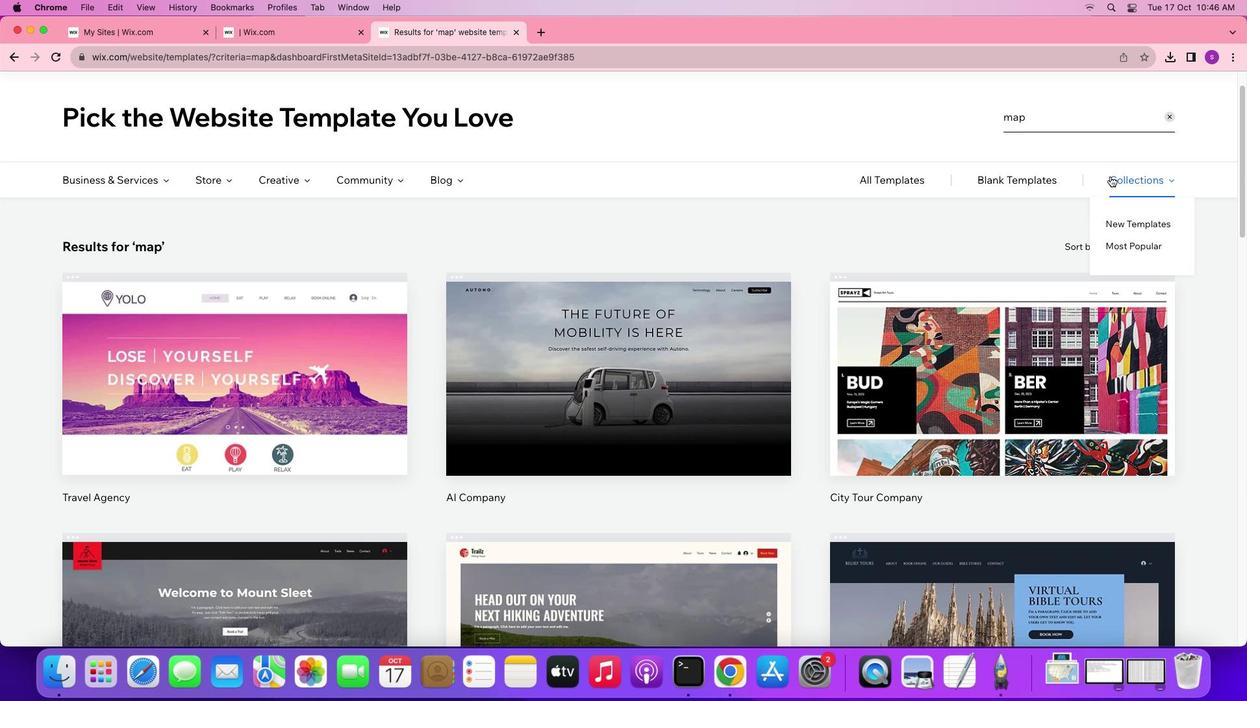 
Action: Mouse moved to (701, 395)
Screenshot: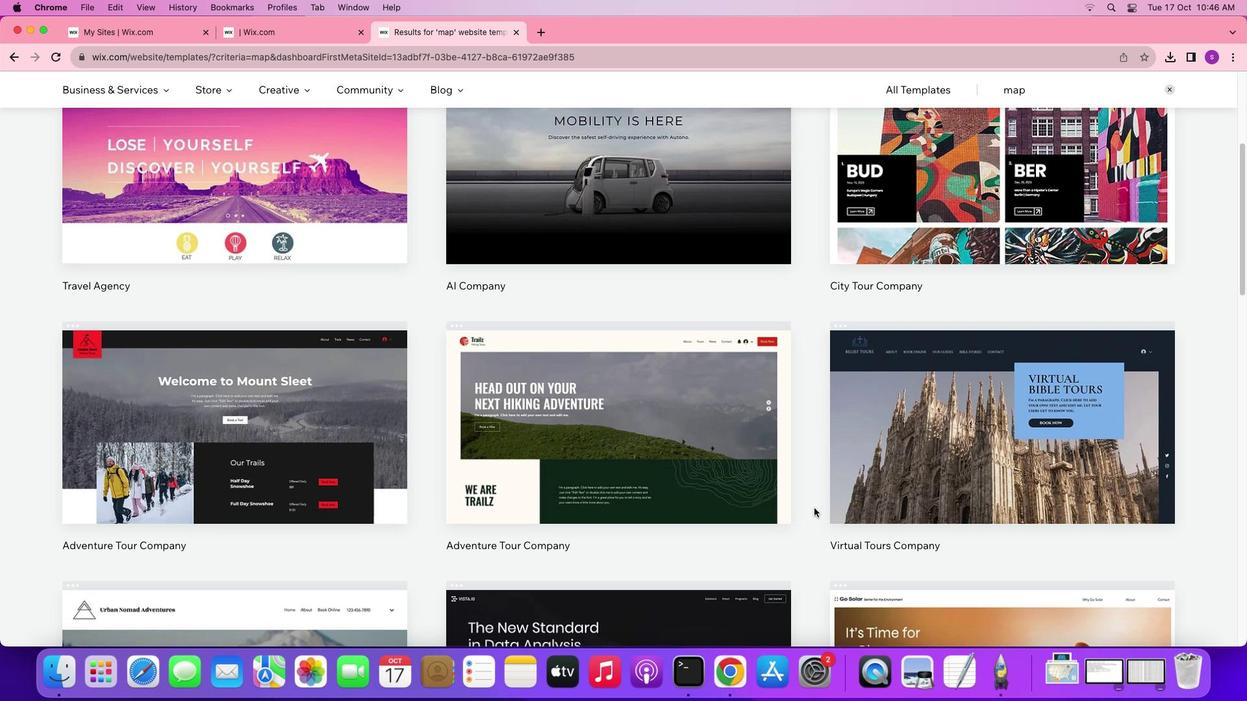 
Action: Mouse scrolled (701, 395) with delta (-112, -113)
Screenshot: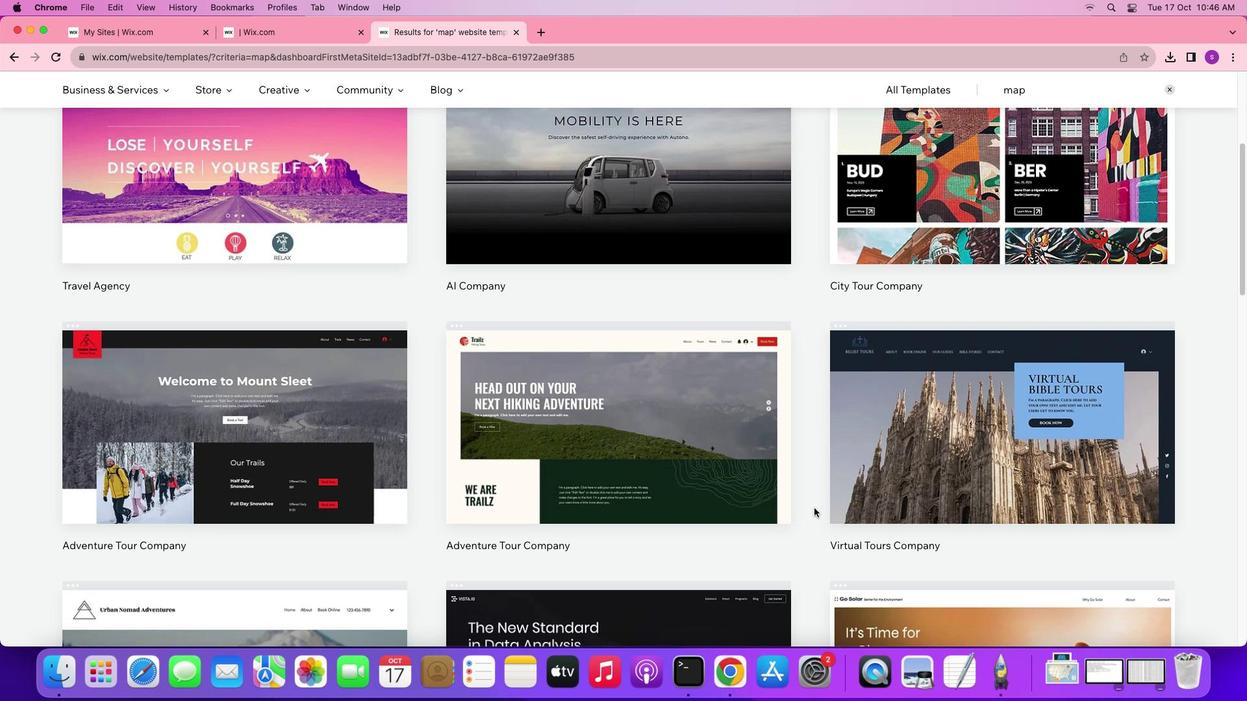 
Action: Mouse scrolled (701, 395) with delta (-112, -113)
Screenshot: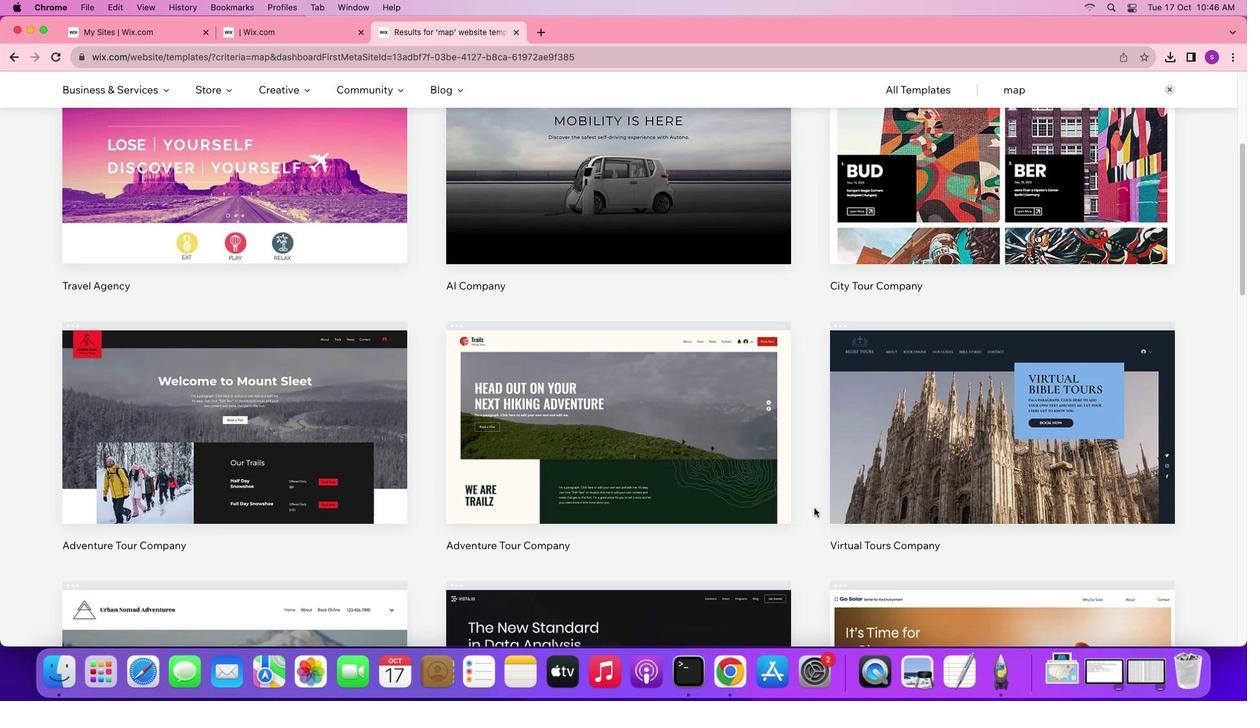 
Action: Mouse scrolled (701, 395) with delta (-112, -113)
Screenshot: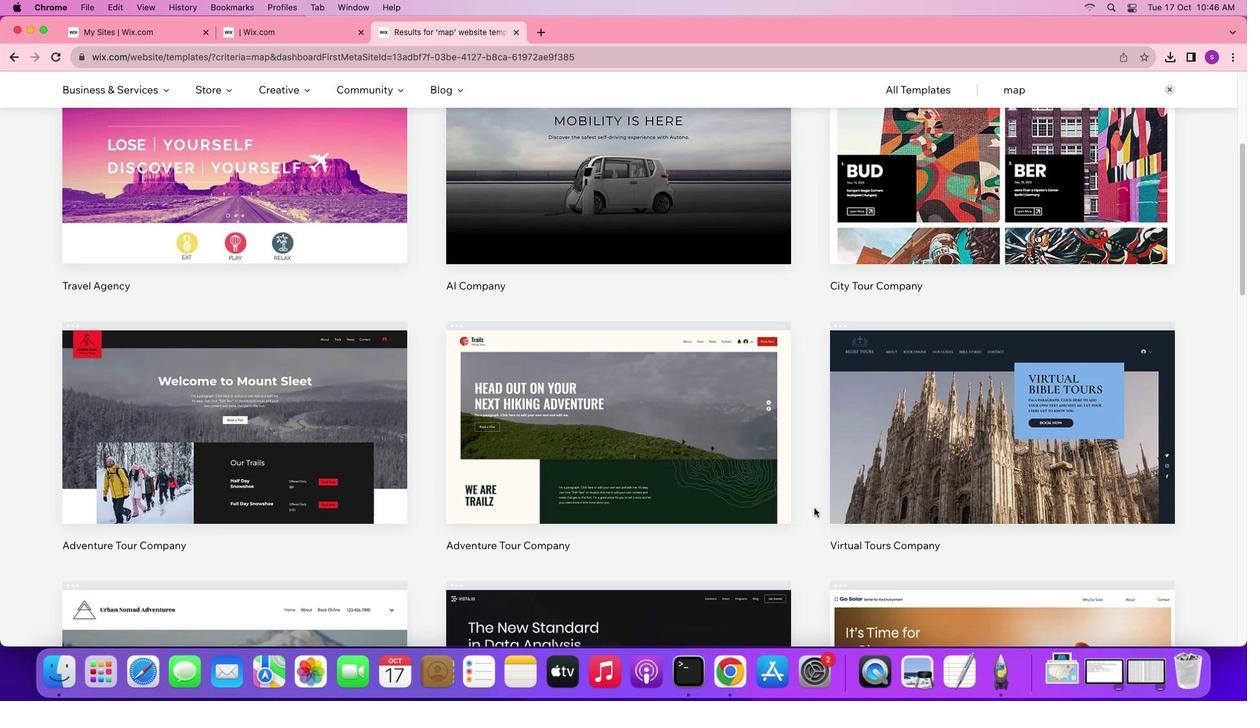 
Action: Mouse scrolled (701, 395) with delta (-112, -114)
Screenshot: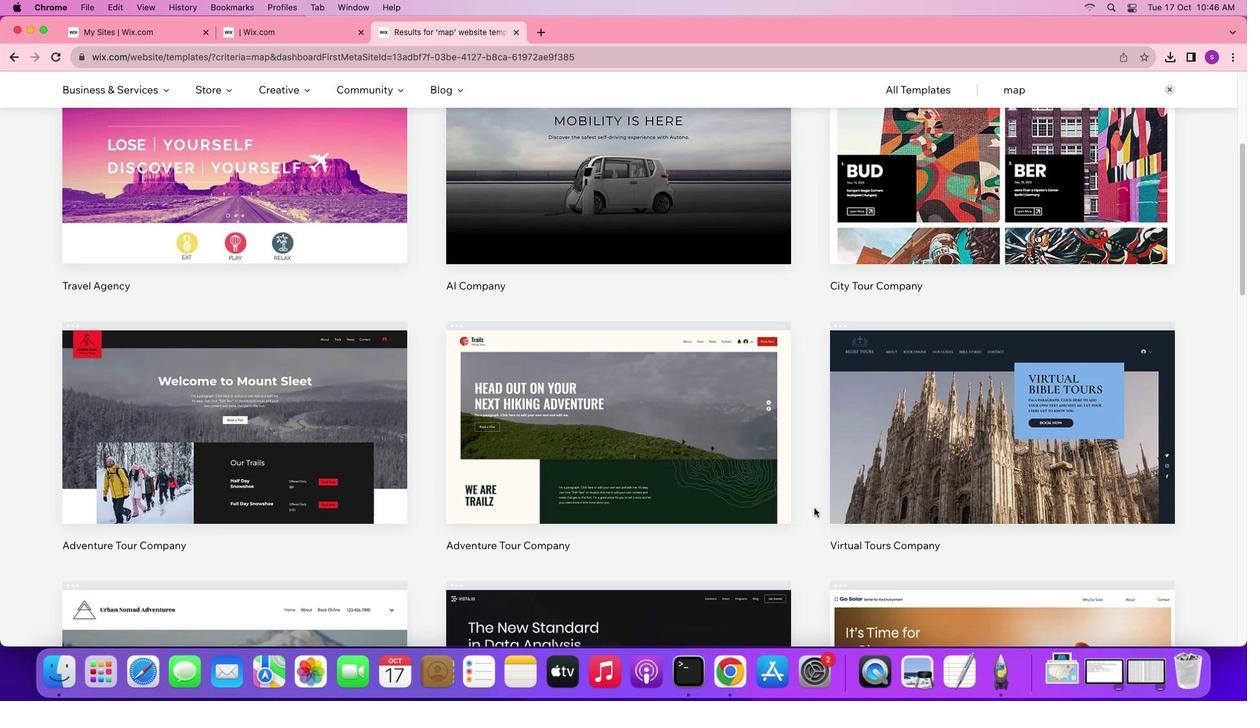 
Action: Mouse scrolled (701, 395) with delta (-112, -113)
Screenshot: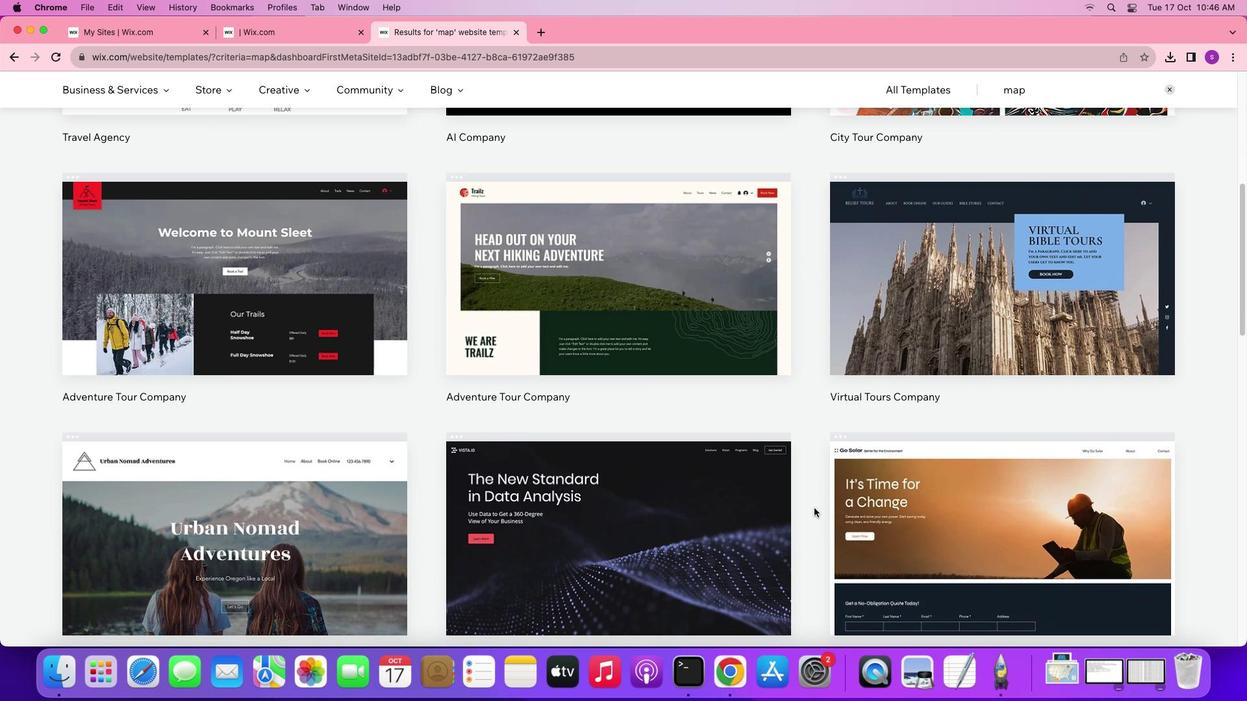 
Action: Mouse scrolled (701, 395) with delta (-112, -113)
Screenshot: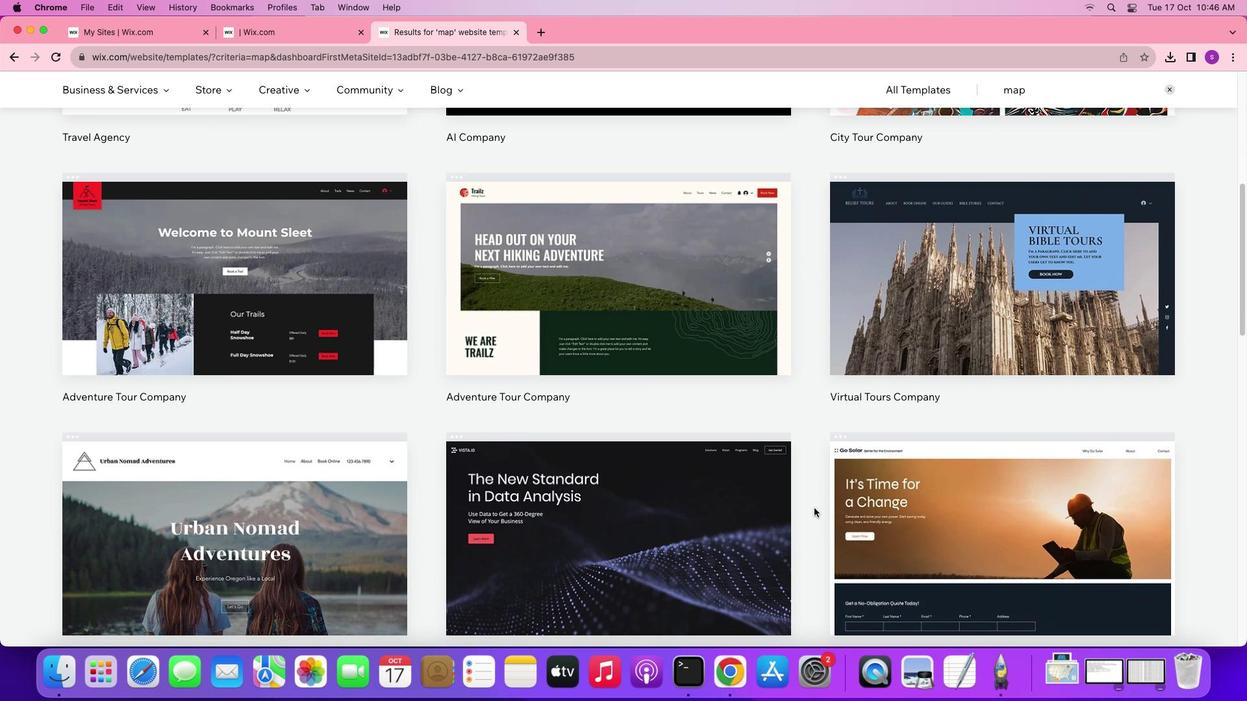 
Action: Mouse scrolled (701, 395) with delta (-112, -113)
Screenshot: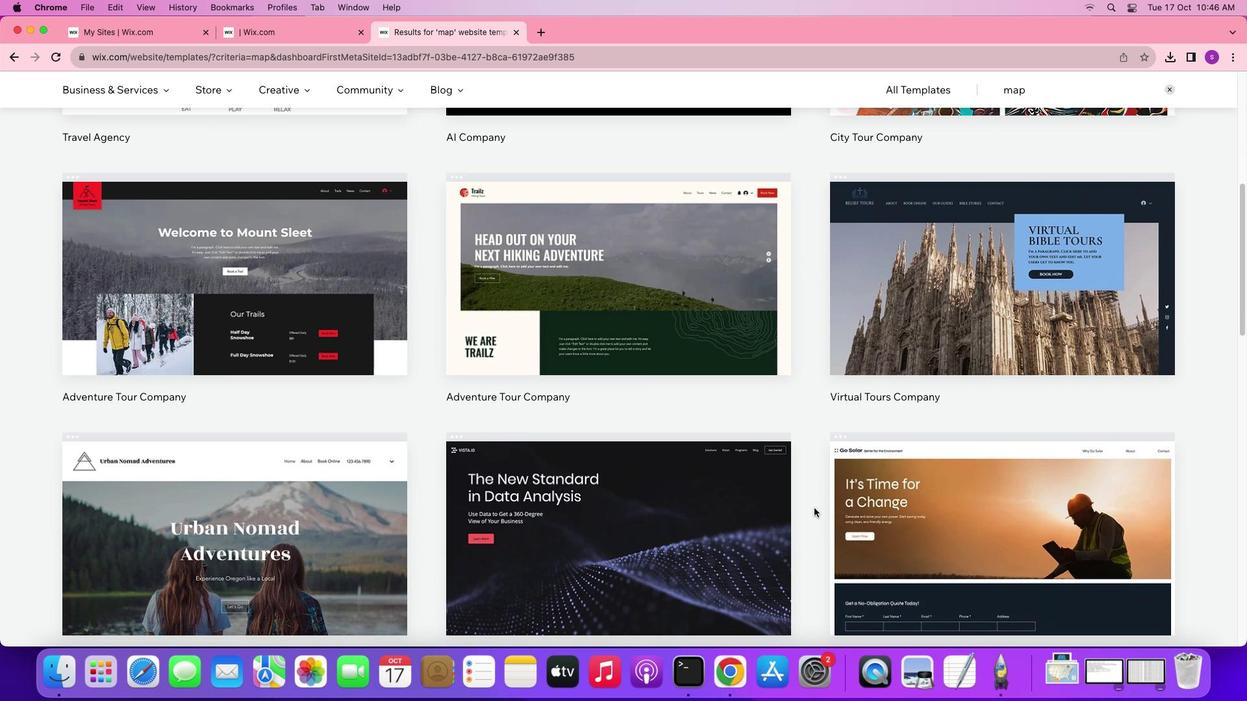 
Action: Mouse scrolled (701, 395) with delta (-112, -113)
Screenshot: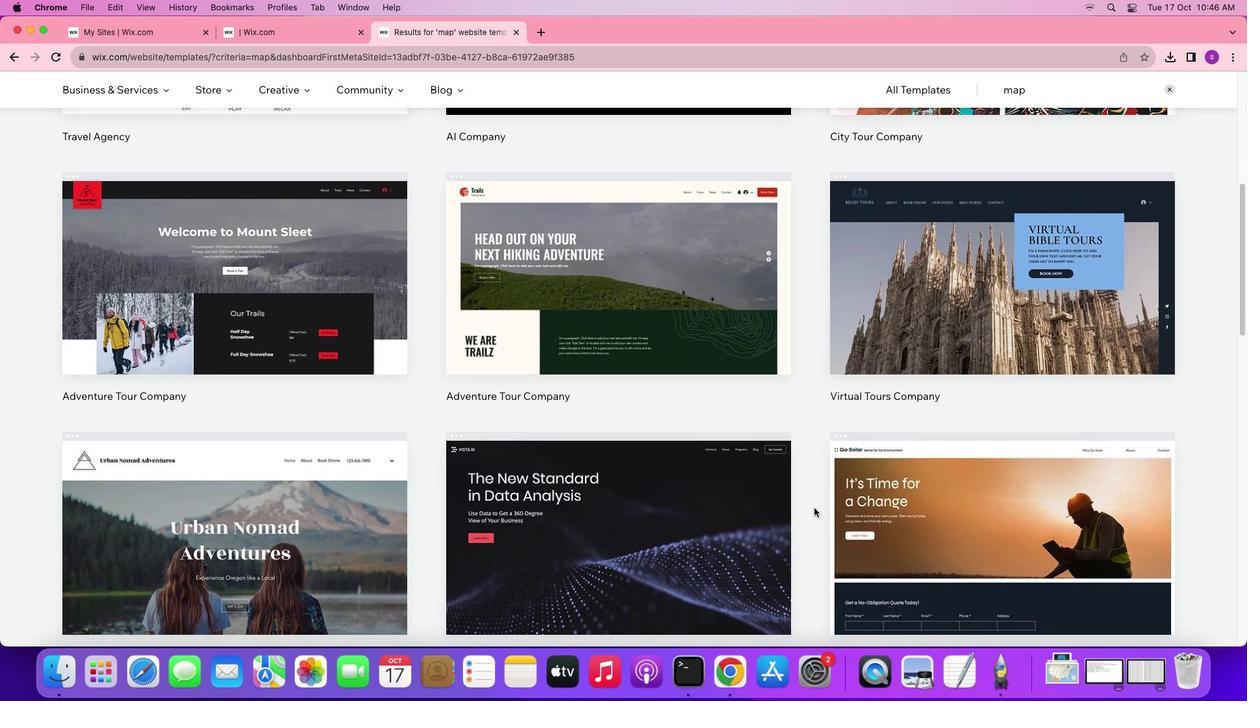 
Action: Mouse scrolled (701, 395) with delta (-112, -113)
Screenshot: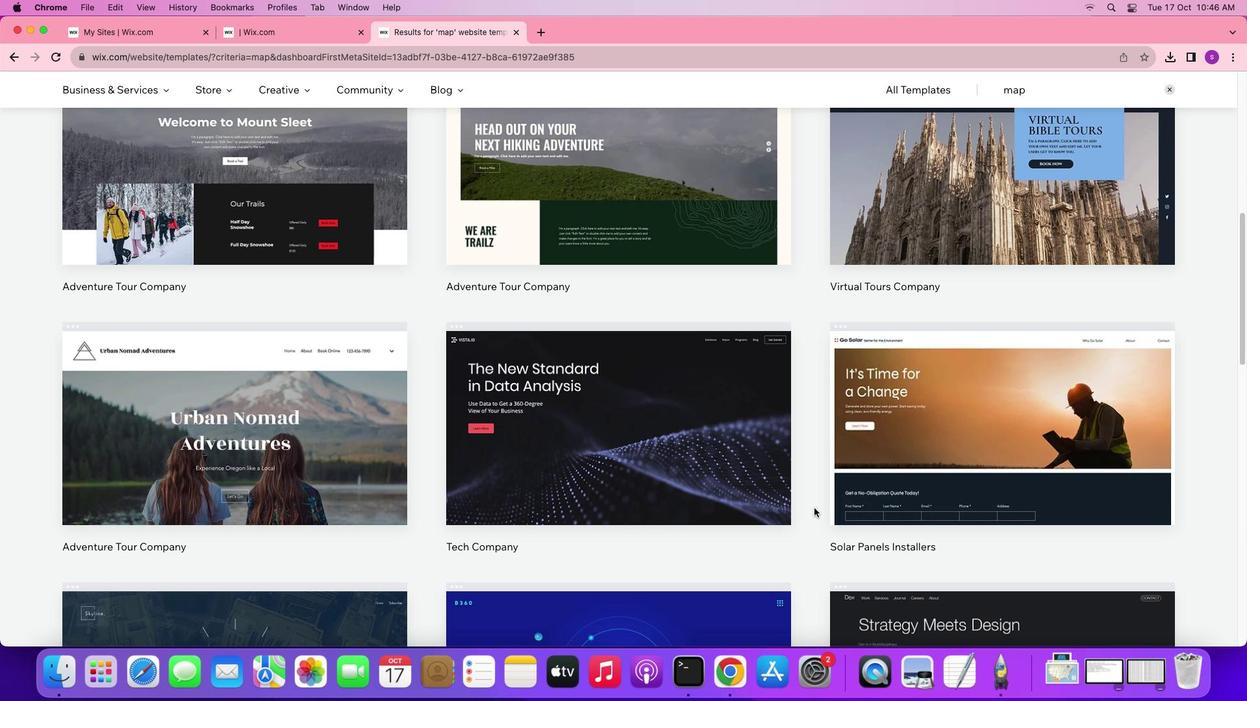 
Action: Mouse scrolled (701, 395) with delta (-112, -113)
Screenshot: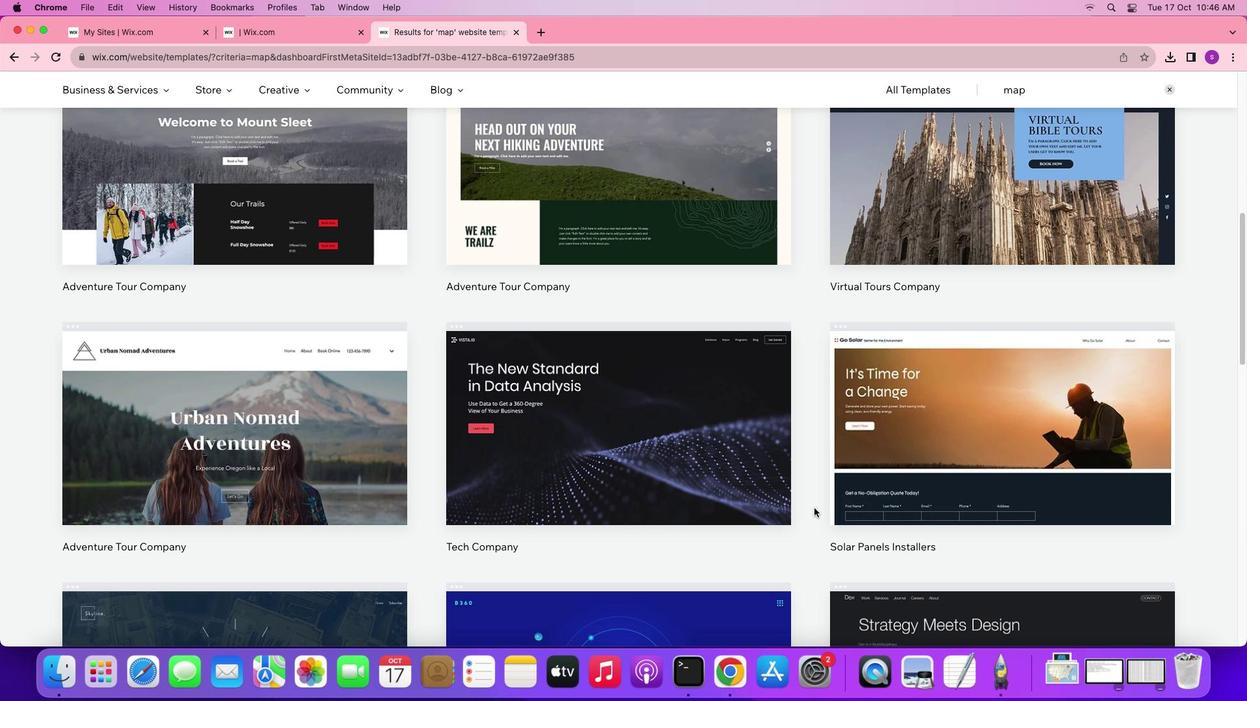 
Action: Mouse scrolled (701, 395) with delta (-112, -113)
Screenshot: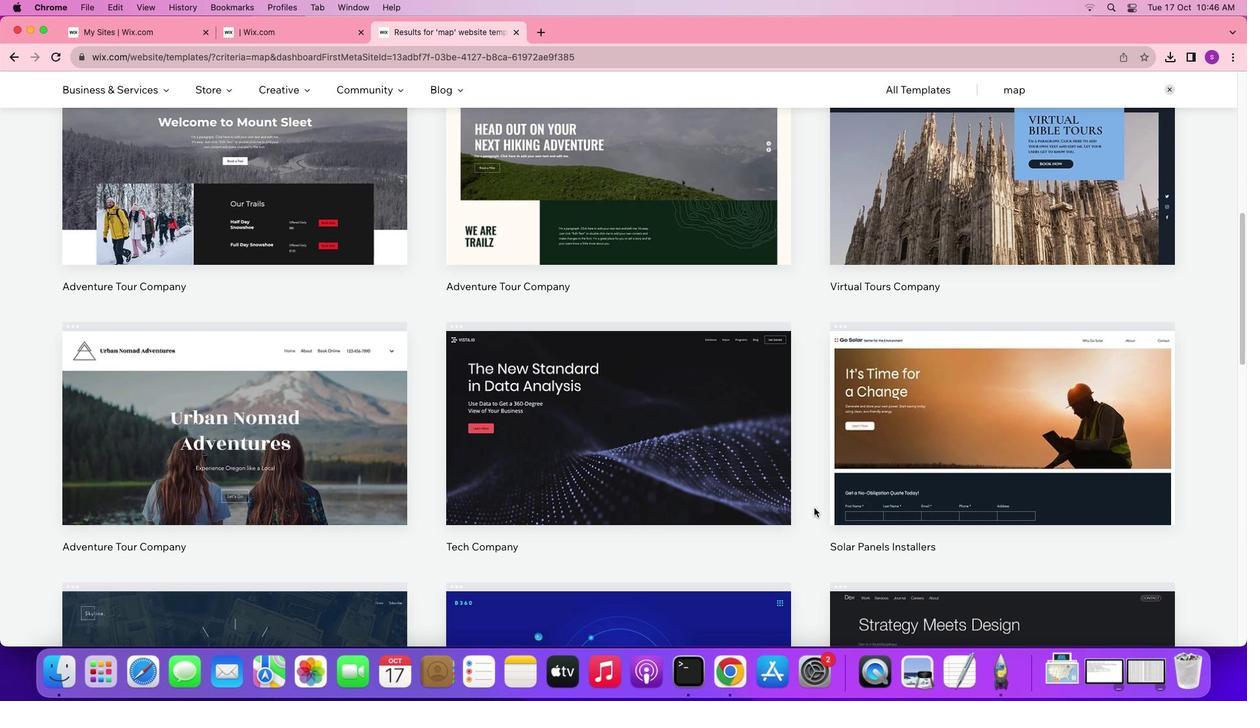 
Action: Mouse scrolled (701, 395) with delta (-112, -113)
Screenshot: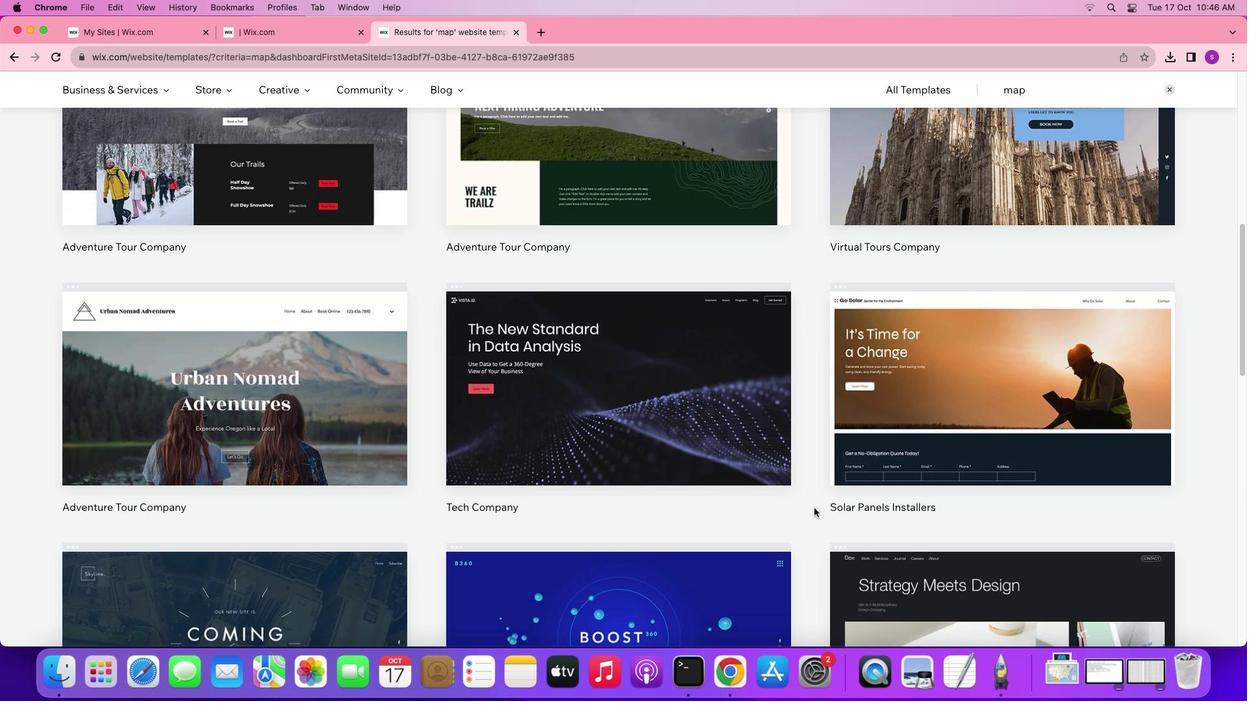 
Action: Mouse scrolled (701, 395) with delta (-112, -113)
Screenshot: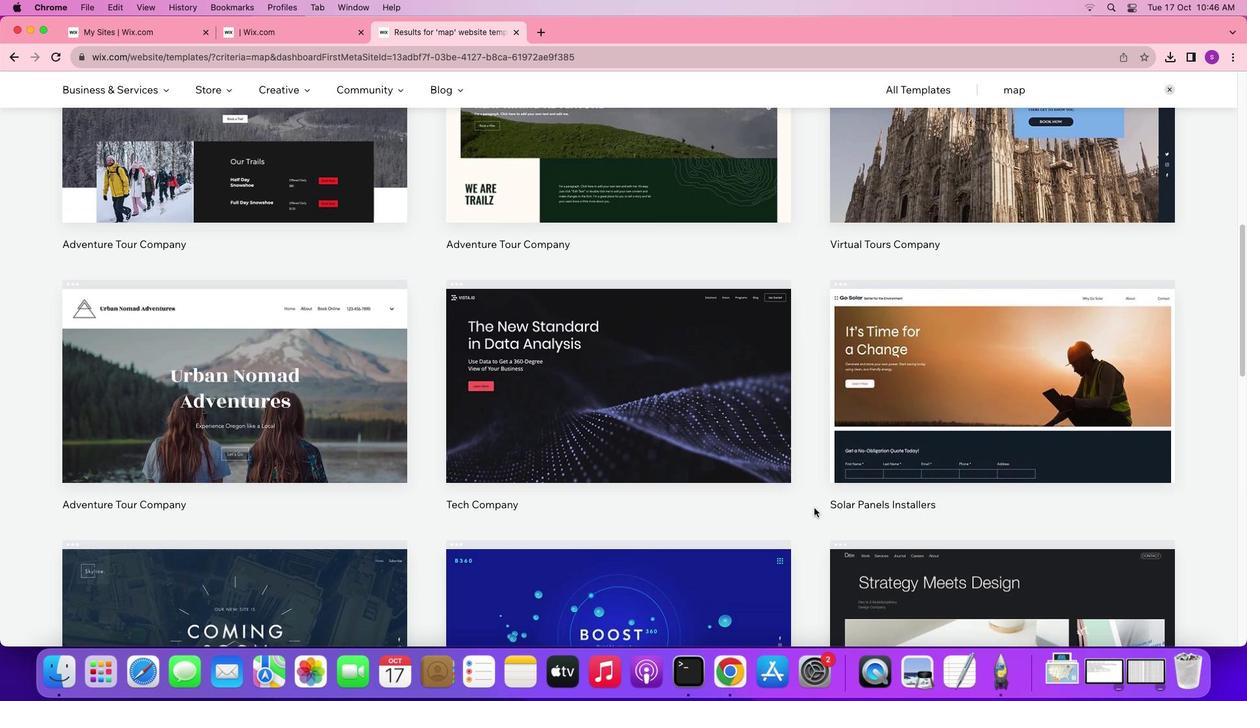 
Action: Mouse scrolled (701, 395) with delta (-112, -113)
Screenshot: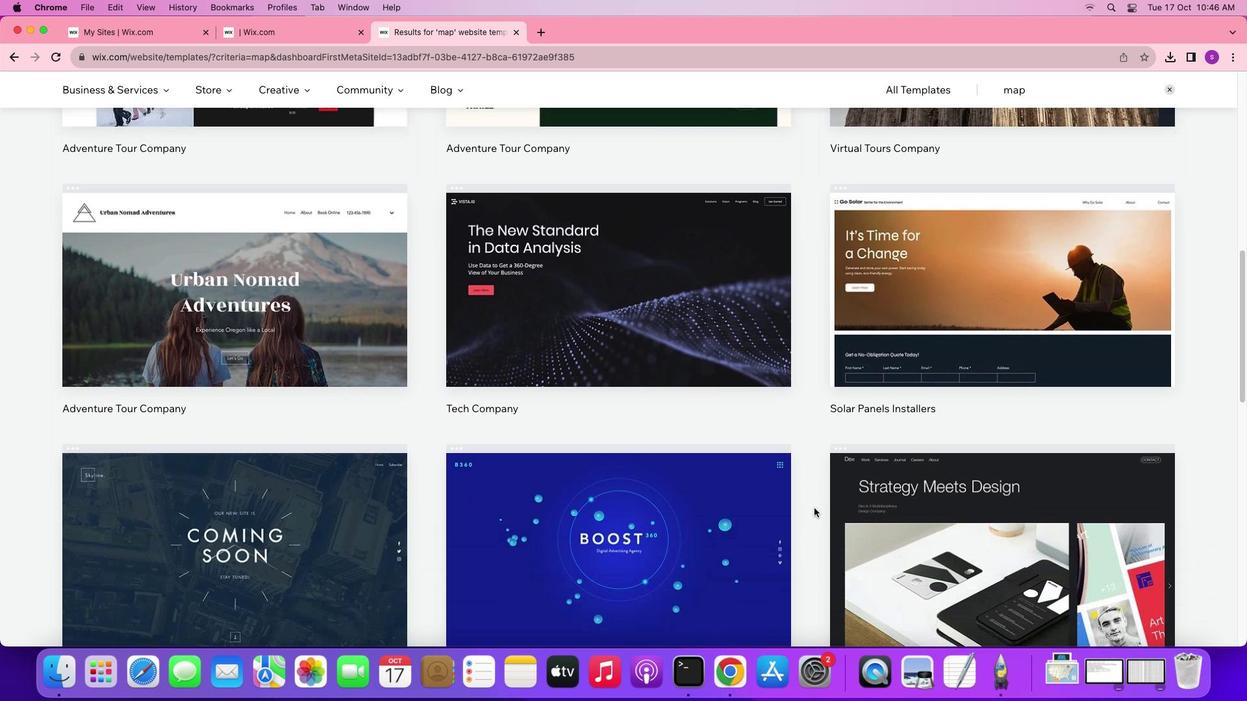 
Action: Mouse scrolled (701, 395) with delta (-112, -113)
Screenshot: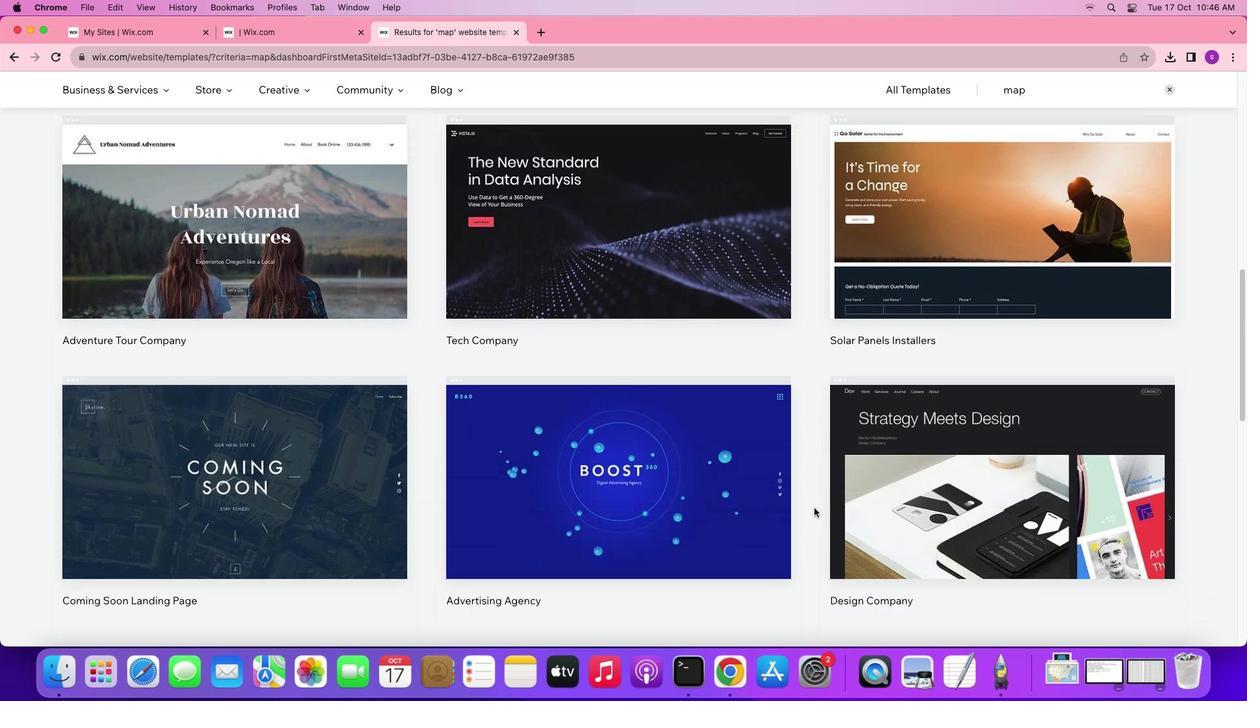 
Action: Mouse scrolled (701, 395) with delta (-112, -113)
Screenshot: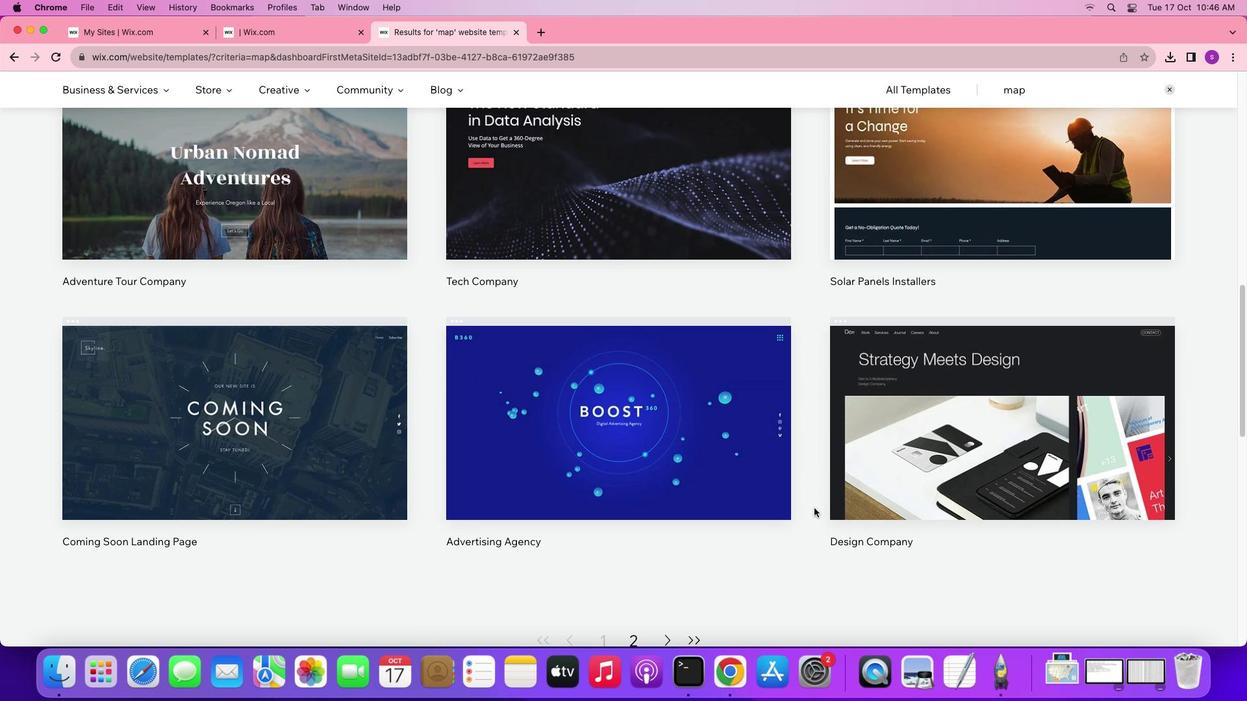 
Action: Mouse scrolled (701, 395) with delta (-112, -113)
Screenshot: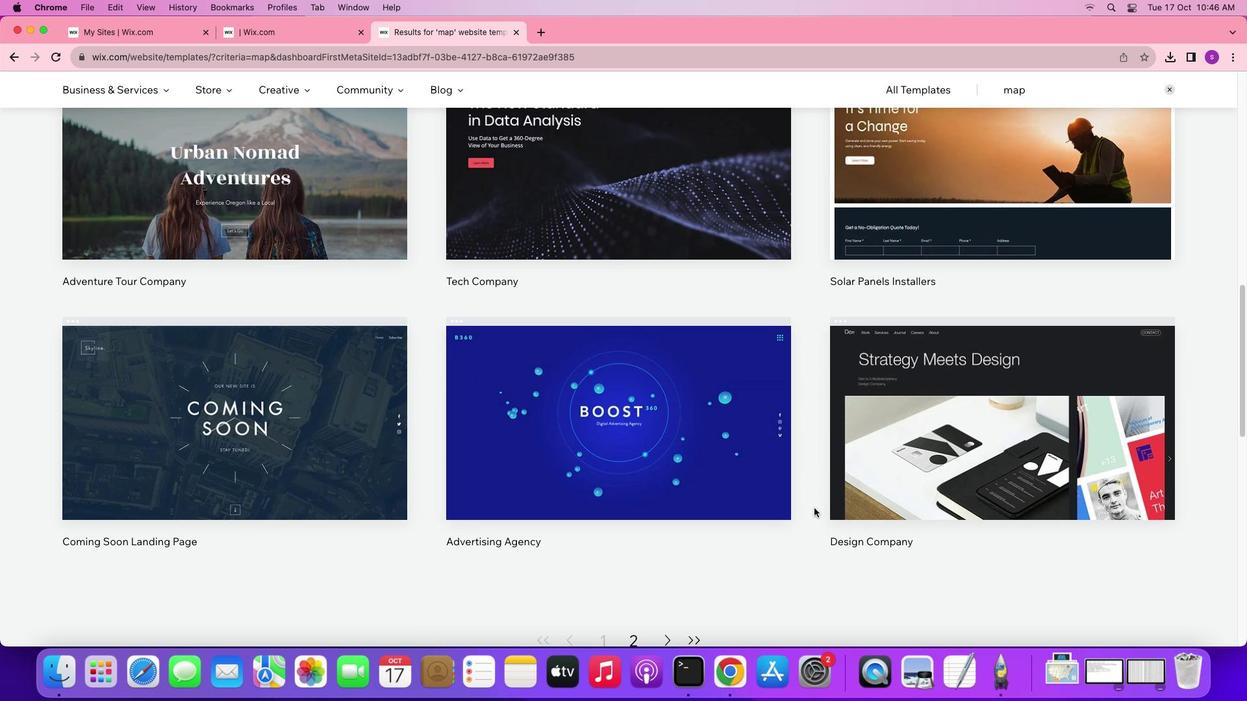 
Action: Mouse scrolled (701, 395) with delta (-112, -113)
Screenshot: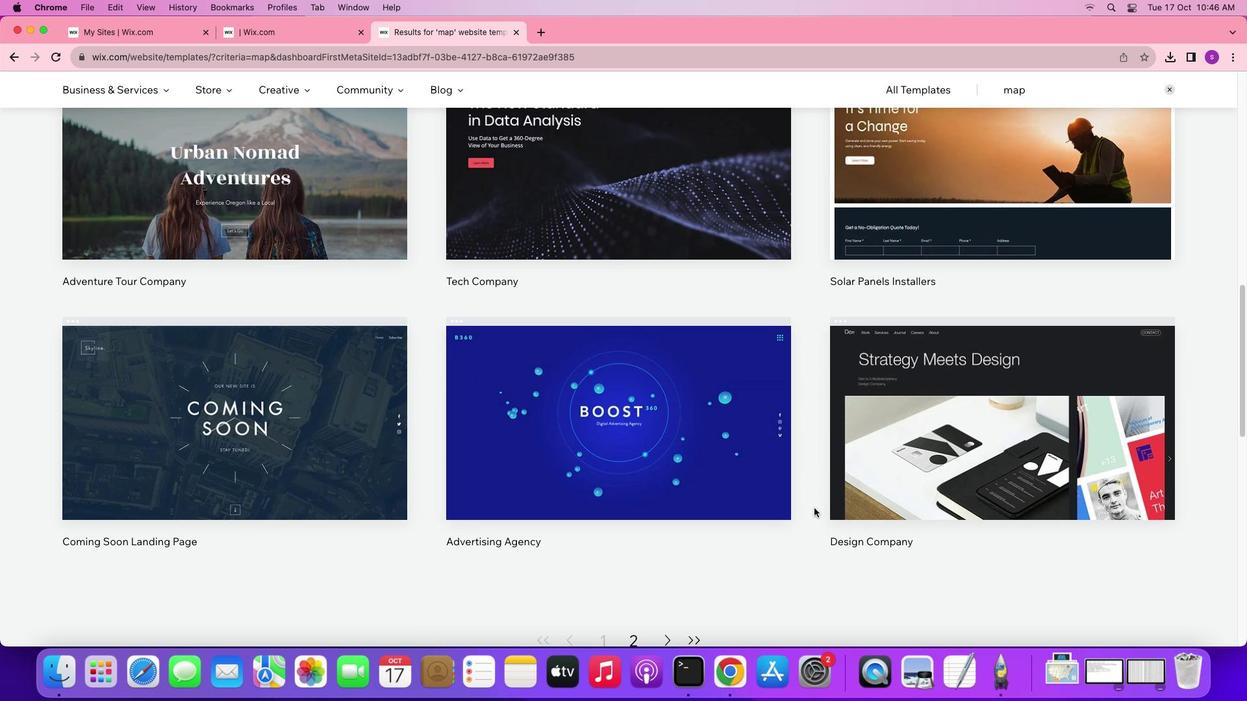 
Action: Mouse scrolled (701, 395) with delta (-112, -113)
Screenshot: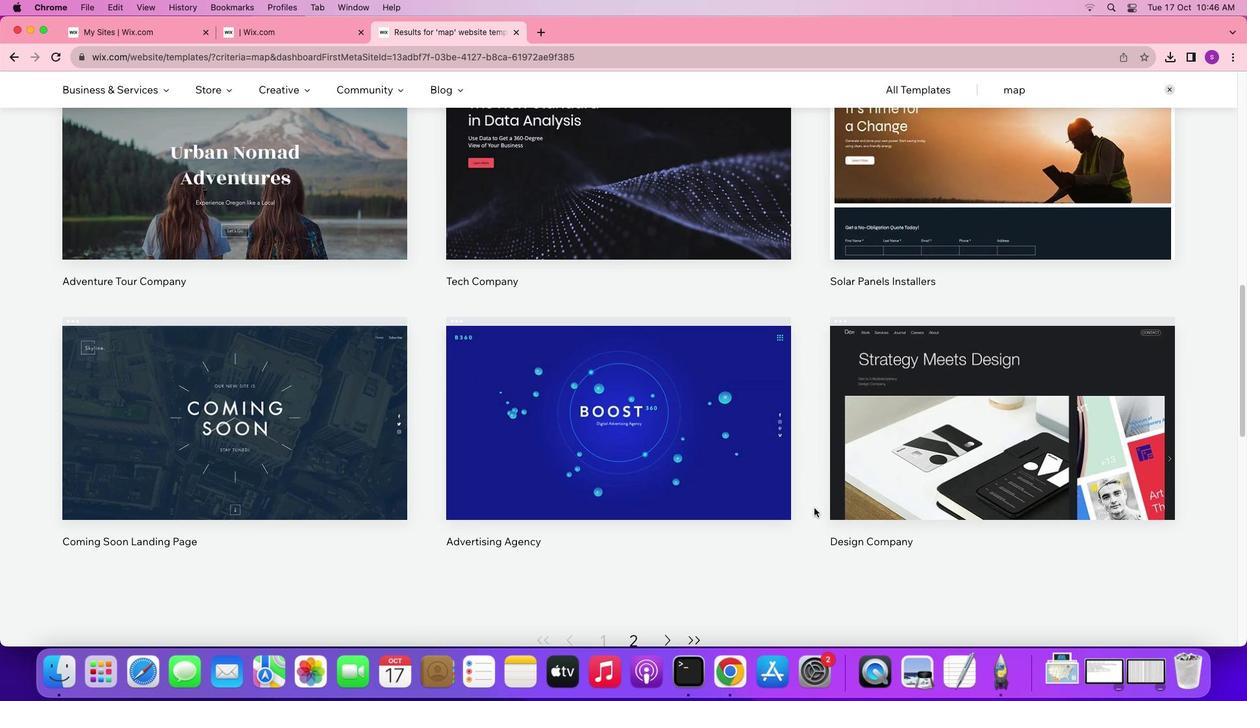 
Action: Mouse scrolled (701, 395) with delta (-112, -113)
Screenshot: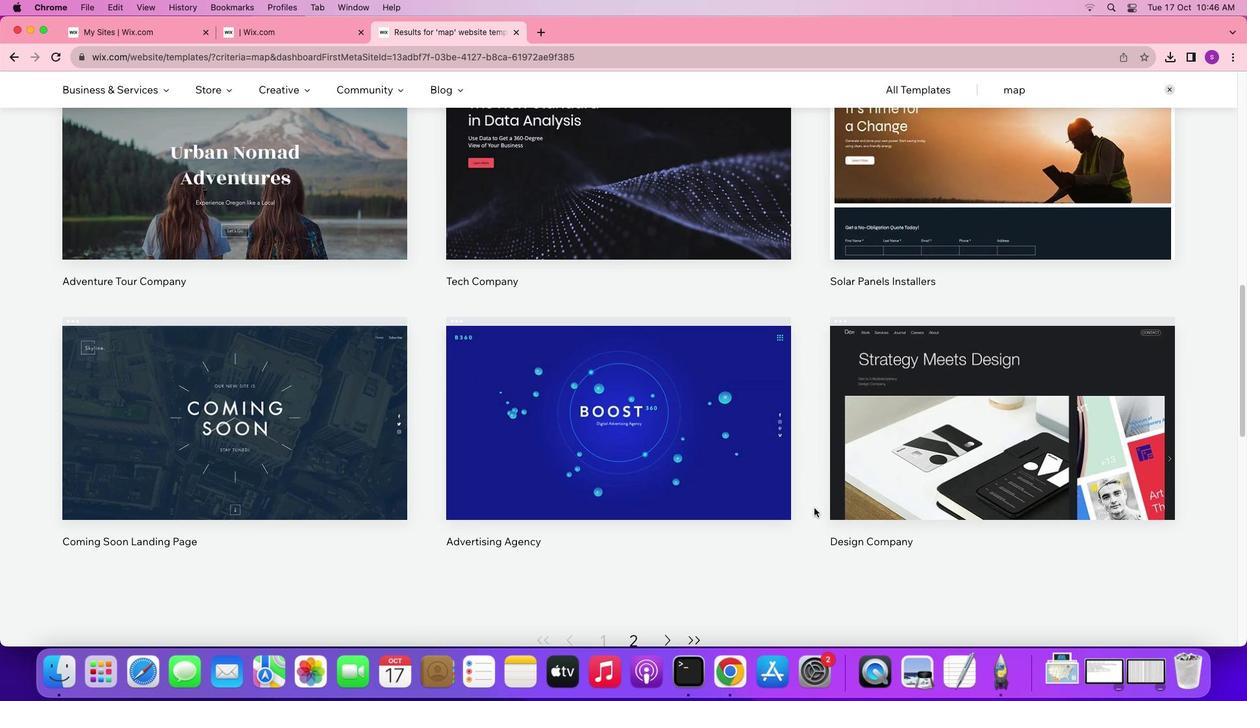 
Action: Mouse scrolled (701, 395) with delta (-112, -114)
Screenshot: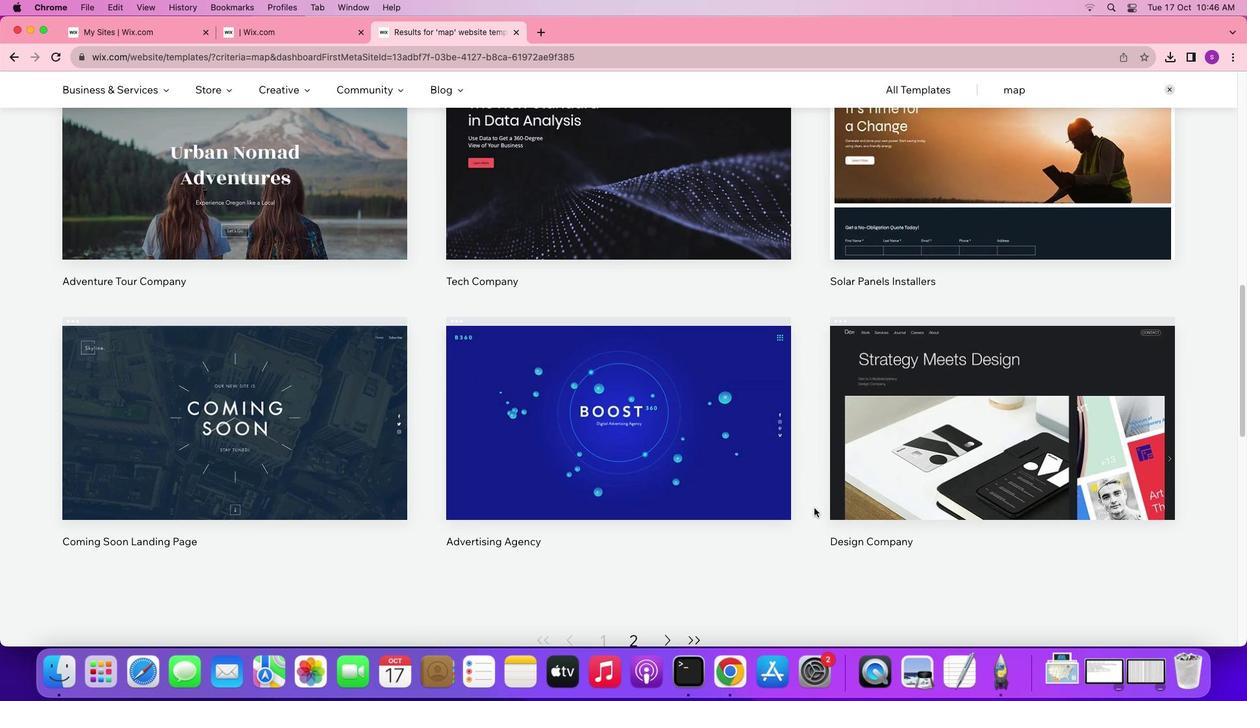 
Action: Mouse scrolled (701, 395) with delta (-112, -114)
Screenshot: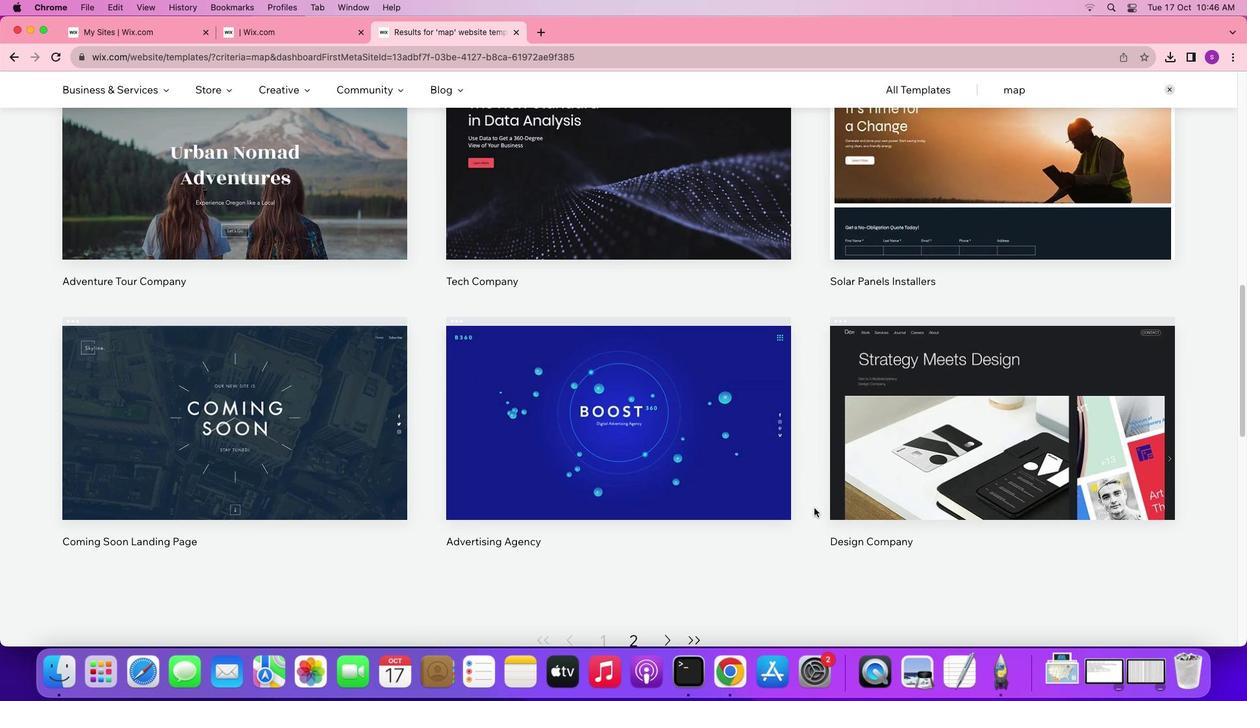 
Action: Mouse scrolled (701, 395) with delta (-112, -111)
Screenshot: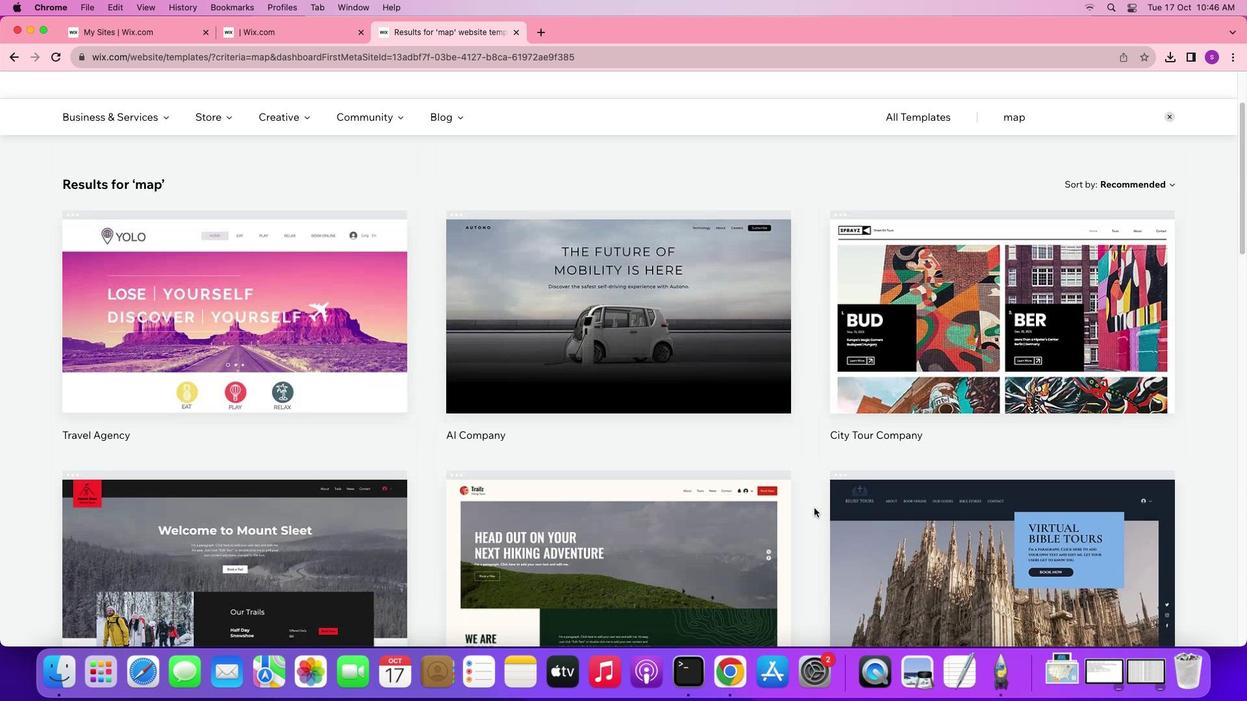 
Action: Mouse scrolled (701, 395) with delta (-112, -111)
Screenshot: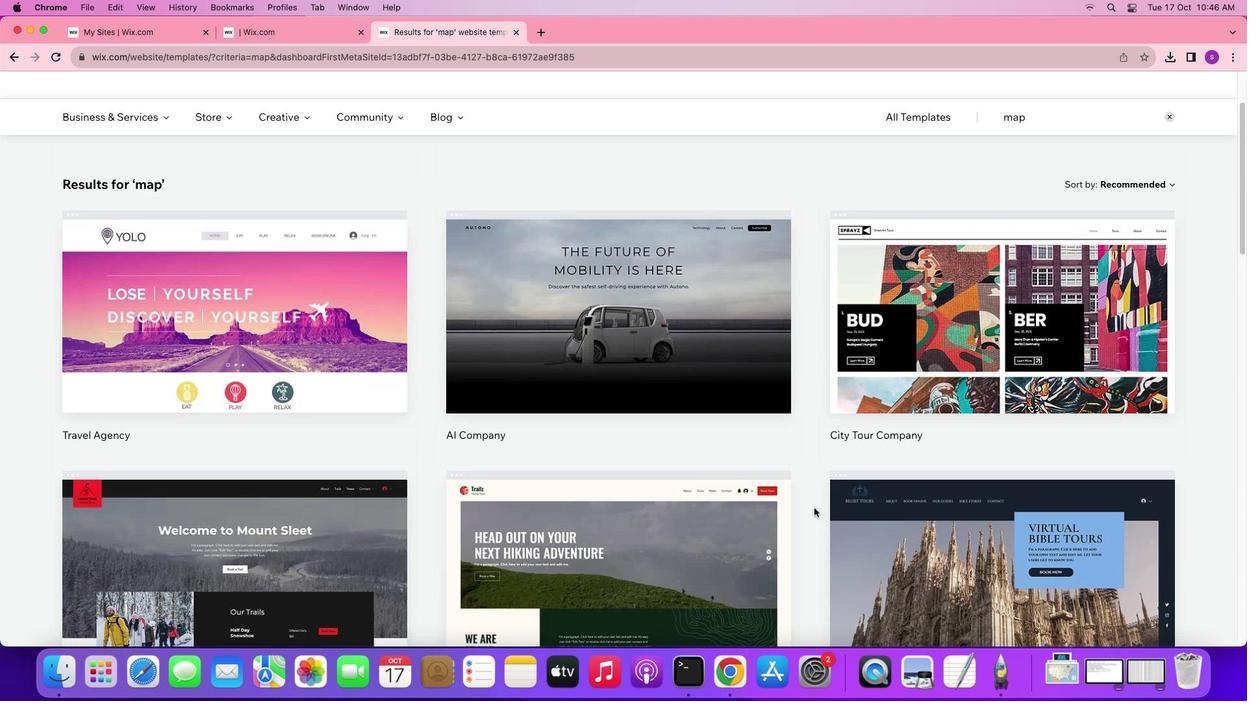 
Action: Mouse scrolled (701, 395) with delta (-112, -111)
Screenshot: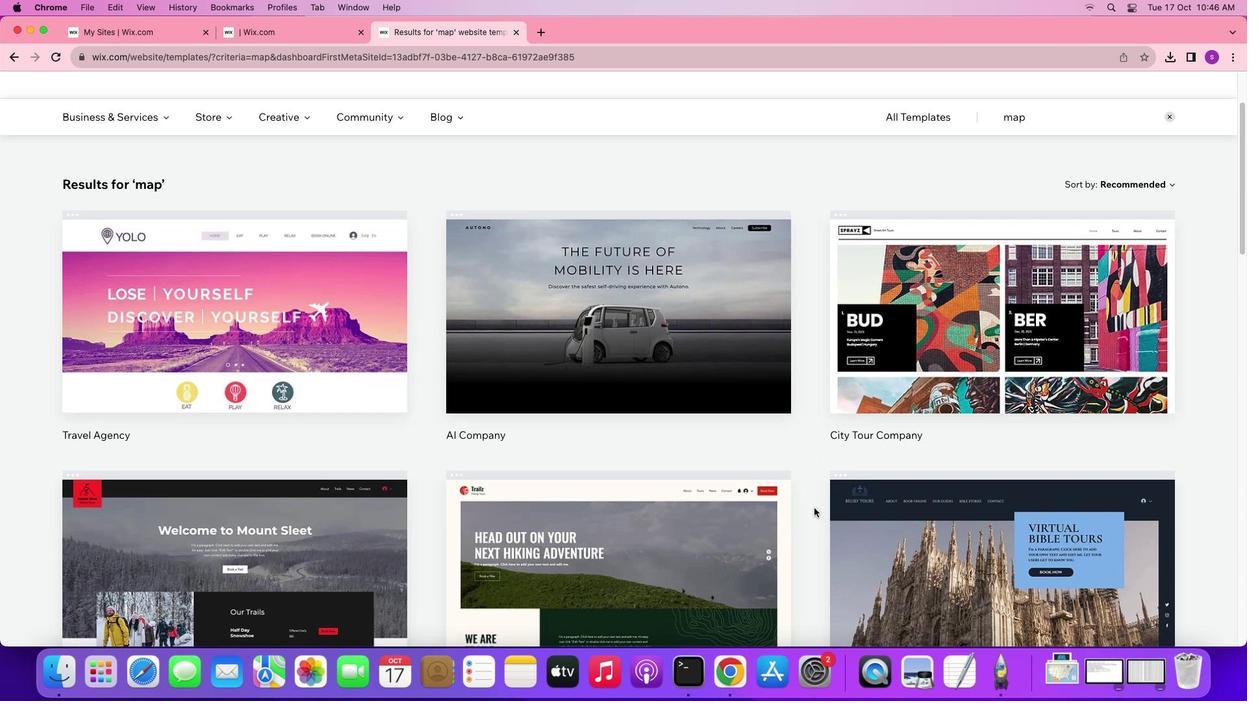 
Action: Mouse scrolled (701, 395) with delta (-112, -110)
Screenshot: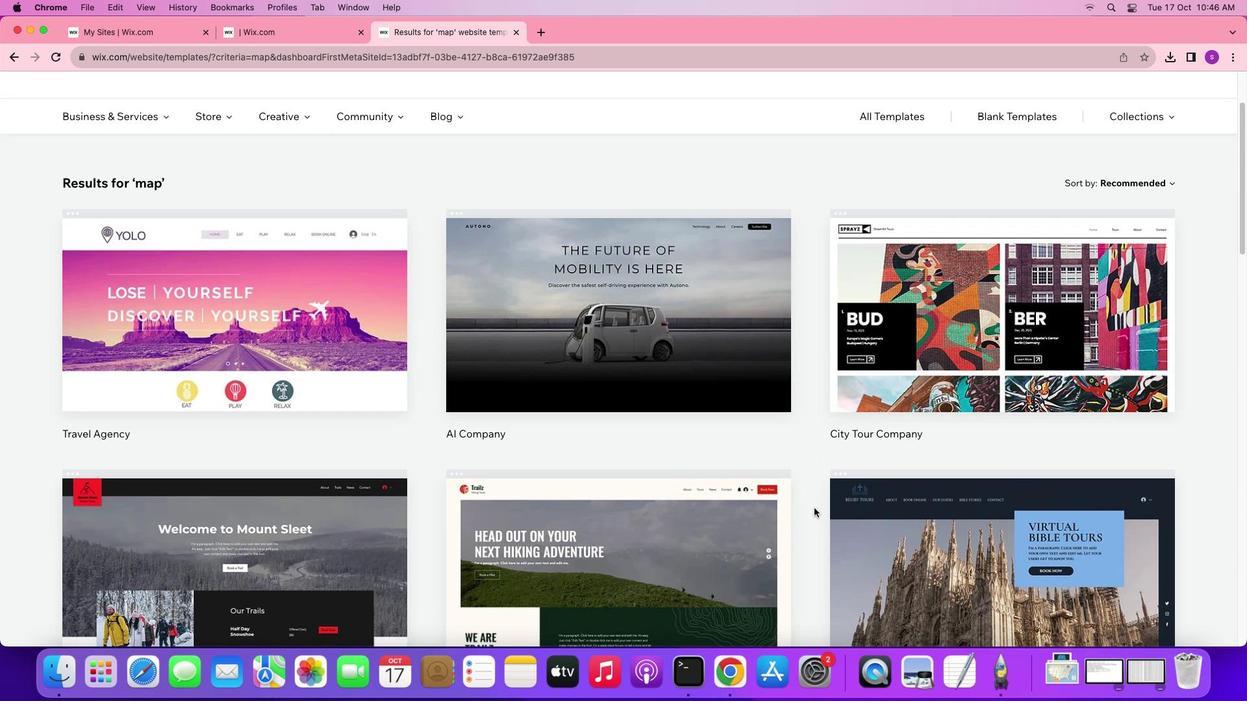 
Action: Mouse scrolled (701, 395) with delta (-112, -111)
Screenshot: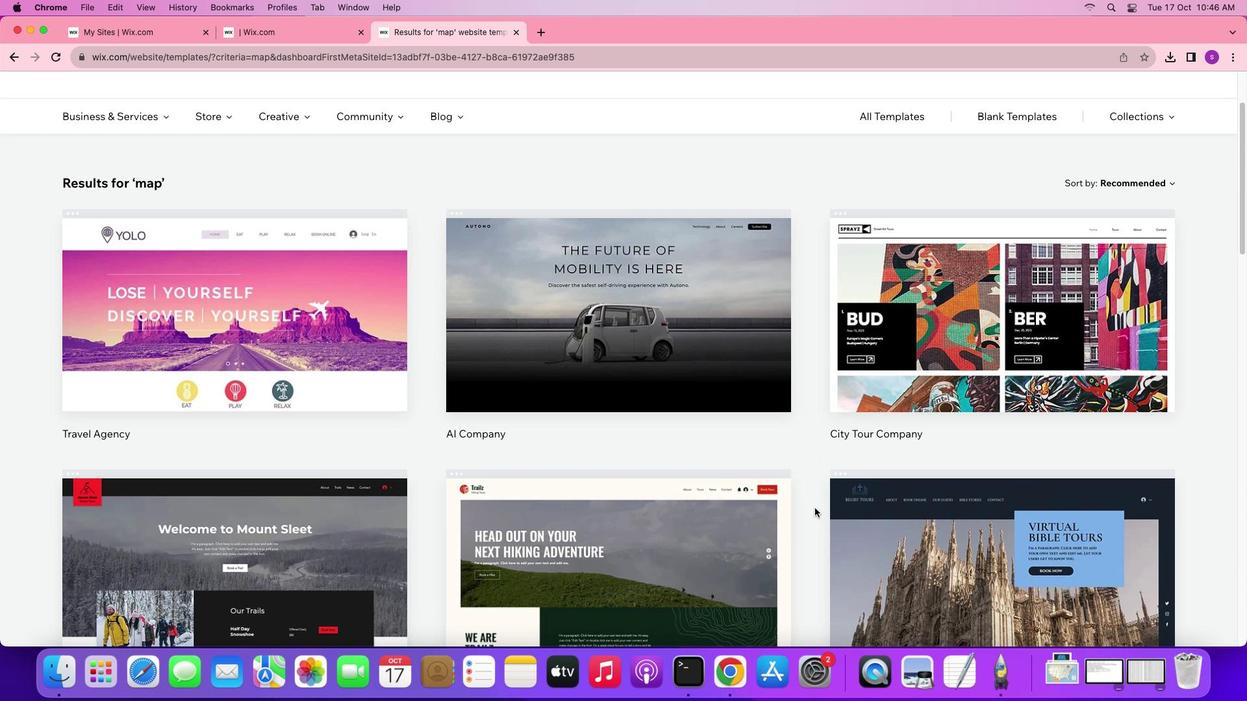 
Action: Mouse scrolled (701, 395) with delta (-112, -111)
Screenshot: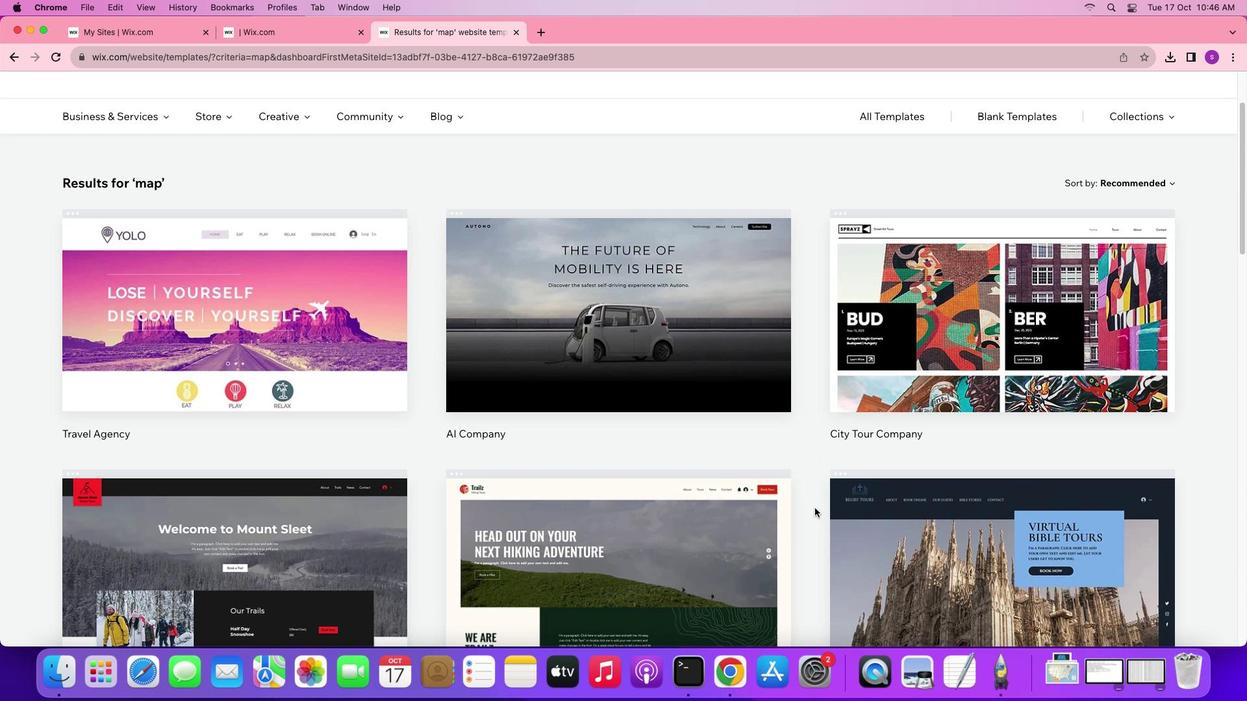 
Action: Mouse scrolled (701, 395) with delta (-112, -111)
Screenshot: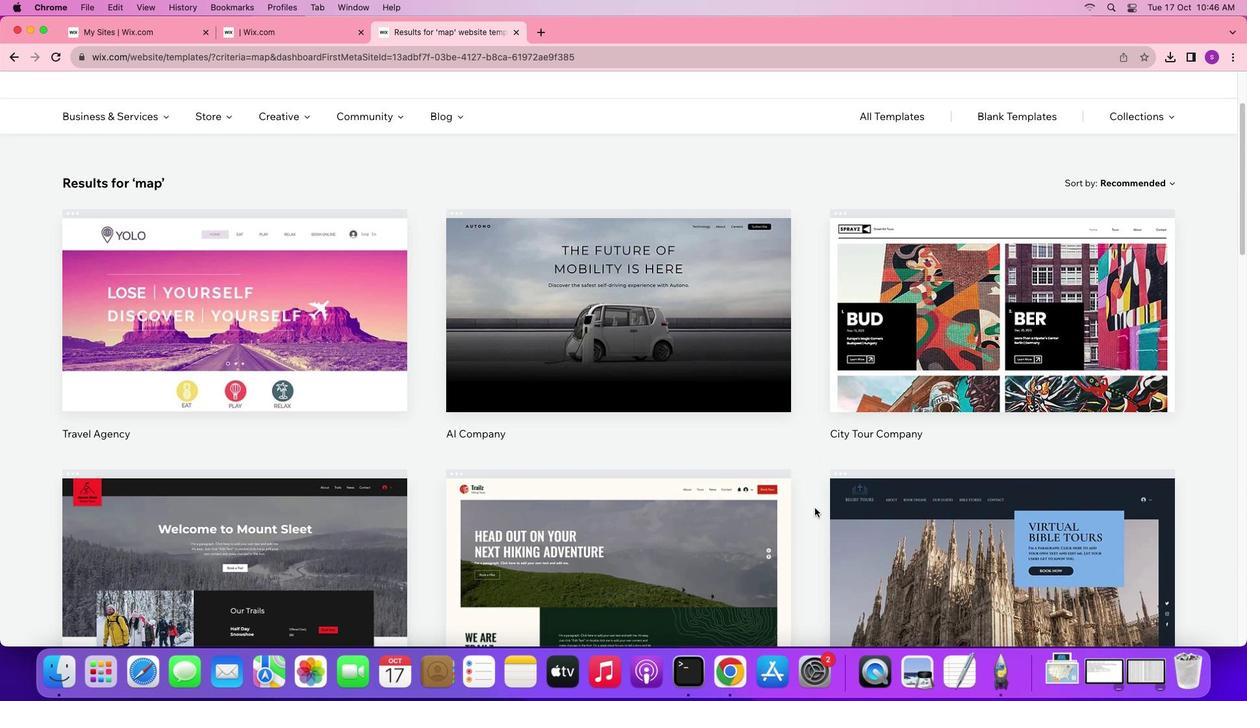 
Action: Mouse scrolled (701, 395) with delta (-112, -111)
Screenshot: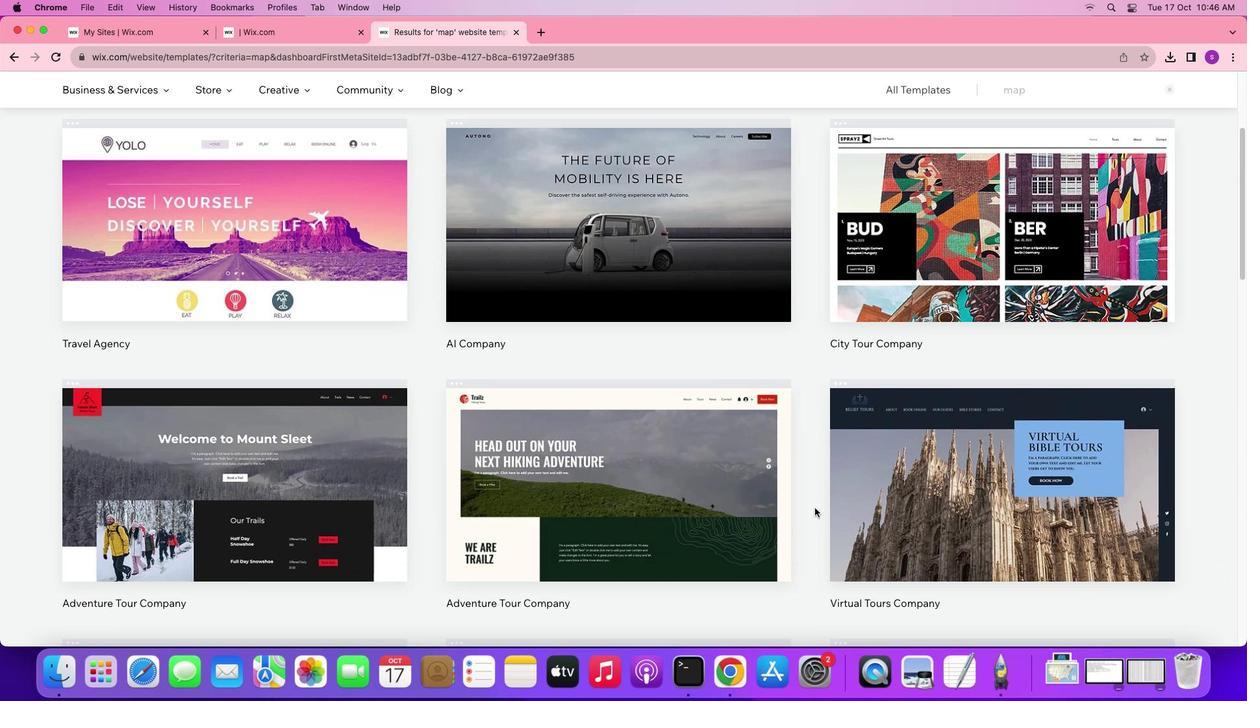 
Action: Mouse scrolled (701, 395) with delta (-112, -111)
Screenshot: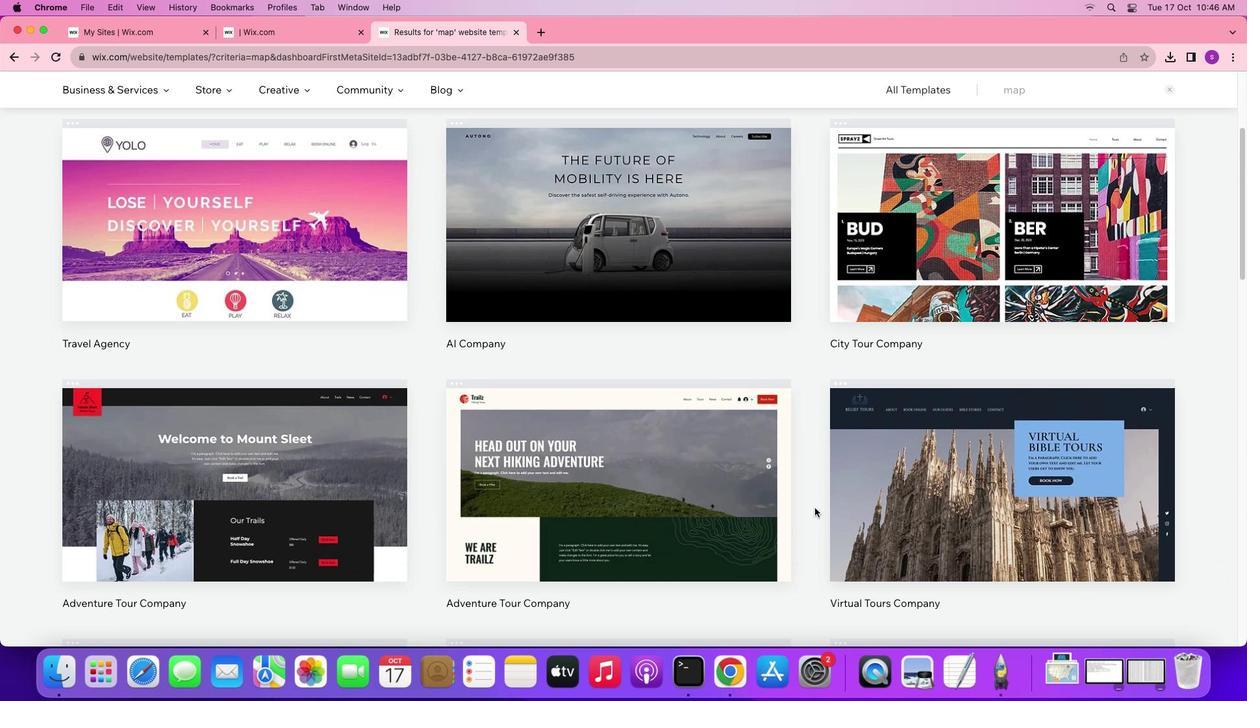 
Action: Mouse scrolled (701, 395) with delta (-112, -114)
Screenshot: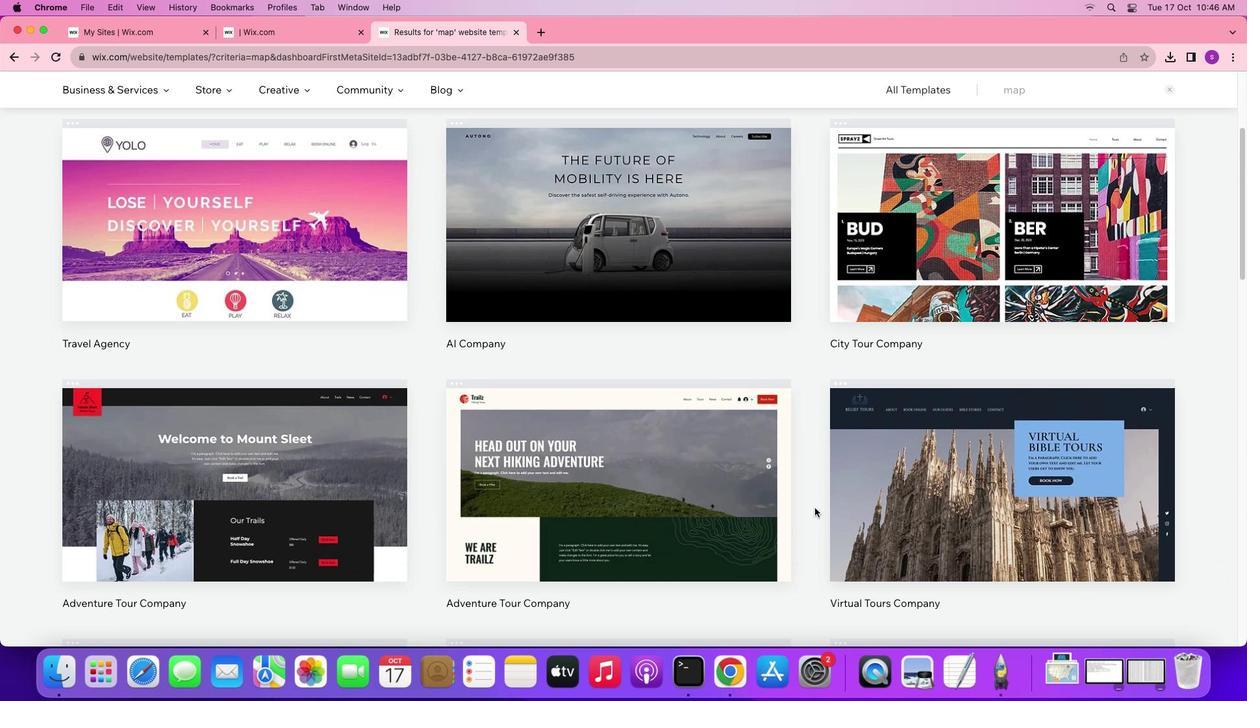 
Action: Mouse scrolled (701, 395) with delta (-112, -110)
Screenshot: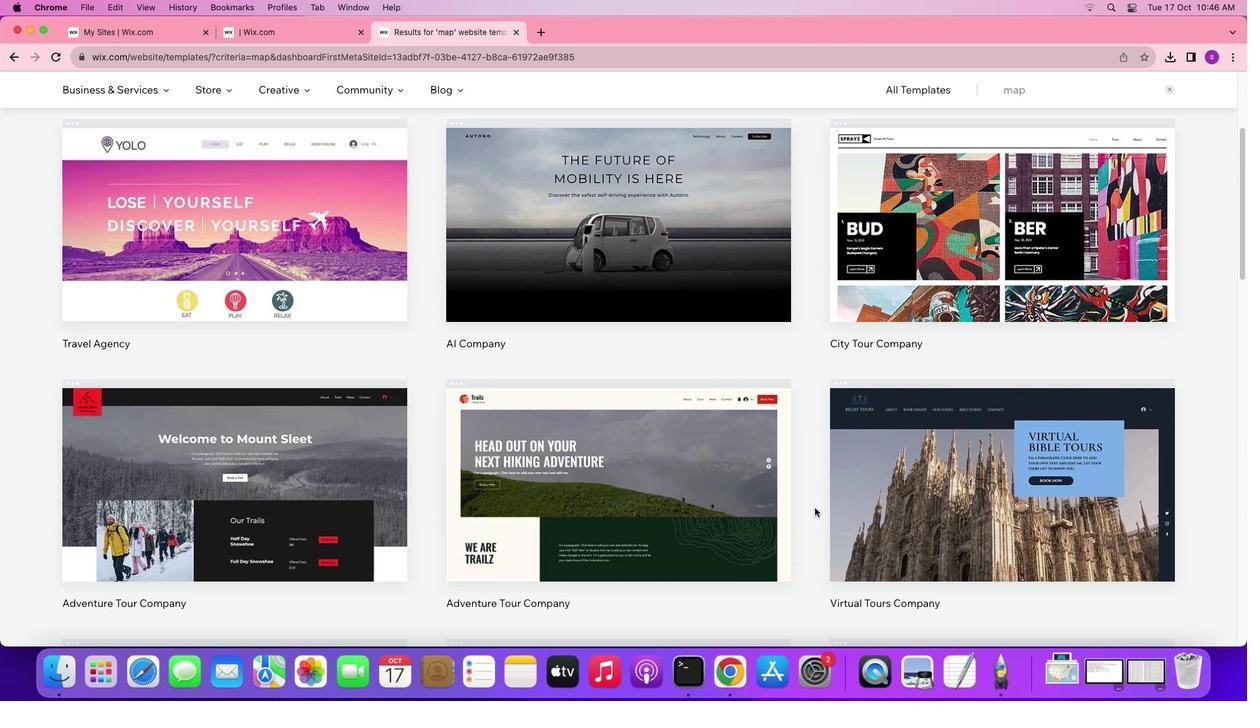 
Action: Mouse scrolled (701, 395) with delta (-112, -111)
Screenshot: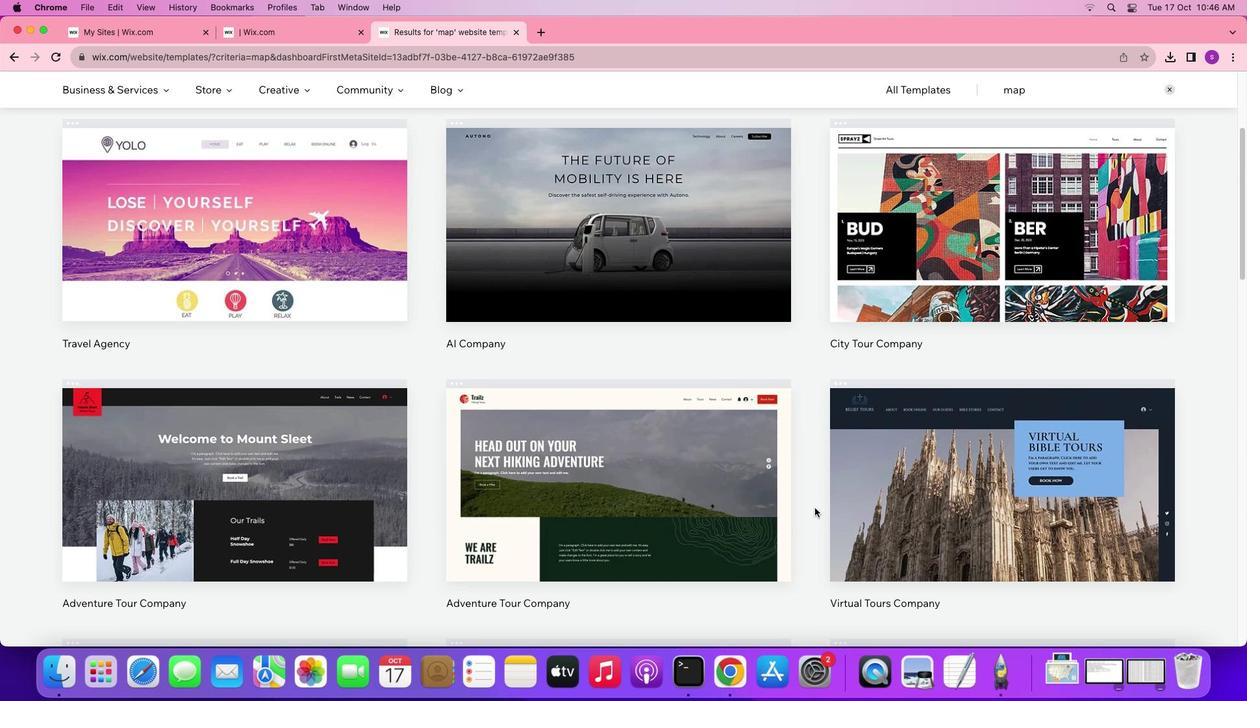 
Action: Mouse scrolled (701, 395) with delta (-112, -111)
Screenshot: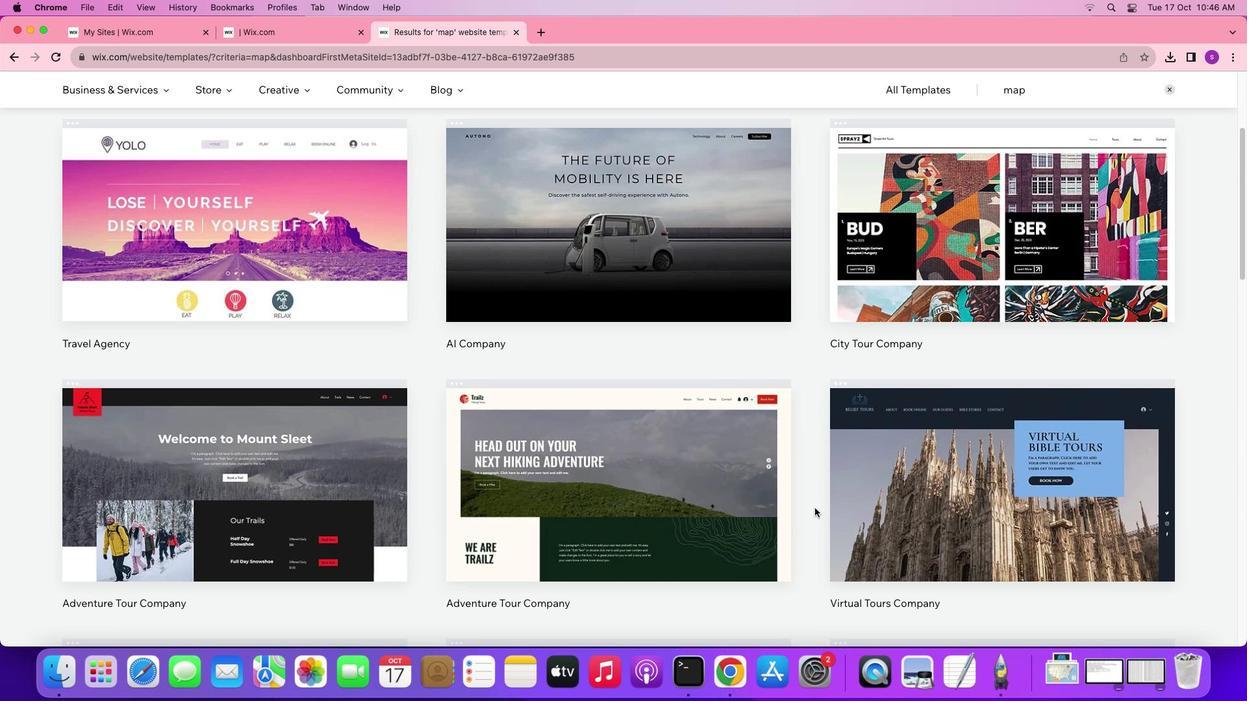 
Action: Mouse scrolled (701, 395) with delta (-112, -110)
Screenshot: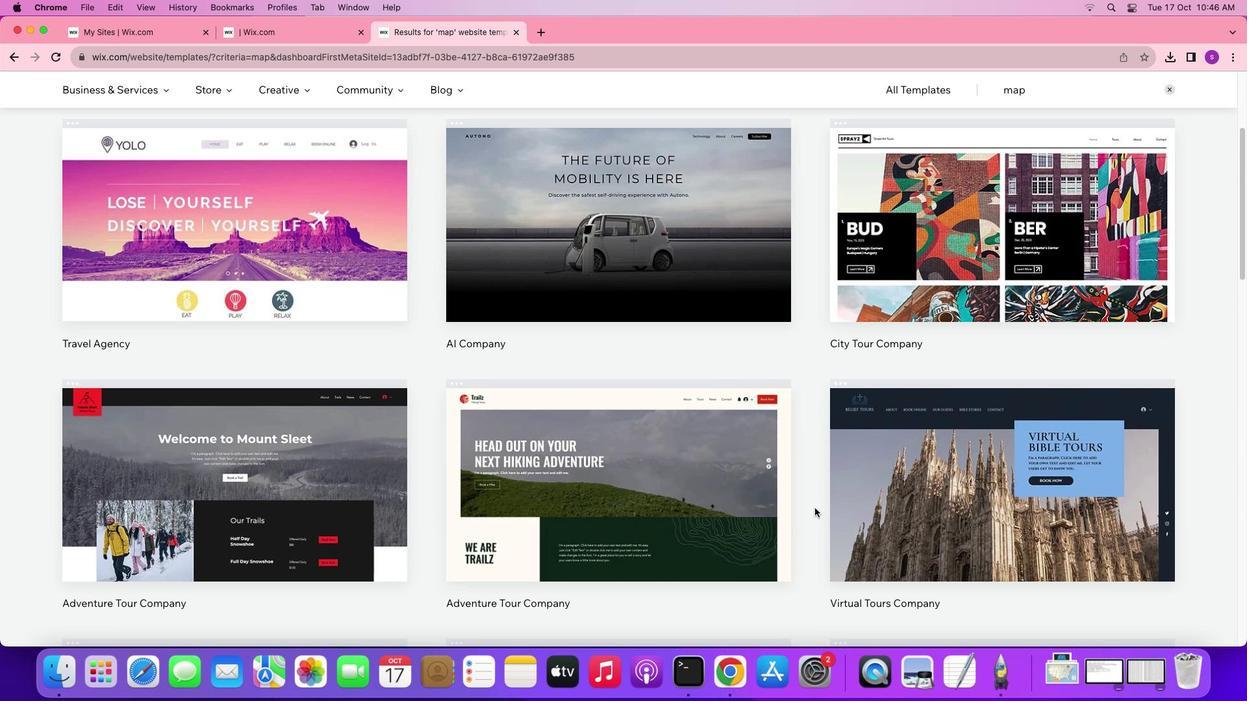 
Action: Mouse scrolled (701, 395) with delta (-112, -109)
Screenshot: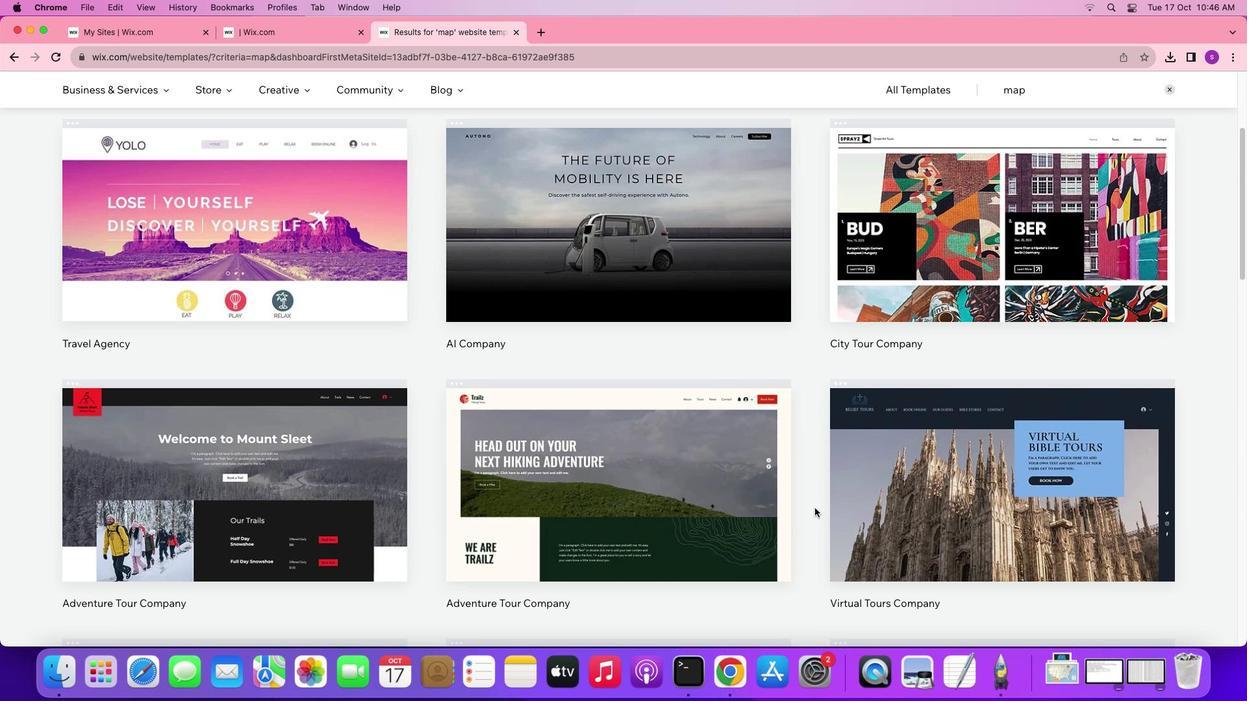 
Action: Mouse scrolled (701, 395) with delta (-112, -109)
Screenshot: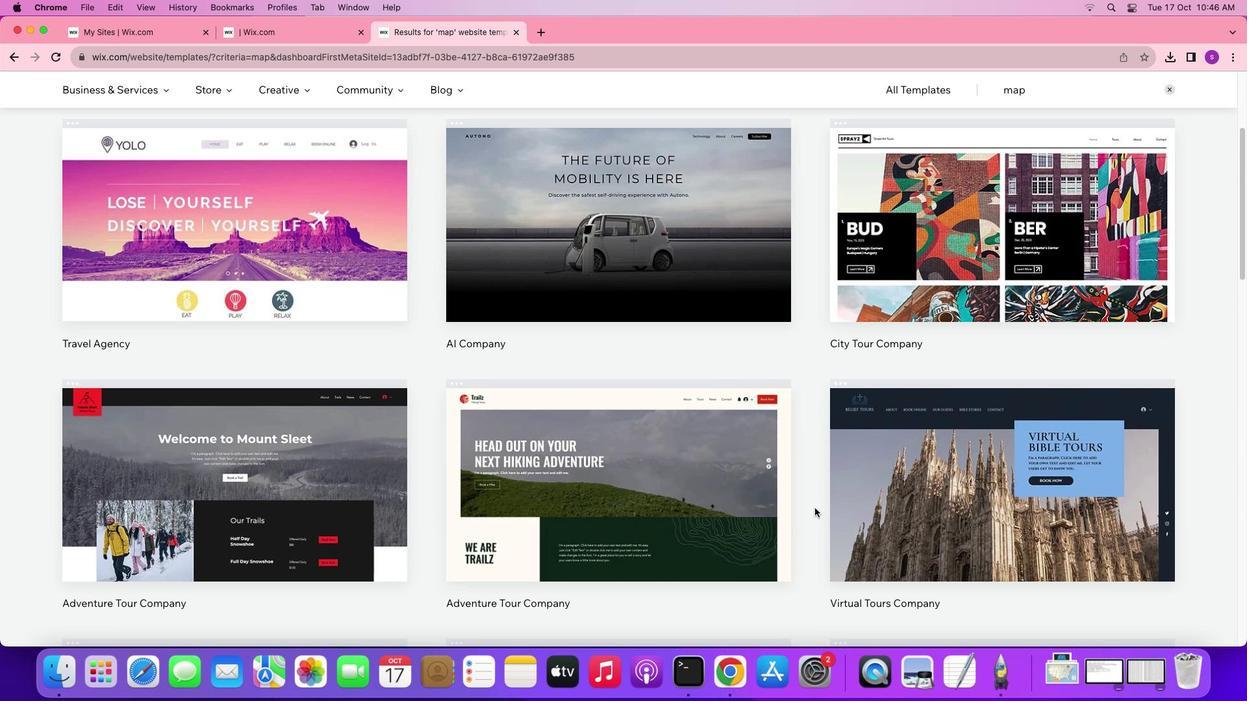 
Action: Mouse moved to (701, 395)
Screenshot: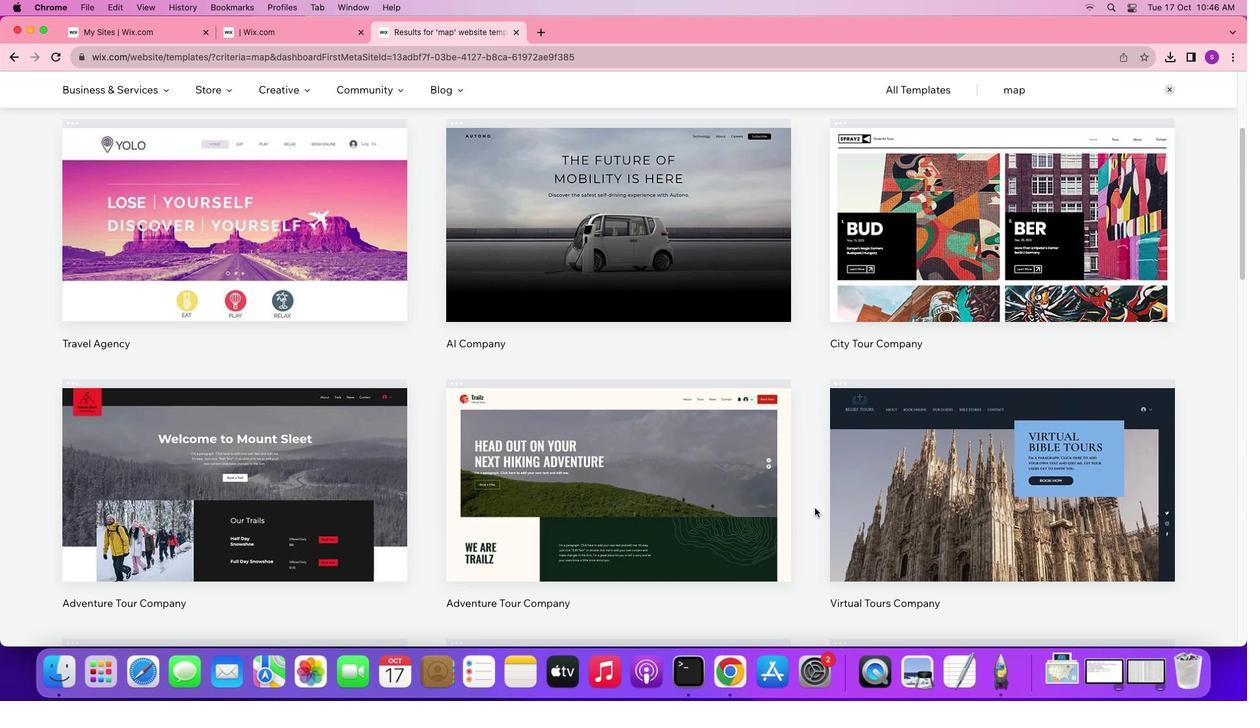 
Action: Mouse scrolled (701, 395) with delta (-112, -113)
Screenshot: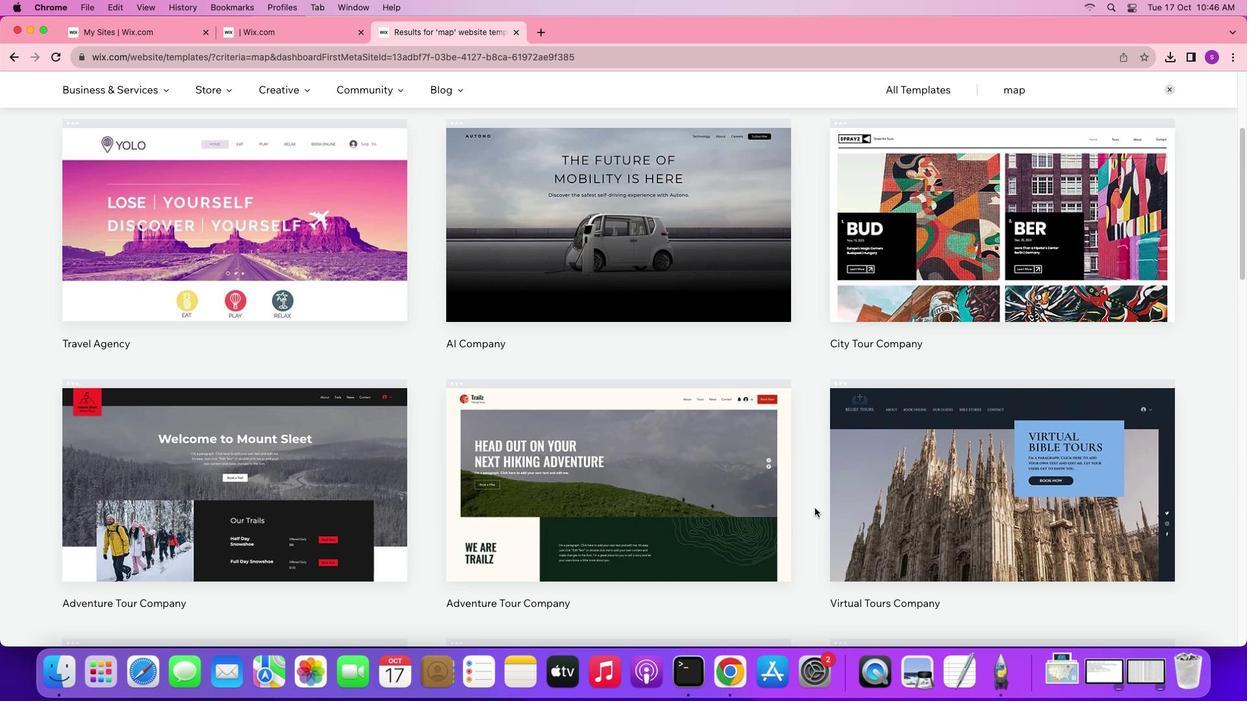 
Action: Mouse scrolled (701, 395) with delta (-112, -113)
Screenshot: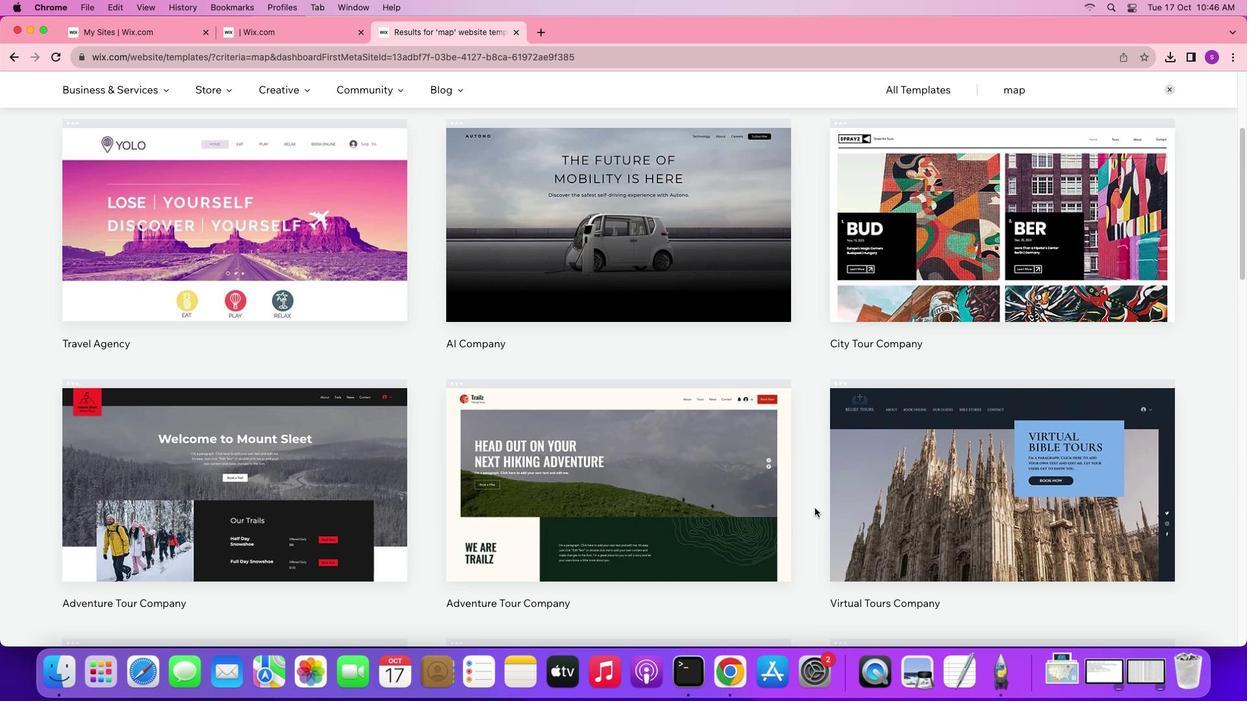 
Action: Mouse scrolled (701, 395) with delta (-112, -113)
Screenshot: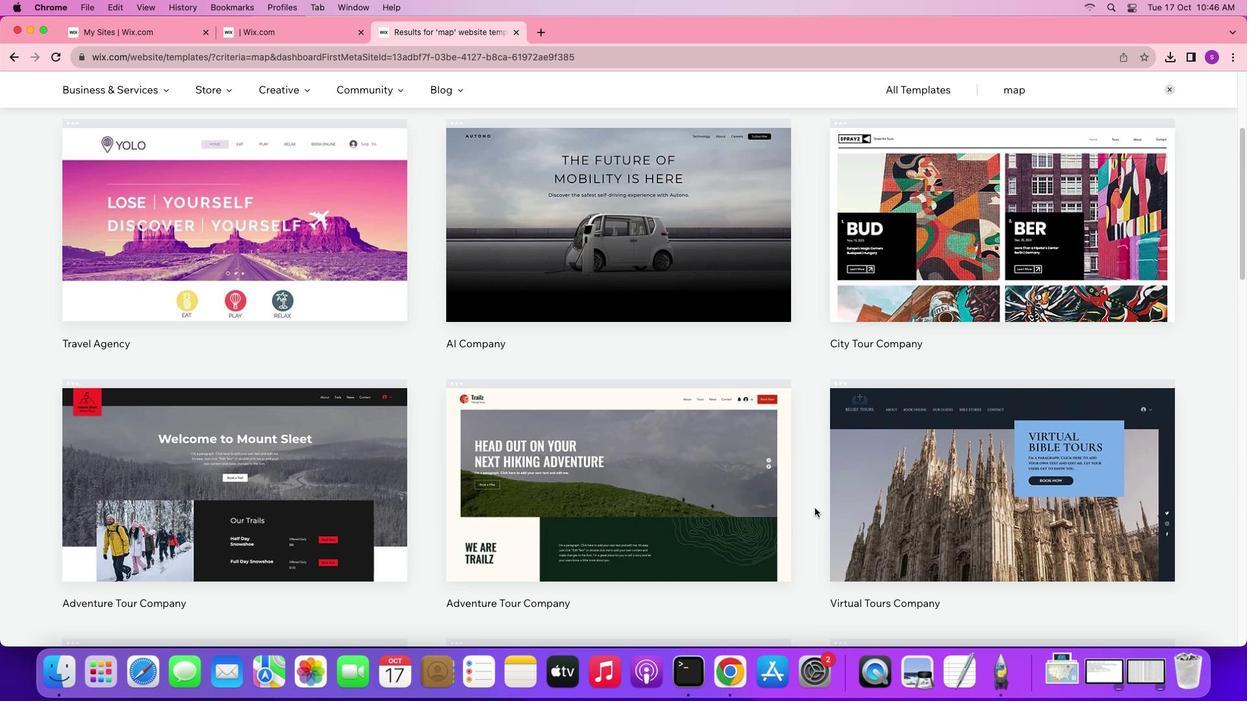 
Action: Mouse scrolled (701, 395) with delta (-112, -111)
Screenshot: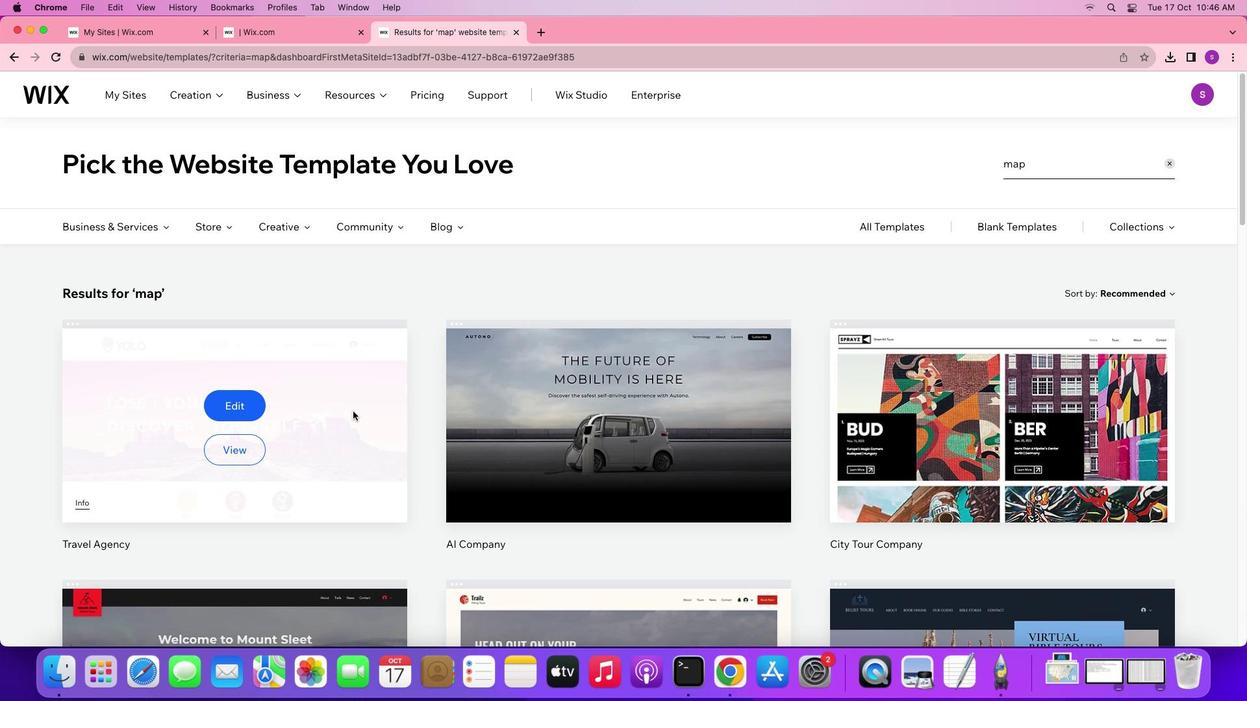 
Action: Mouse scrolled (701, 395) with delta (-112, -111)
Screenshot: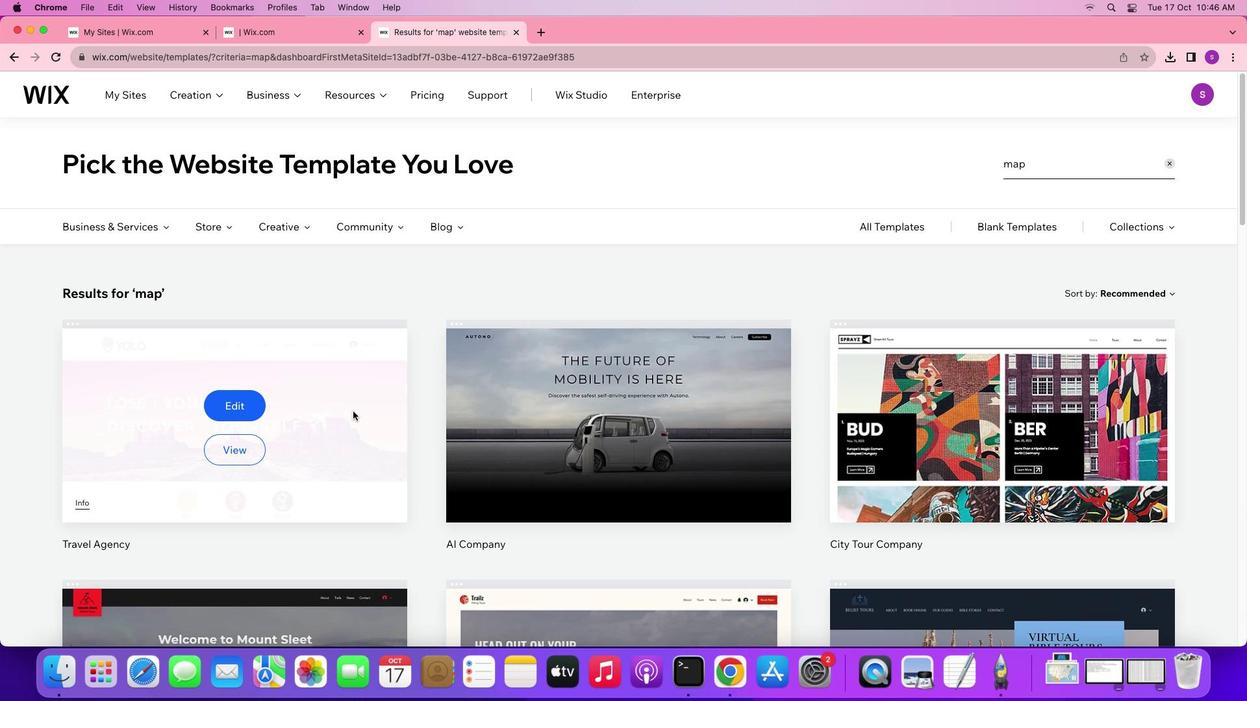 
Action: Mouse scrolled (701, 395) with delta (-112, -110)
Screenshot: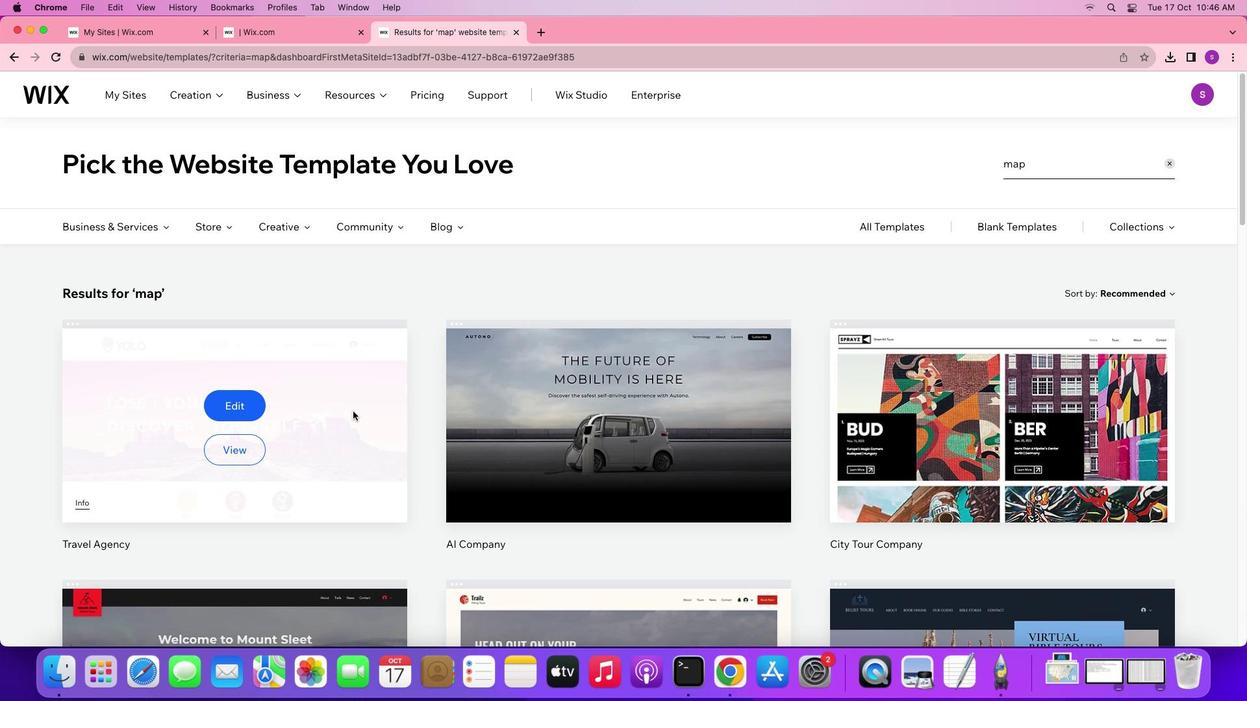 
Action: Mouse scrolled (701, 395) with delta (-112, -109)
Screenshot: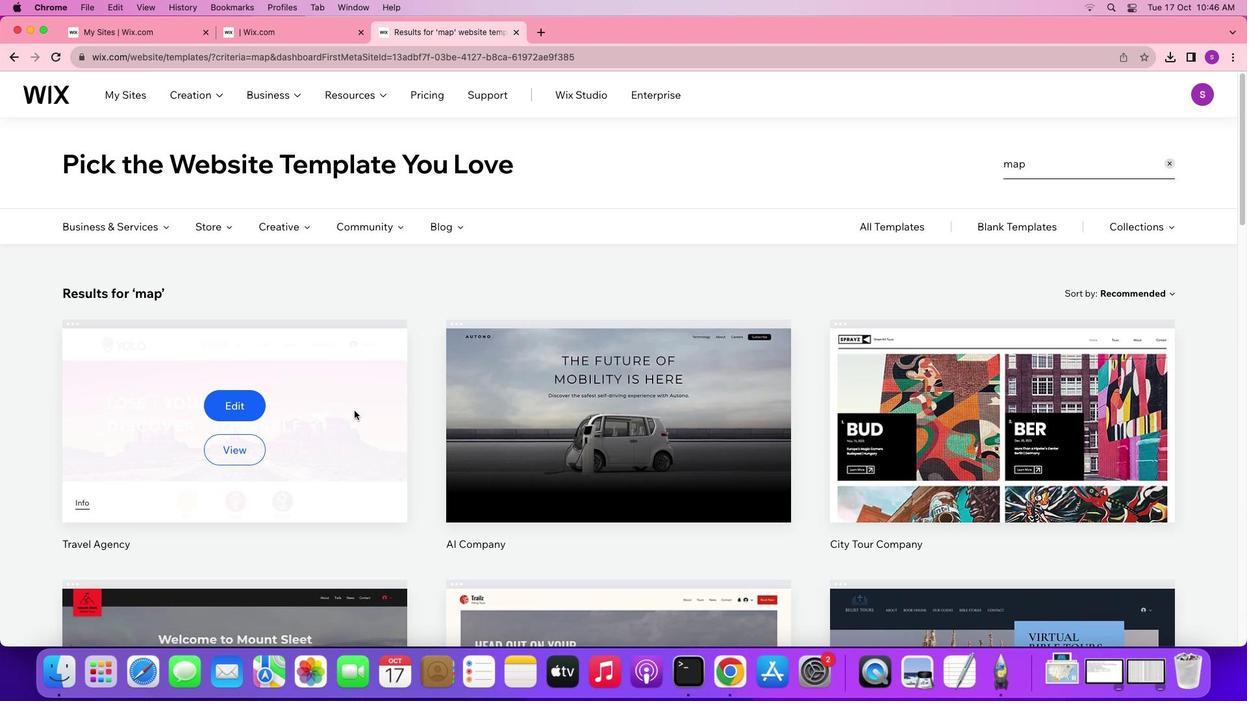 
Action: Mouse moved to (124, 290)
Screenshot: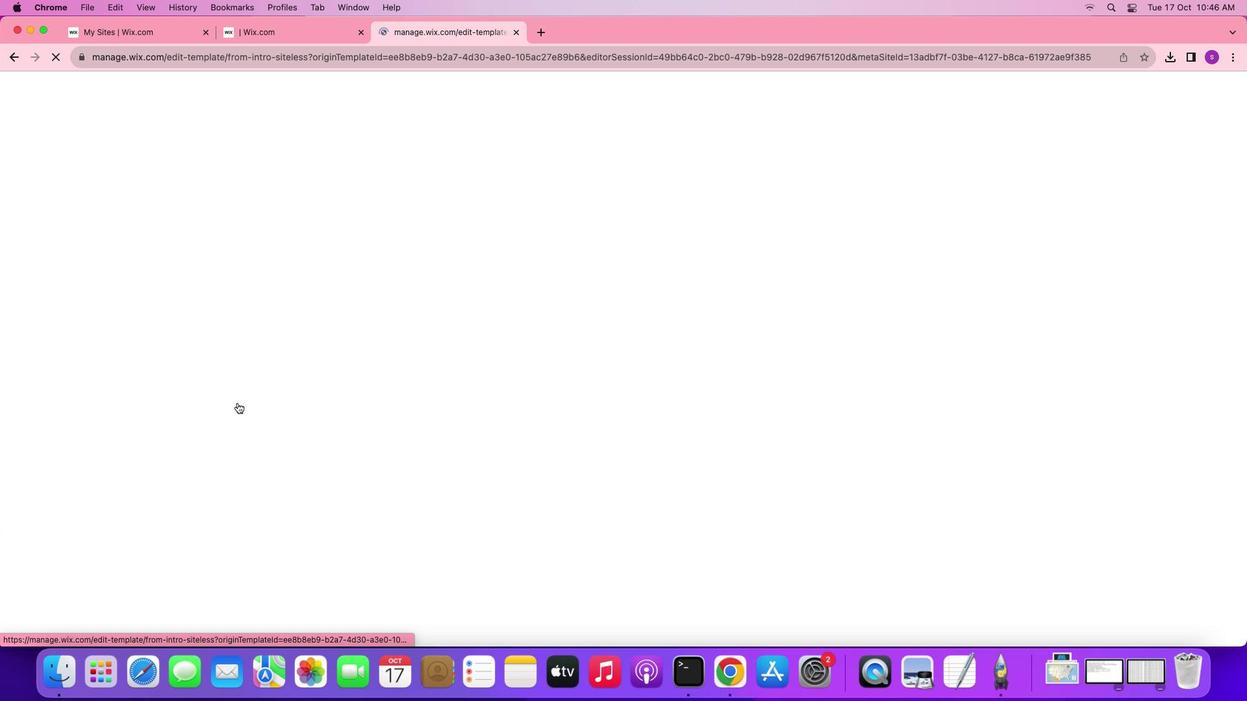 
Action: Mouse pressed left at (124, 290)
Screenshot: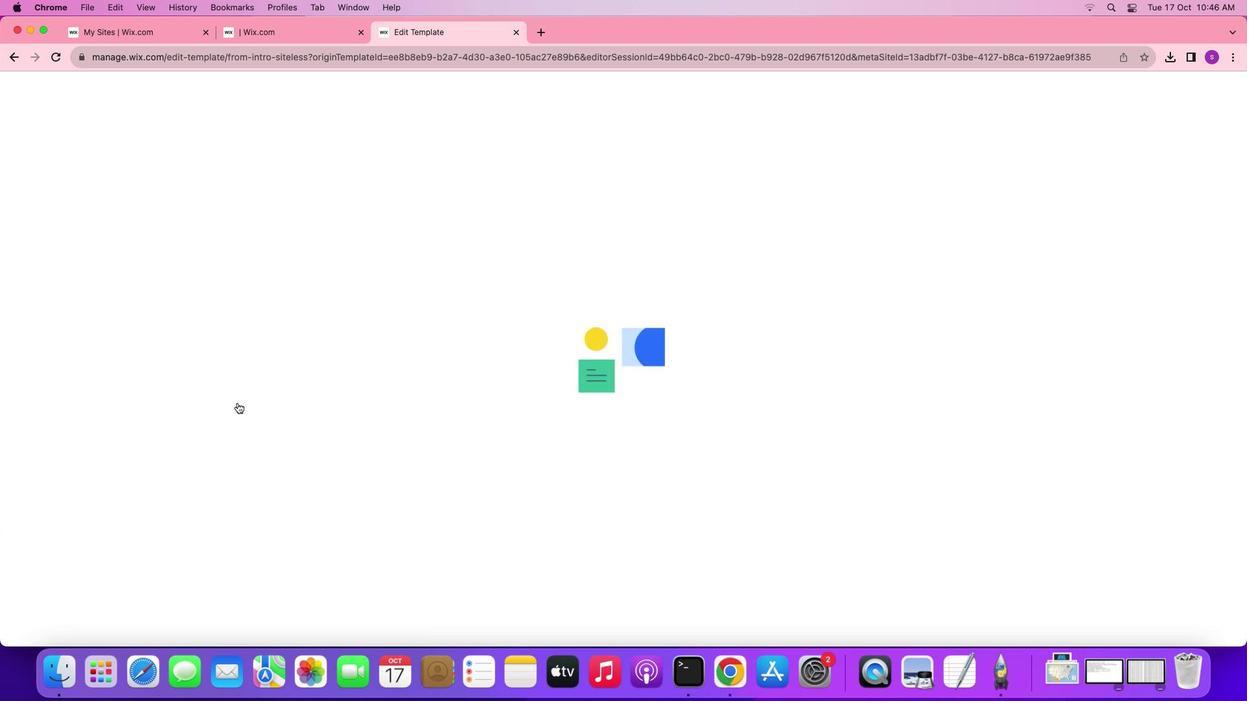 
Action: Mouse moved to (712, 27)
Screenshot: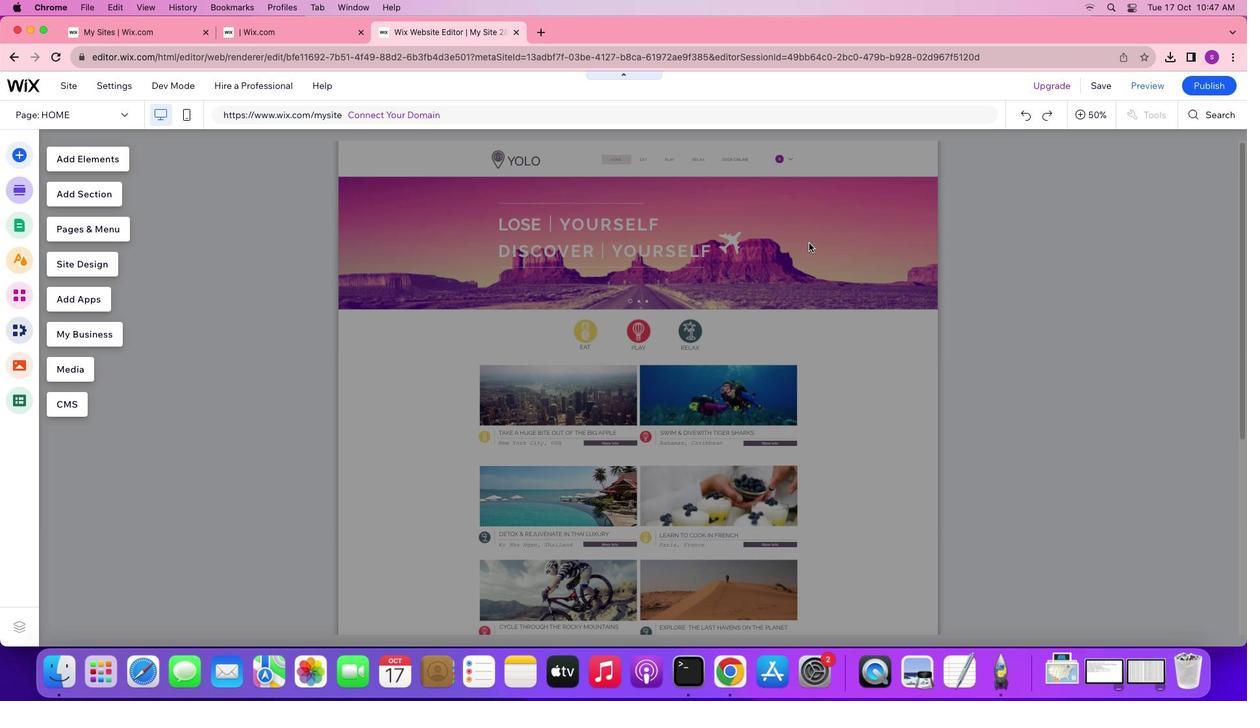 
Action: Mouse pressed left at (712, 27)
Screenshot: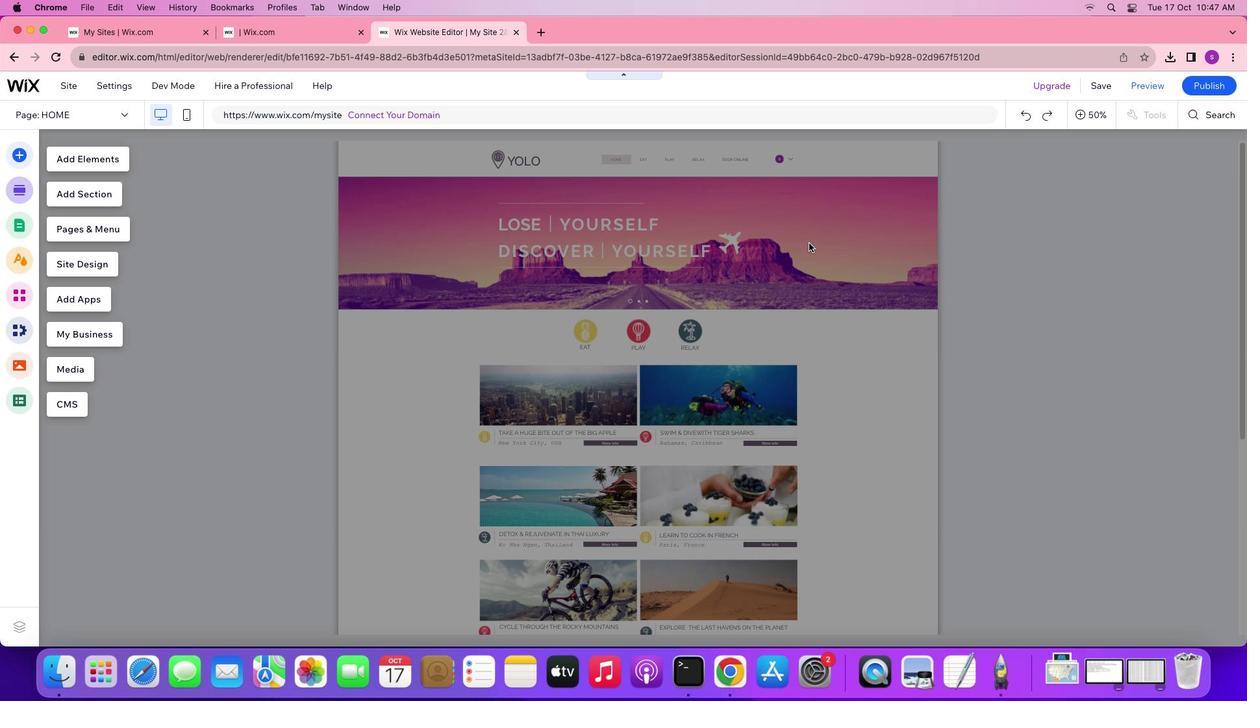 
Action: Mouse moved to (704, 125)
Screenshot: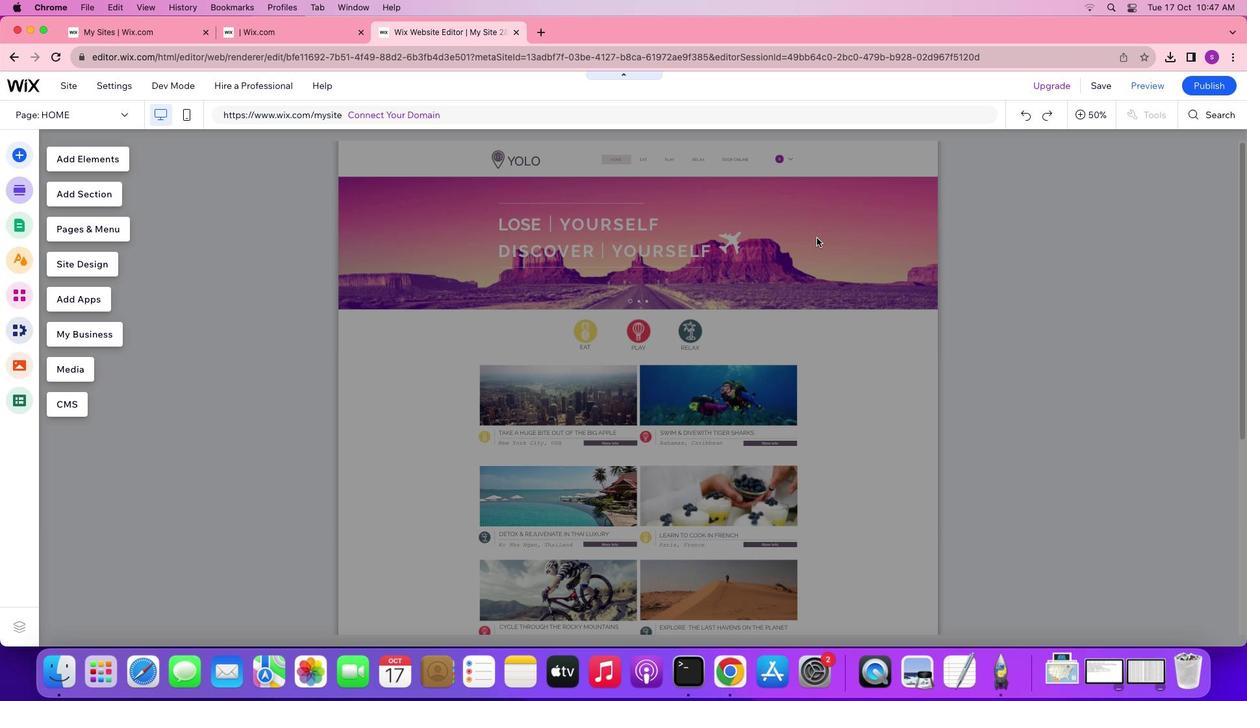 
Action: Mouse pressed left at (704, 125)
Screenshot: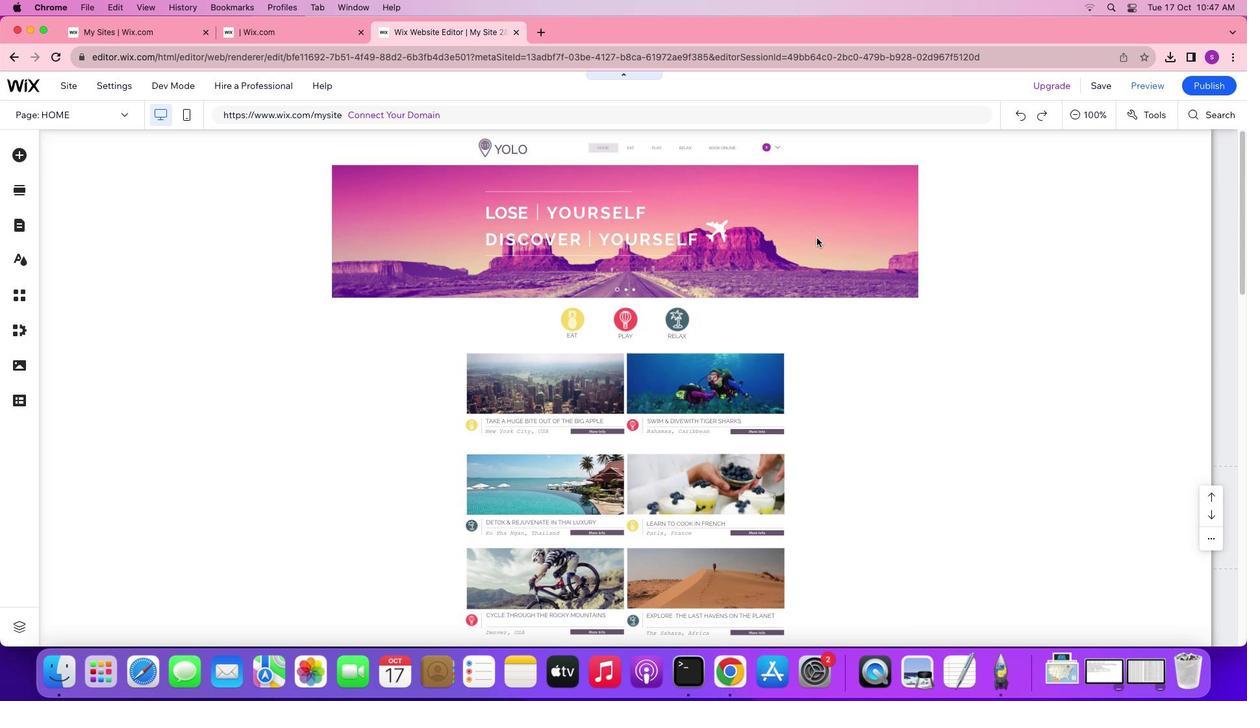 
Action: Mouse pressed left at (704, 125)
Screenshot: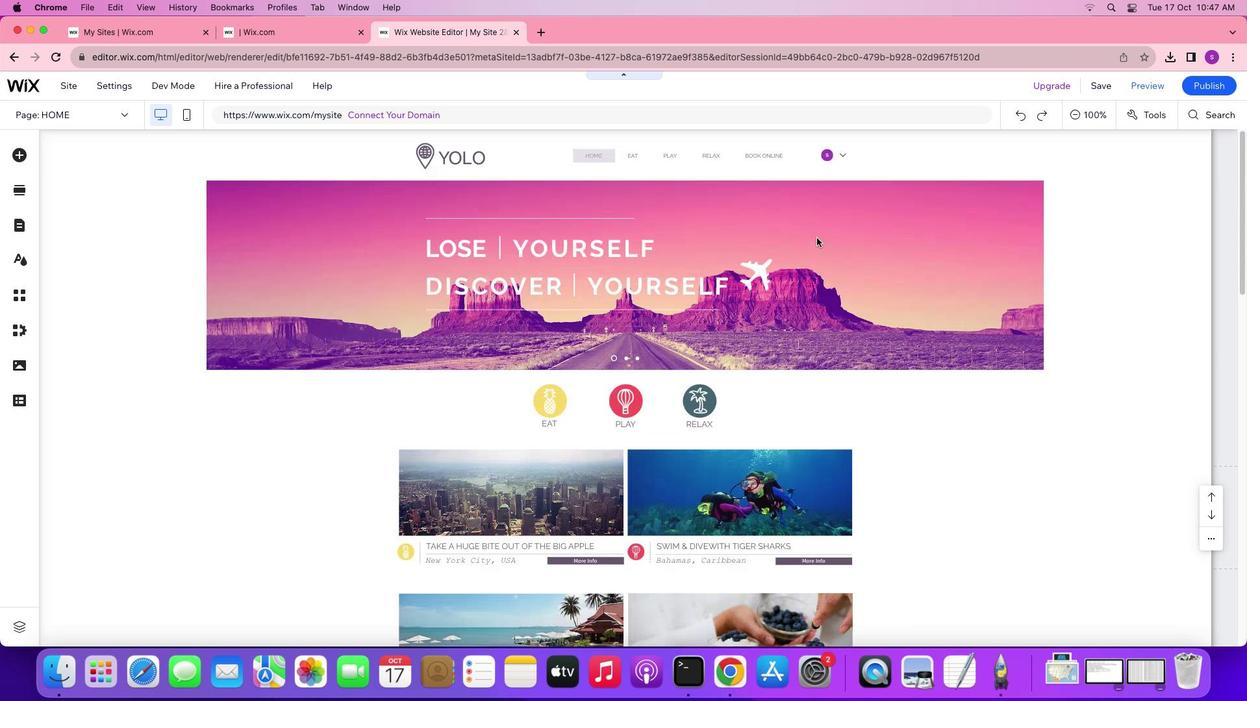 
Action: Mouse moved to (821, 408)
Screenshot: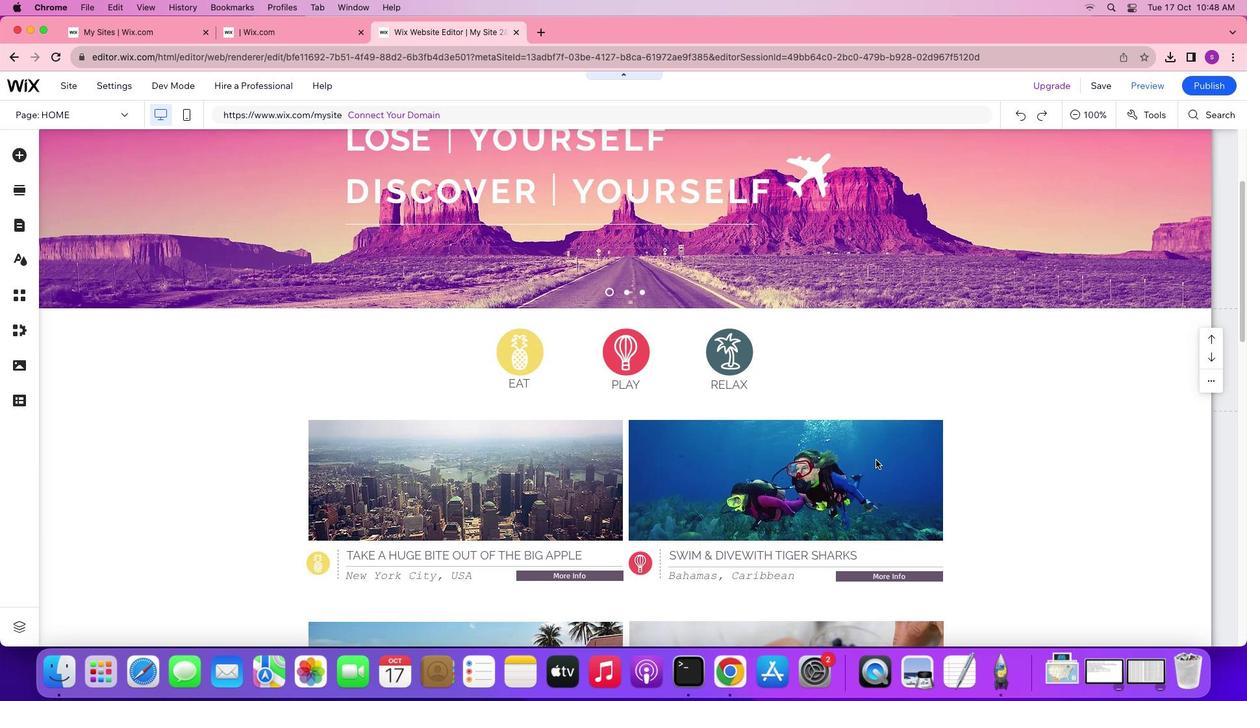
Action: Mouse scrolled (821, 408) with delta (-112, -113)
Screenshot: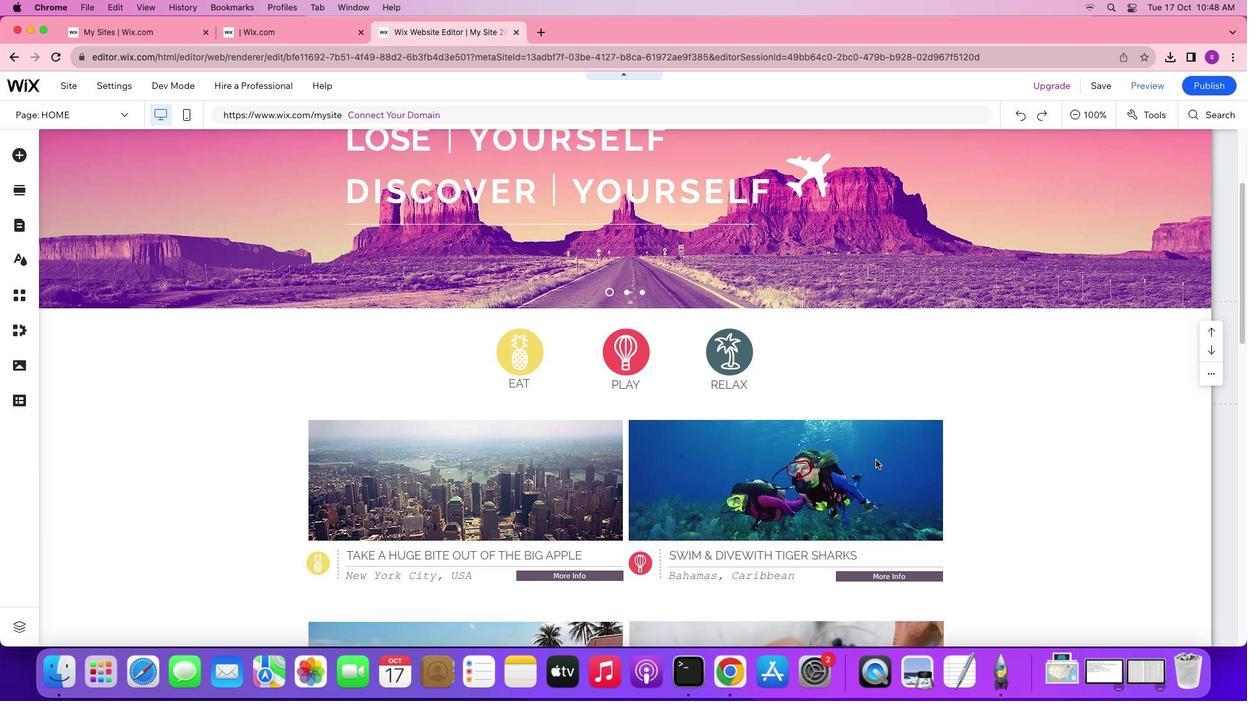 
Action: Mouse scrolled (821, 408) with delta (-112, -113)
Screenshot: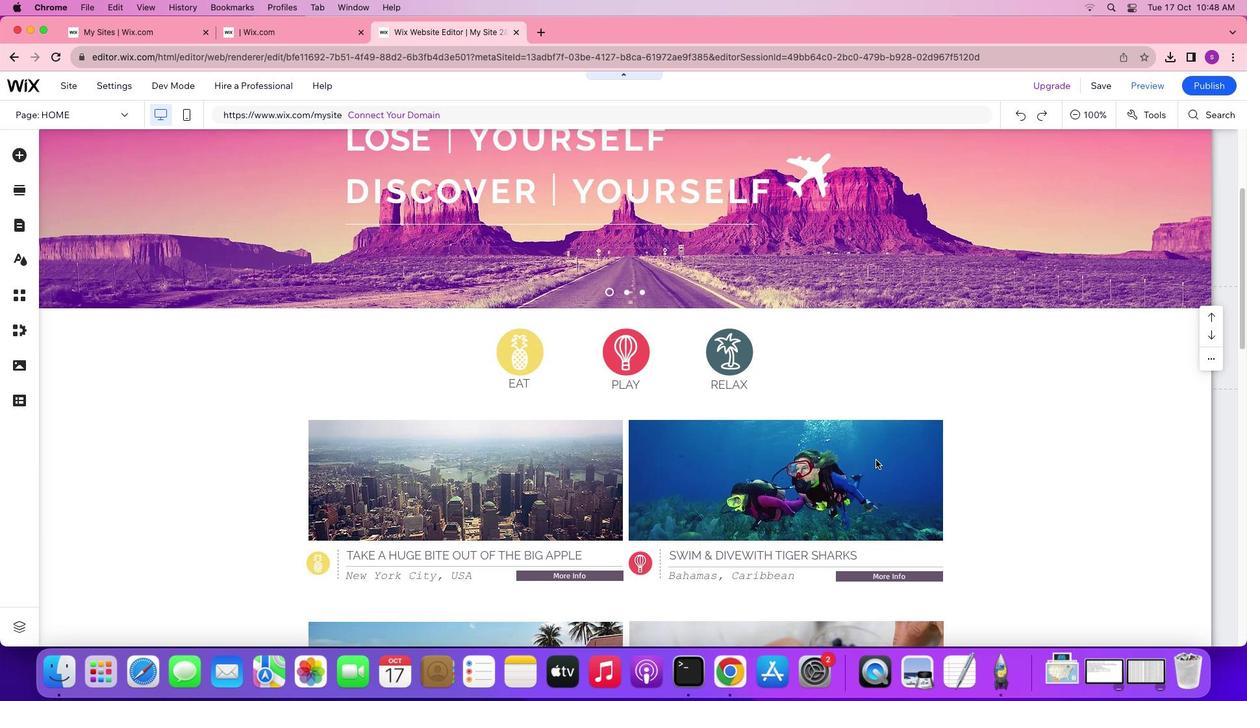 
Action: Mouse scrolled (821, 408) with delta (-112, -113)
Screenshot: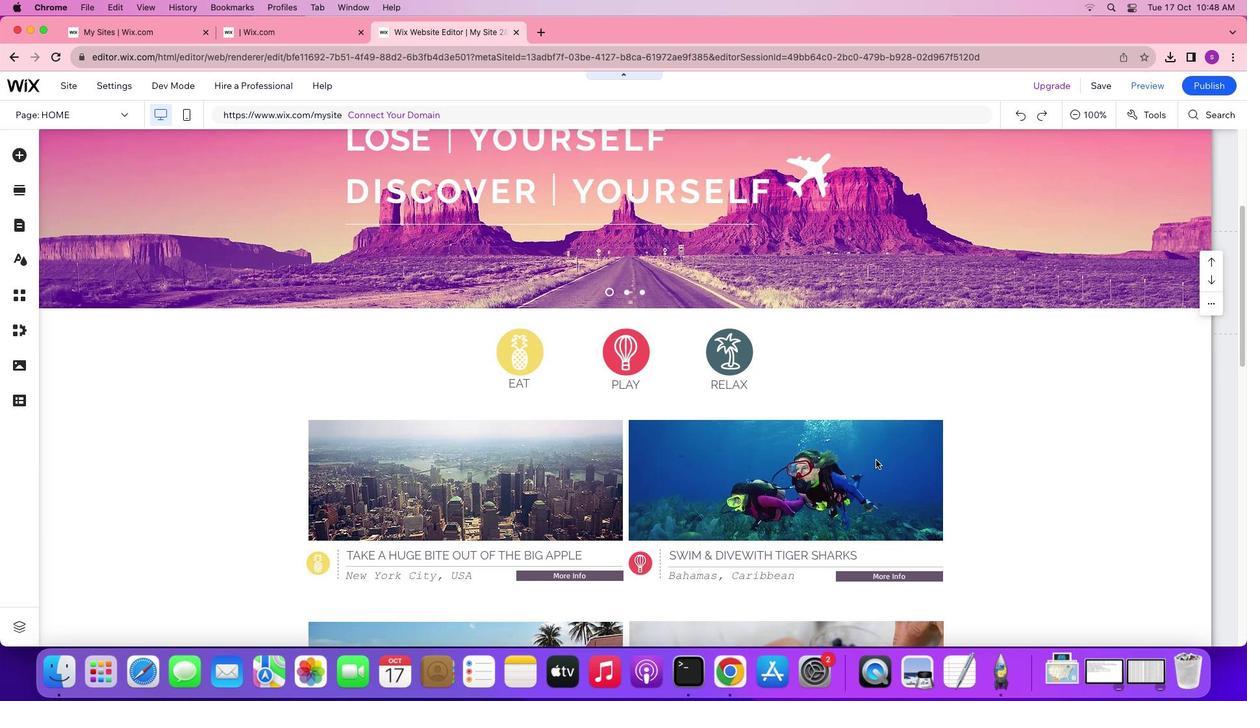 
Action: Mouse scrolled (821, 408) with delta (-112, -114)
Screenshot: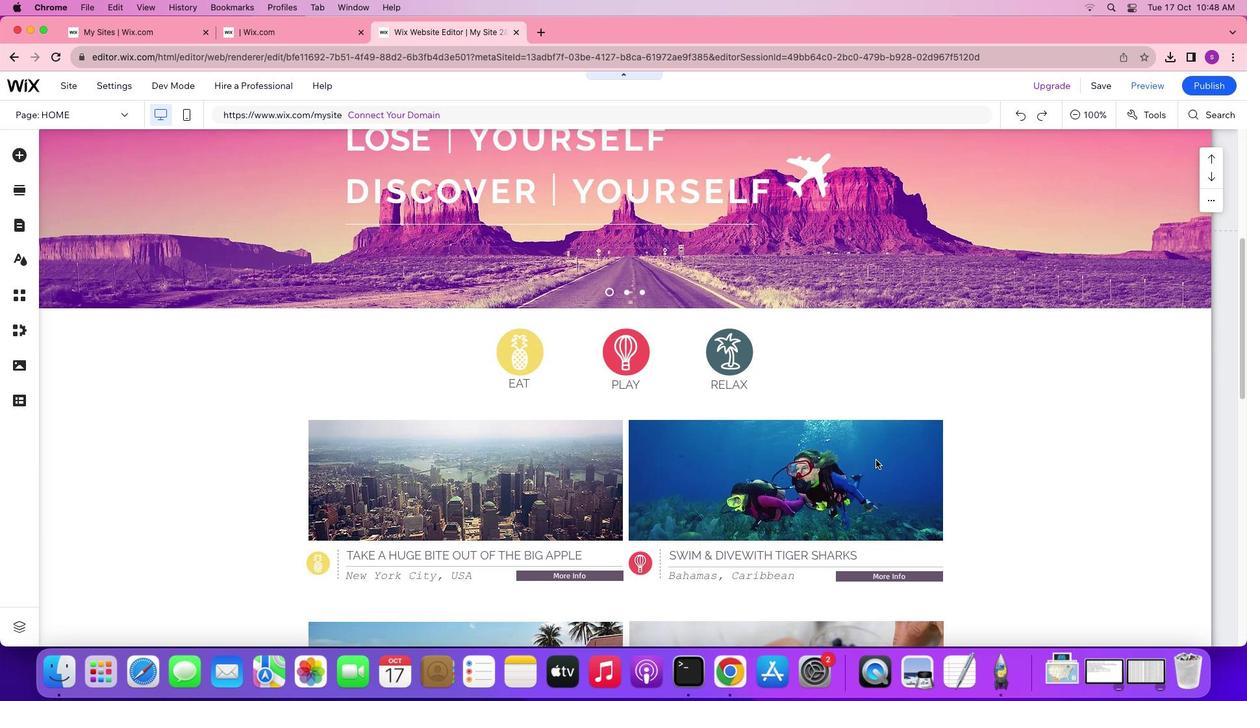 
Action: Mouse moved to (762, 346)
Screenshot: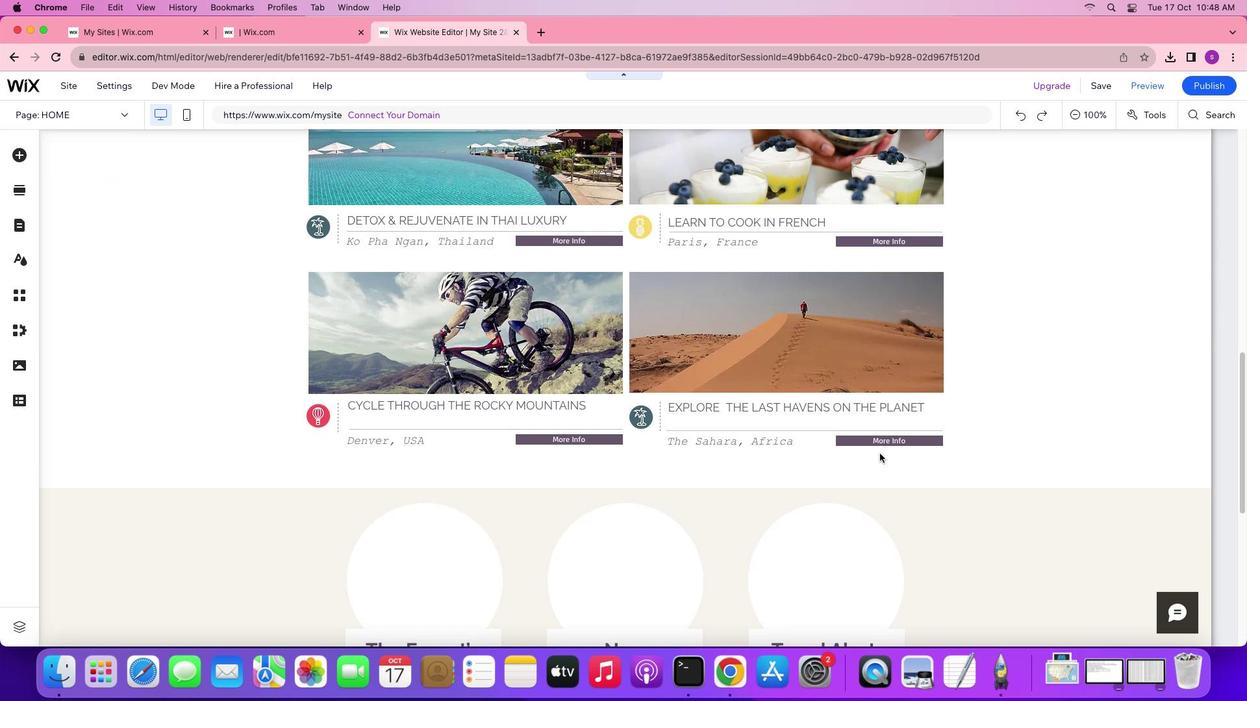 
Action: Mouse scrolled (762, 346) with delta (-112, -113)
Screenshot: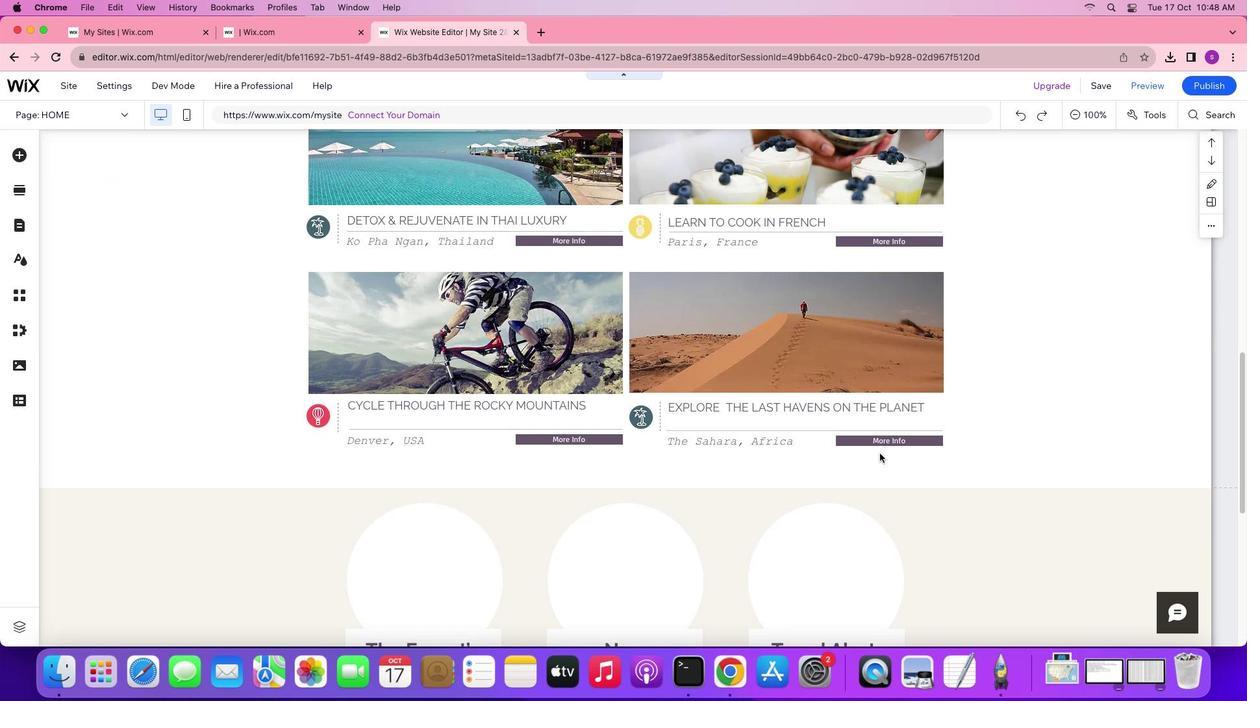
Action: Mouse moved to (763, 346)
Screenshot: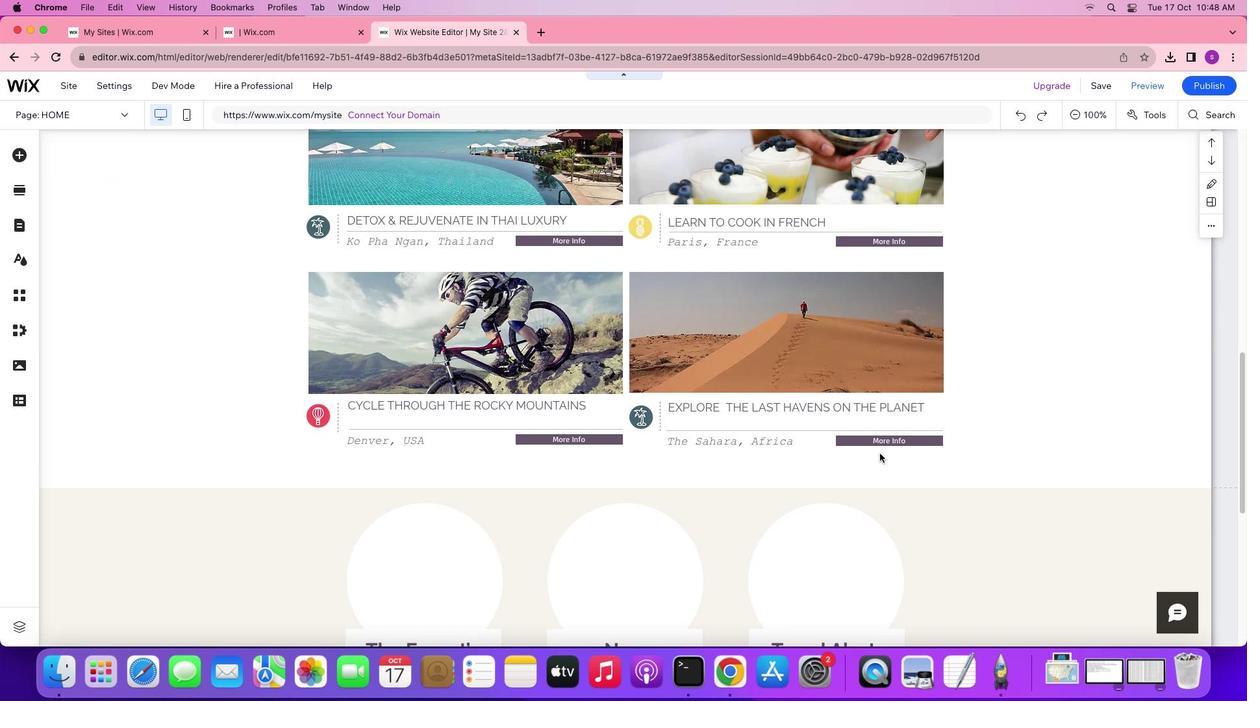 
Action: Mouse scrolled (763, 346) with delta (-112, -113)
Screenshot: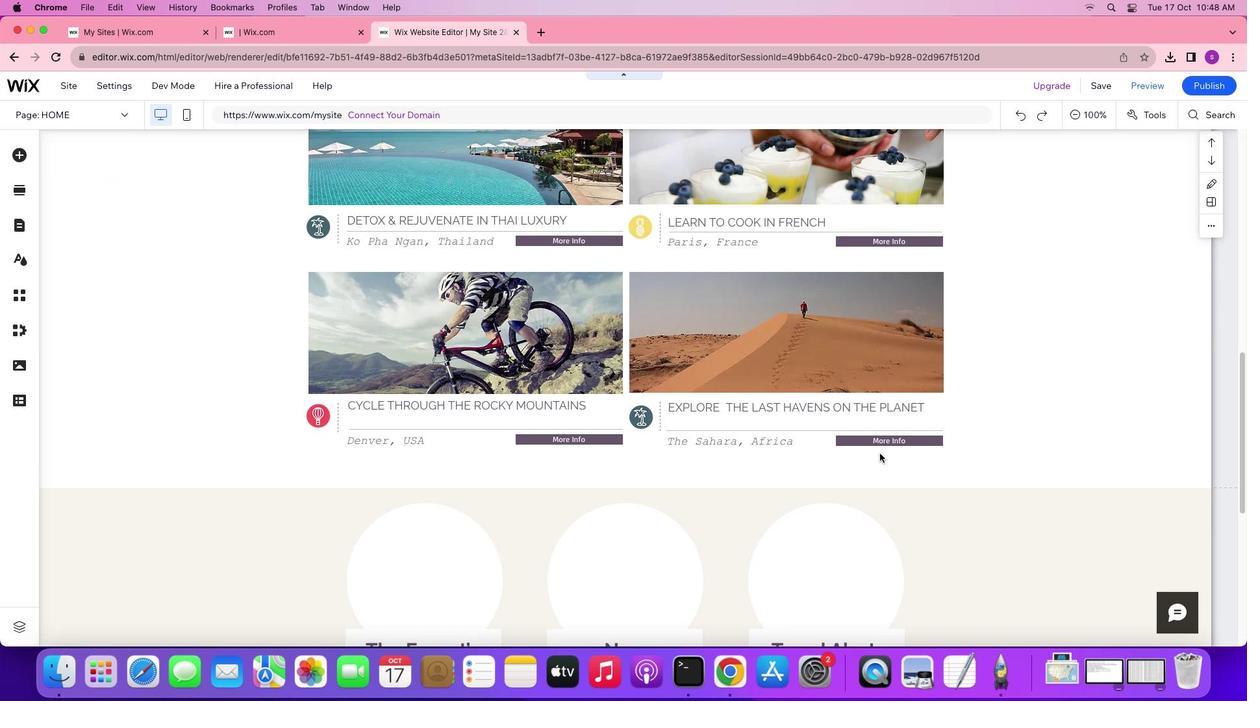 
Action: Mouse scrolled (763, 346) with delta (-112, -113)
Screenshot: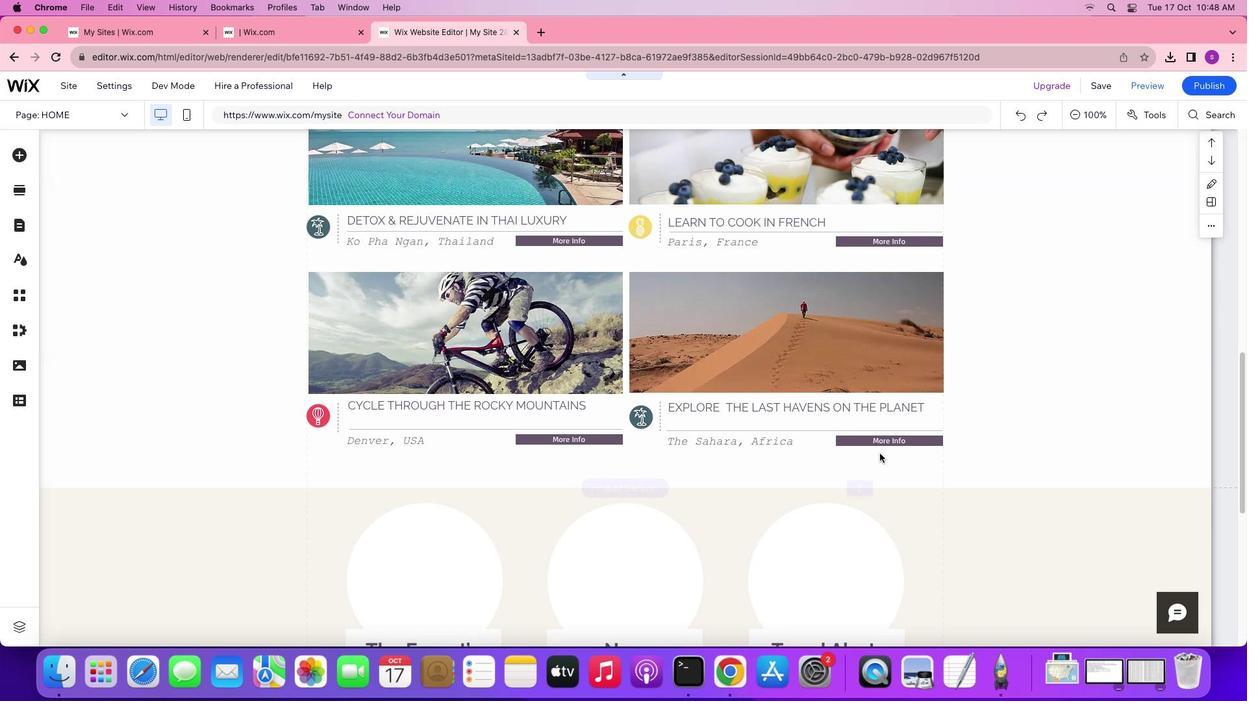
Action: Mouse scrolled (763, 346) with delta (-112, -114)
Screenshot: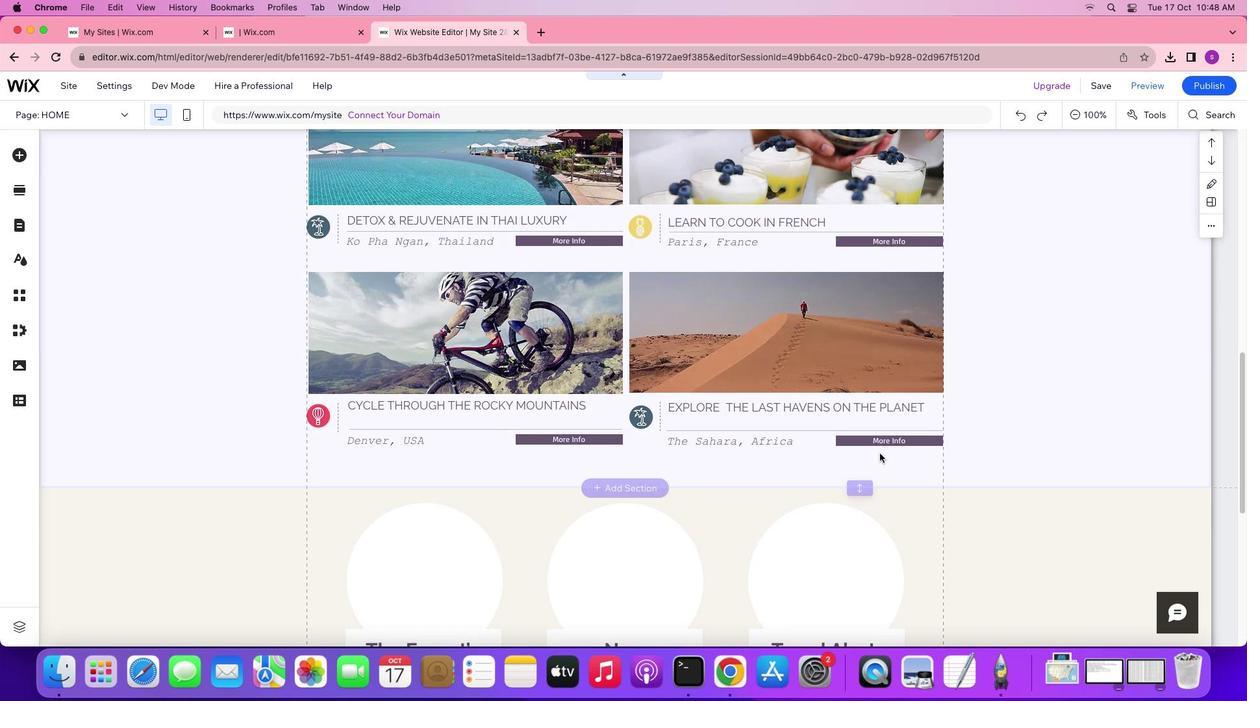 
Action: Mouse moved to (767, 341)
Screenshot: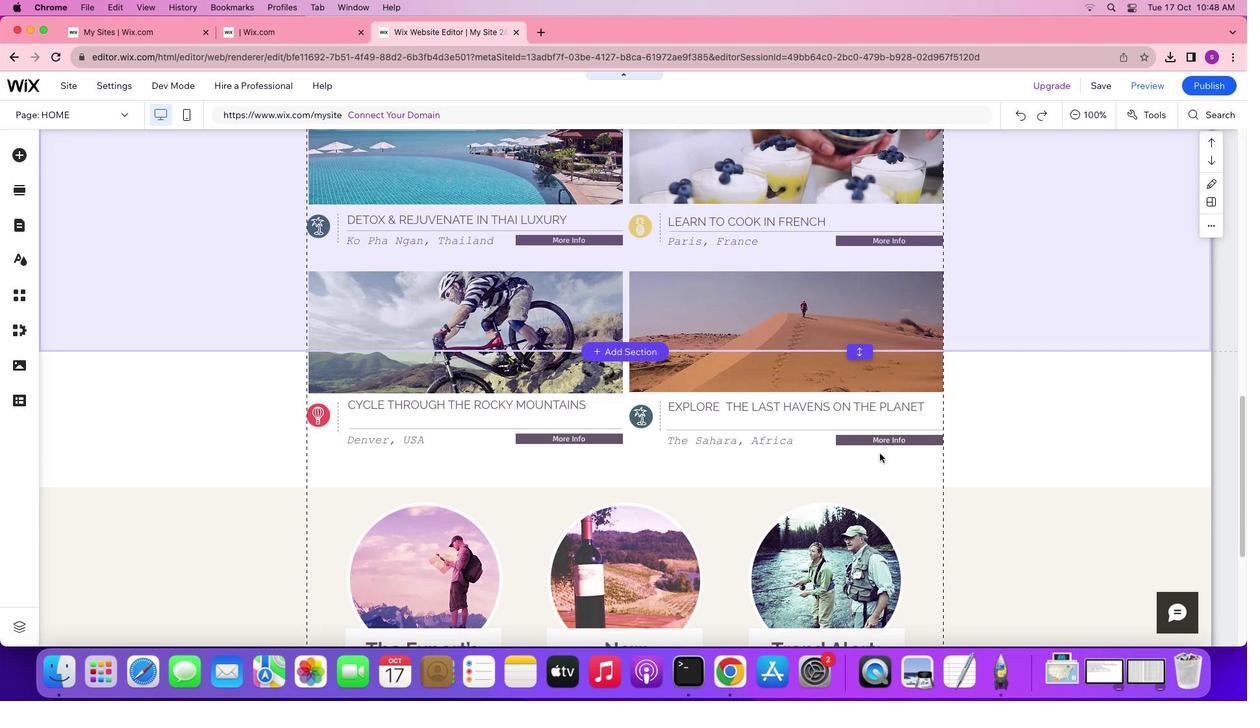
Action: Mouse scrolled (767, 341) with delta (-112, -113)
Screenshot: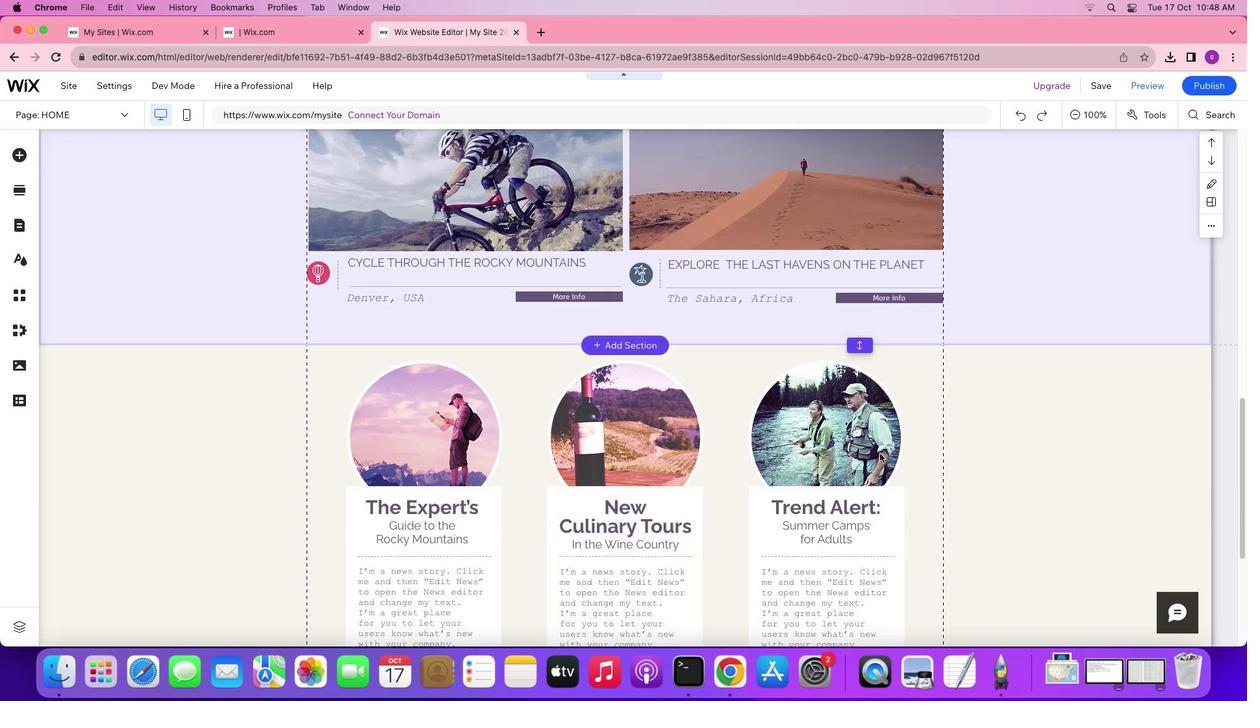 
Action: Mouse scrolled (767, 341) with delta (-112, -113)
Screenshot: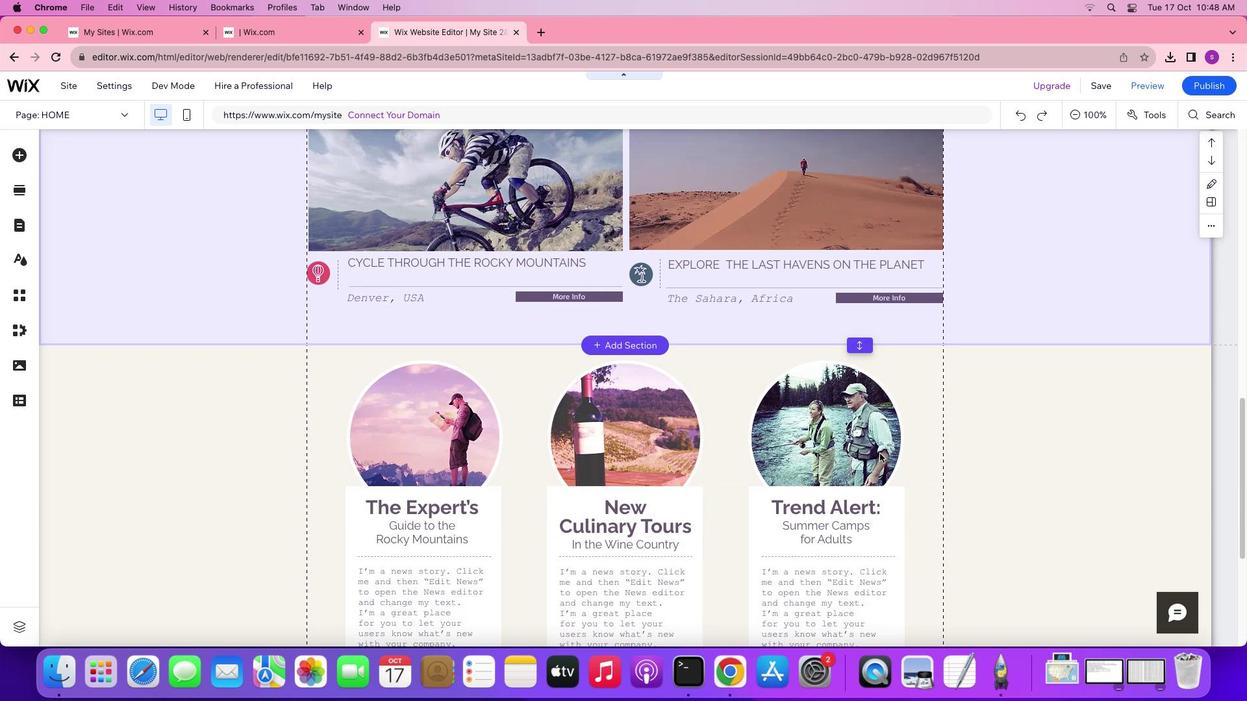 
Action: Mouse scrolled (767, 341) with delta (-112, -113)
Screenshot: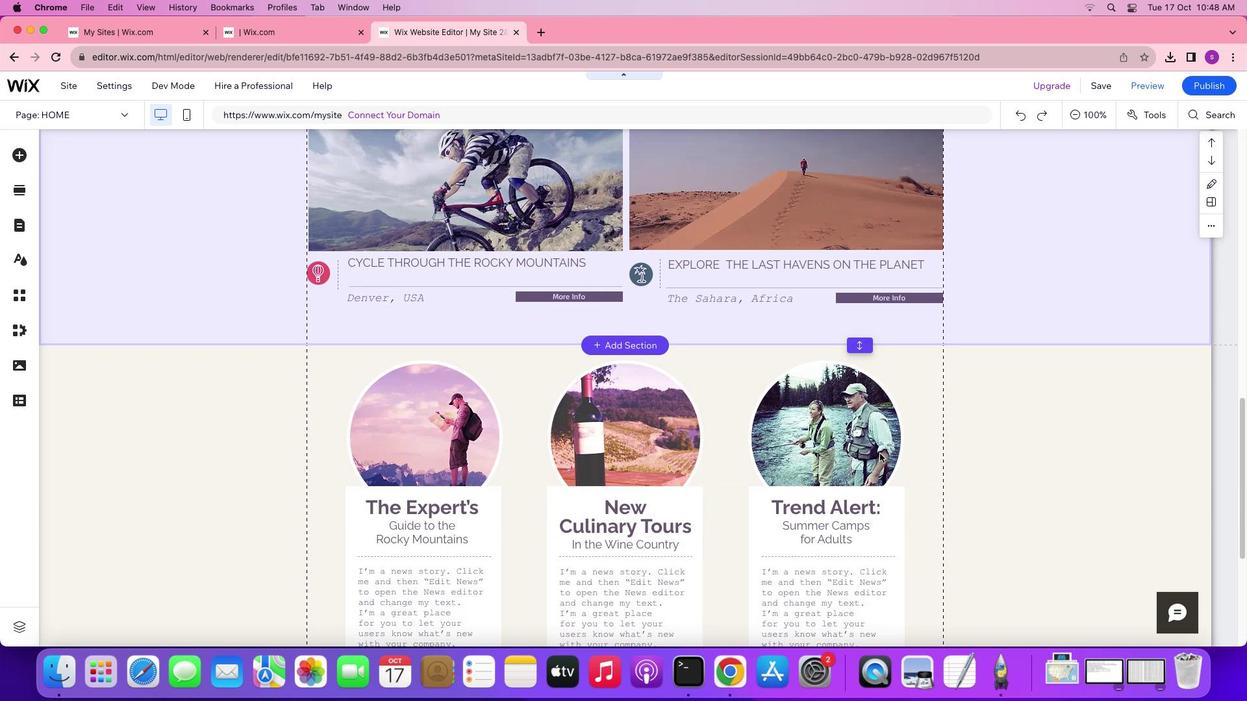 
Action: Mouse scrolled (767, 341) with delta (-112, -114)
Screenshot: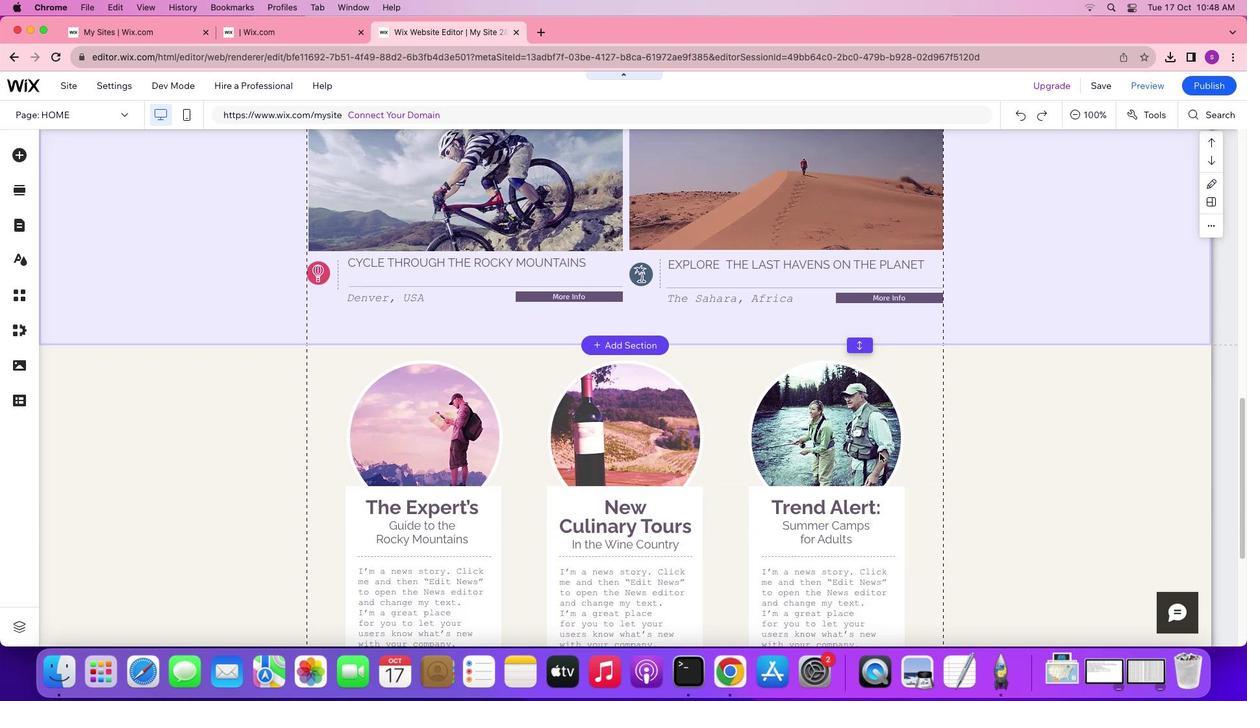 
Action: Mouse scrolled (767, 341) with delta (-112, -115)
Screenshot: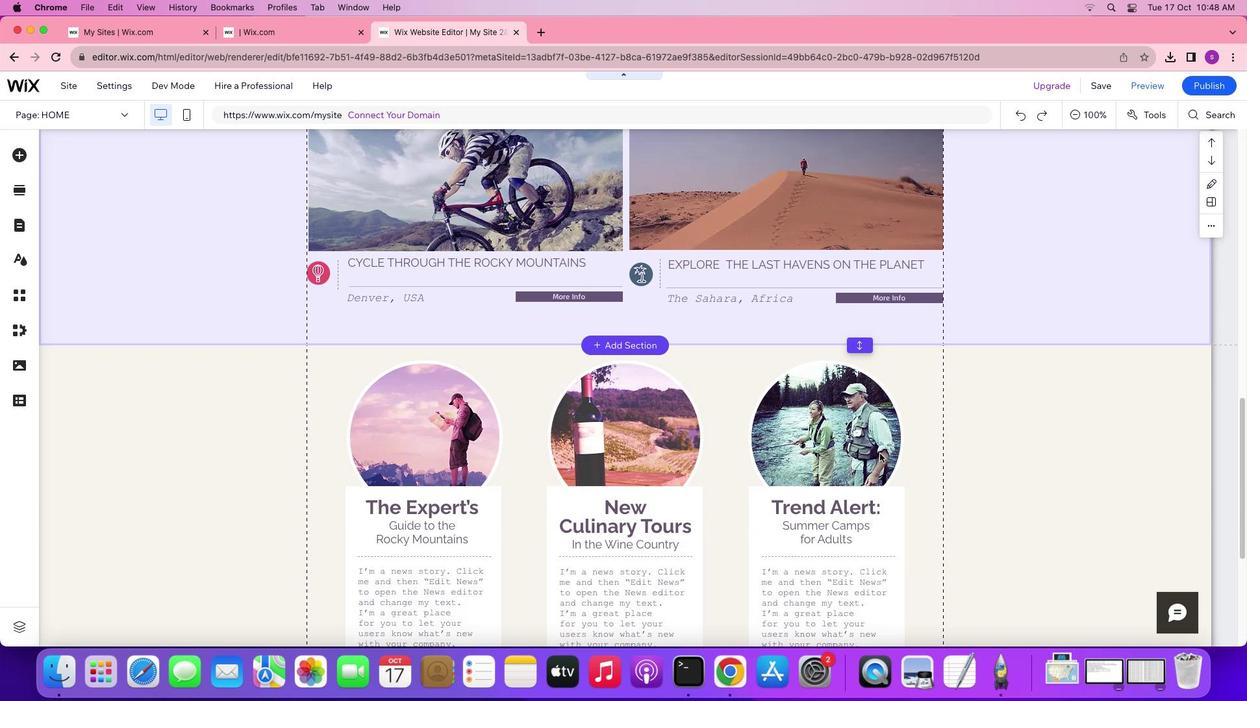 
Action: Mouse moved to (767, 341)
Screenshot: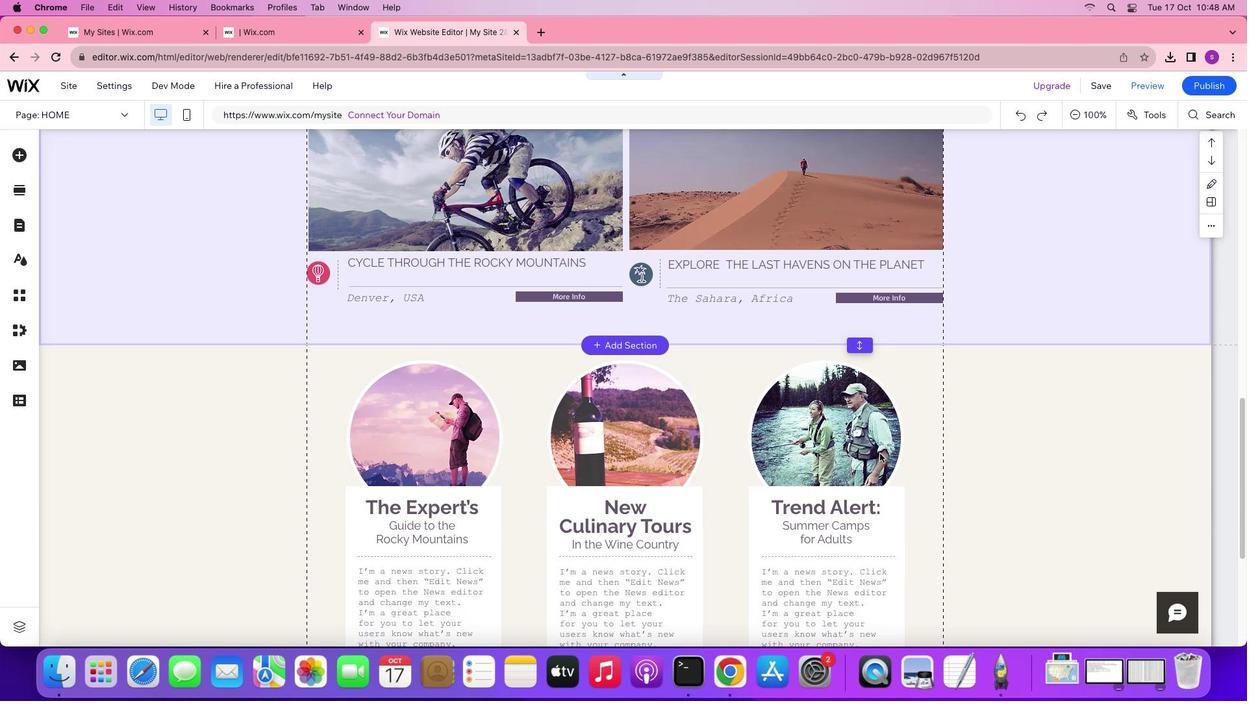 
Action: Mouse scrolled (767, 341) with delta (-112, -113)
Screenshot: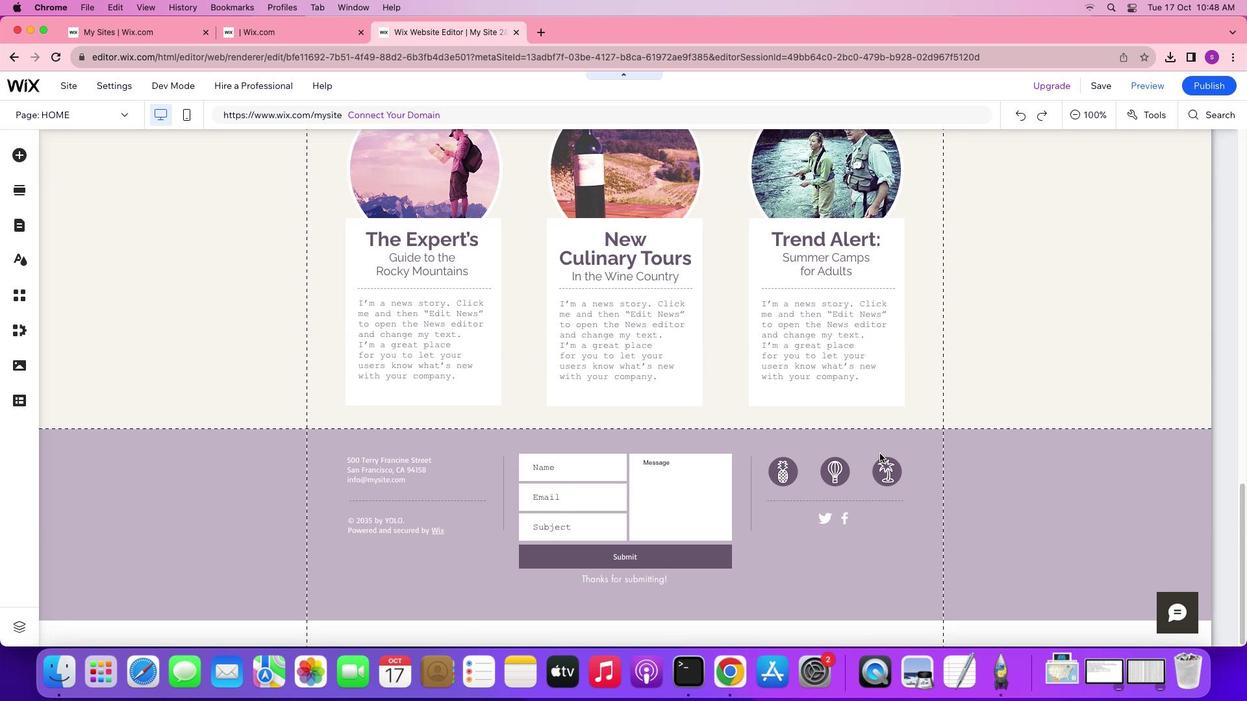 
Action: Mouse scrolled (767, 341) with delta (-112, -113)
Screenshot: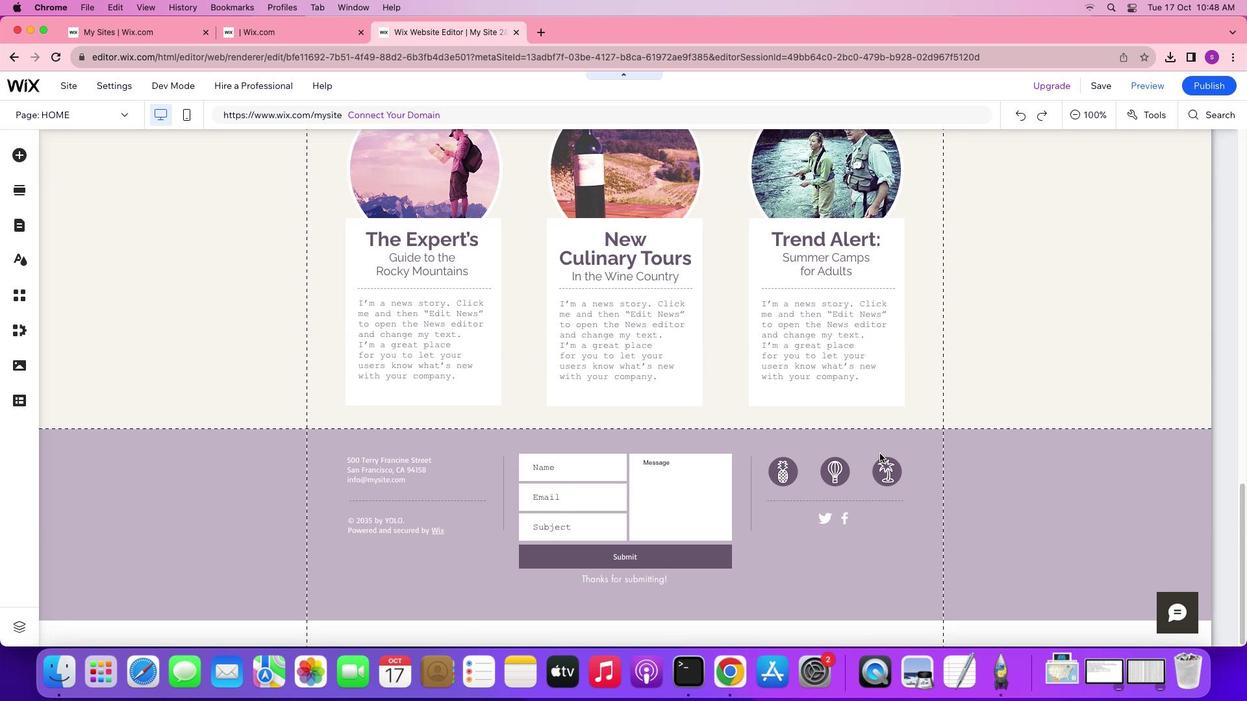 
Action: Mouse scrolled (767, 341) with delta (-112, -113)
Screenshot: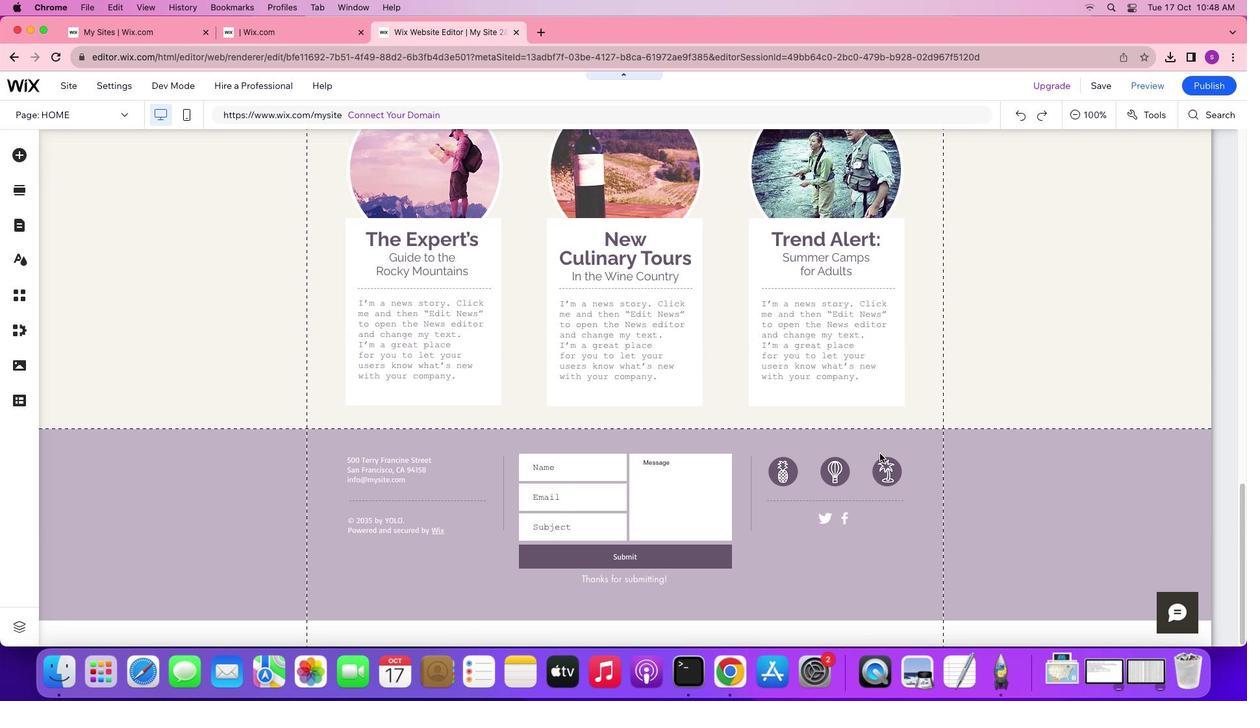 
Action: Mouse scrolled (767, 341) with delta (-112, -114)
Screenshot: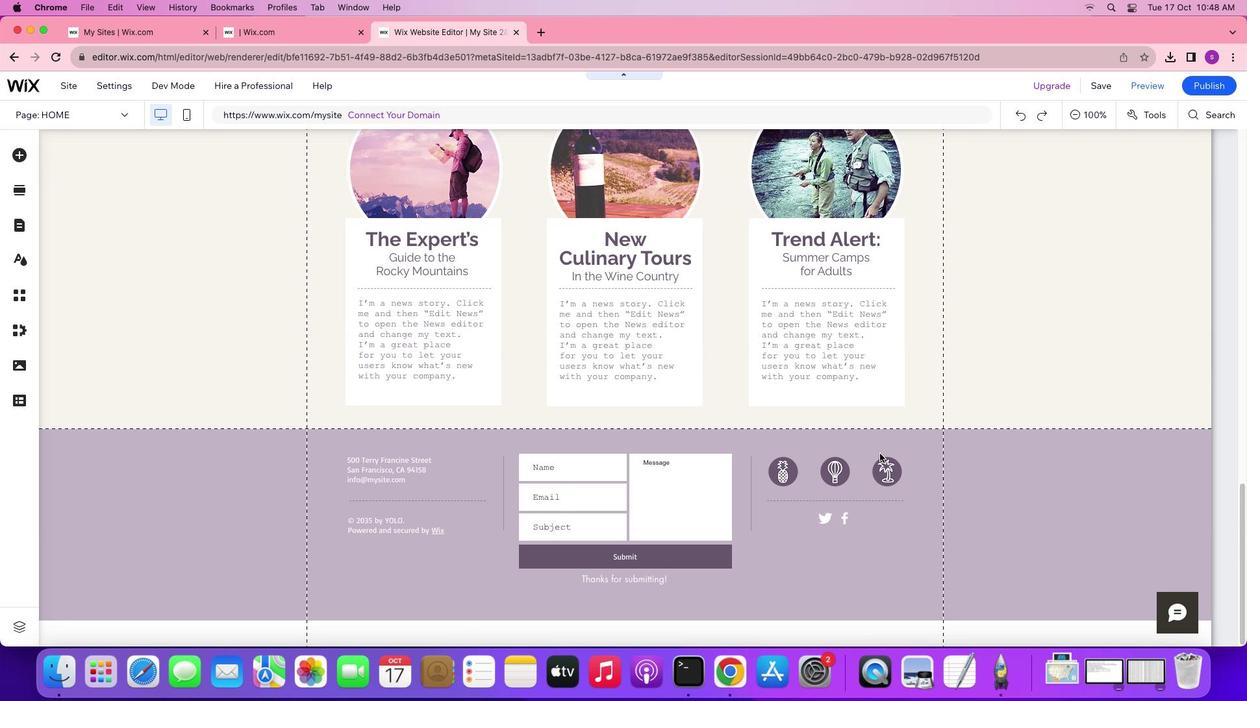 
Action: Mouse scrolled (767, 341) with delta (-112, -113)
Screenshot: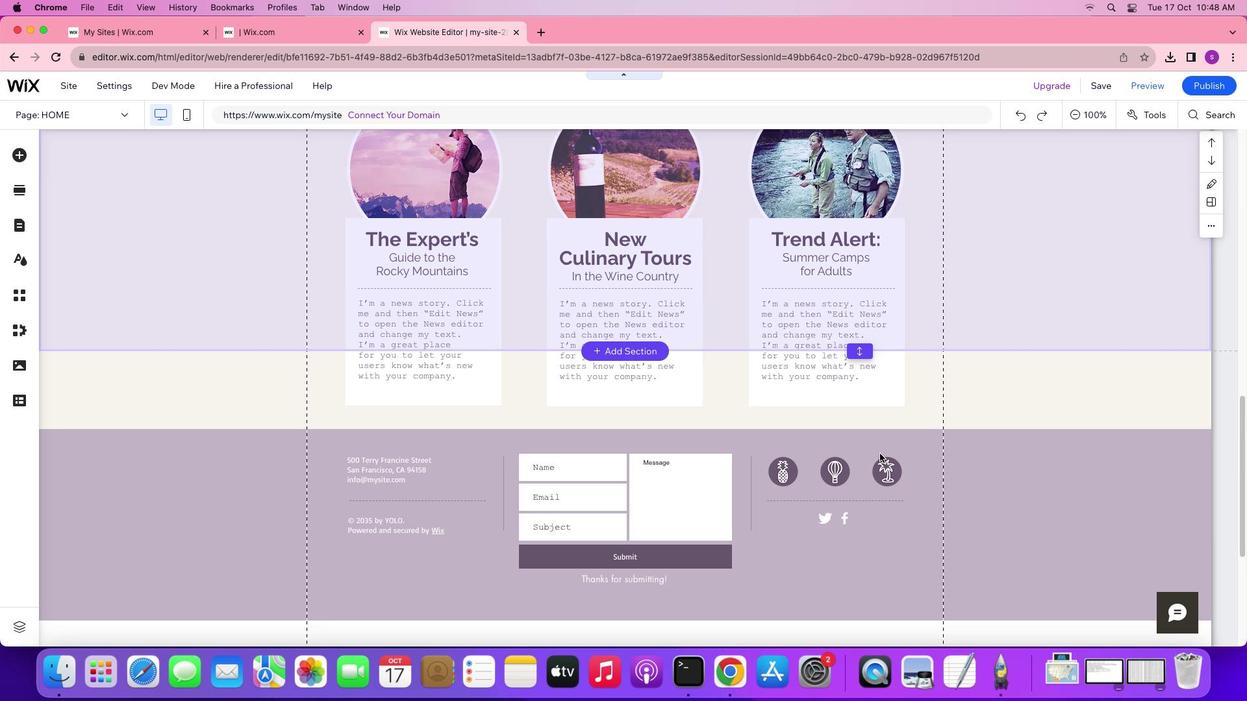 
Action: Mouse scrolled (767, 341) with delta (-112, -113)
Screenshot: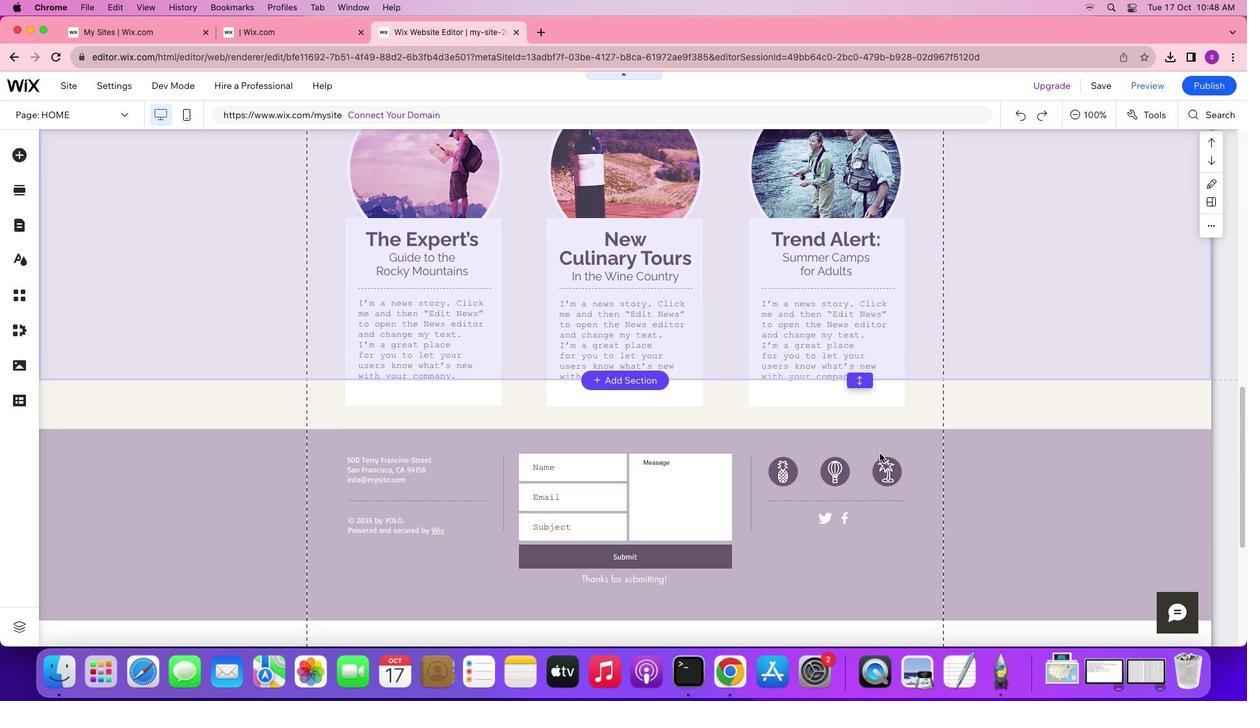 
Action: Mouse scrolled (767, 341) with delta (-112, -113)
Screenshot: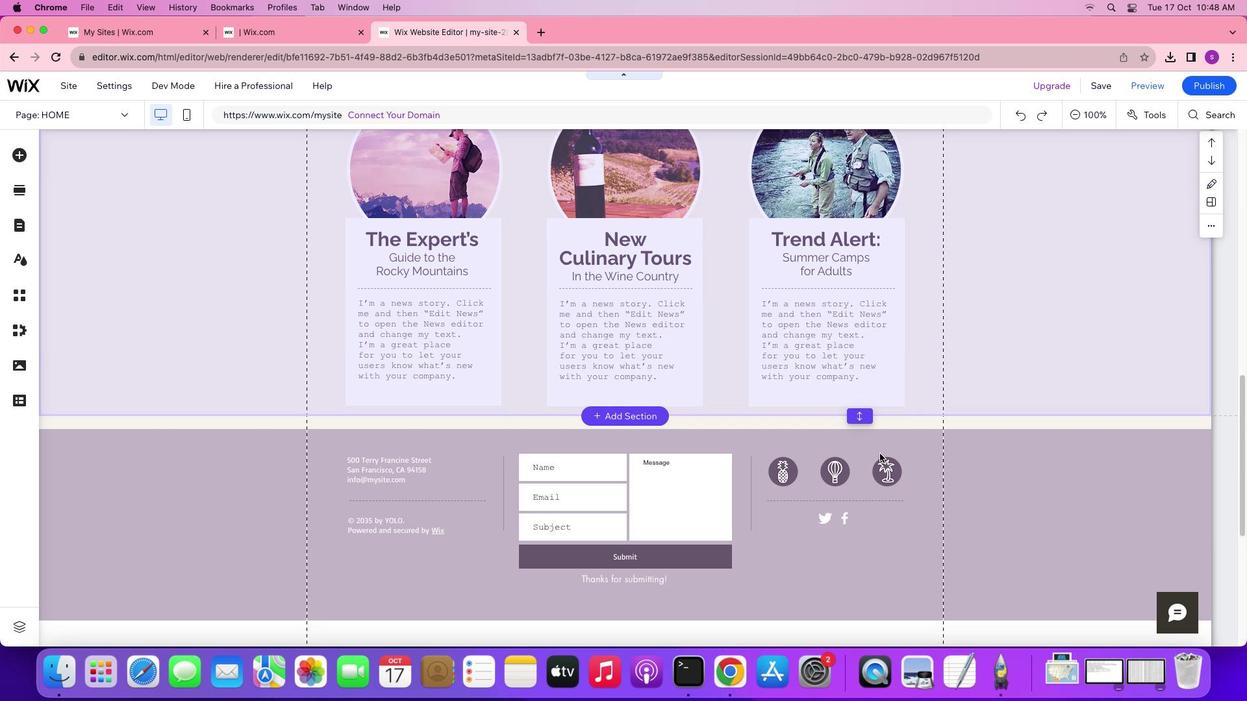 
Action: Mouse scrolled (767, 341) with delta (-112, -114)
Screenshot: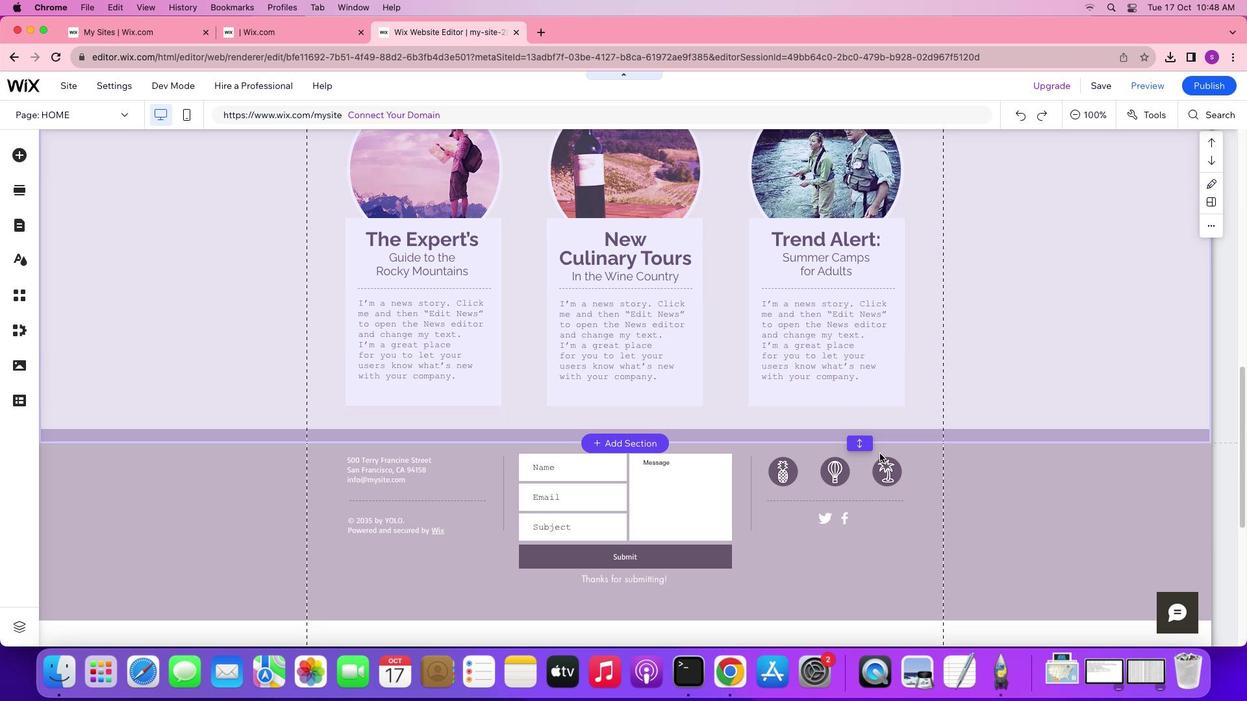 
Action: Mouse scrolled (767, 341) with delta (-112, -115)
Screenshot: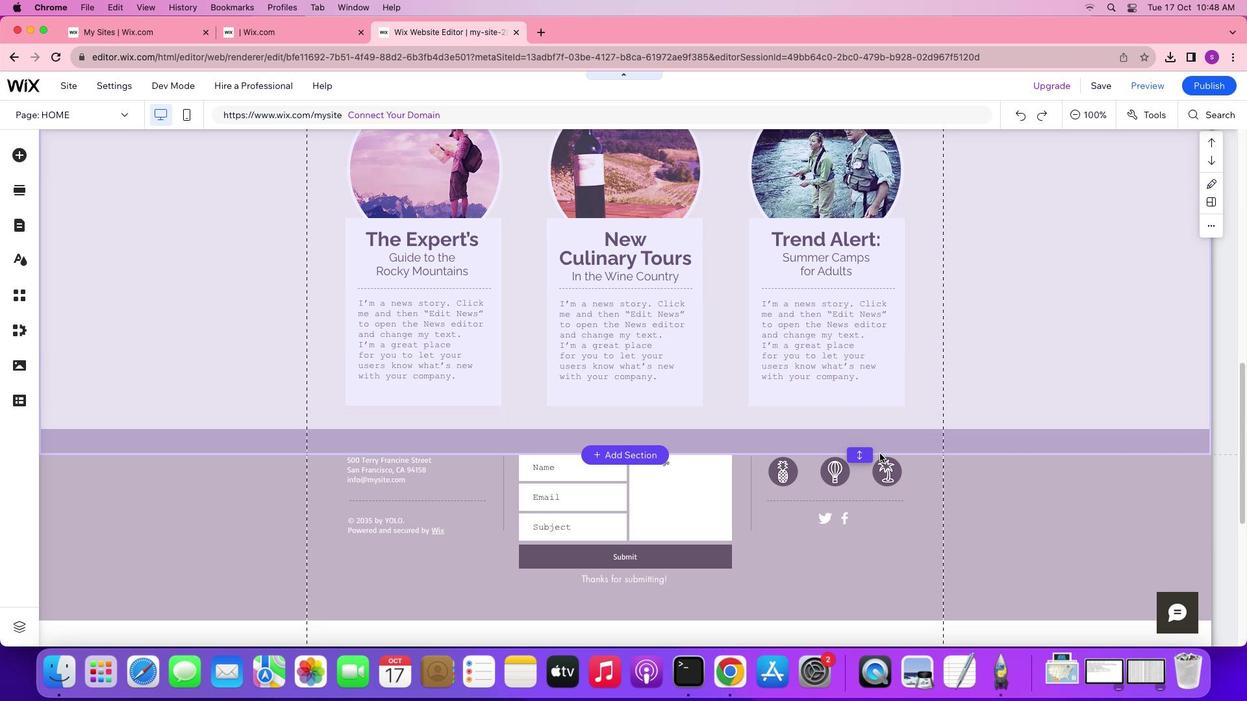 
Action: Mouse scrolled (767, 341) with delta (-112, -111)
Screenshot: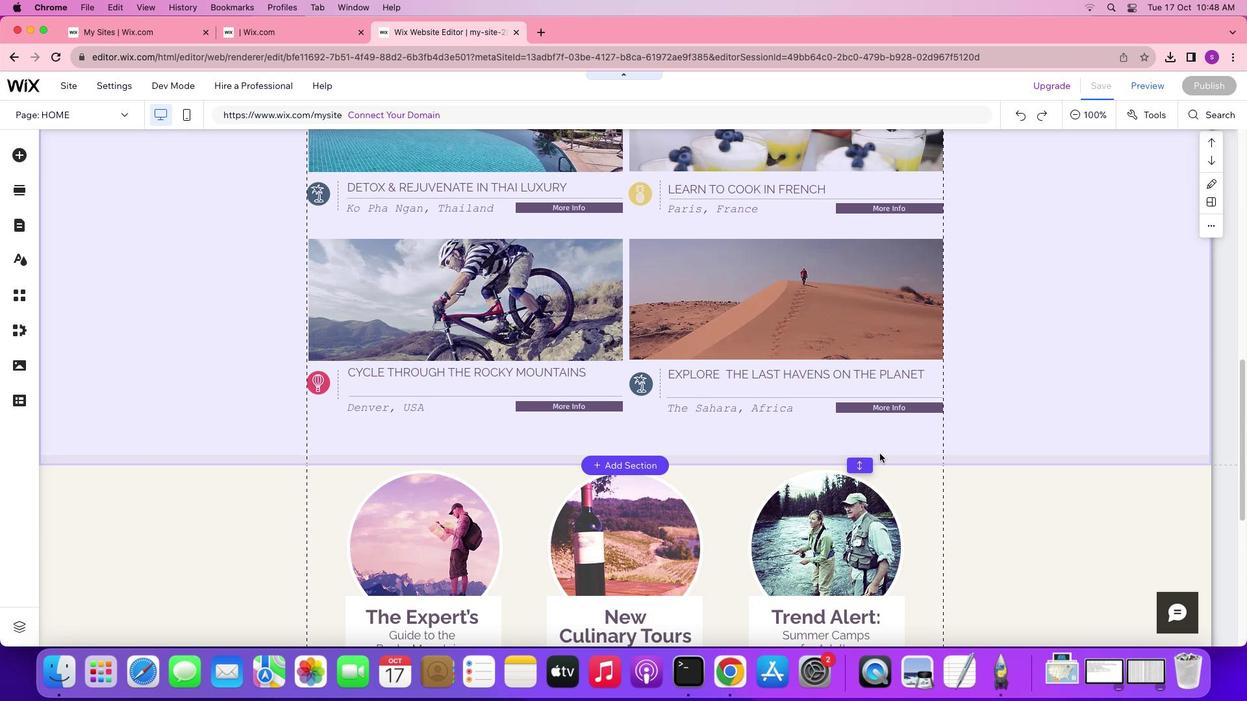 
Action: Mouse scrolled (767, 341) with delta (-112, -111)
Screenshot: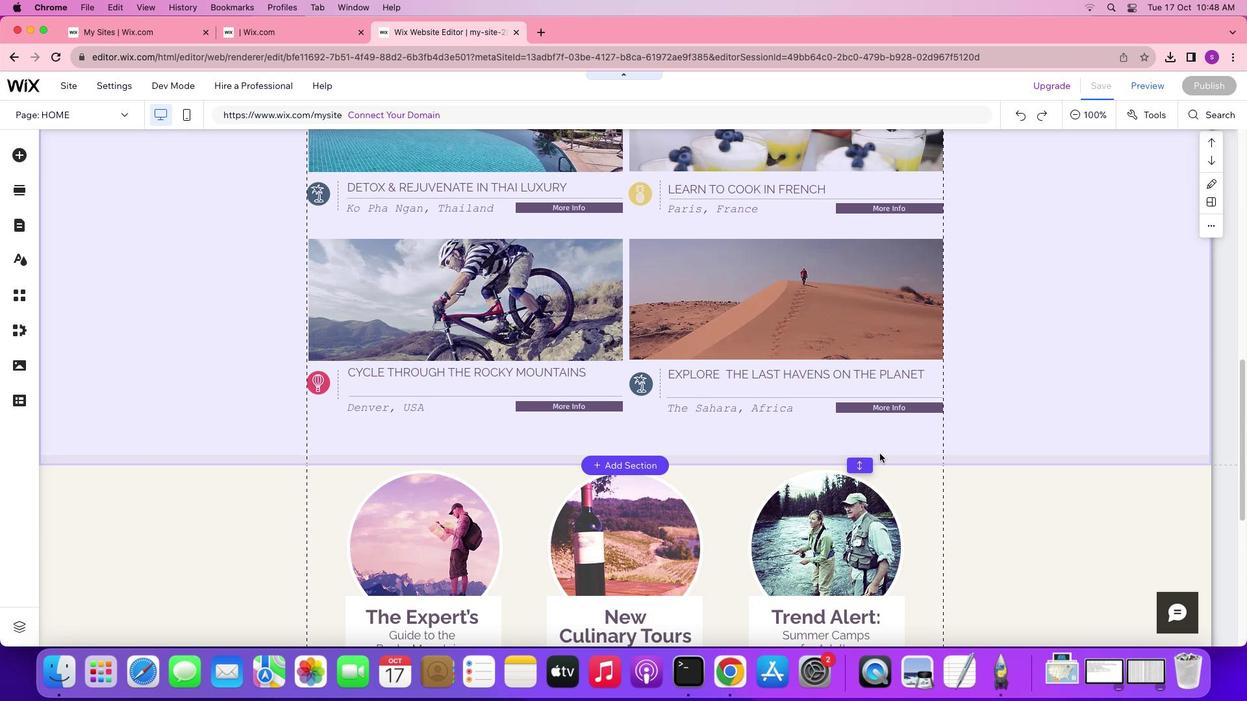 
Action: Mouse scrolled (767, 341) with delta (-112, -110)
Screenshot: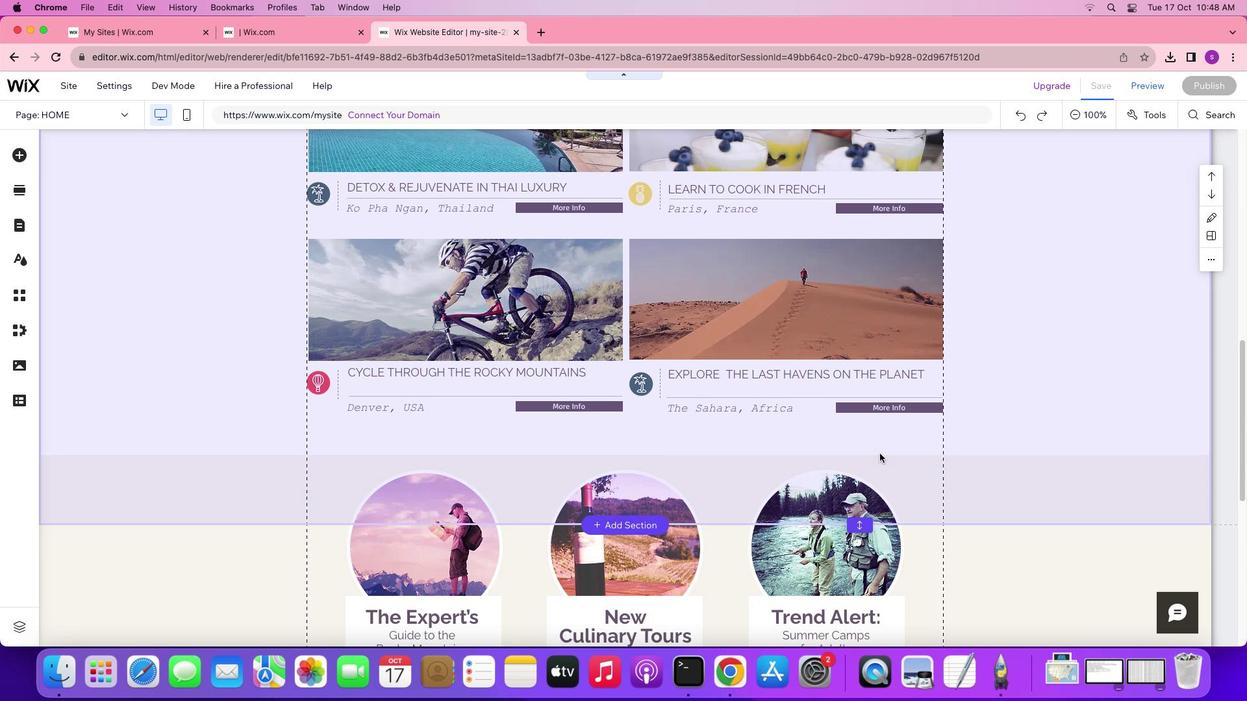 
Action: Mouse scrolled (767, 341) with delta (-112, -109)
Screenshot: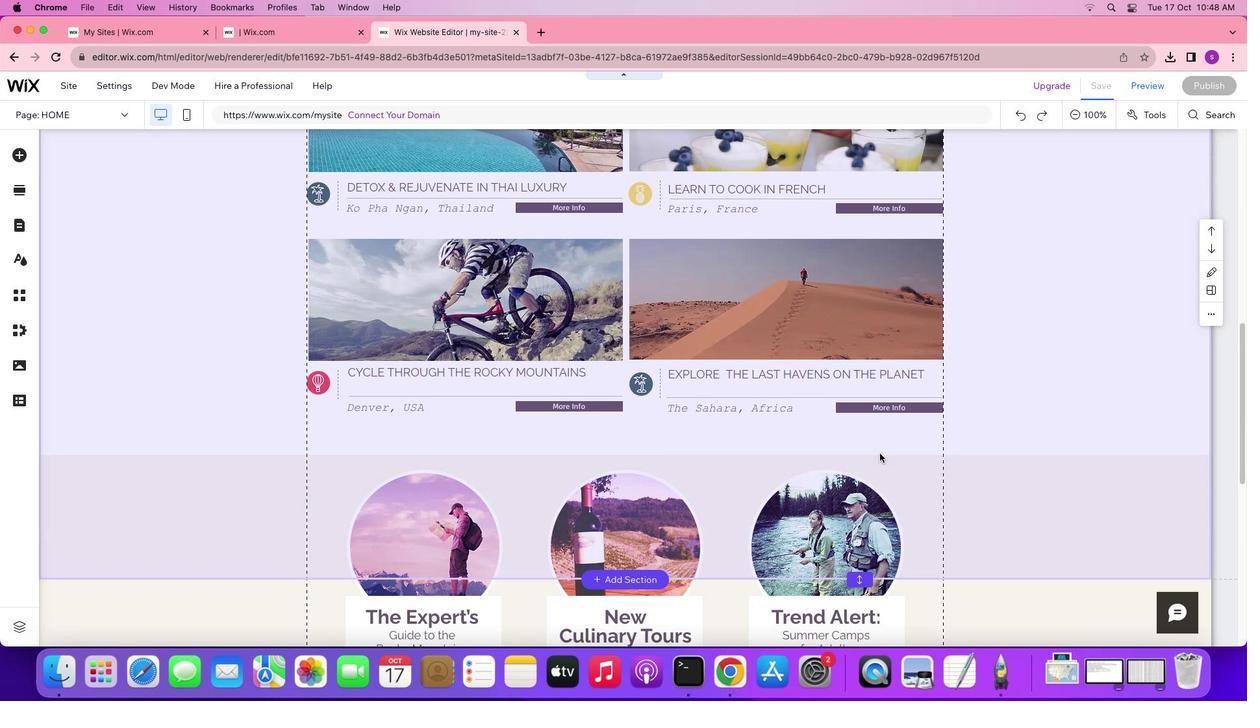 
Action: Mouse scrolled (767, 341) with delta (-112, -111)
Screenshot: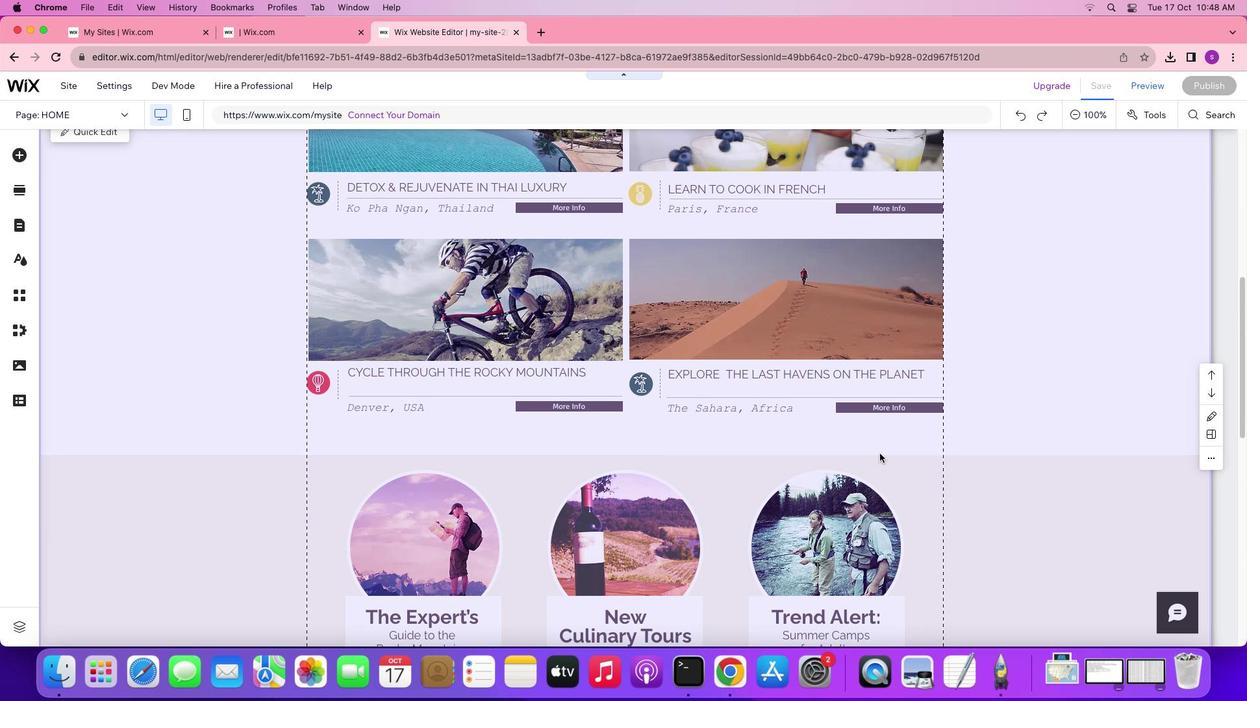 
Action: Mouse scrolled (767, 341) with delta (-112, -114)
Screenshot: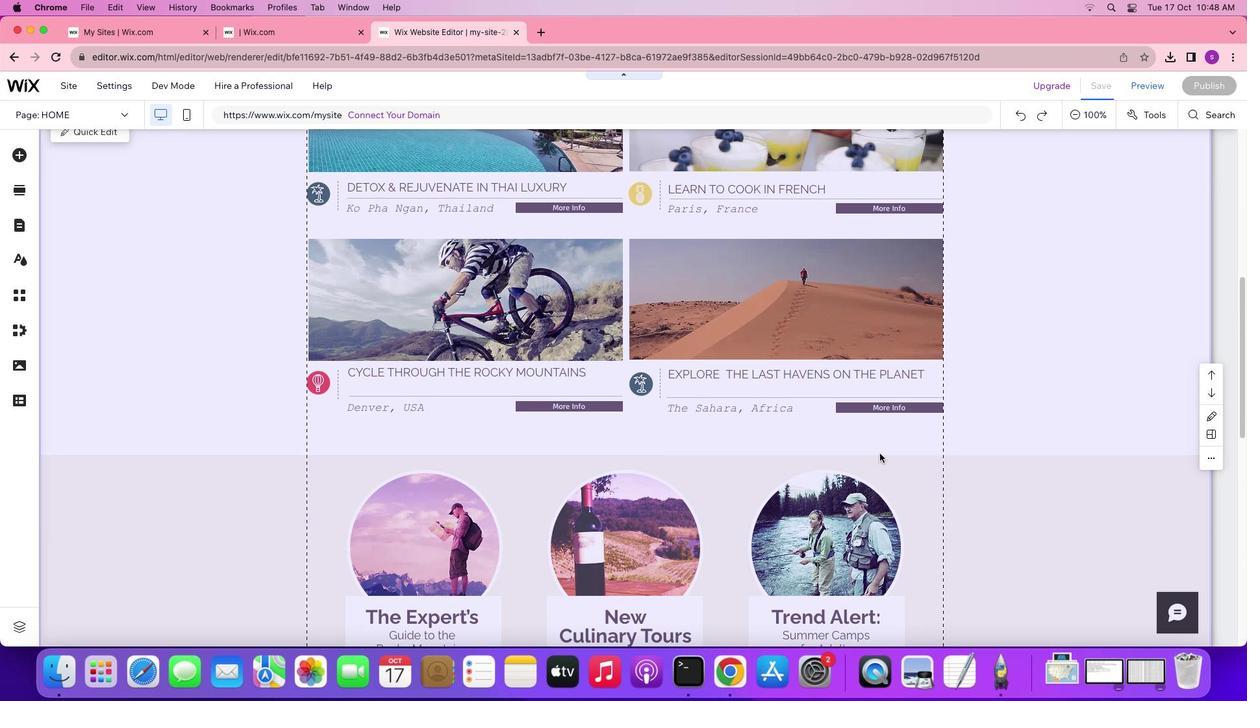 
Action: Mouse scrolled (767, 341) with delta (-112, -109)
Screenshot: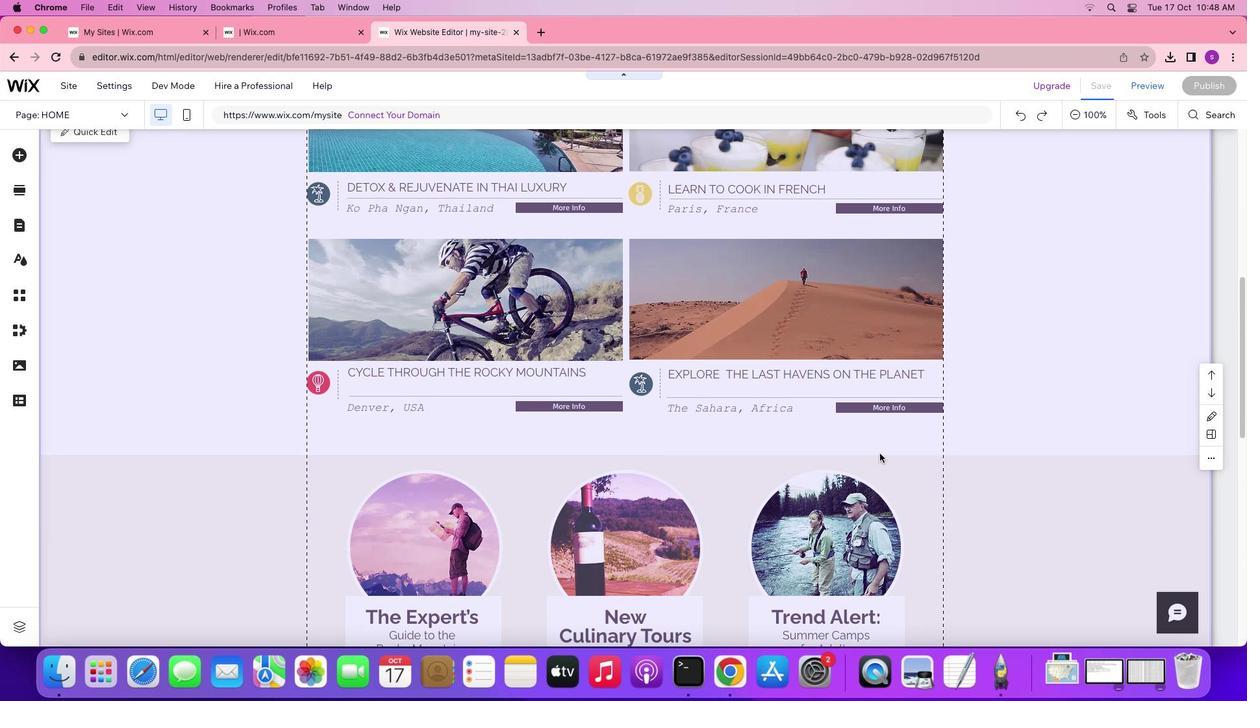 
Action: Mouse scrolled (767, 341) with delta (-112, -110)
Screenshot: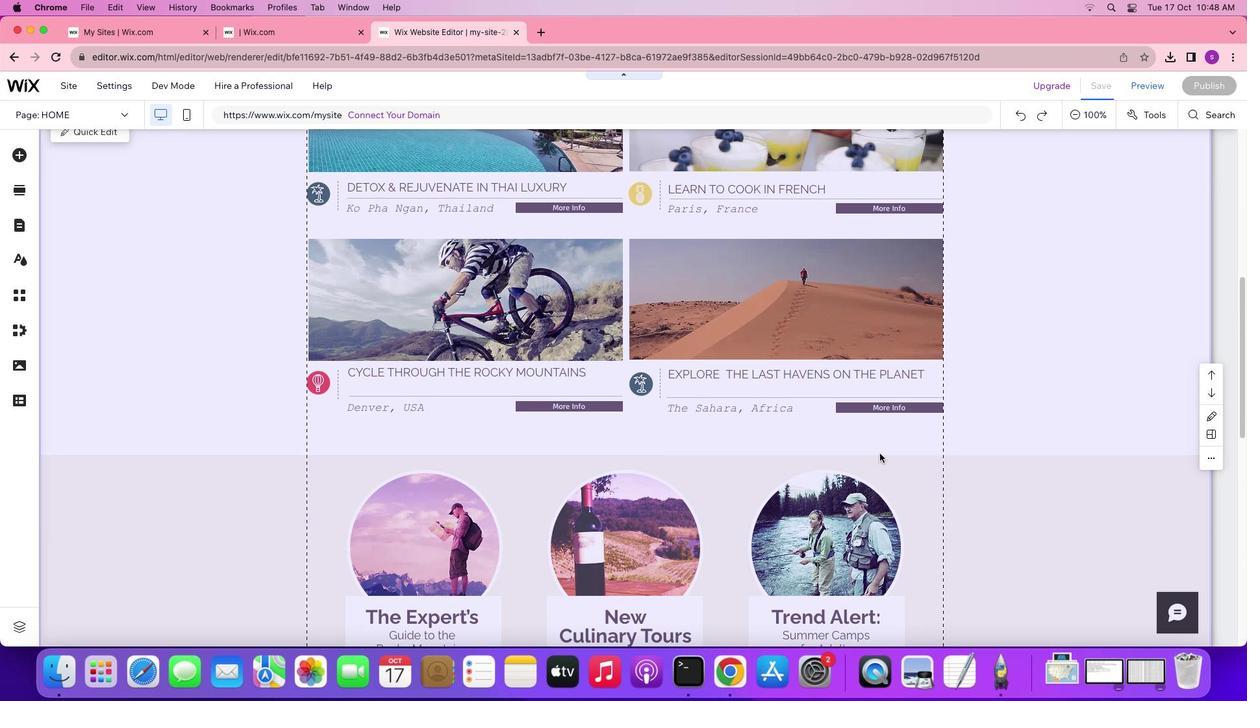 
Action: Mouse scrolled (767, 341) with delta (-112, -111)
Screenshot: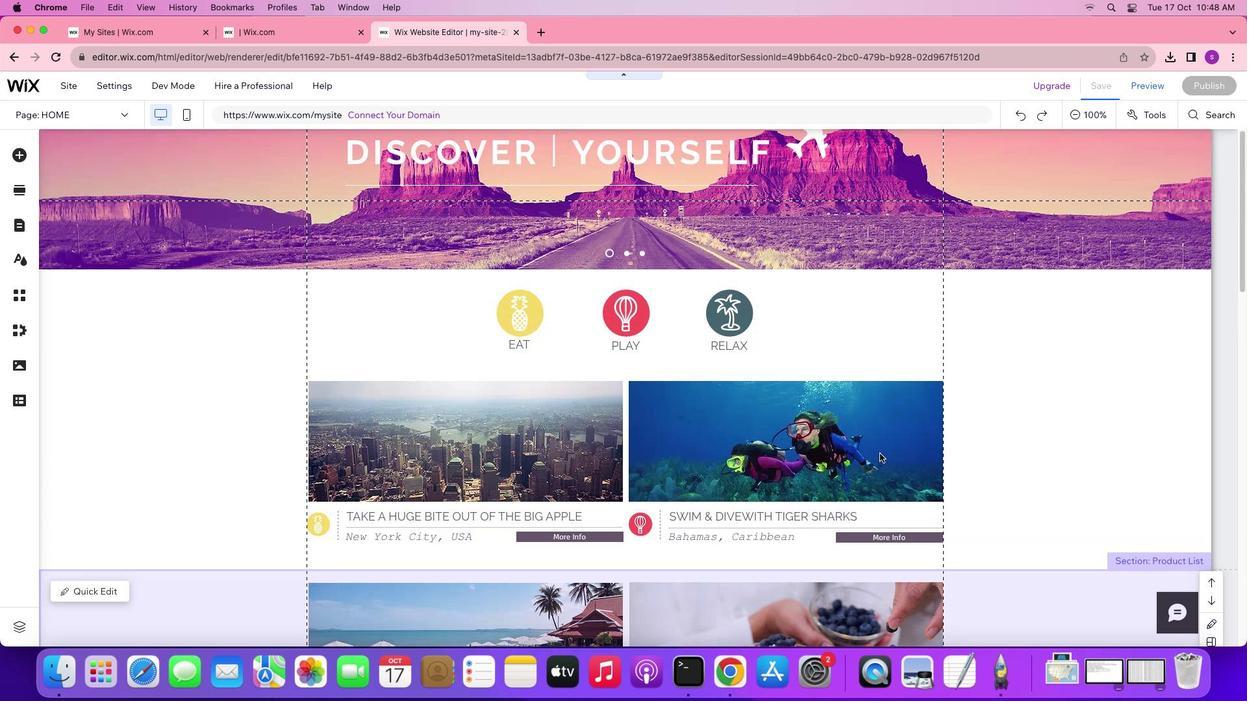 
Action: Mouse scrolled (767, 341) with delta (-112, -111)
Screenshot: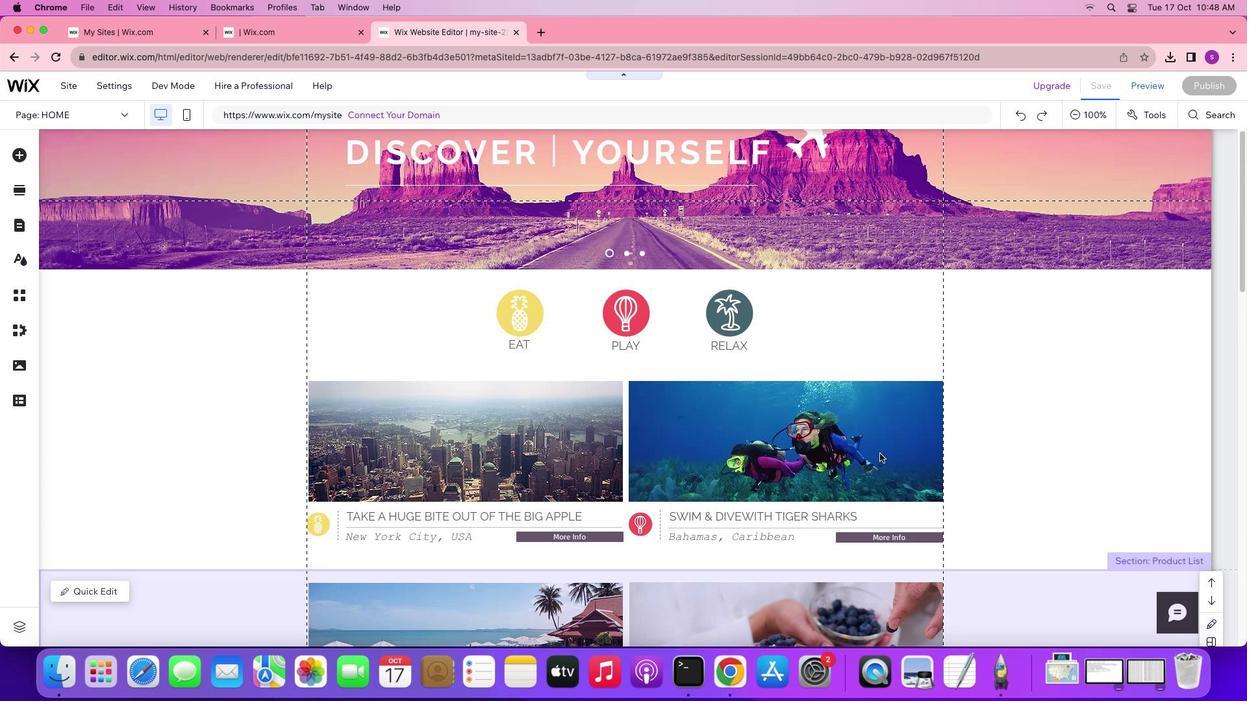 
Action: Mouse scrolled (767, 341) with delta (-112, -110)
Screenshot: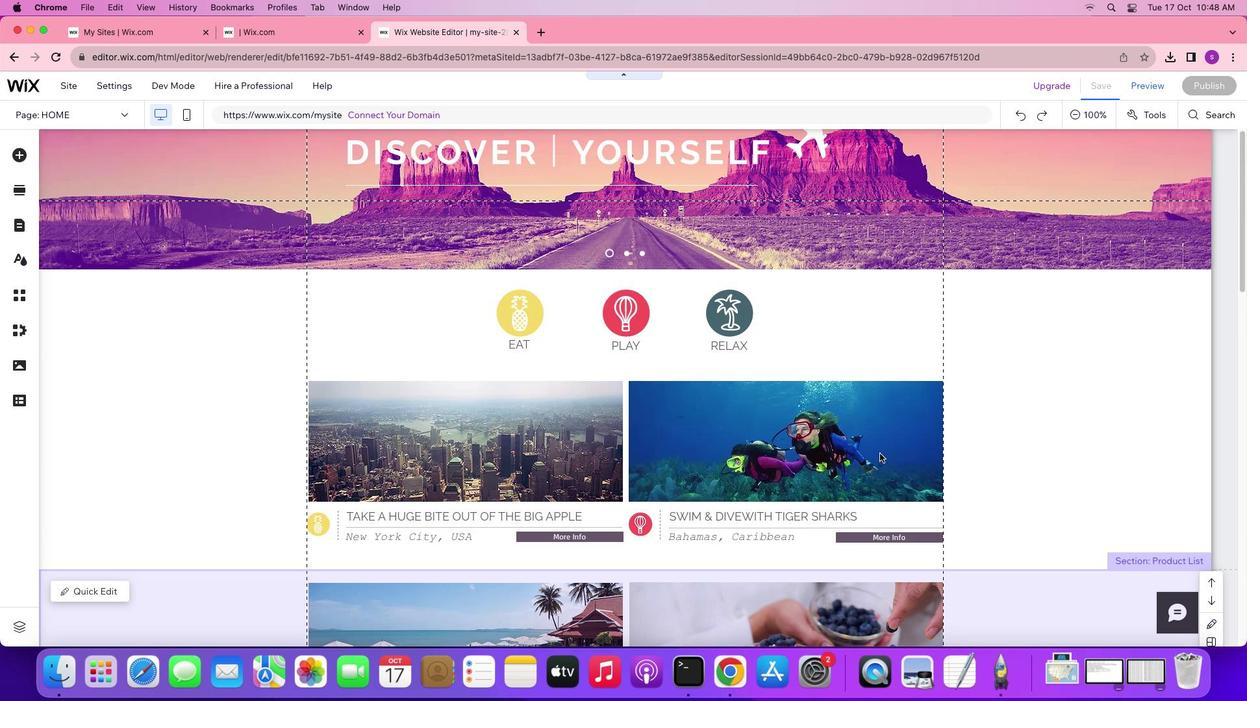 
Action: Mouse scrolled (767, 341) with delta (-112, -109)
Screenshot: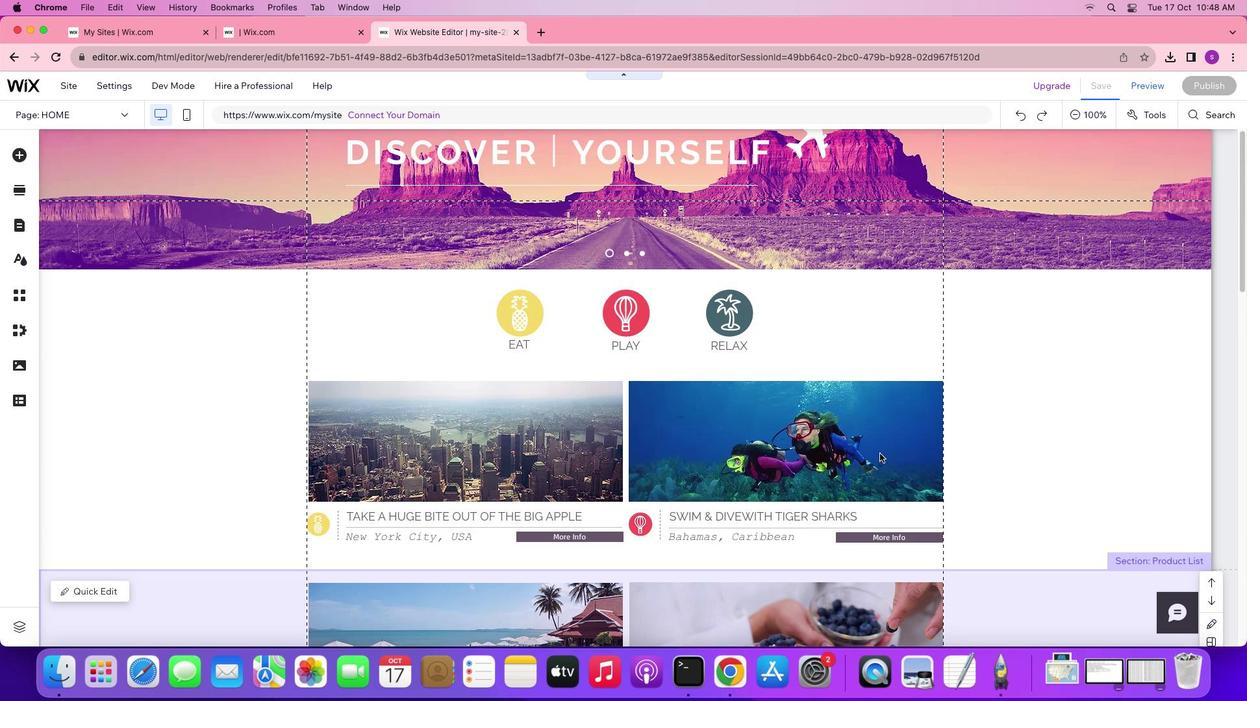 
Action: Mouse scrolled (767, 341) with delta (-112, -111)
Screenshot: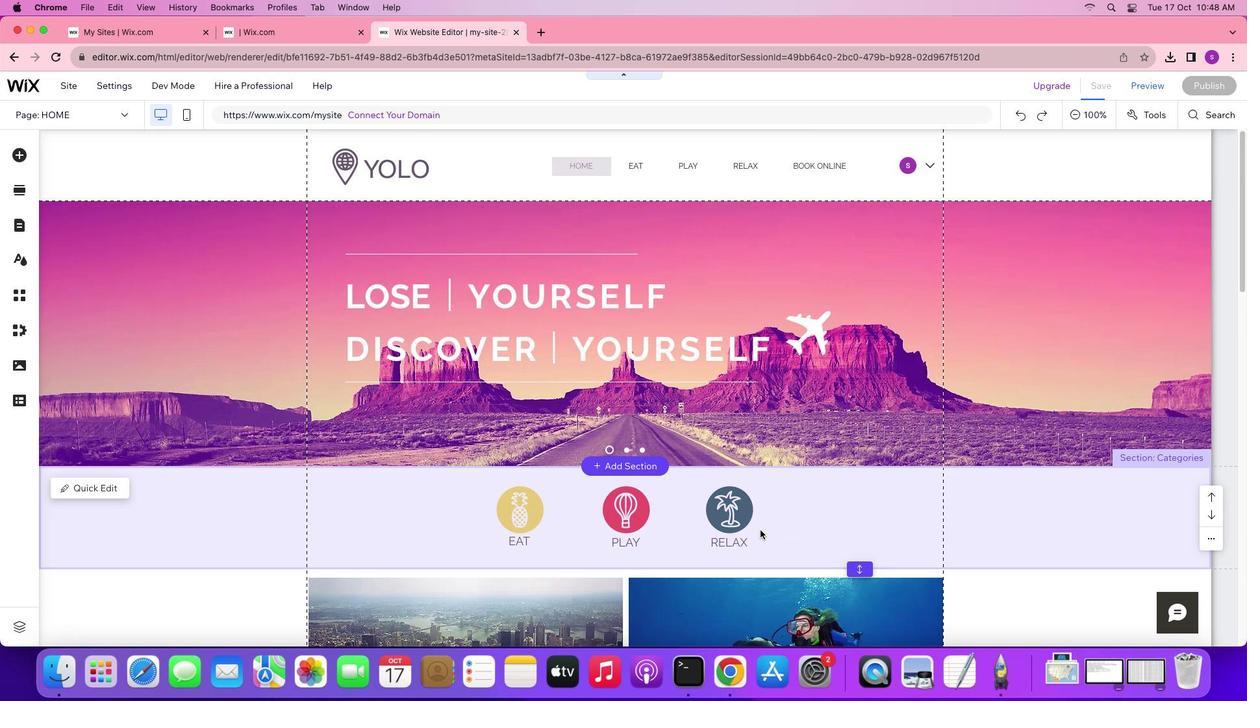 
Action: Mouse scrolled (767, 341) with delta (-112, -111)
Screenshot: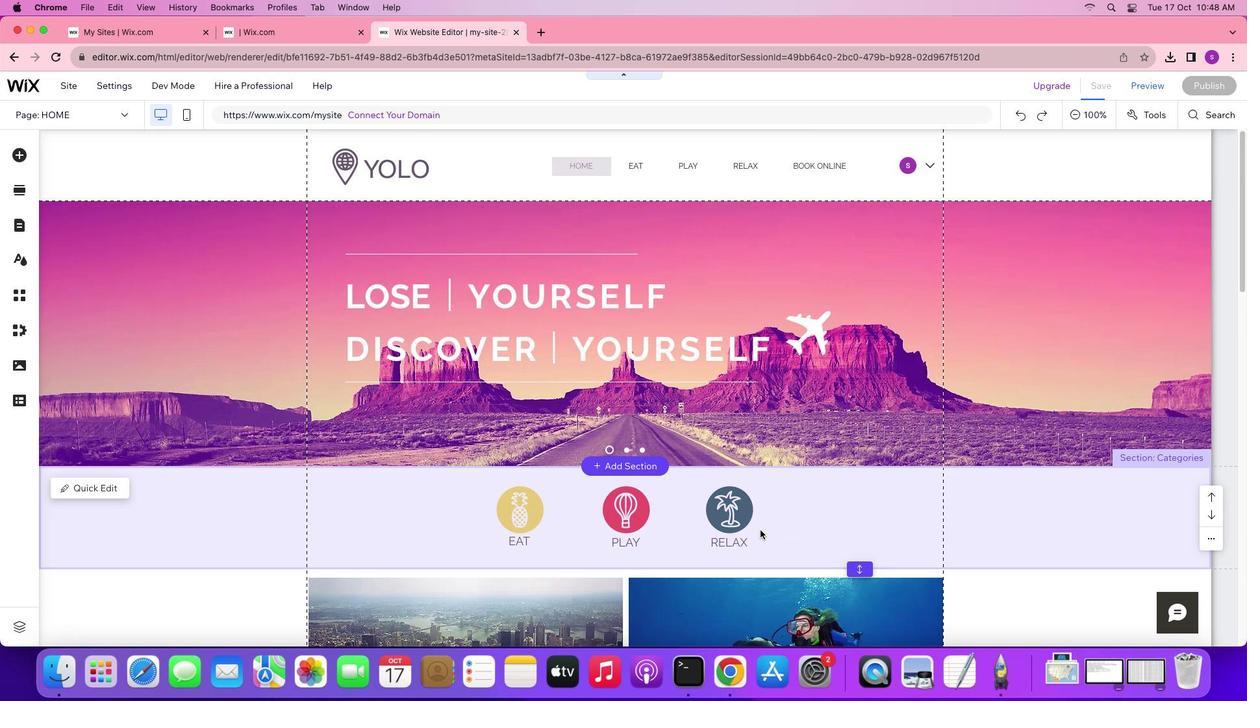 
Action: Mouse scrolled (767, 341) with delta (-112, -110)
Screenshot: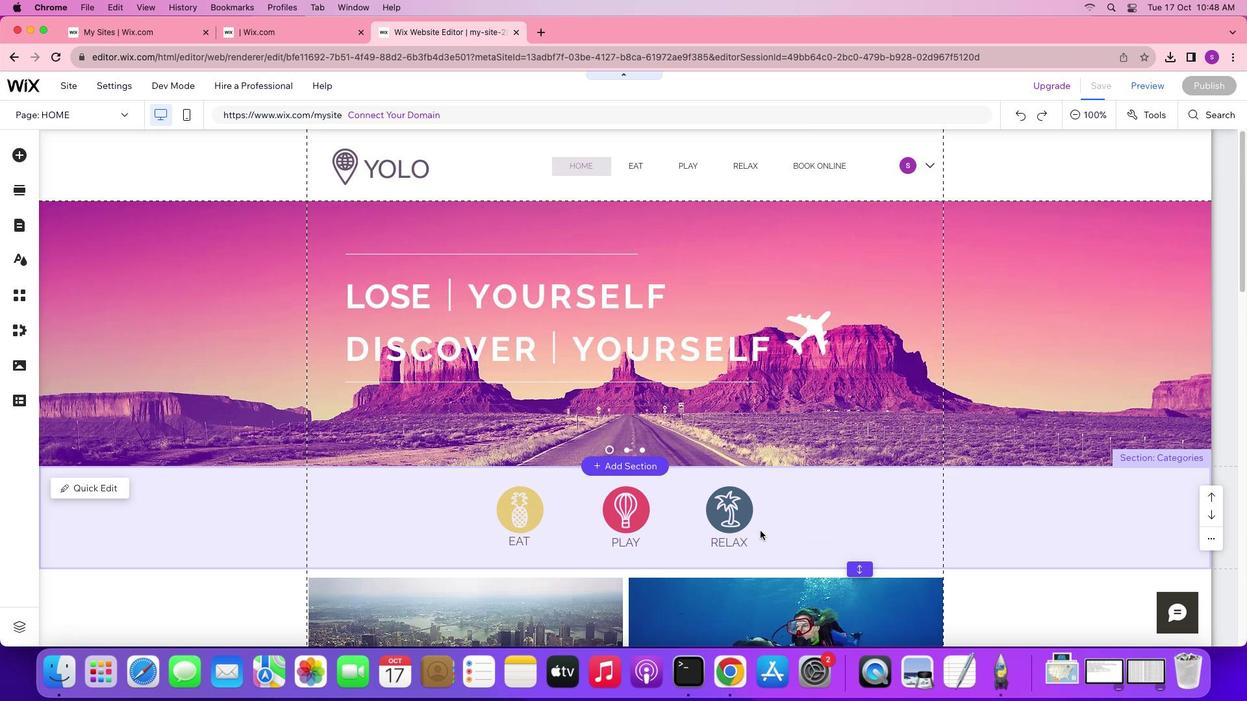 
Action: Mouse scrolled (767, 341) with delta (-112, -109)
Screenshot: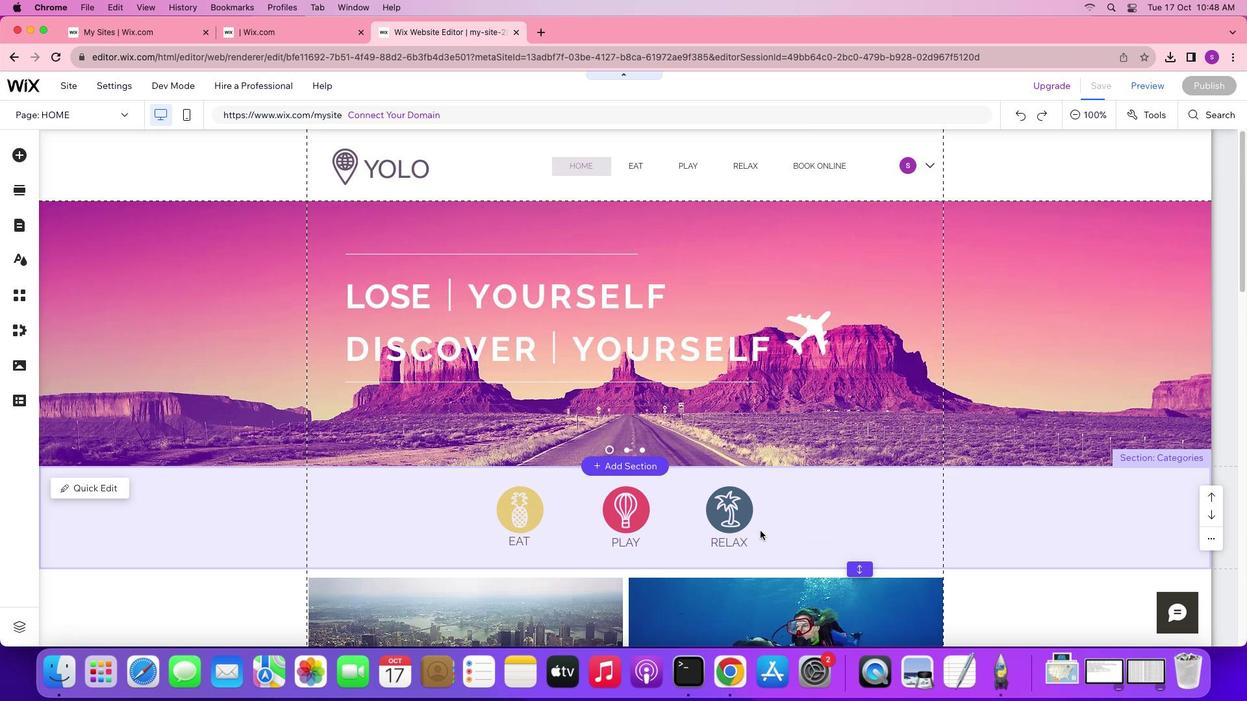 
Action: Mouse scrolled (767, 341) with delta (-112, -108)
Screenshot: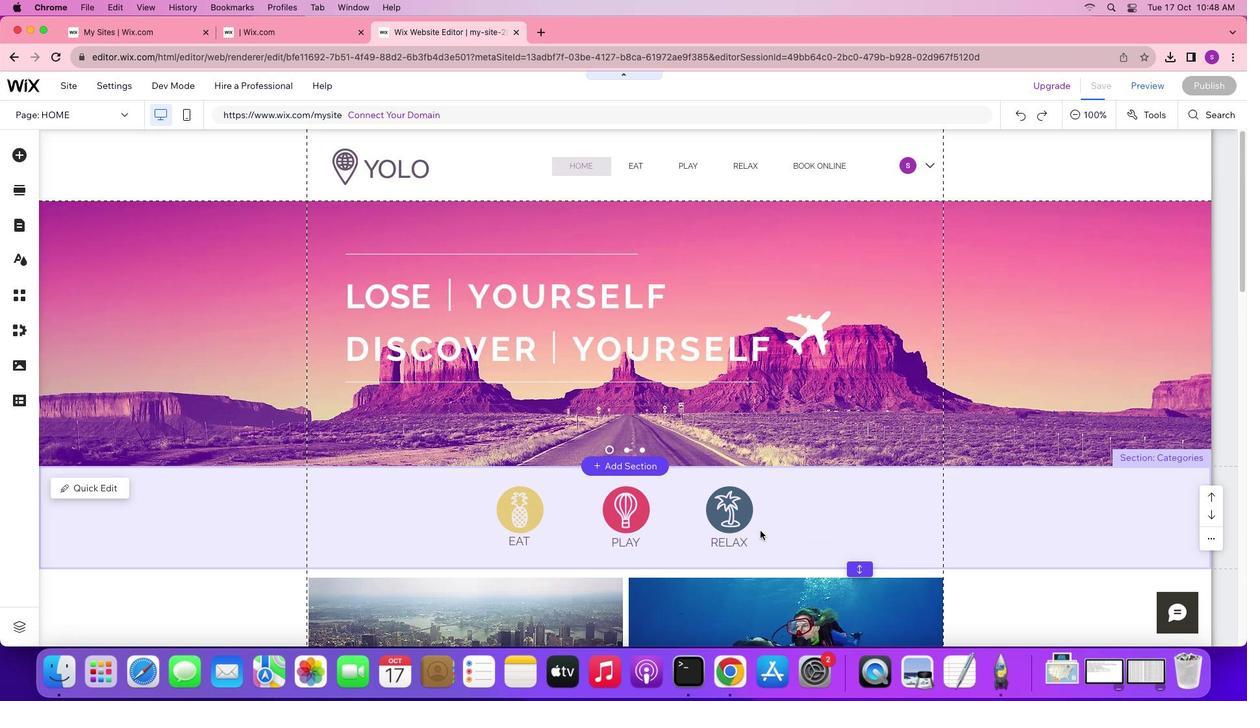 
Action: Mouse scrolled (767, 341) with delta (-112, -107)
Screenshot: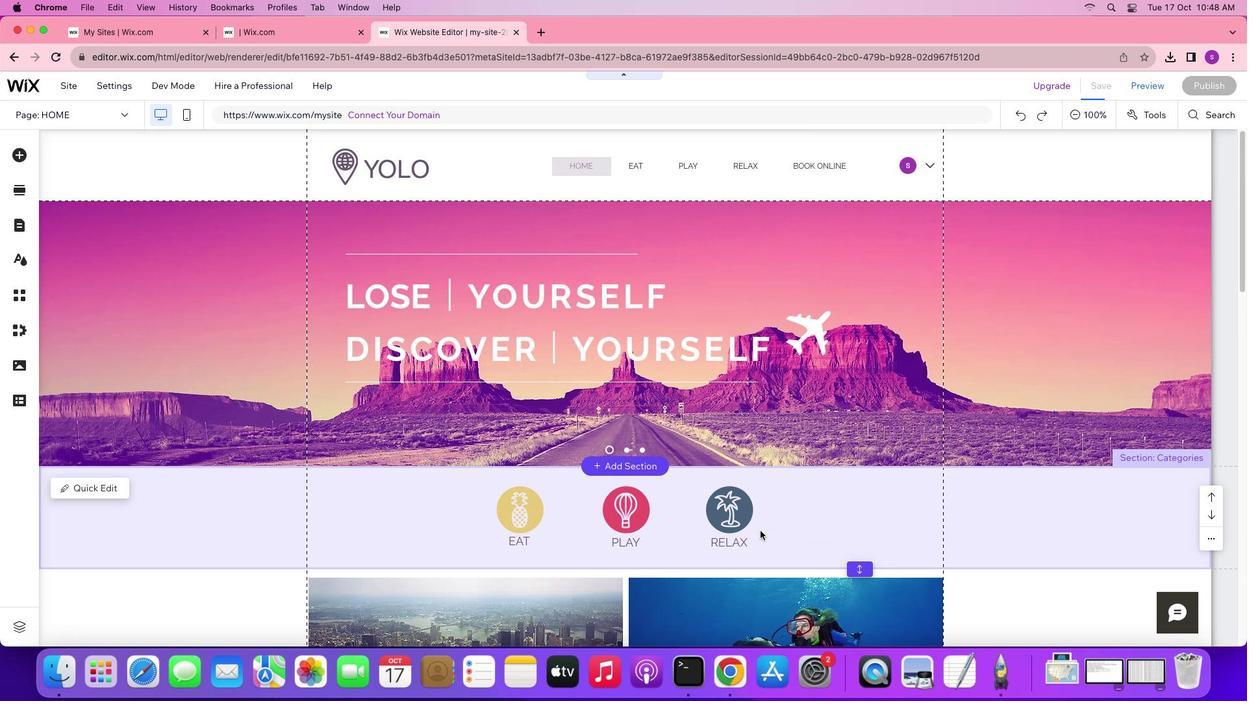 
Action: Mouse moved to (645, 417)
Screenshot: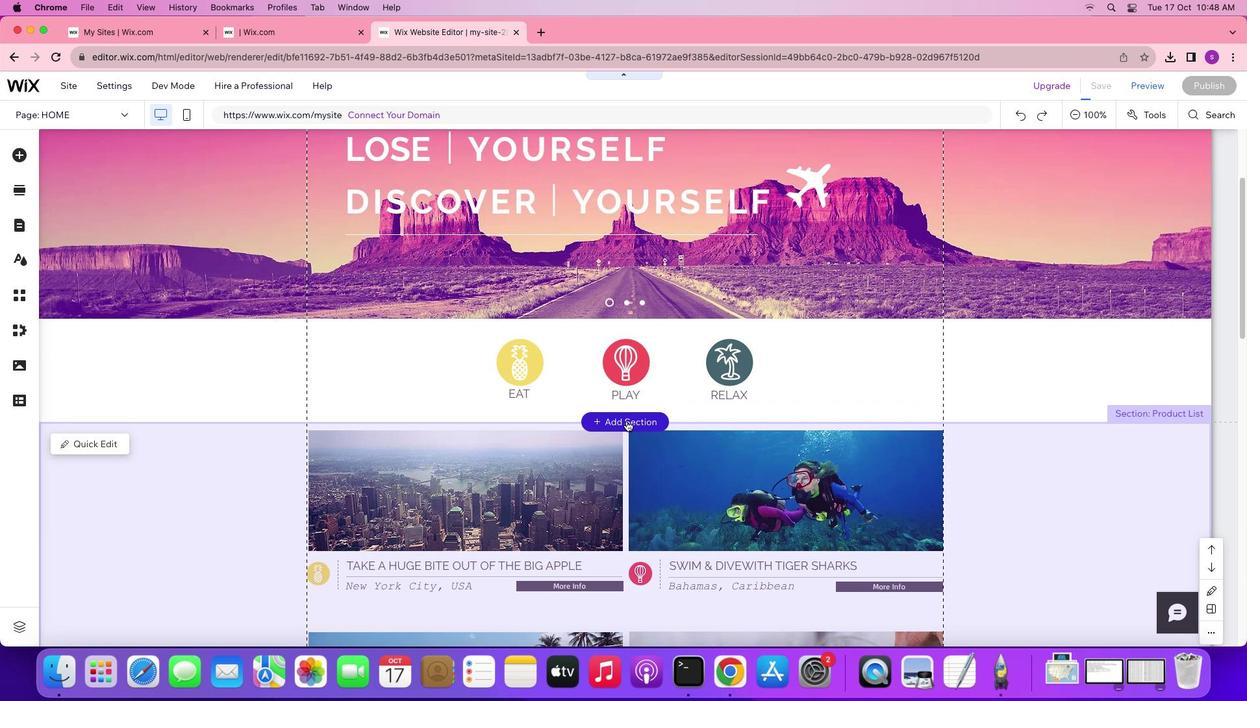 
Action: Mouse scrolled (645, 417) with delta (-112, -113)
Screenshot: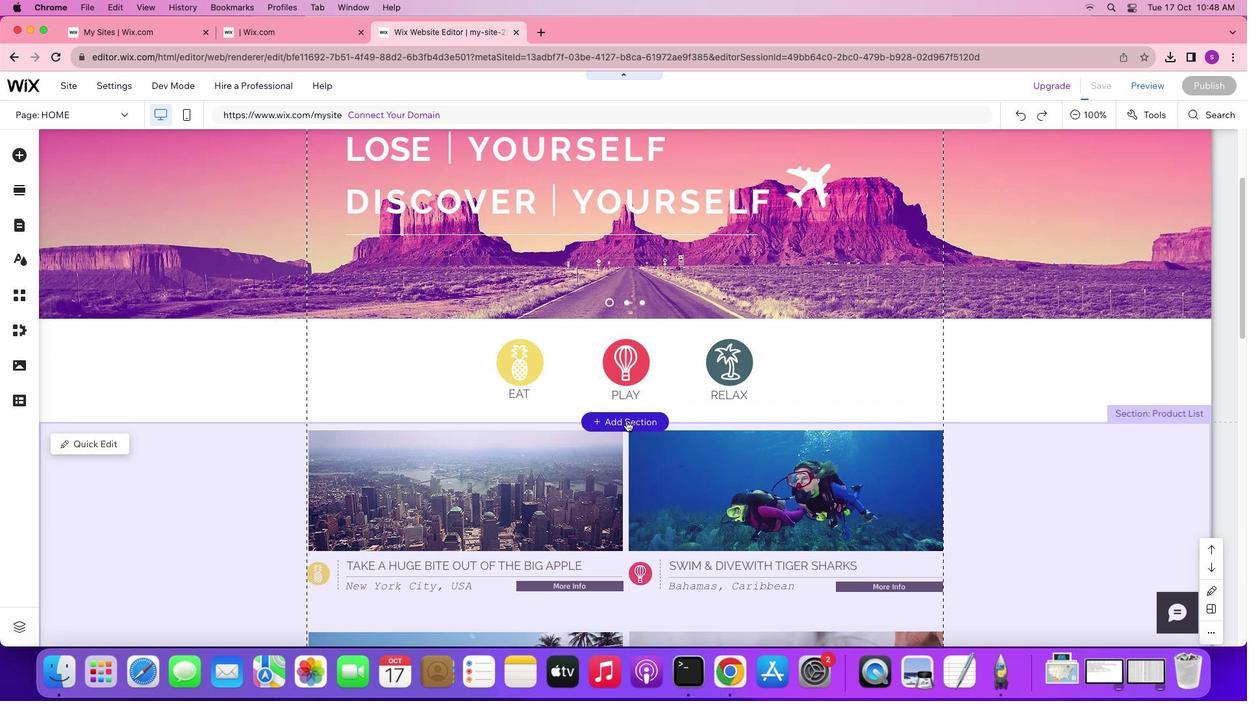 
Action: Mouse moved to (644, 416)
Screenshot: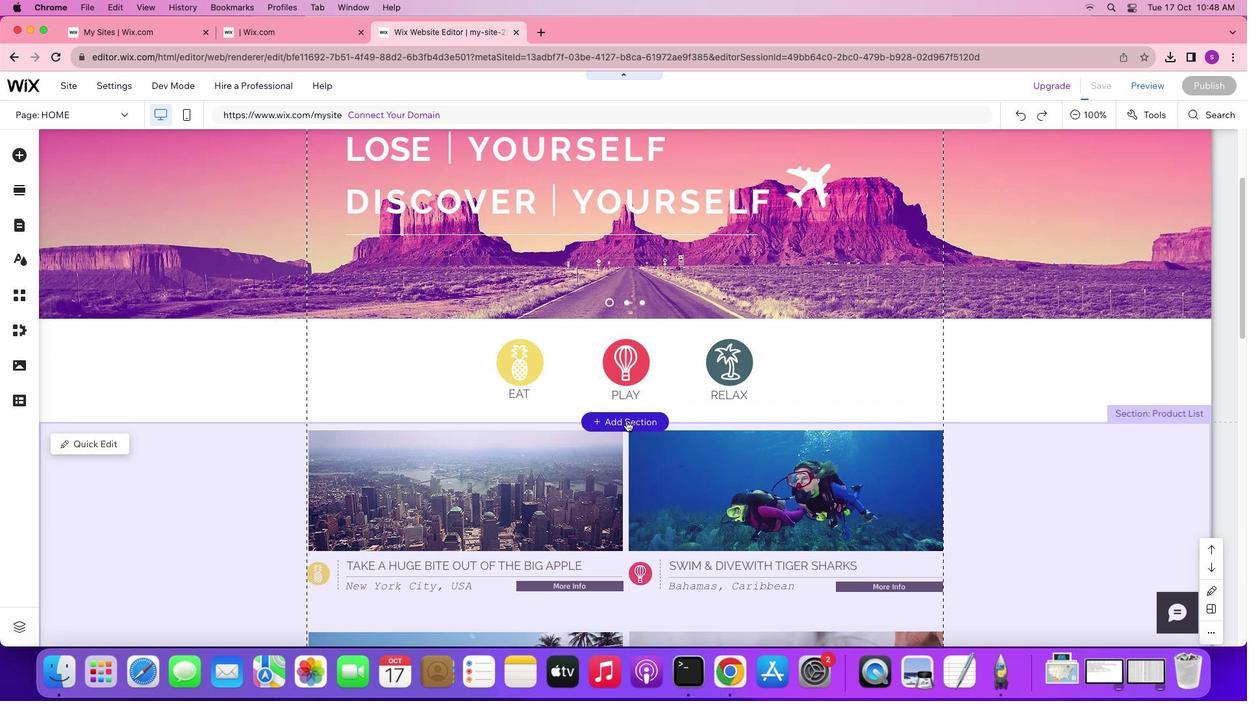 
Action: Mouse scrolled (644, 416) with delta (-112, -113)
Screenshot: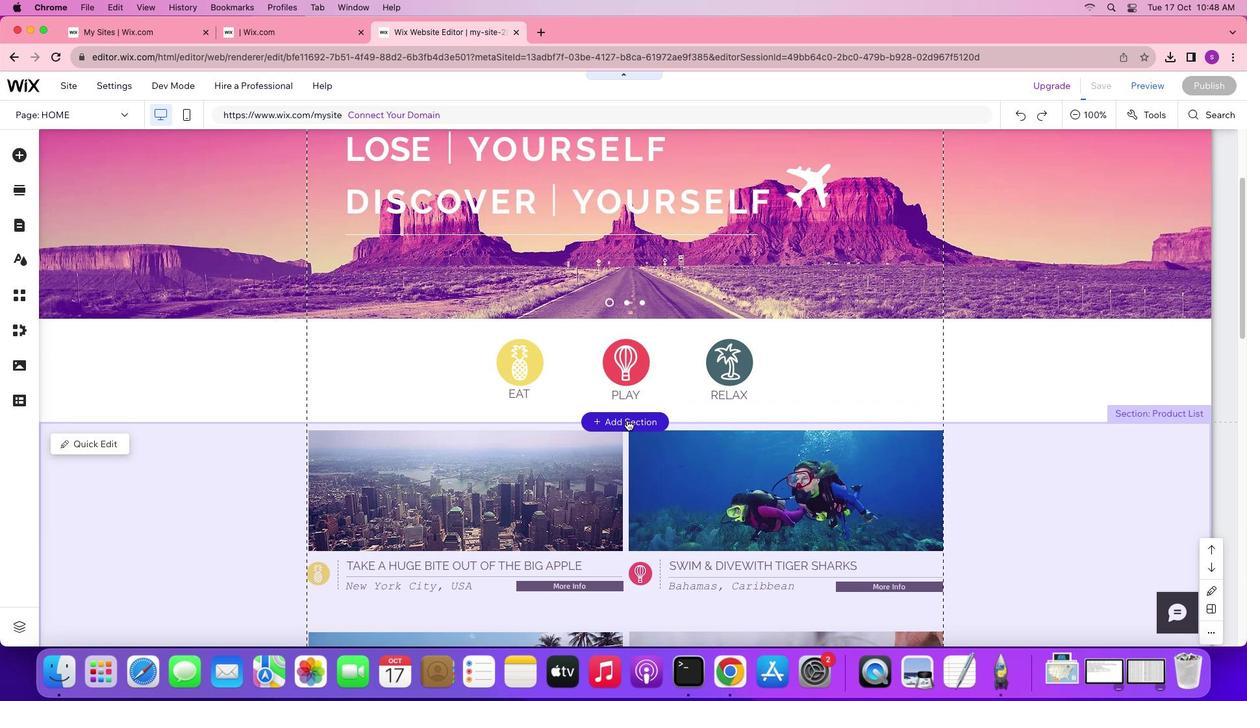 
Action: Mouse moved to (644, 415)
Screenshot: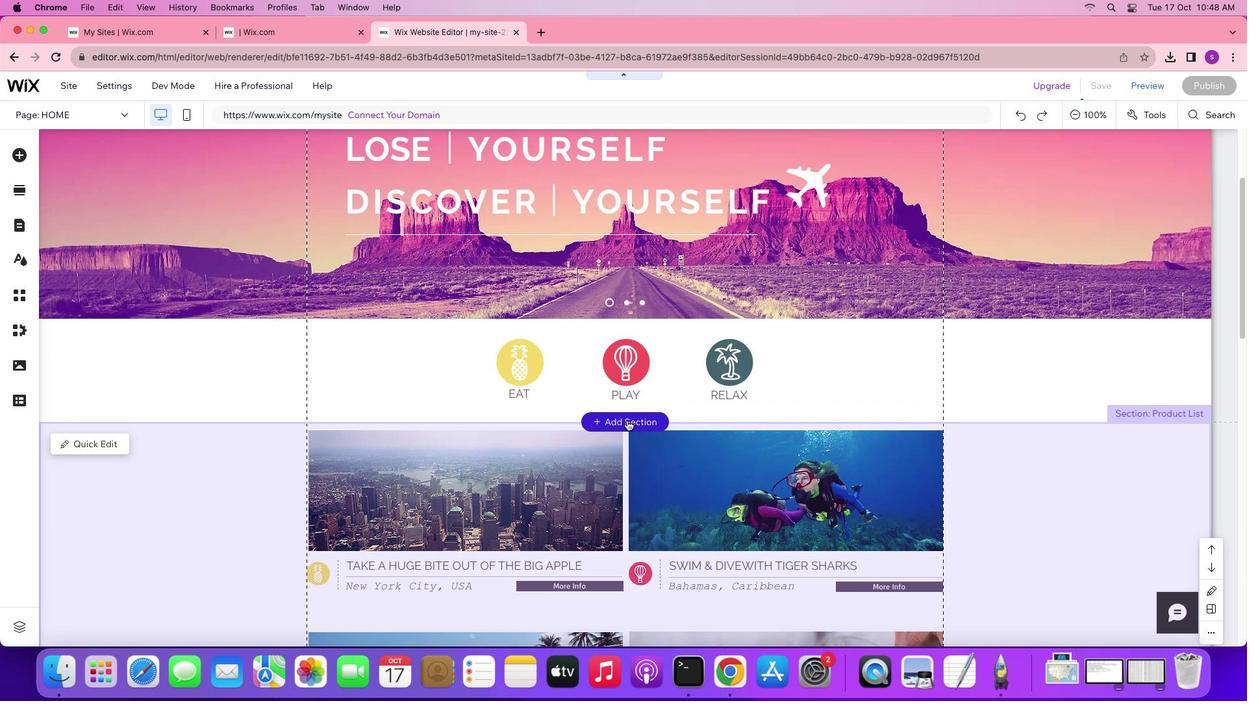 
Action: Mouse scrolled (644, 415) with delta (-112, -113)
